 Task: Explore Airbnb accommodation in Shurugwi, Zimbabwe from 10th December, 2023 to 15th December, 2023 for 7 adults.4 bedrooms having 7 beds and 4 bathrooms. Property type can be house. Amenities needed are: wifi, TV, free parkinig on premises, gym, breakfast. Look for 3 properties as per requirement.
Action: Mouse moved to (588, 130)
Screenshot: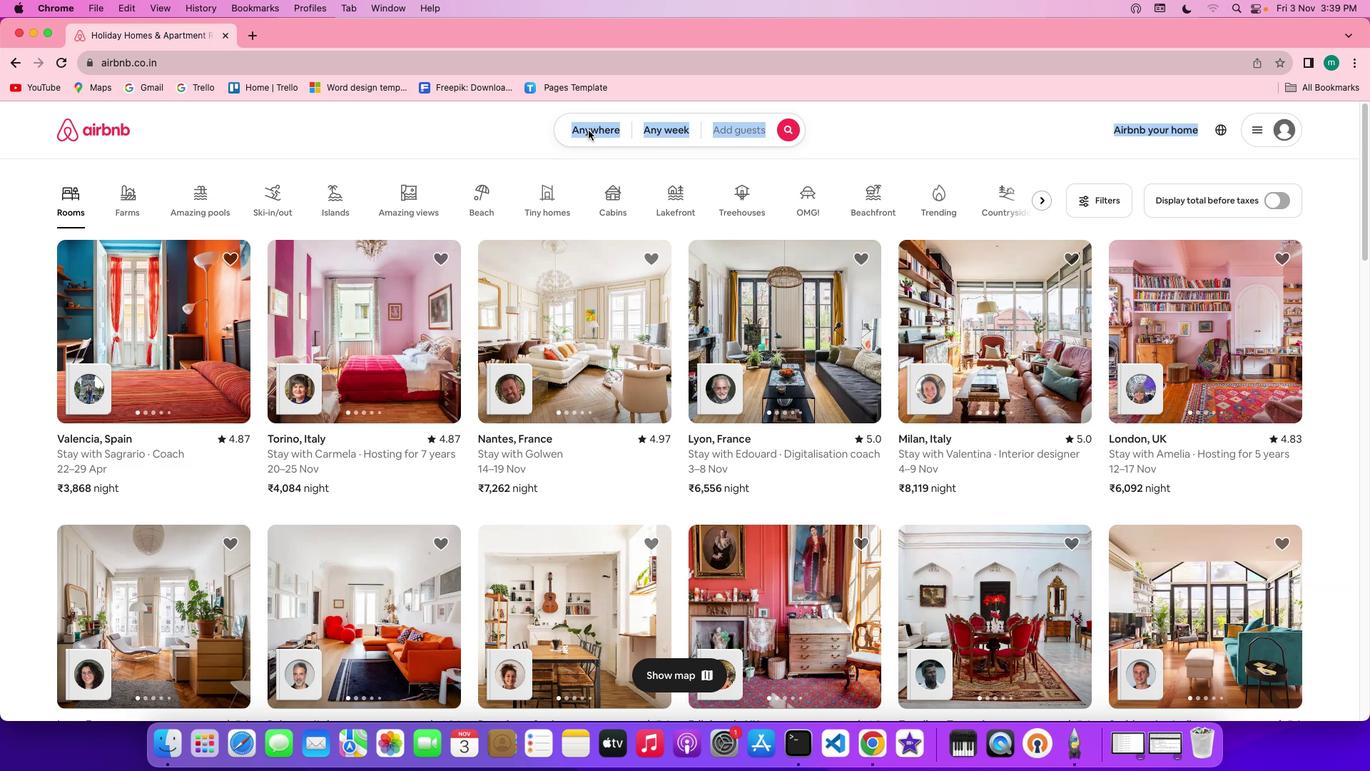 
Action: Mouse pressed left at (588, 130)
Screenshot: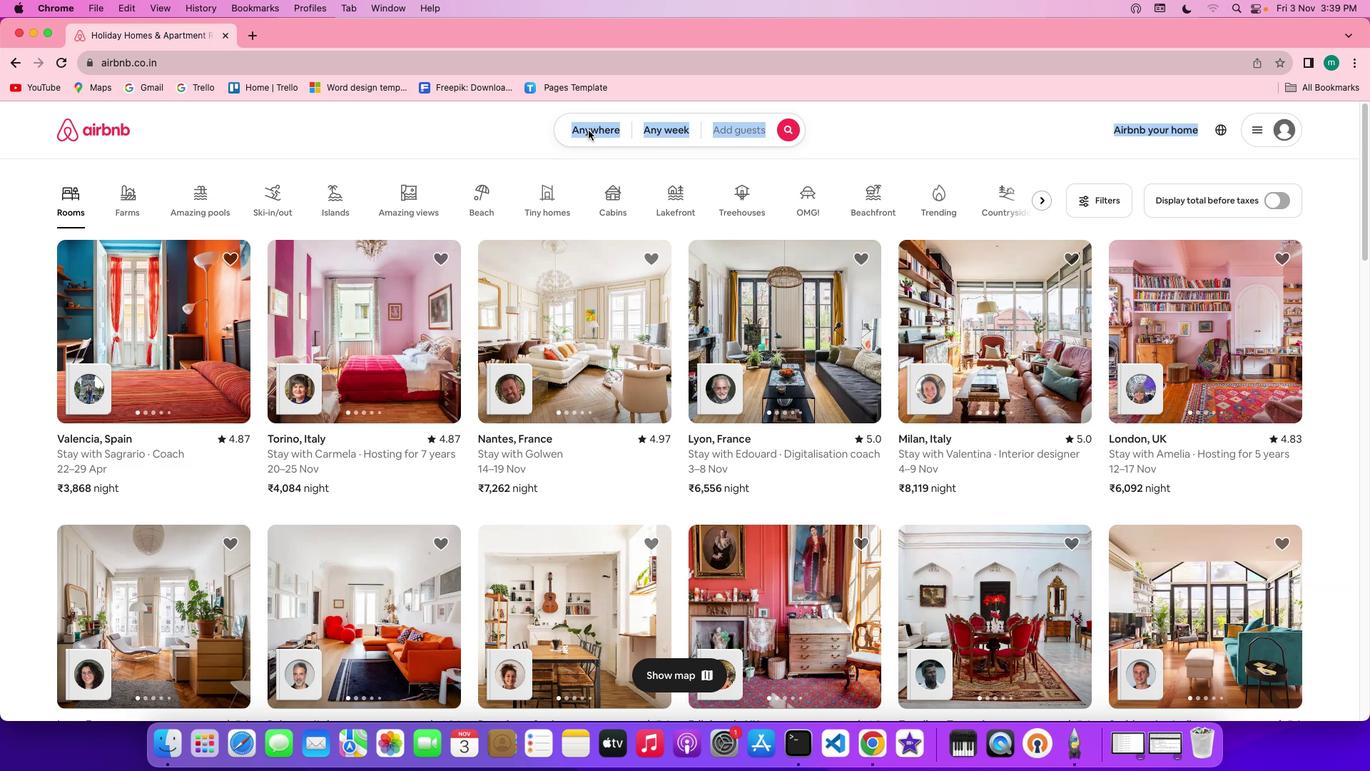 
Action: Mouse pressed left at (588, 130)
Screenshot: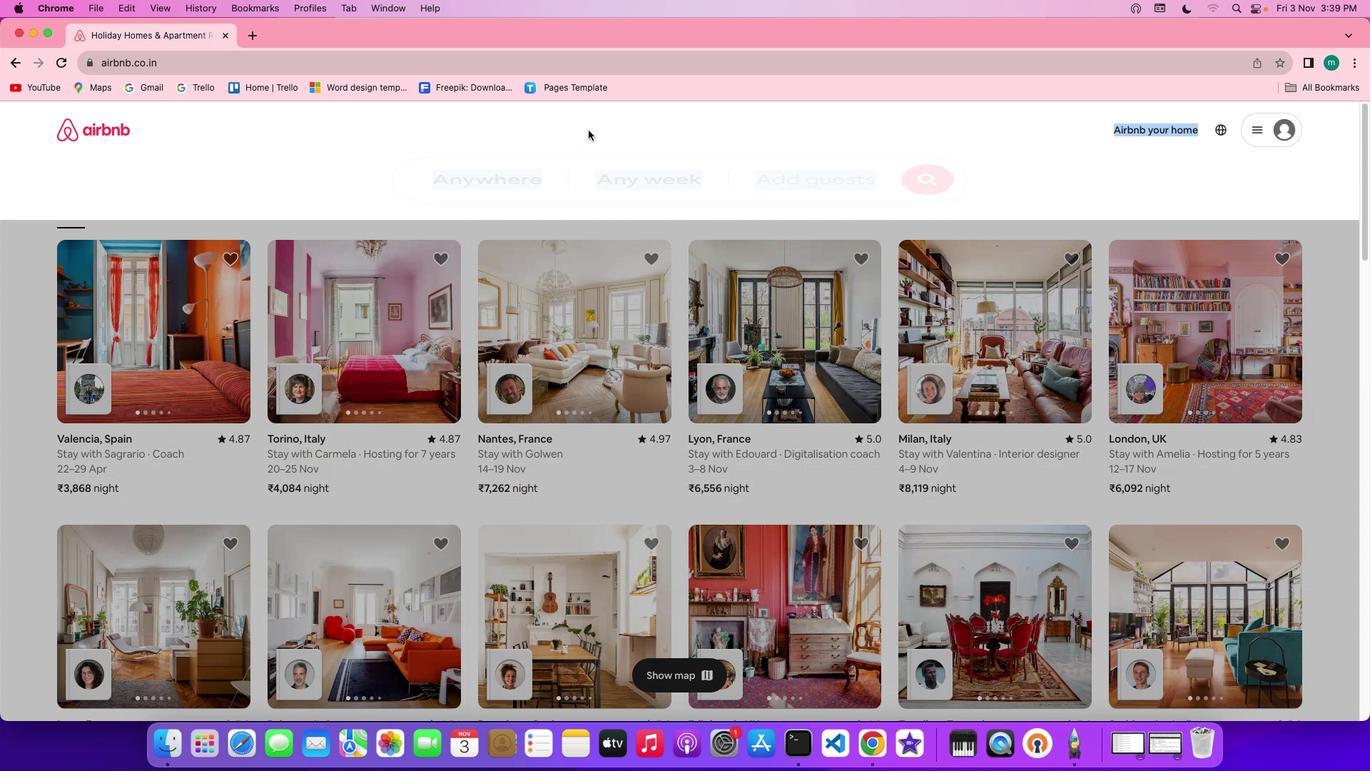 
Action: Mouse moved to (467, 190)
Screenshot: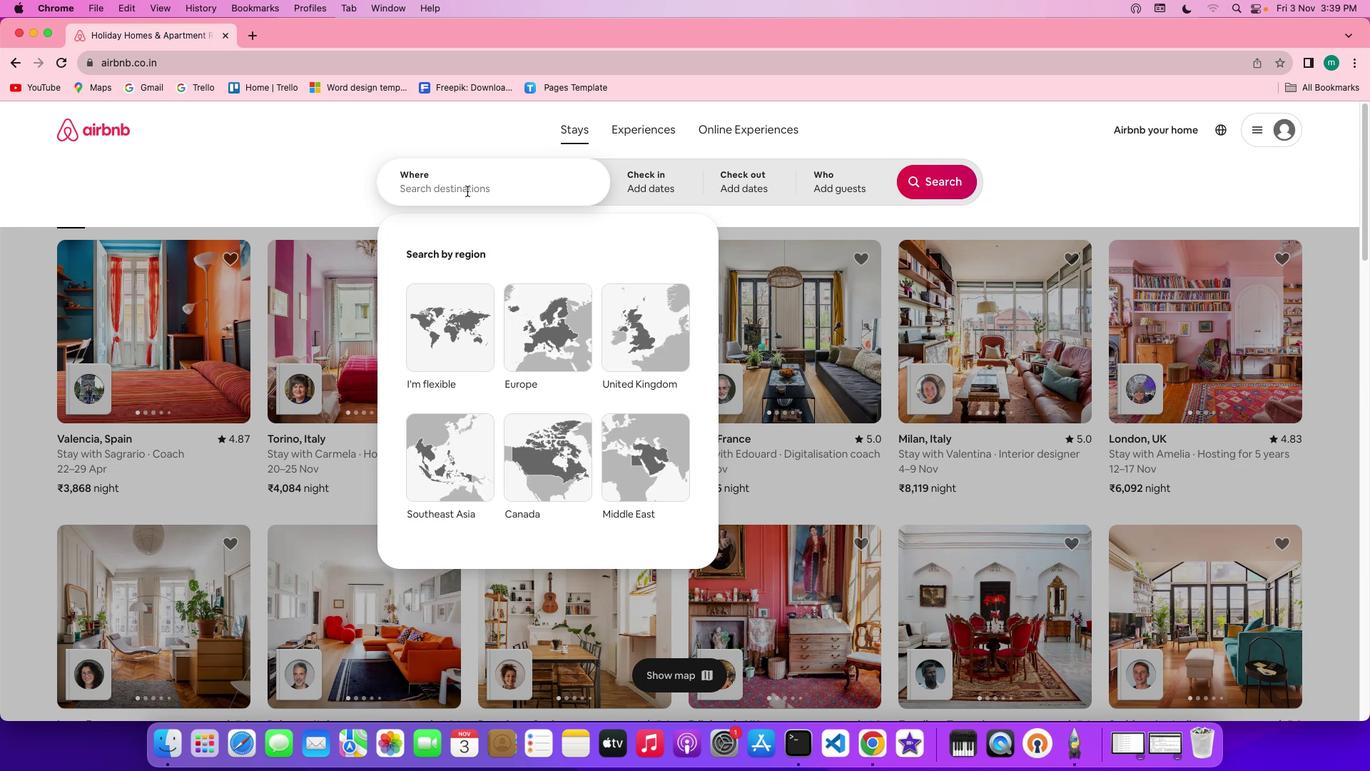 
Action: Mouse pressed left at (467, 190)
Screenshot: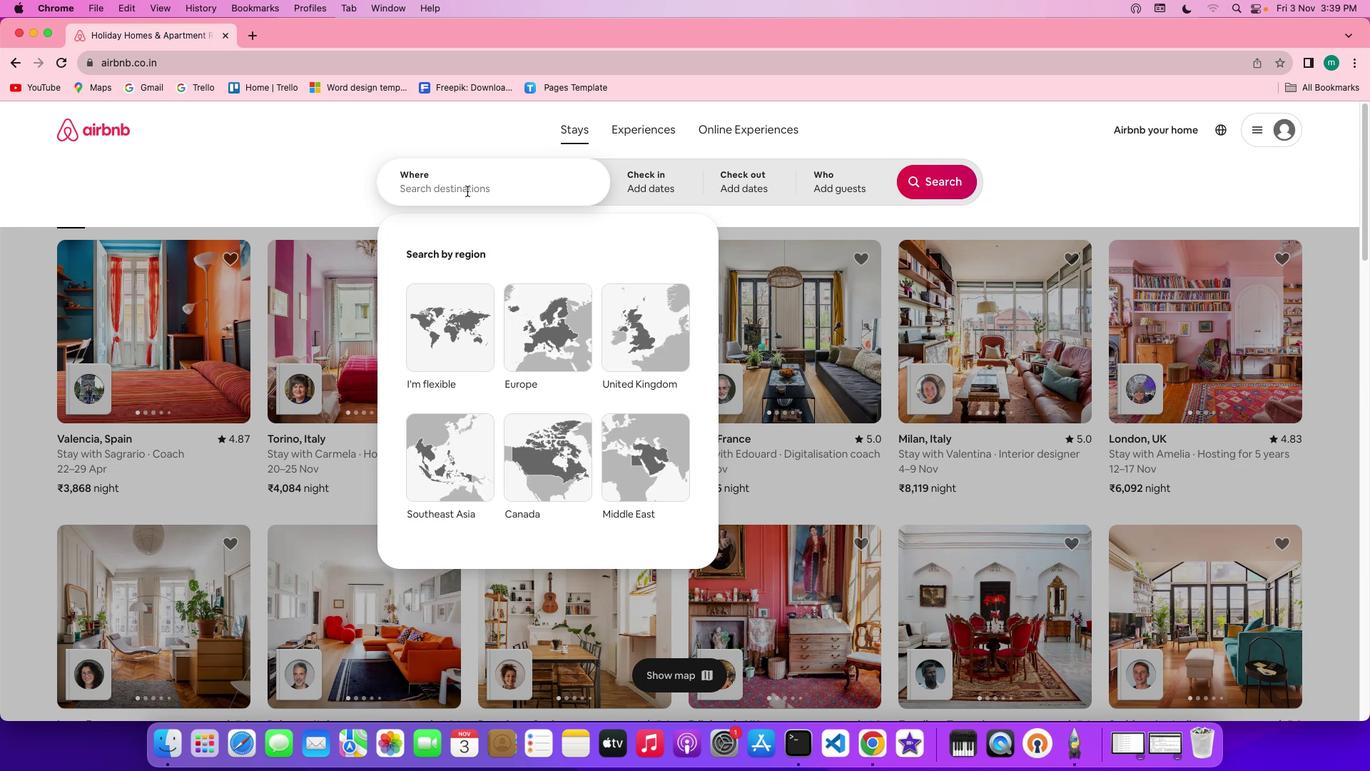 
Action: Key pressed Key.shift'S''h''u''r''u''g''w''i'','Key.spaceKey.shift'Z''i''m''b''a''b''w''e'
Screenshot: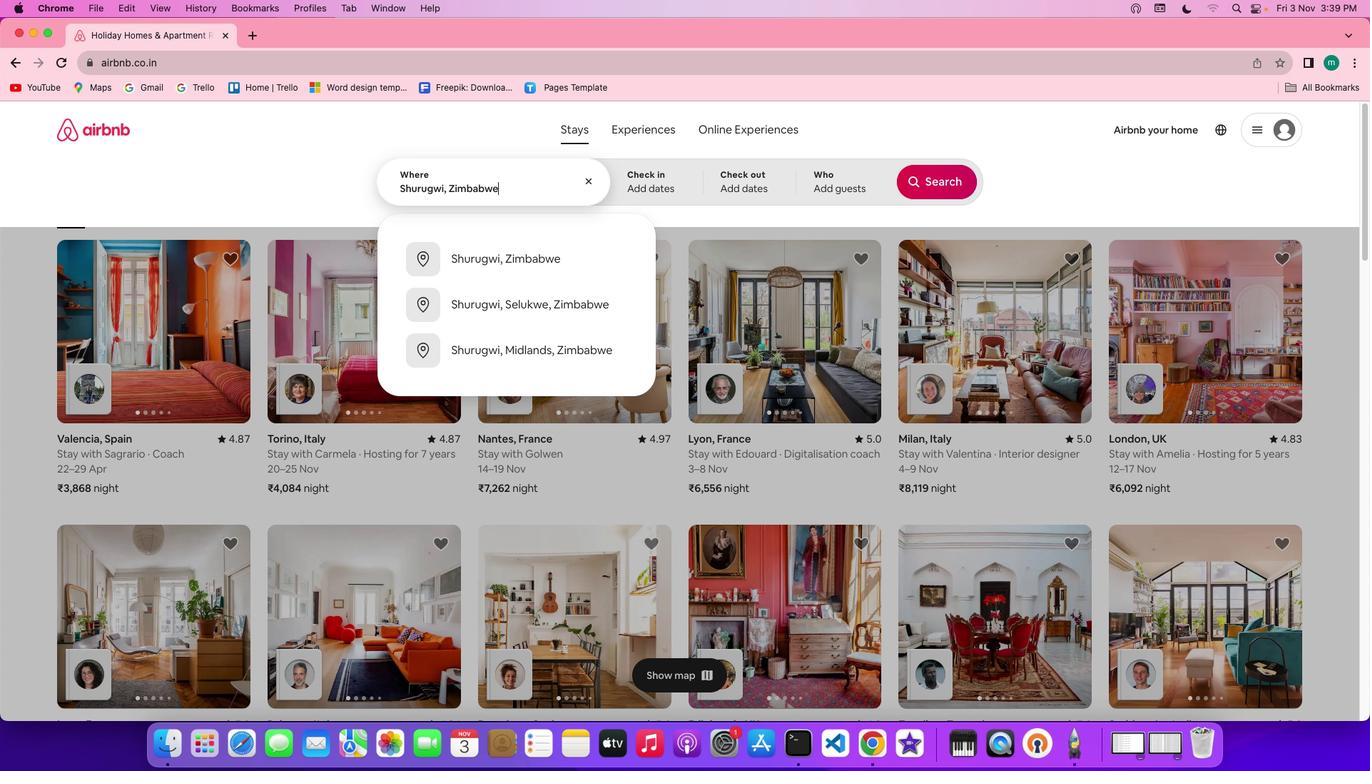 
Action: Mouse moved to (652, 188)
Screenshot: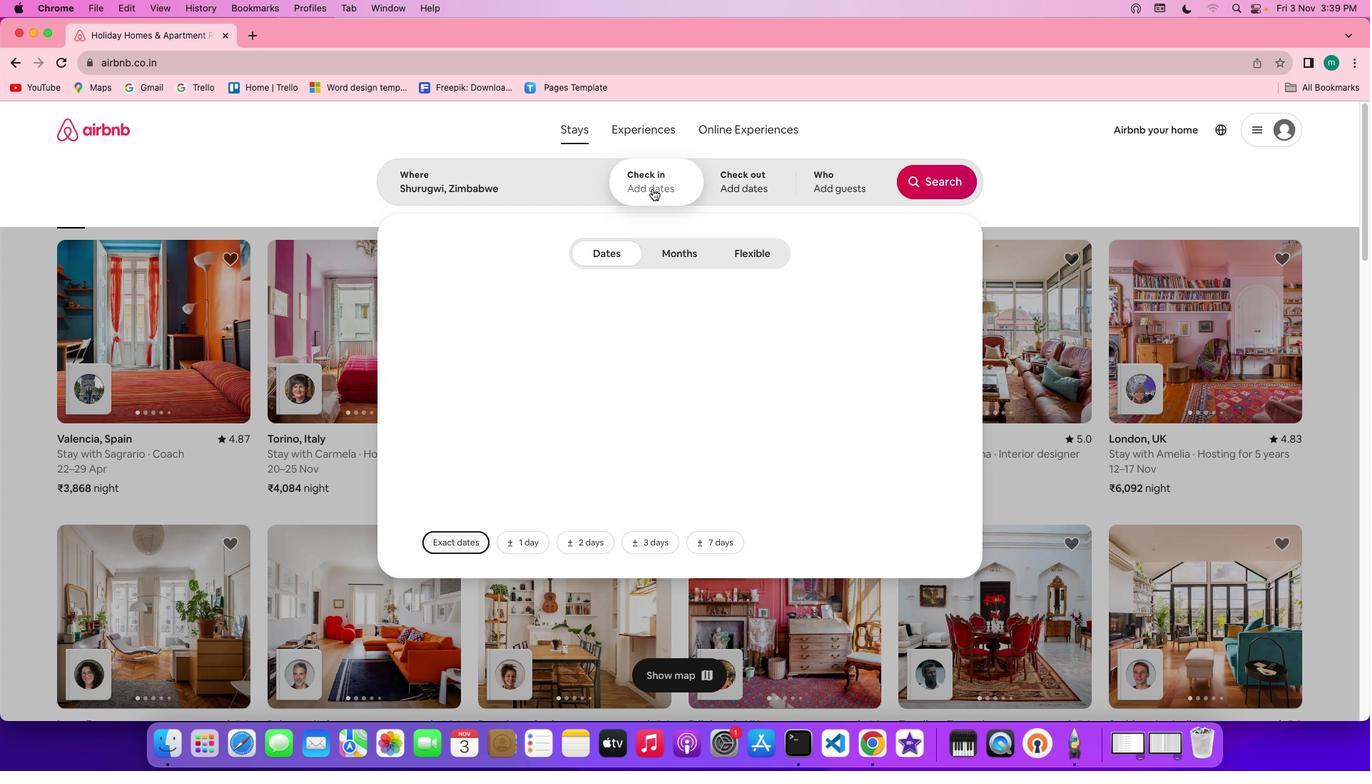 
Action: Mouse pressed left at (652, 188)
Screenshot: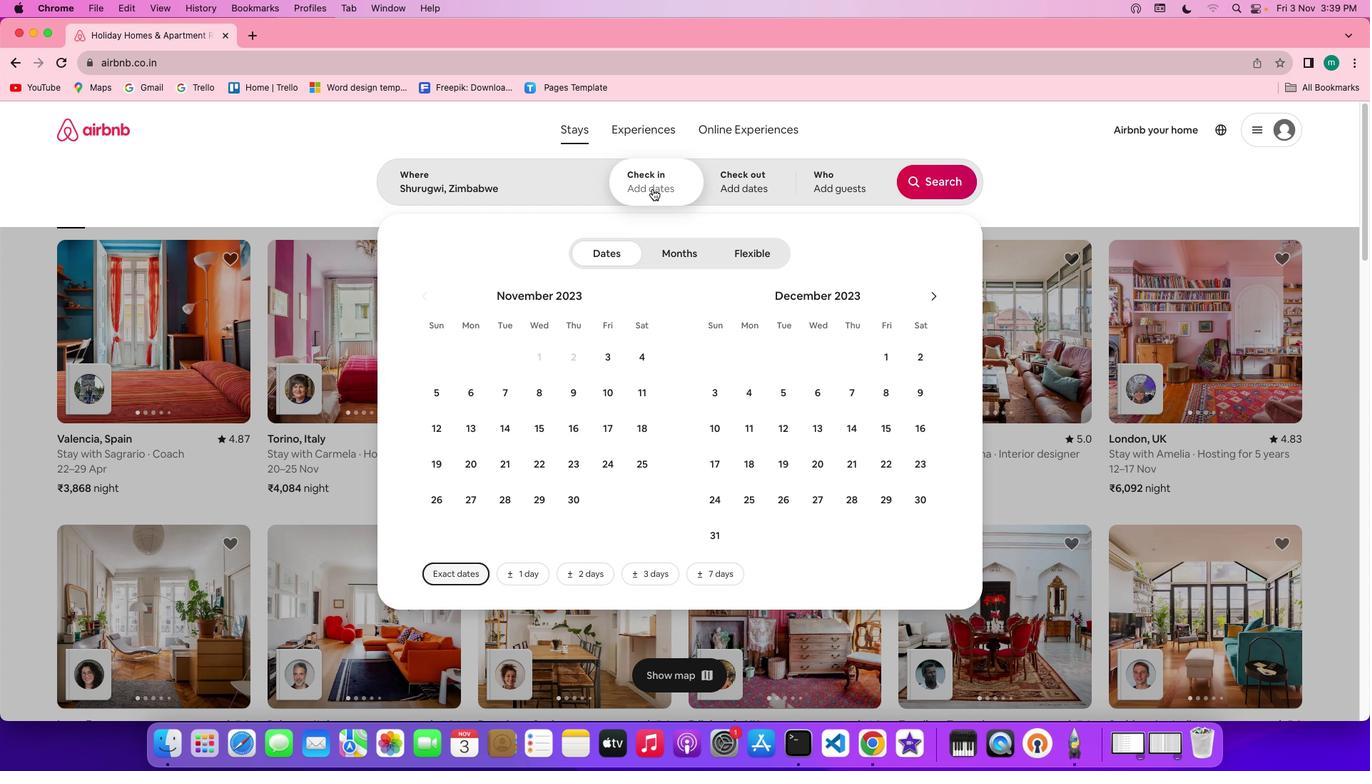 
Action: Mouse moved to (723, 421)
Screenshot: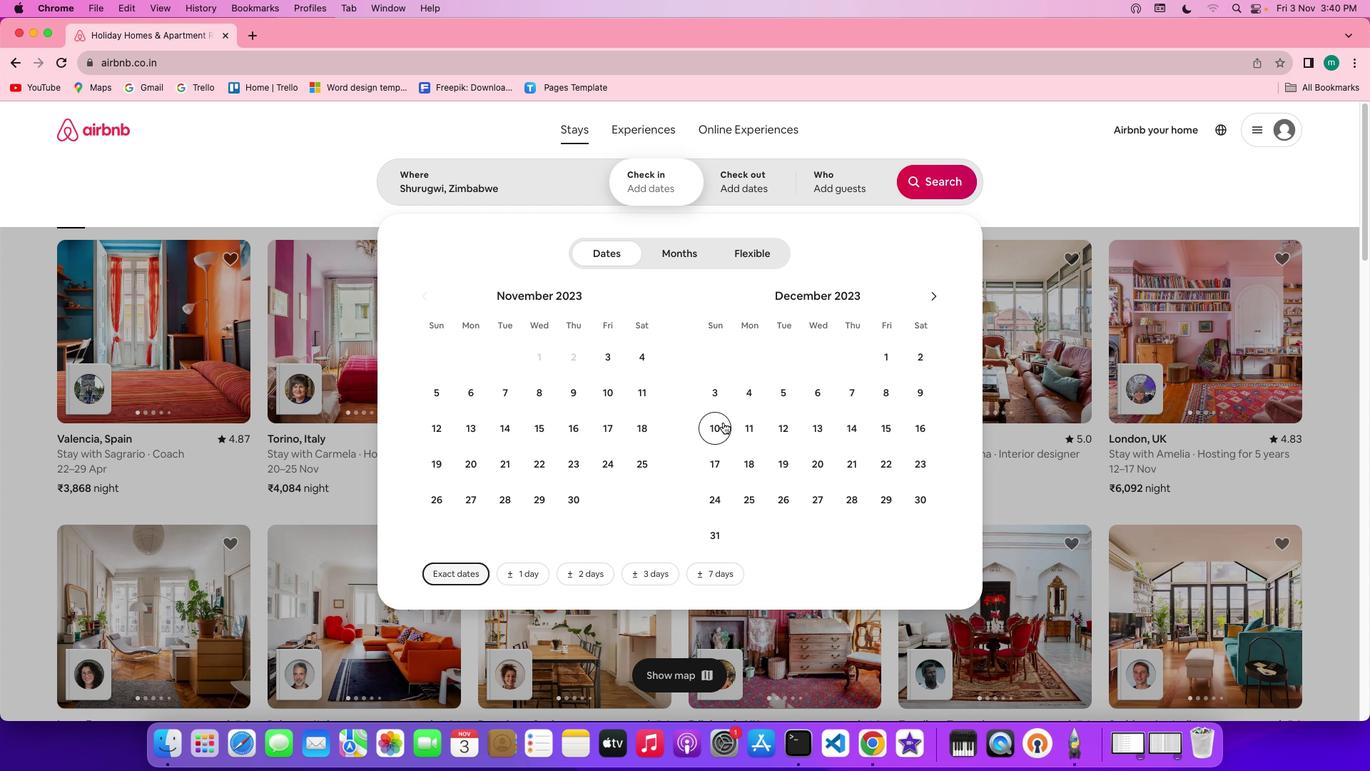 
Action: Mouse pressed left at (723, 421)
Screenshot: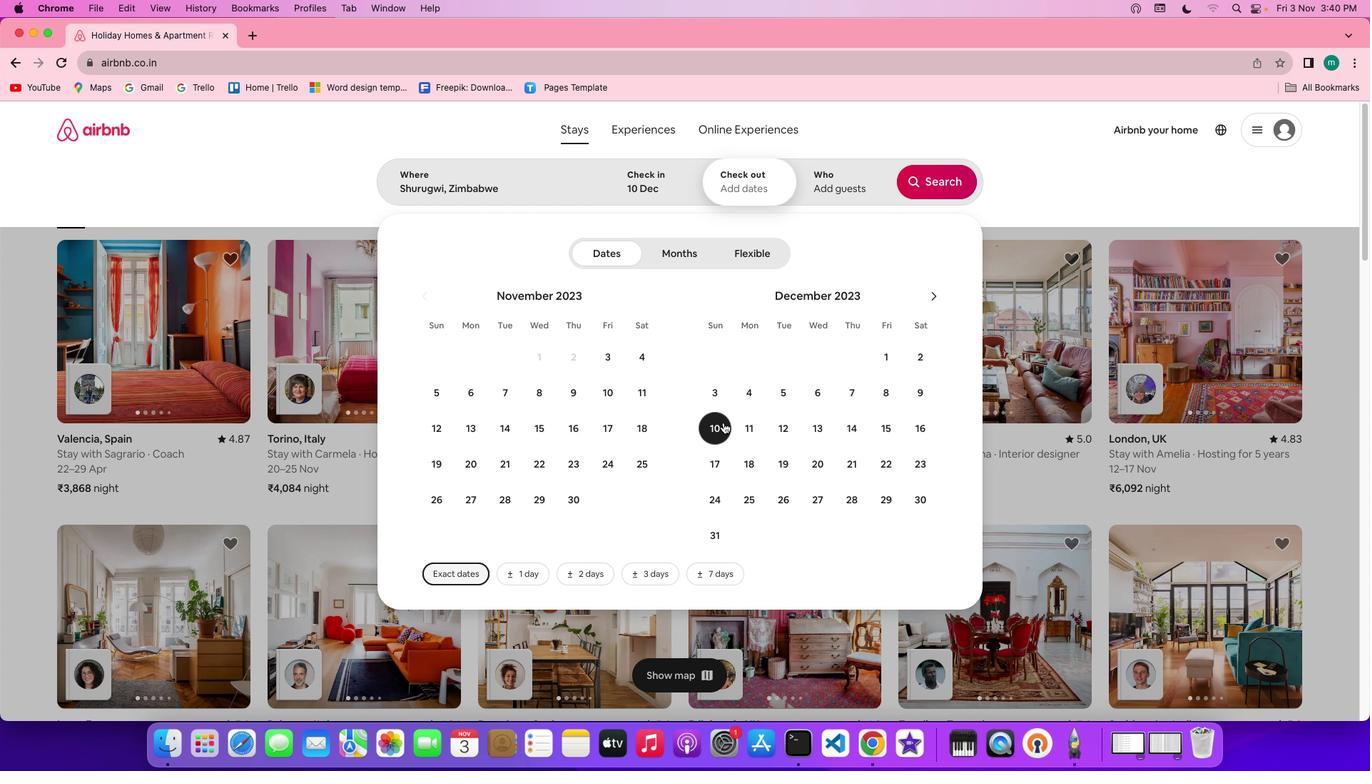 
Action: Mouse moved to (874, 431)
Screenshot: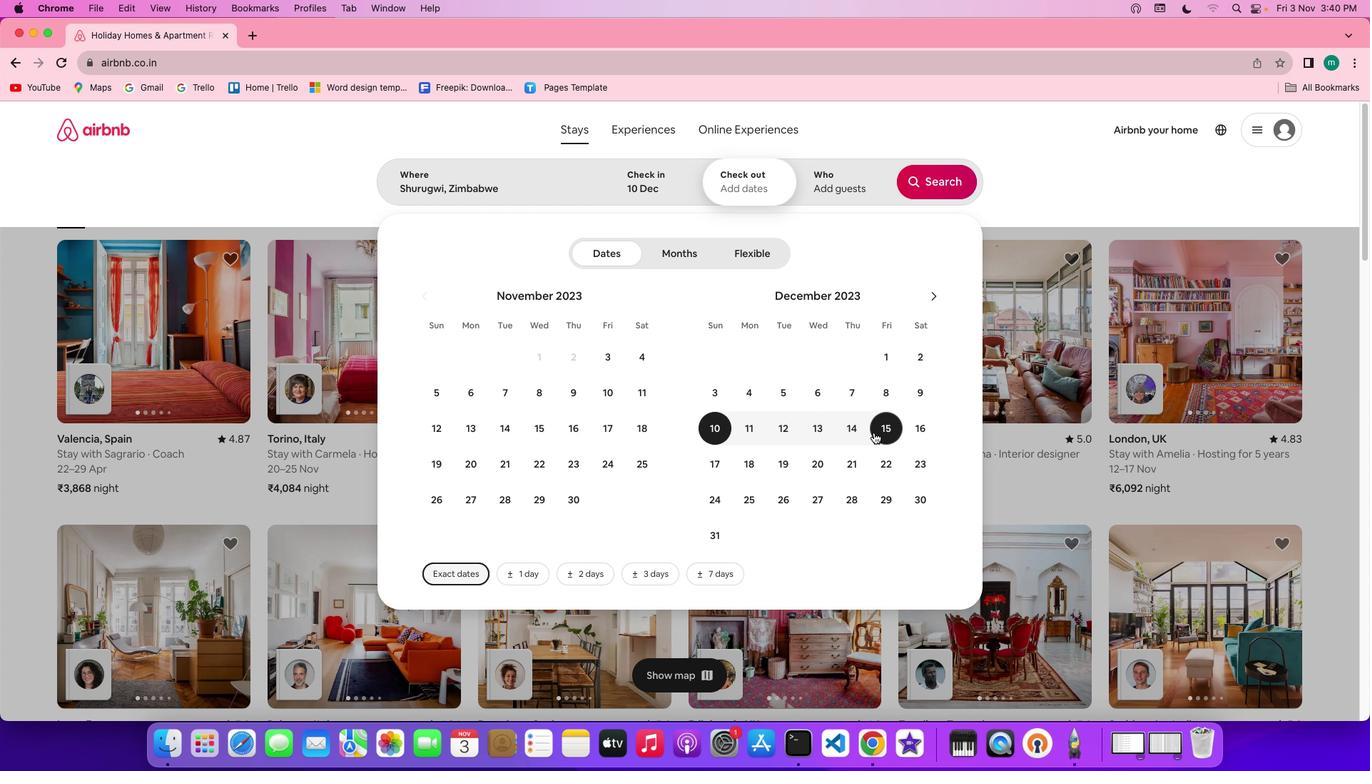 
Action: Mouse pressed left at (874, 431)
Screenshot: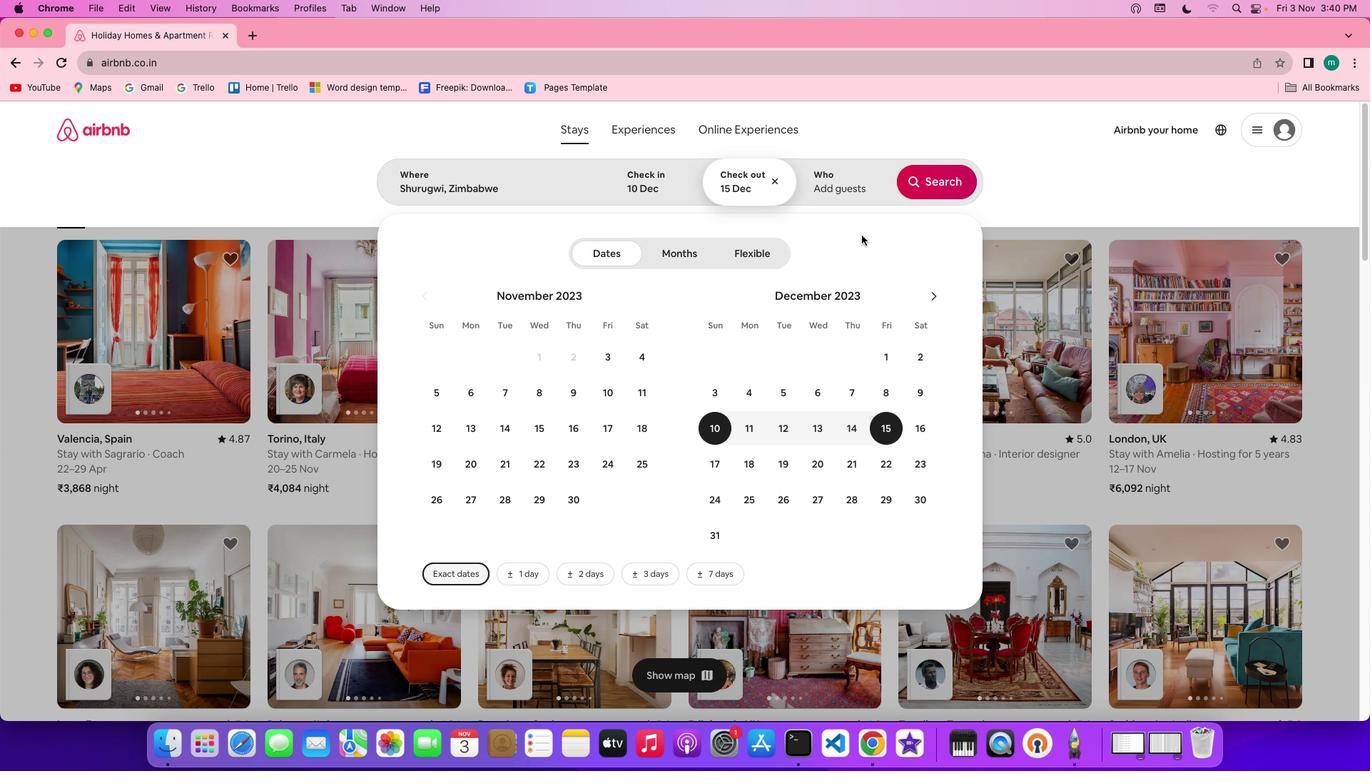 
Action: Mouse moved to (837, 162)
Screenshot: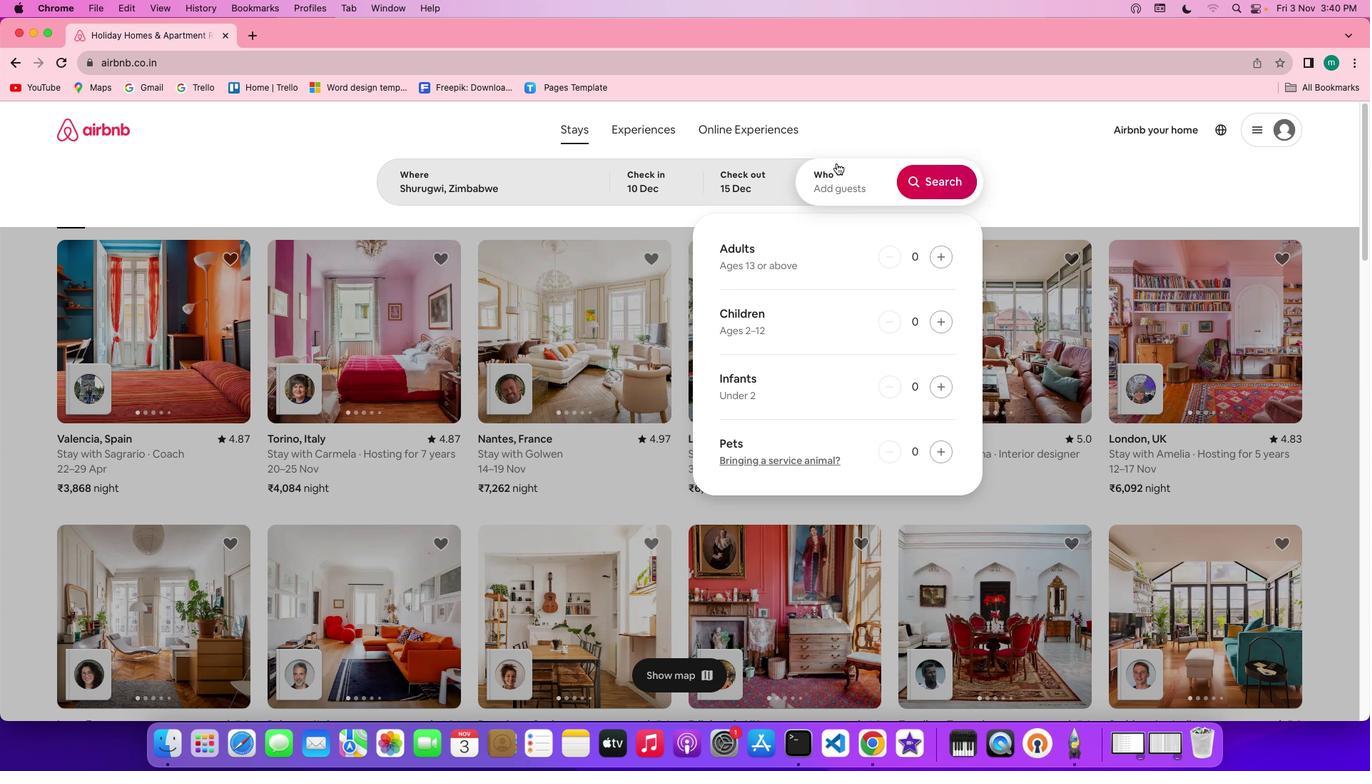 
Action: Mouse pressed left at (837, 162)
Screenshot: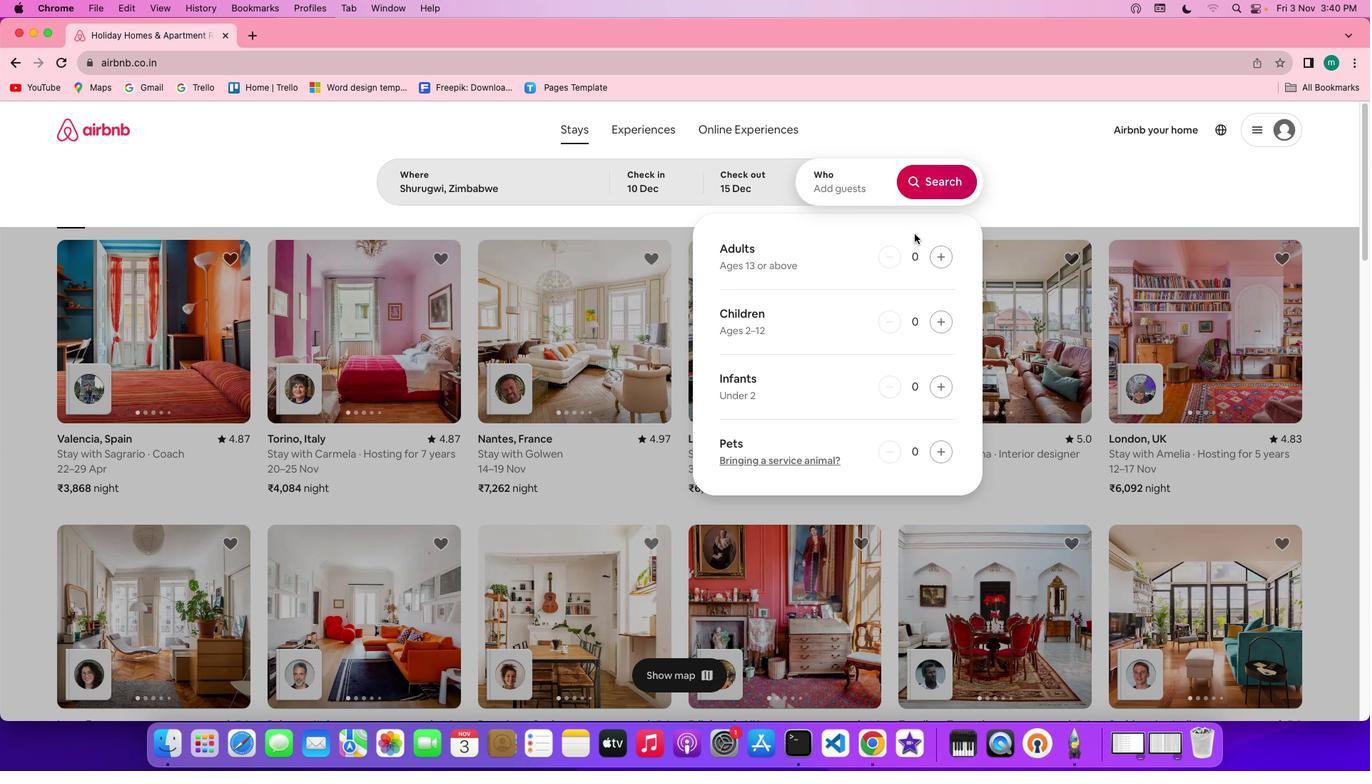 
Action: Mouse moved to (940, 259)
Screenshot: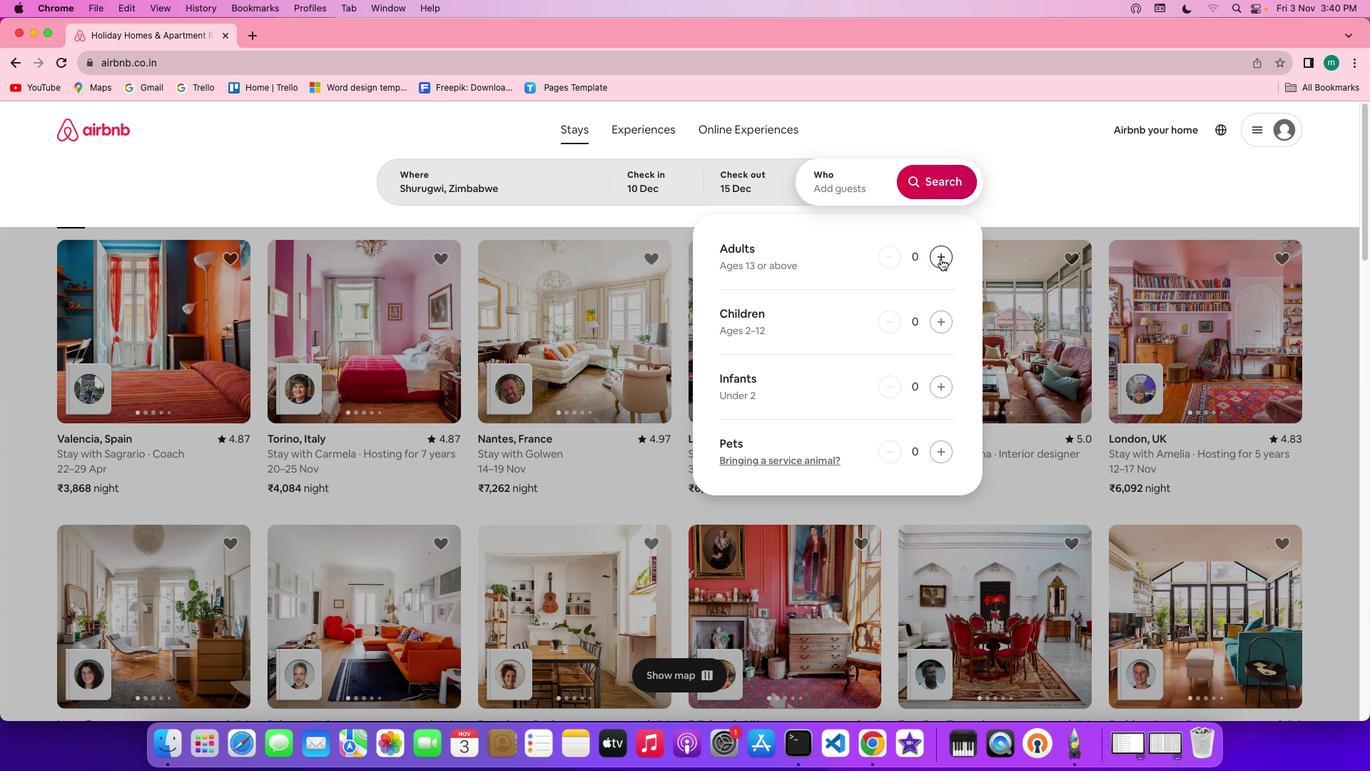 
Action: Mouse pressed left at (940, 259)
Screenshot: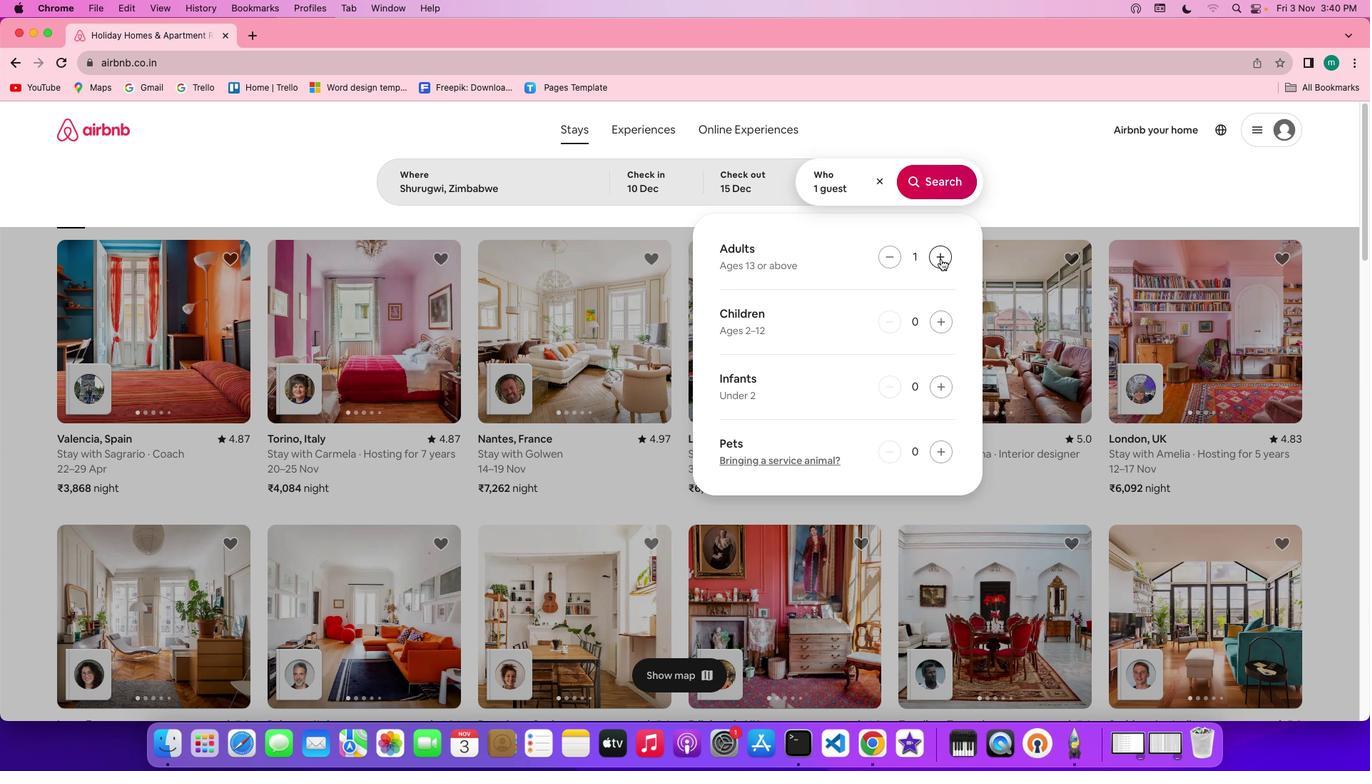 
Action: Mouse pressed left at (940, 259)
Screenshot: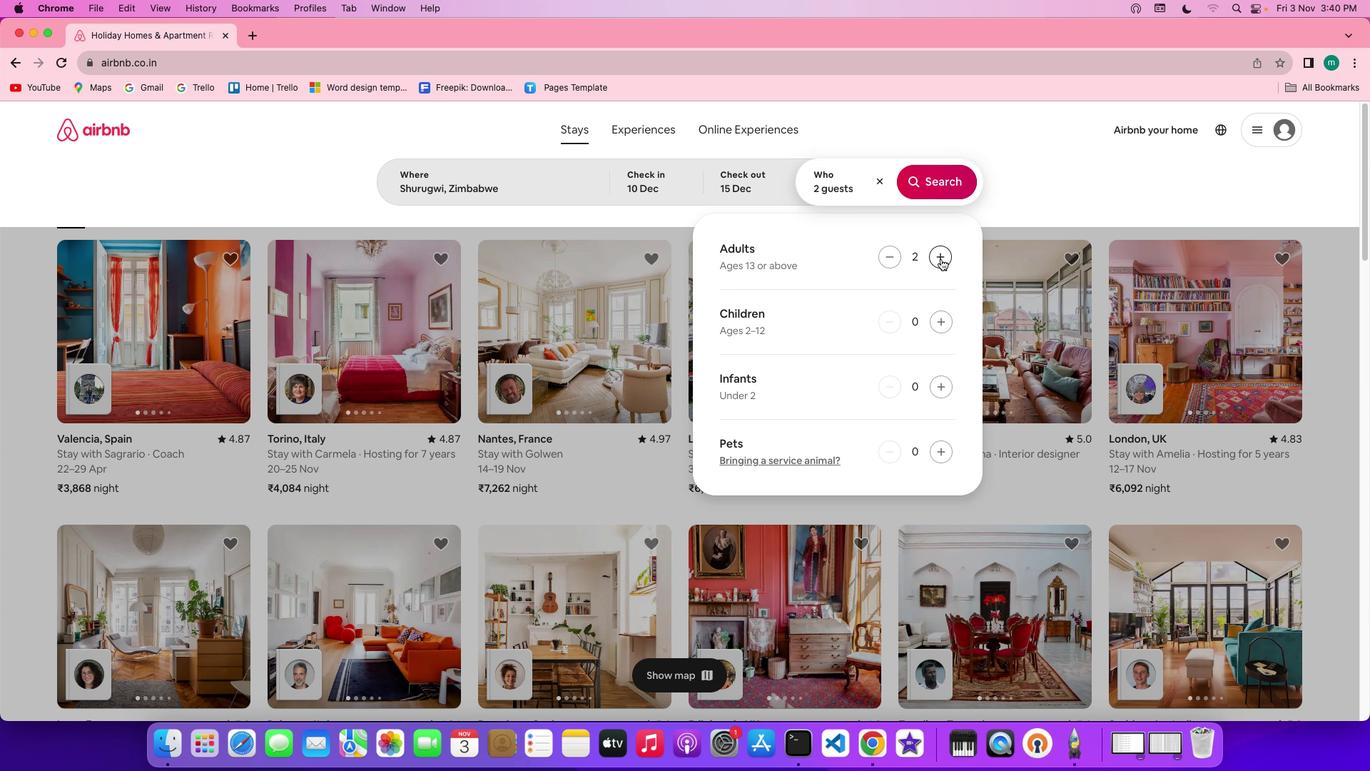 
Action: Mouse pressed left at (940, 259)
Screenshot: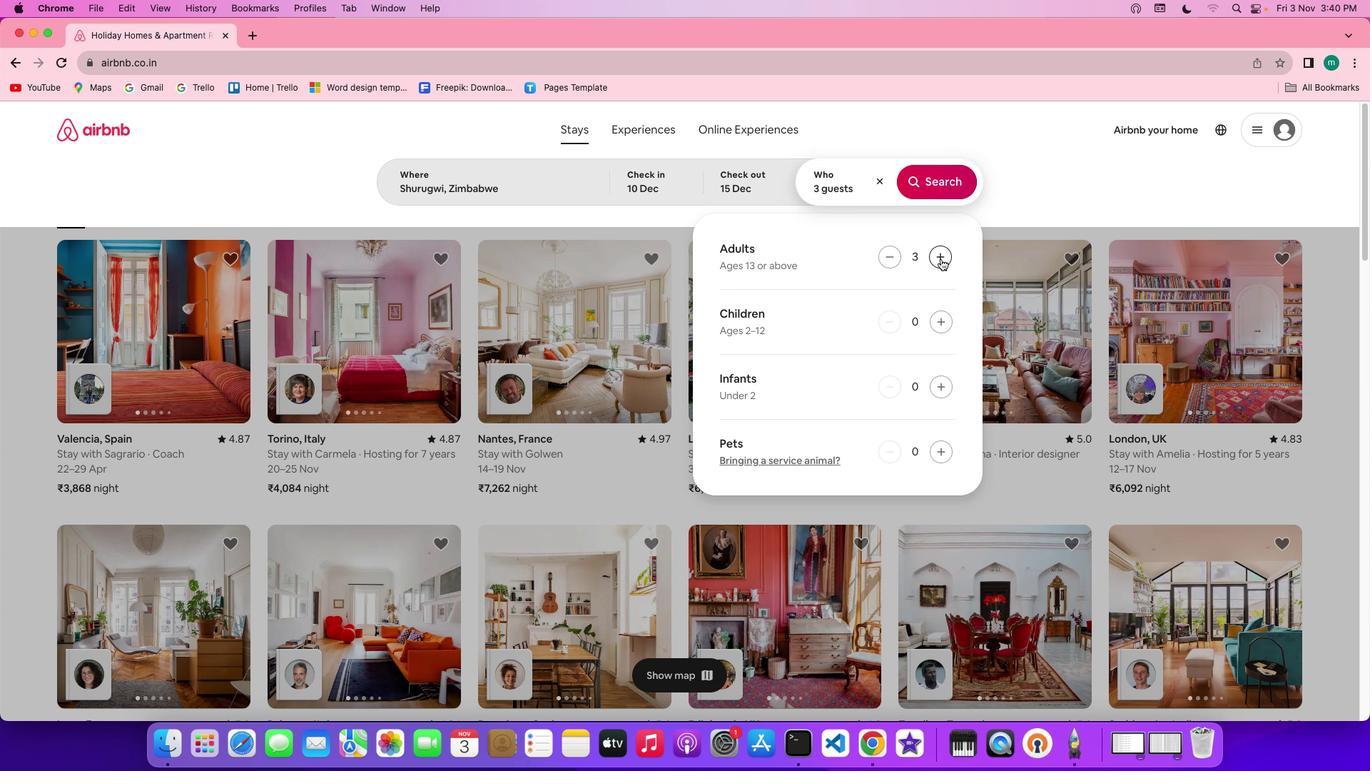 
Action: Mouse pressed left at (940, 259)
Screenshot: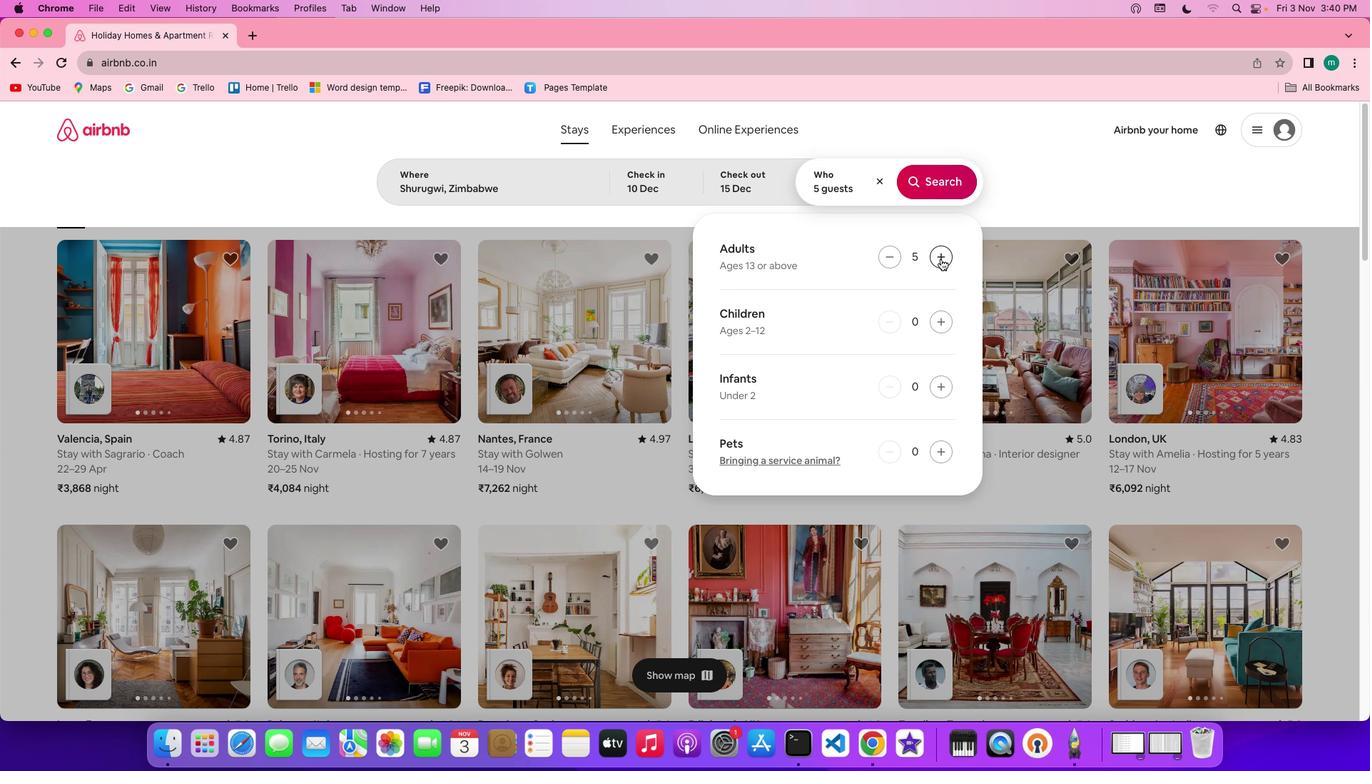 
Action: Mouse pressed left at (940, 259)
Screenshot: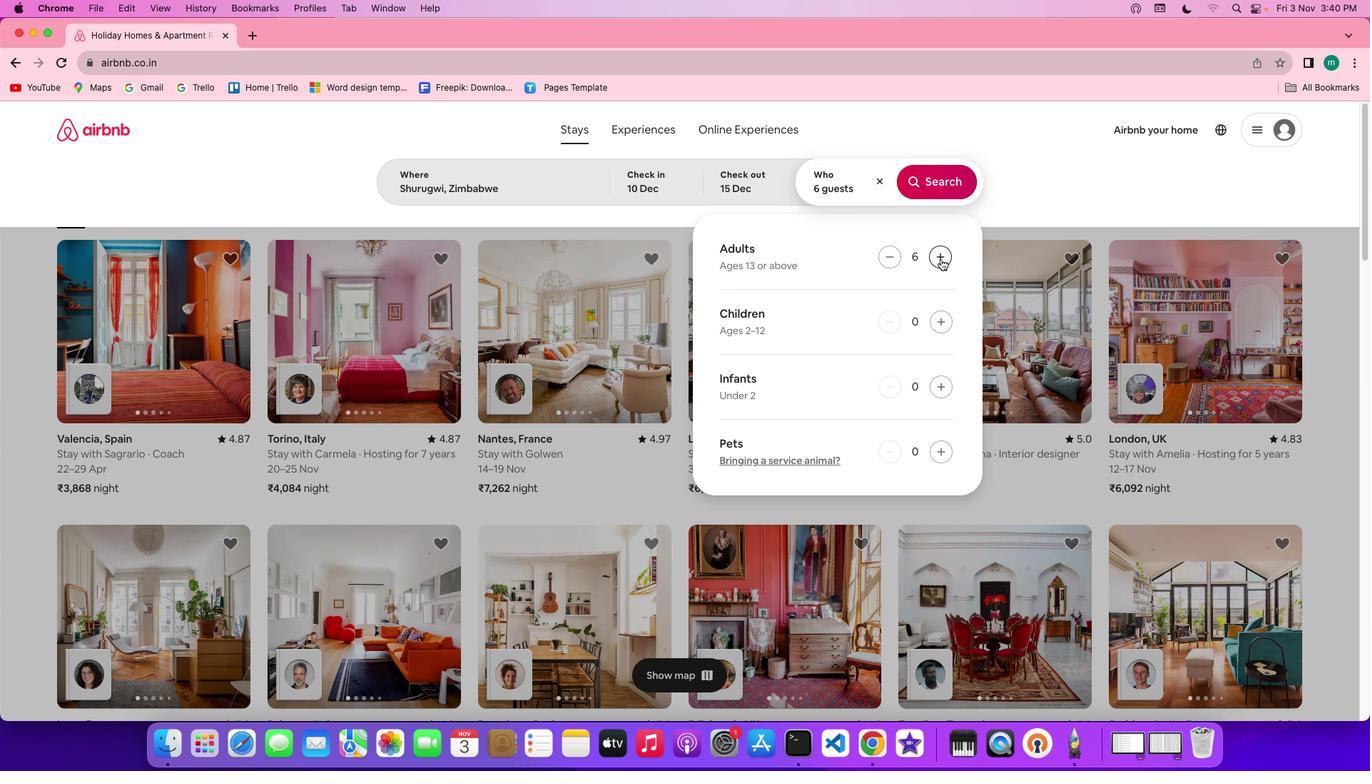 
Action: Mouse pressed left at (940, 259)
Screenshot: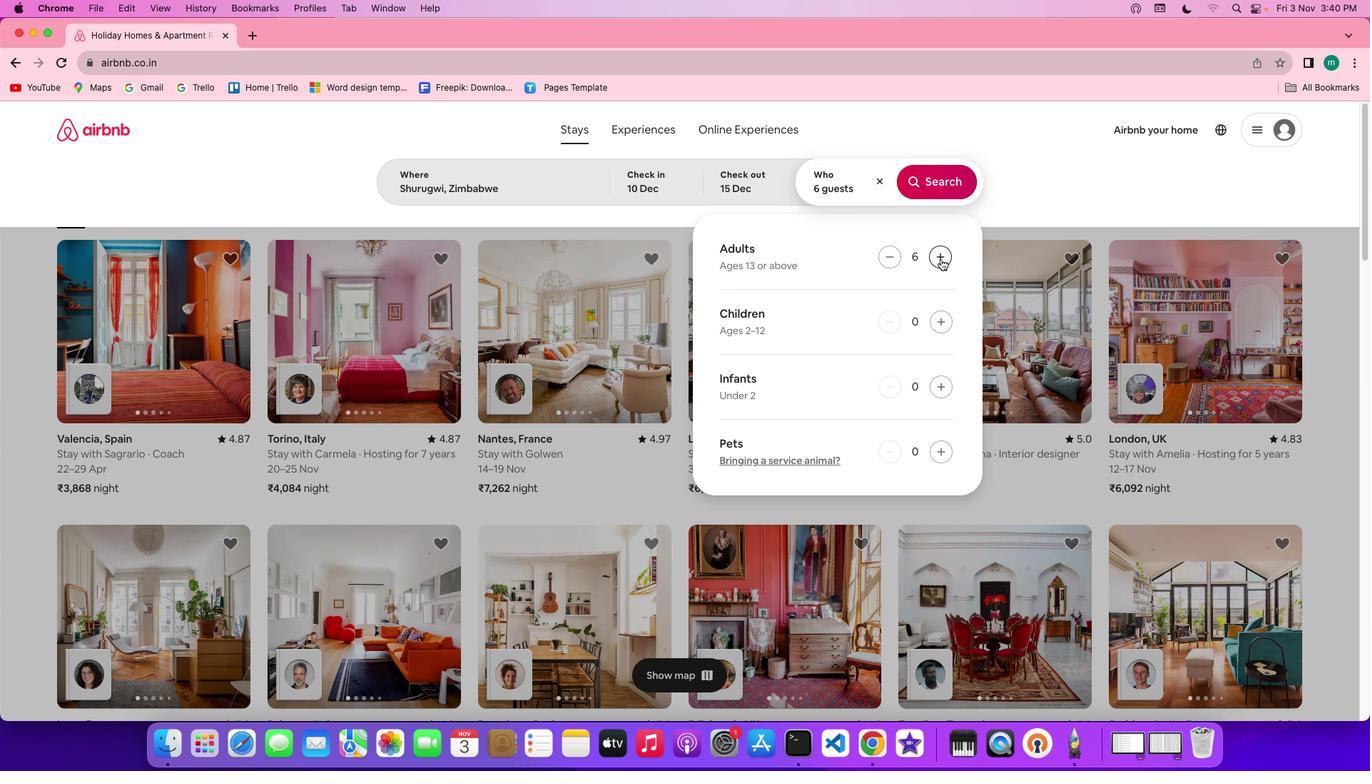 
Action: Mouse pressed left at (940, 259)
Screenshot: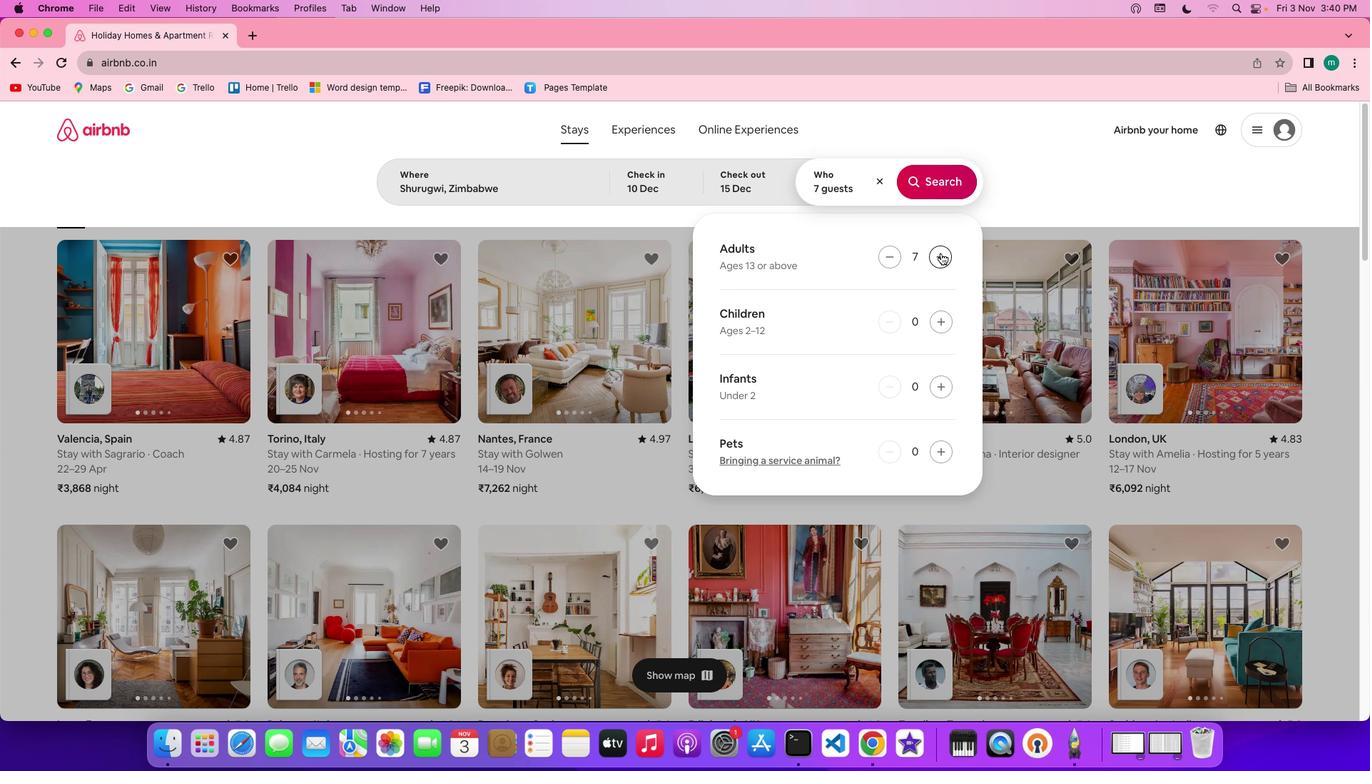 
Action: Mouse moved to (938, 190)
Screenshot: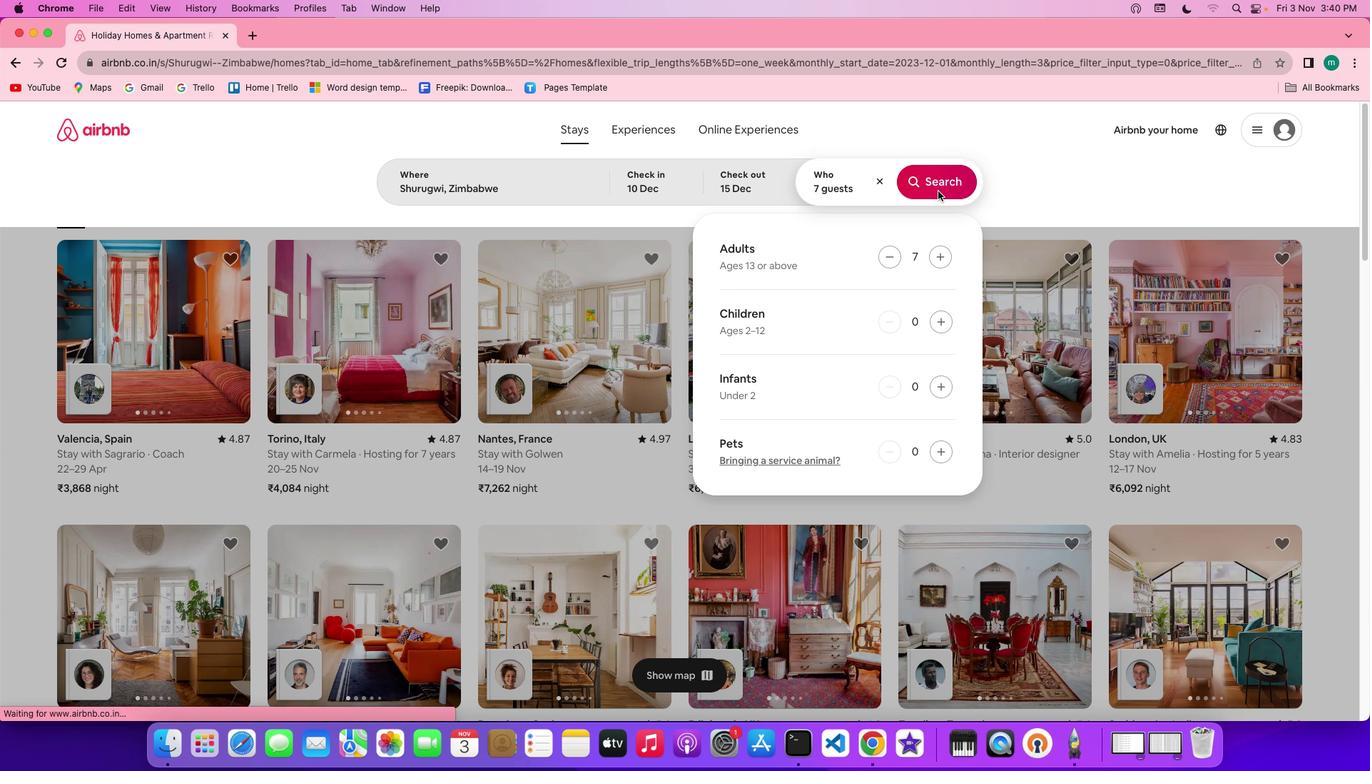 
Action: Mouse pressed left at (938, 190)
Screenshot: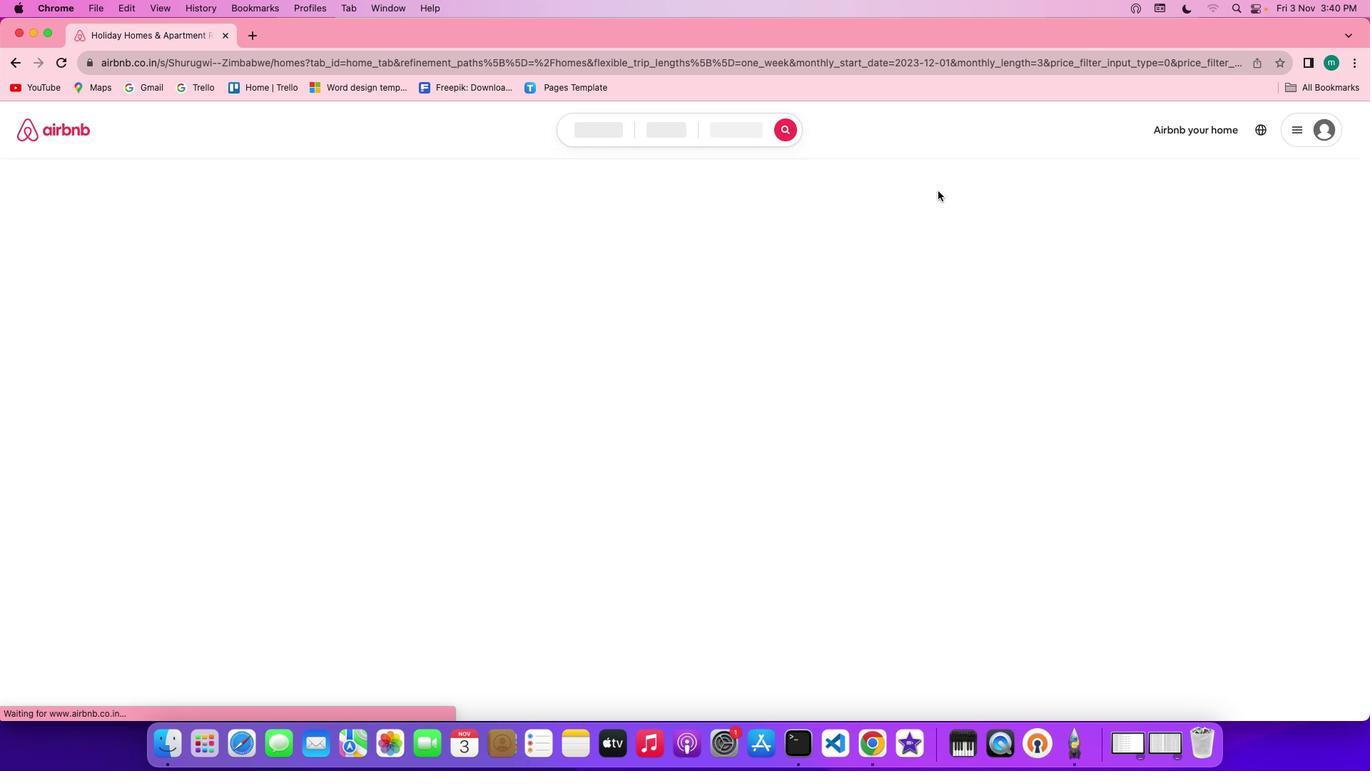 
Action: Mouse moved to (1136, 184)
Screenshot: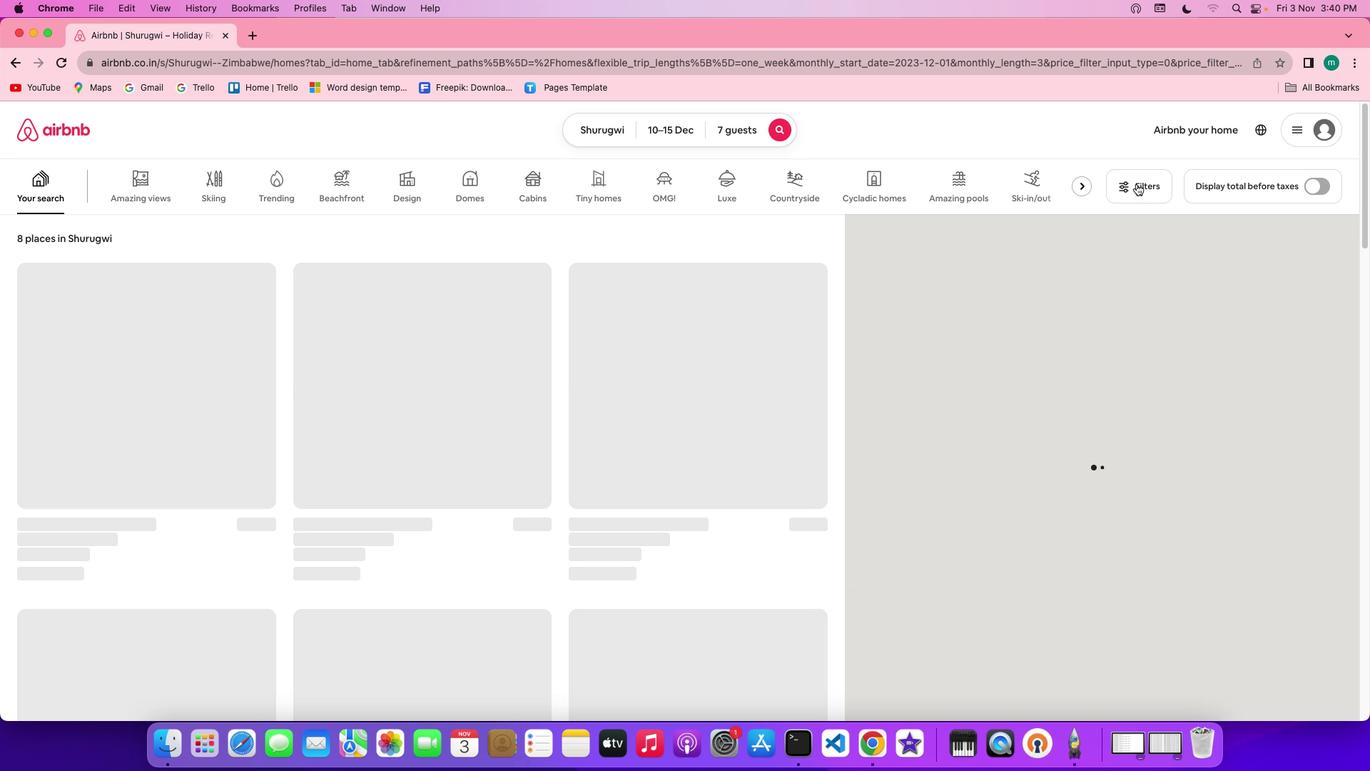 
Action: Mouse pressed left at (1136, 184)
Screenshot: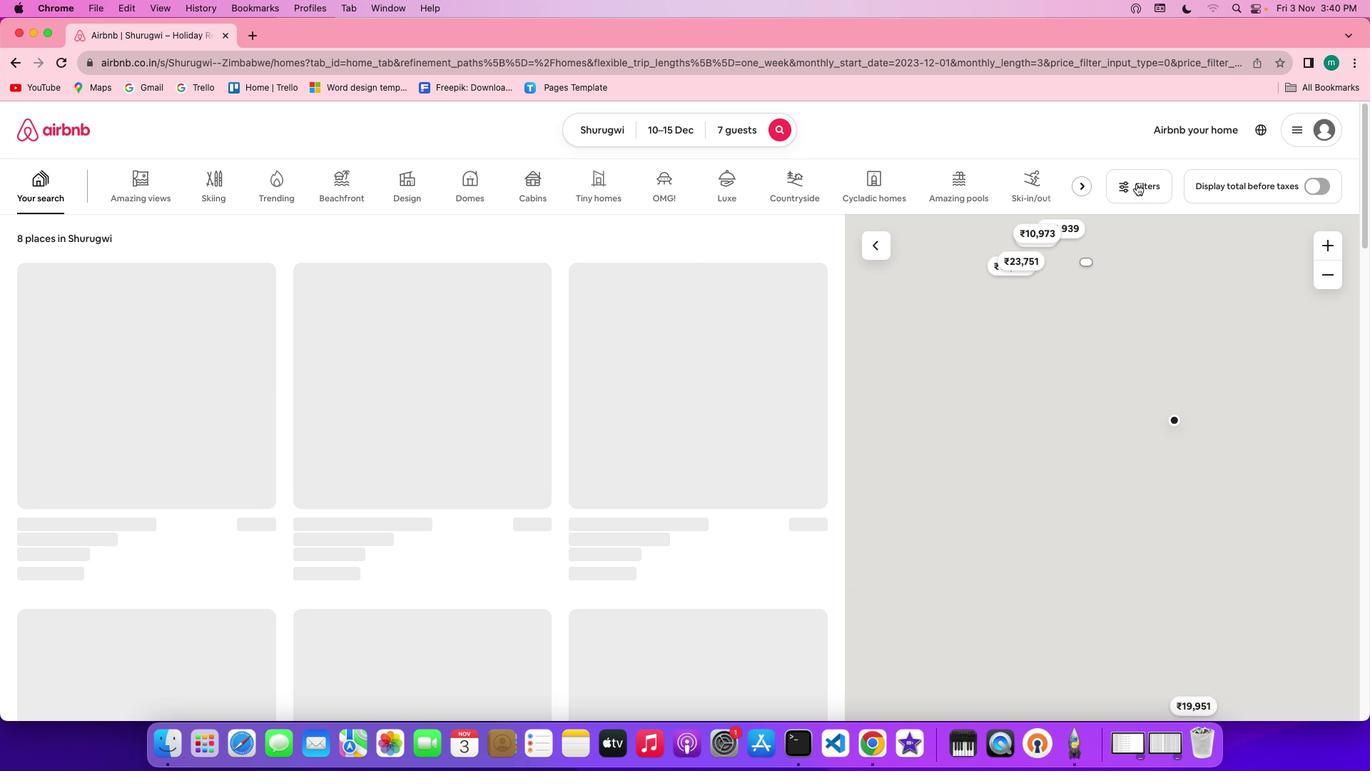 
Action: Mouse moved to (1121, 186)
Screenshot: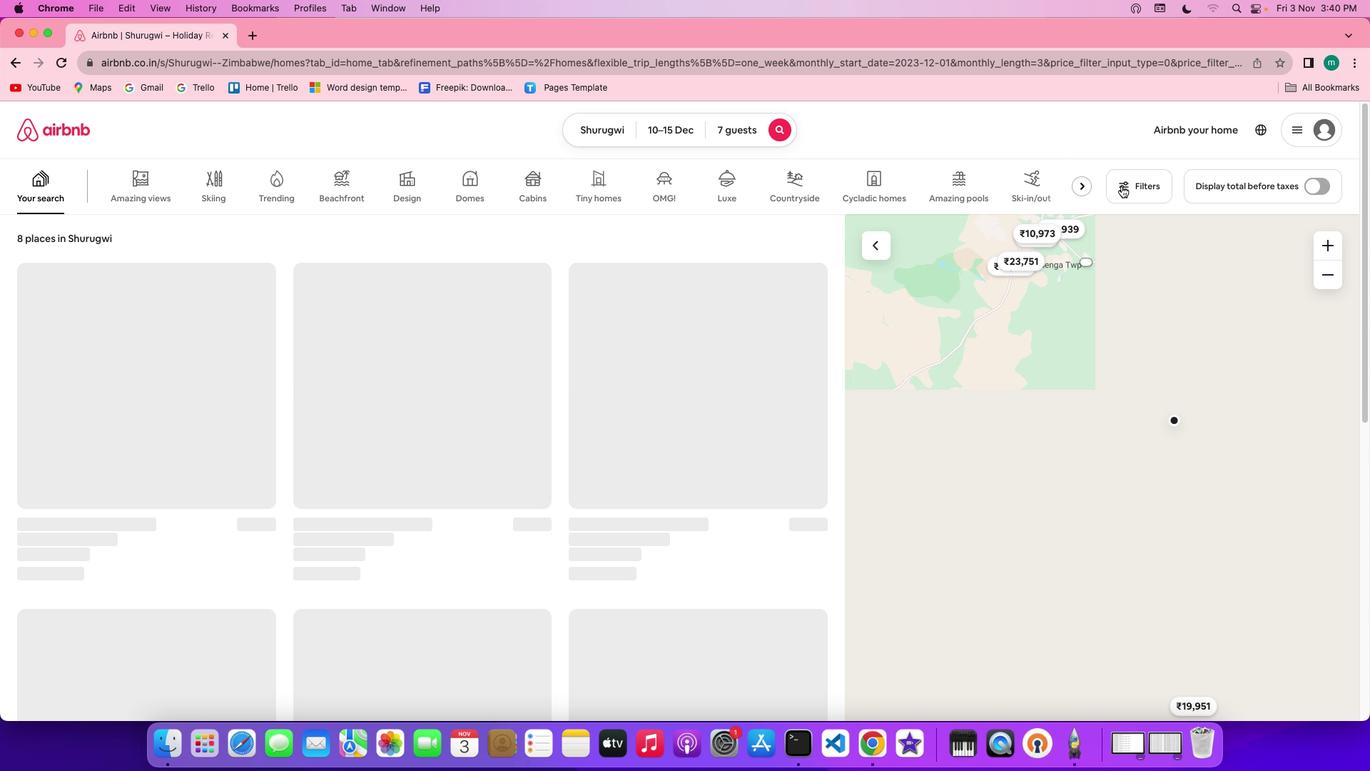 
Action: Mouse pressed left at (1121, 186)
Screenshot: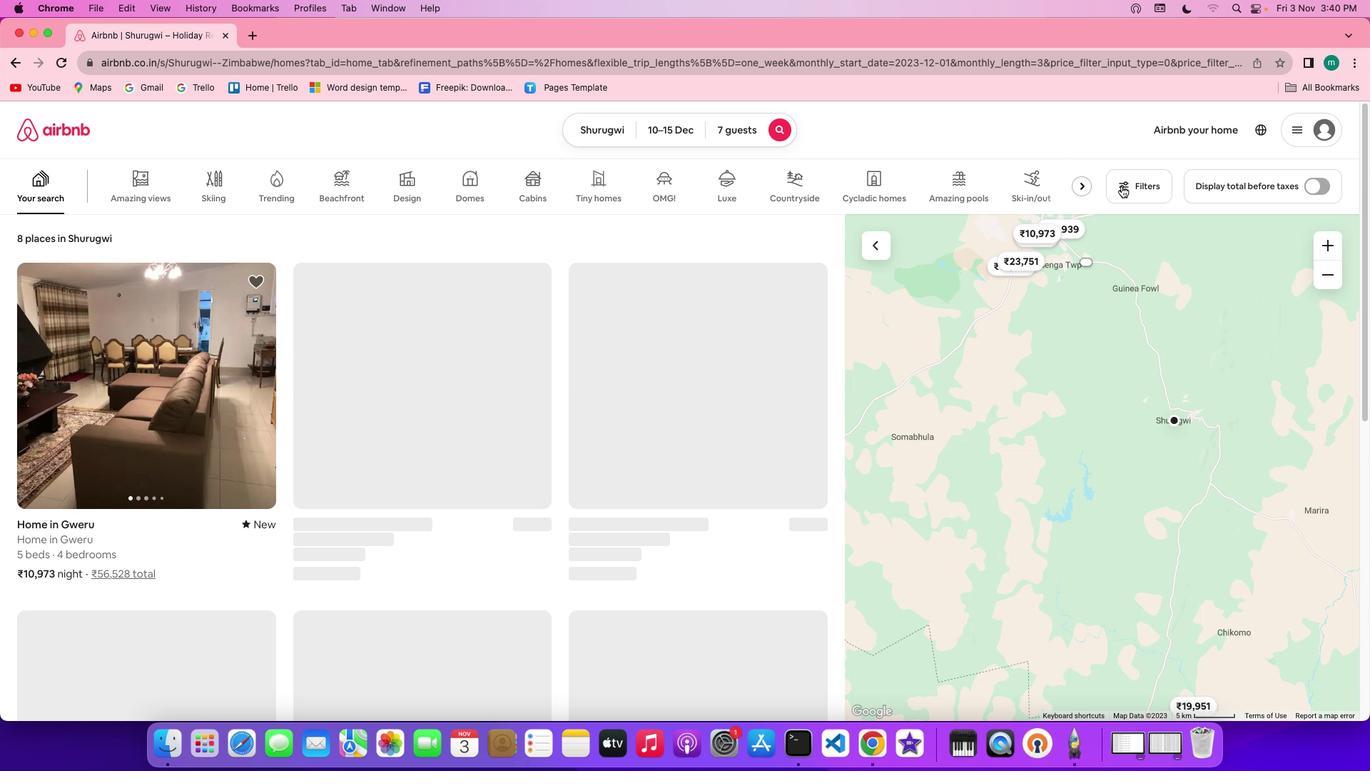 
Action: Mouse moved to (606, 474)
Screenshot: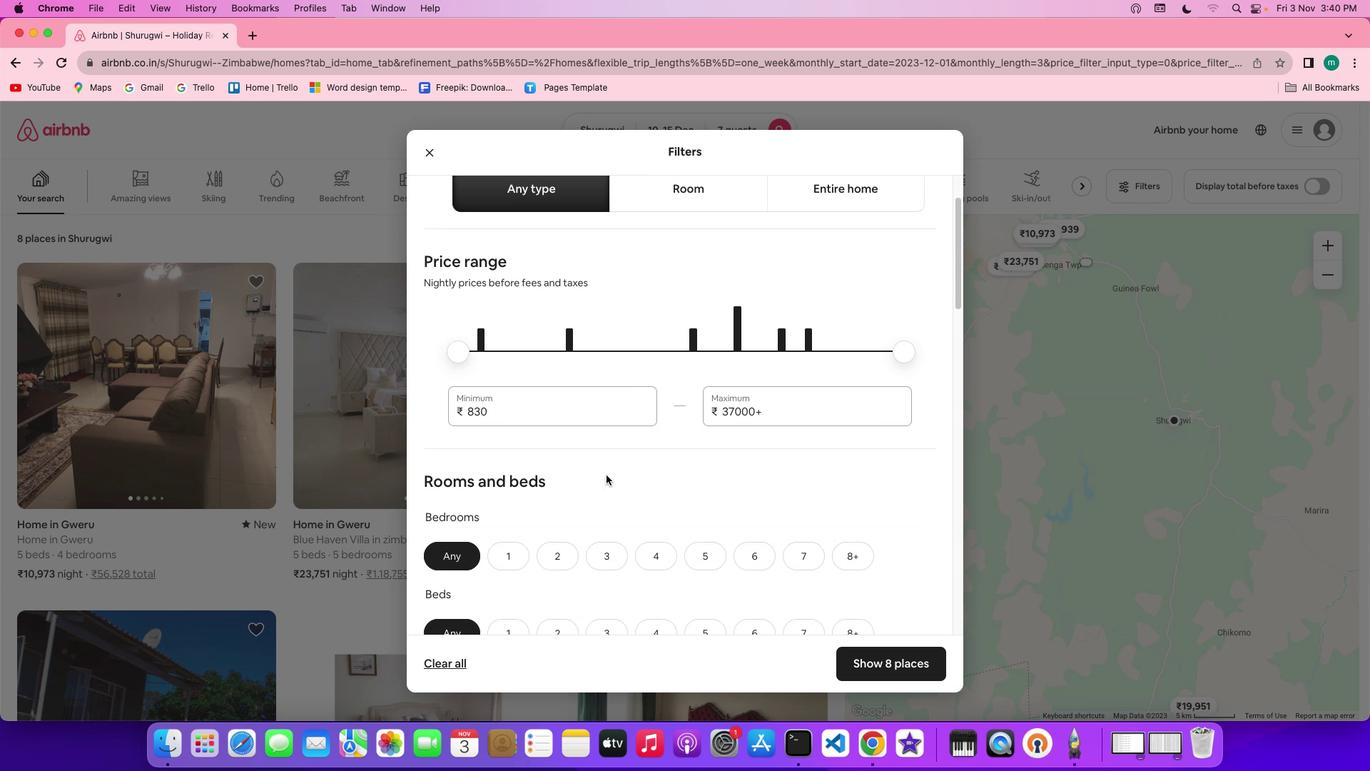 
Action: Mouse scrolled (606, 474) with delta (0, 0)
Screenshot: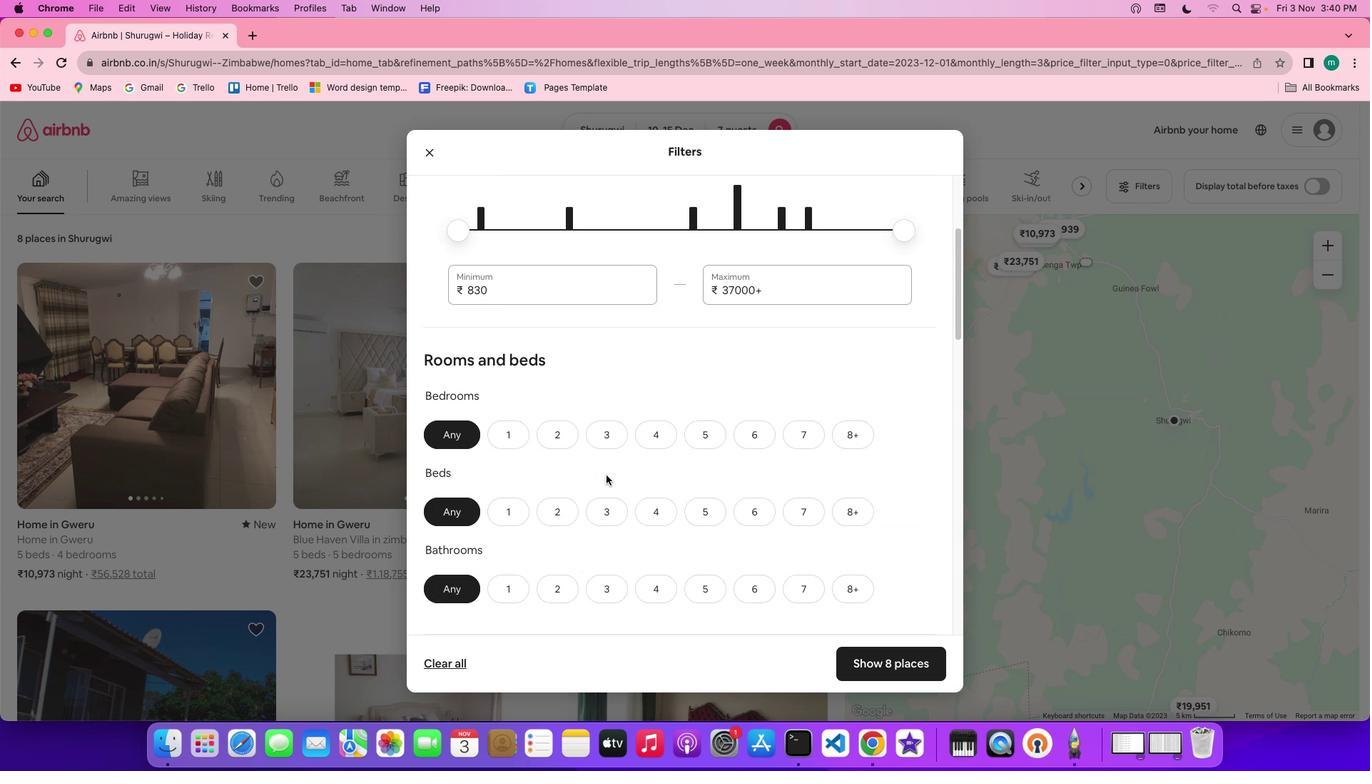 
Action: Mouse scrolled (606, 474) with delta (0, 0)
Screenshot: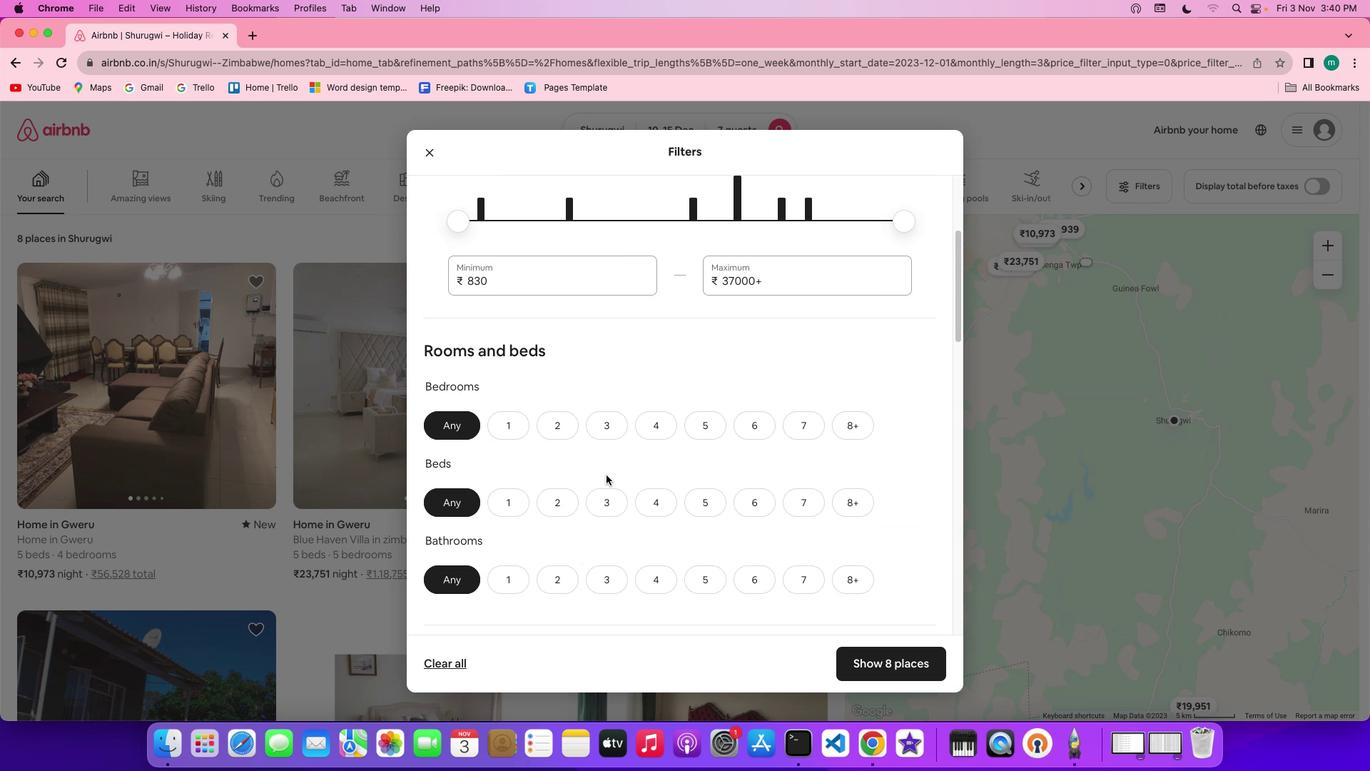 
Action: Mouse scrolled (606, 474) with delta (0, -1)
Screenshot: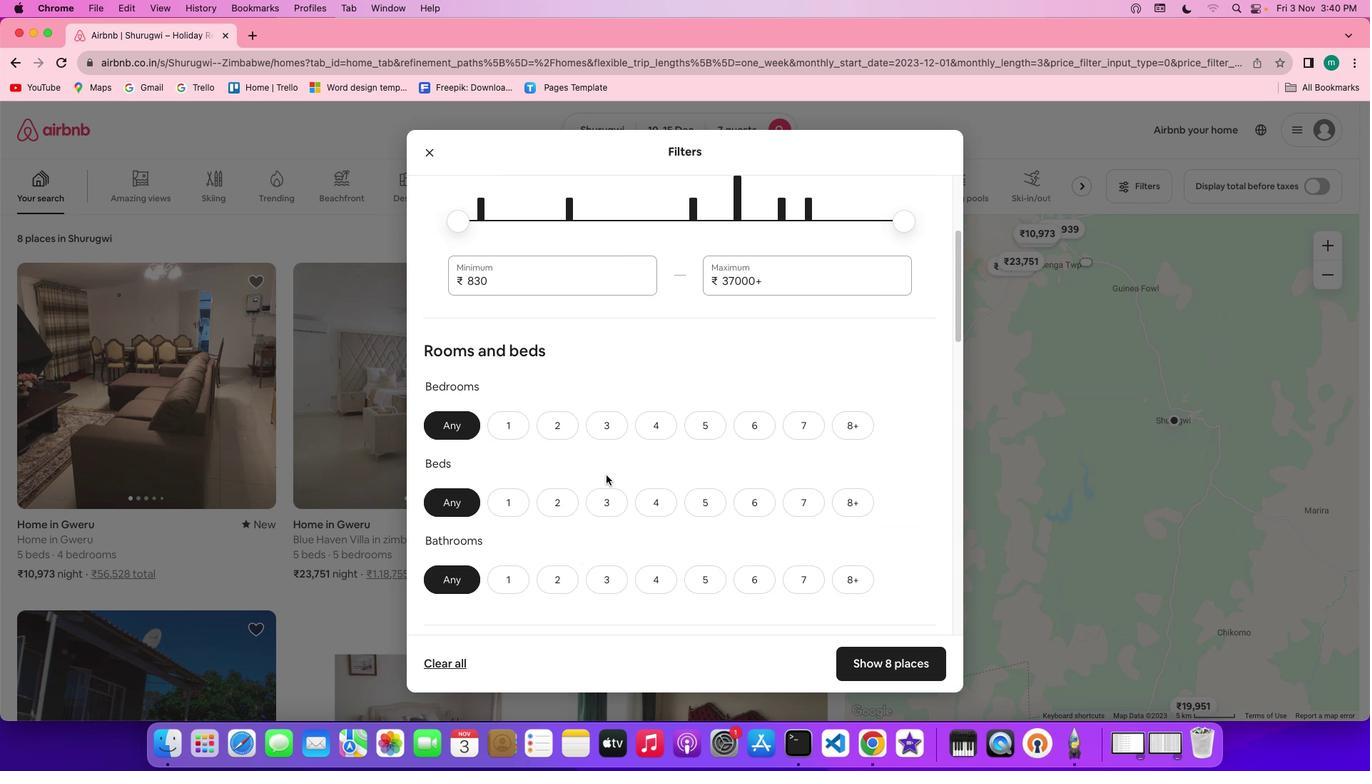 
Action: Mouse scrolled (606, 474) with delta (0, -2)
Screenshot: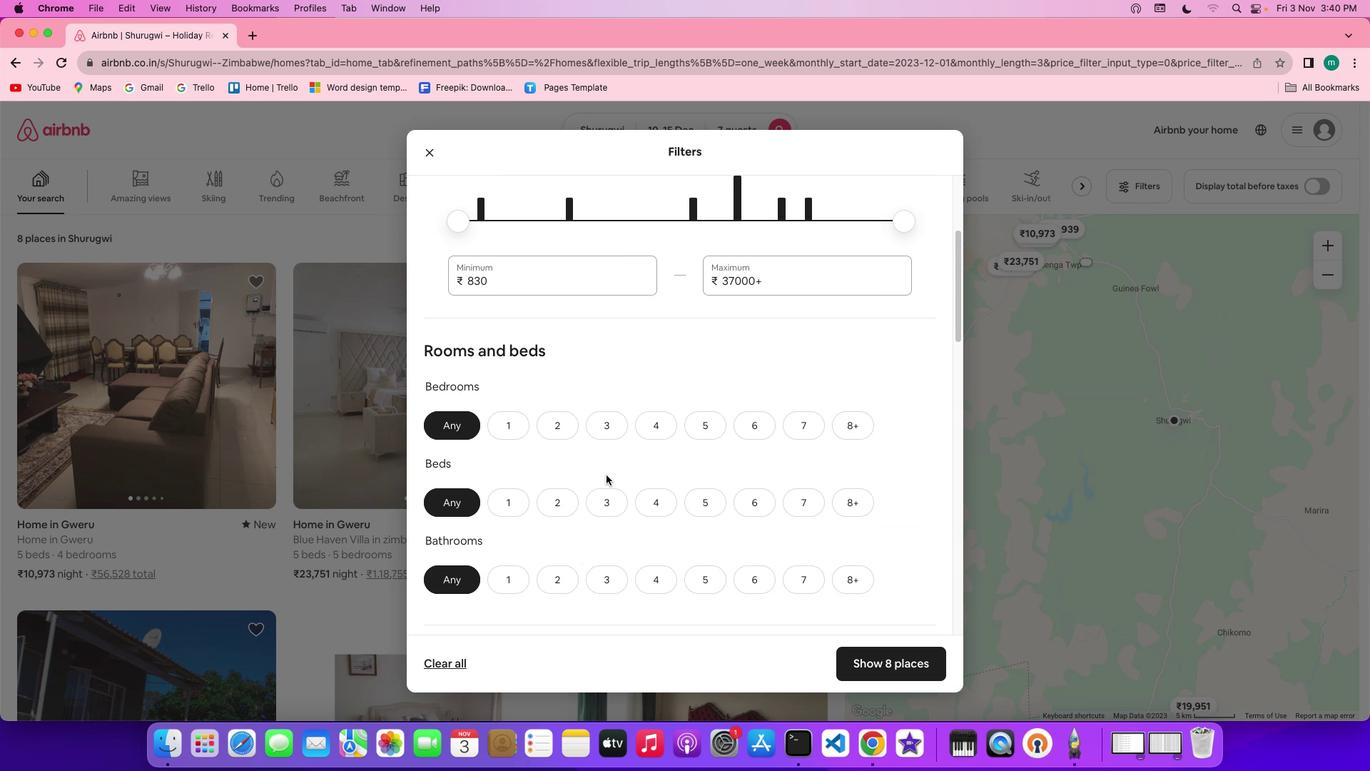 
Action: Mouse scrolled (606, 474) with delta (0, 0)
Screenshot: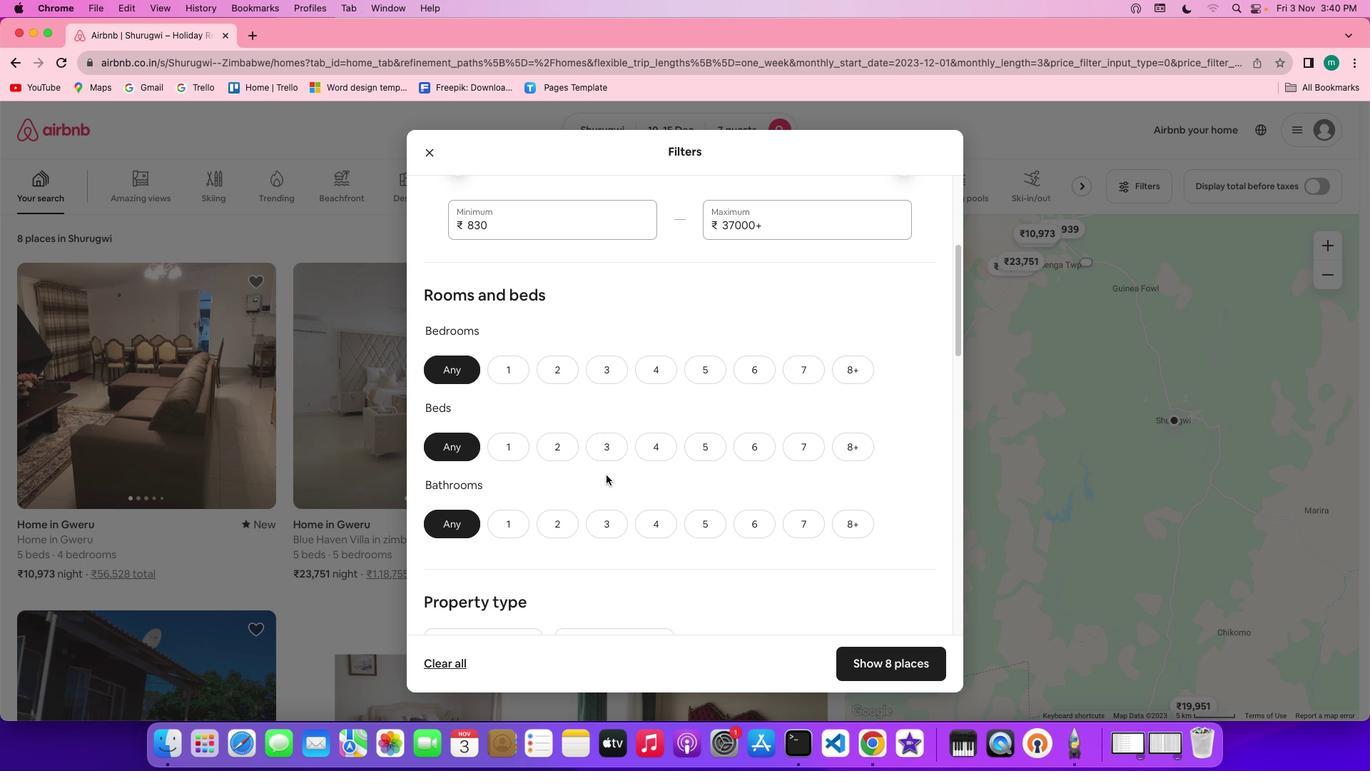 
Action: Mouse scrolled (606, 474) with delta (0, 0)
Screenshot: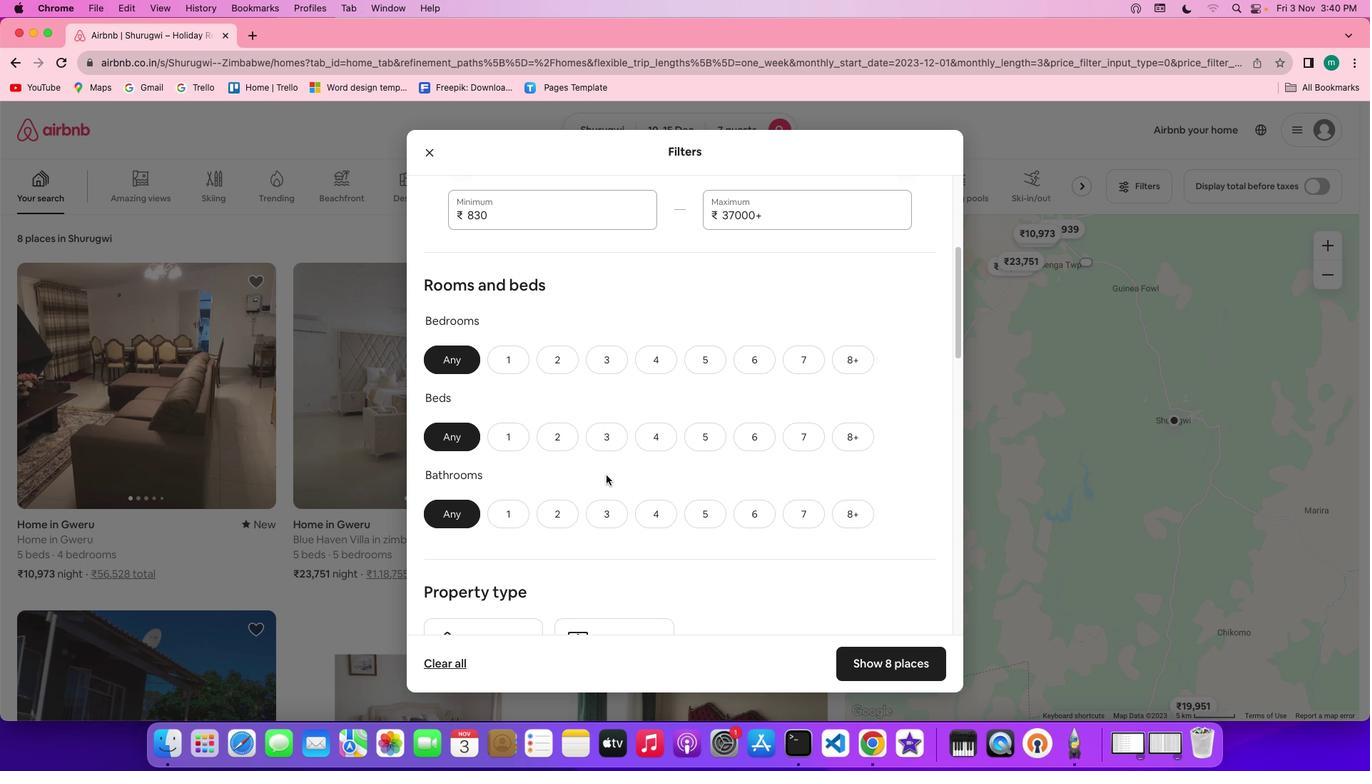 
Action: Mouse scrolled (606, 474) with delta (0, 0)
Screenshot: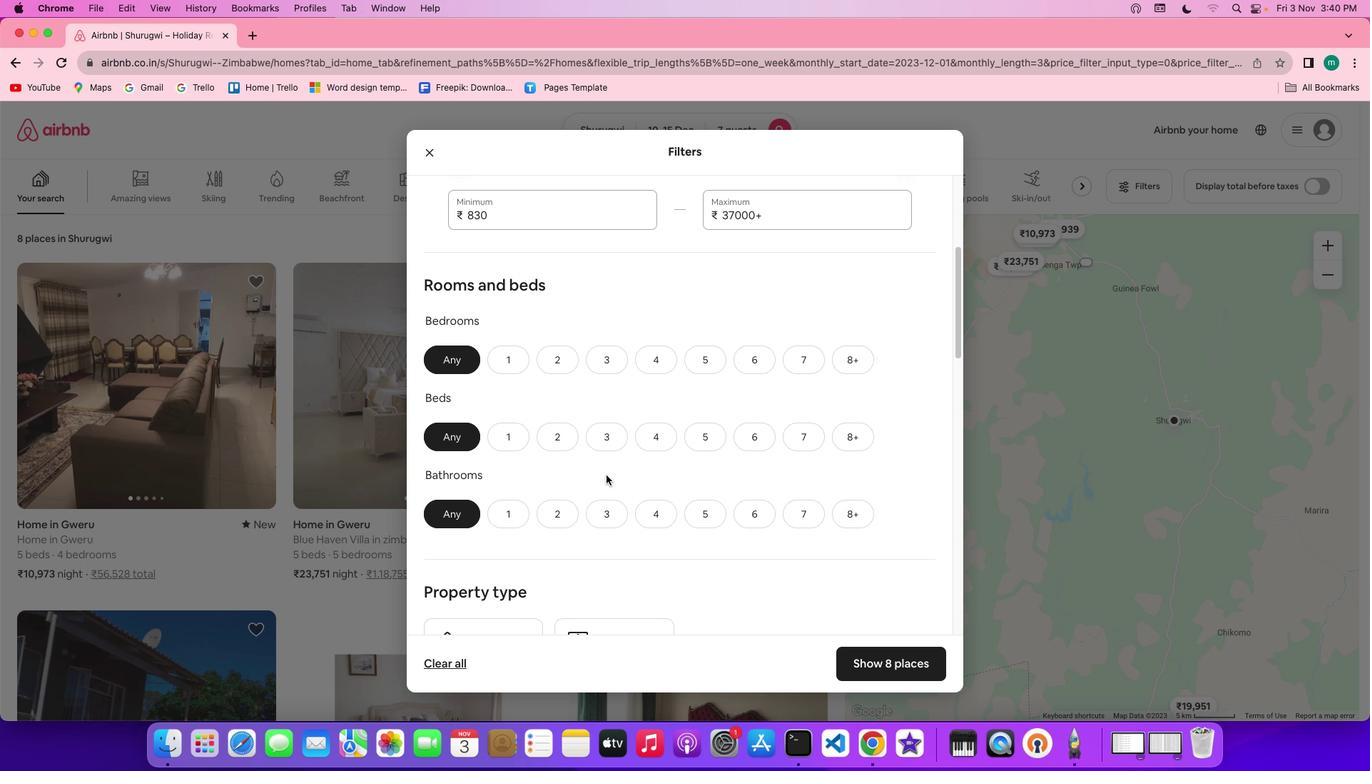 
Action: Mouse scrolled (606, 474) with delta (0, 0)
Screenshot: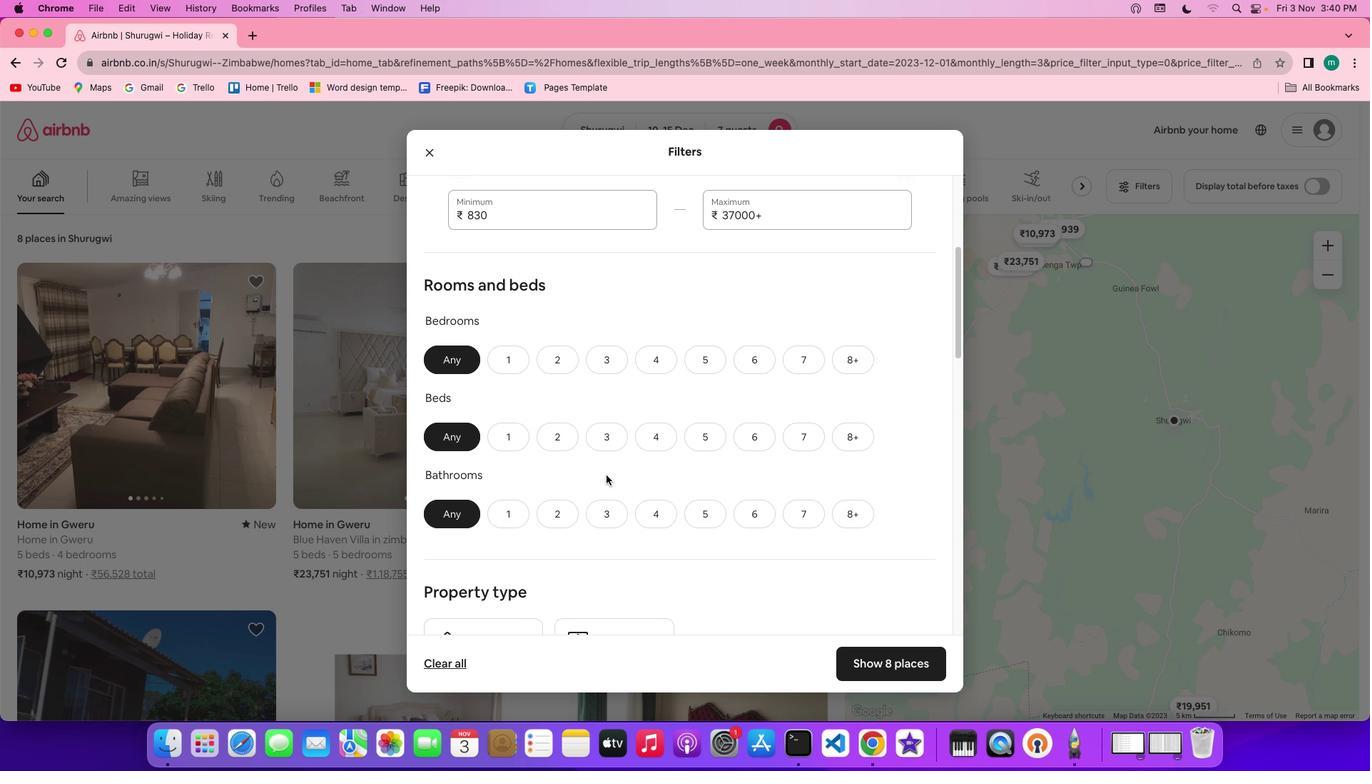 
Action: Mouse scrolled (606, 474) with delta (0, 0)
Screenshot: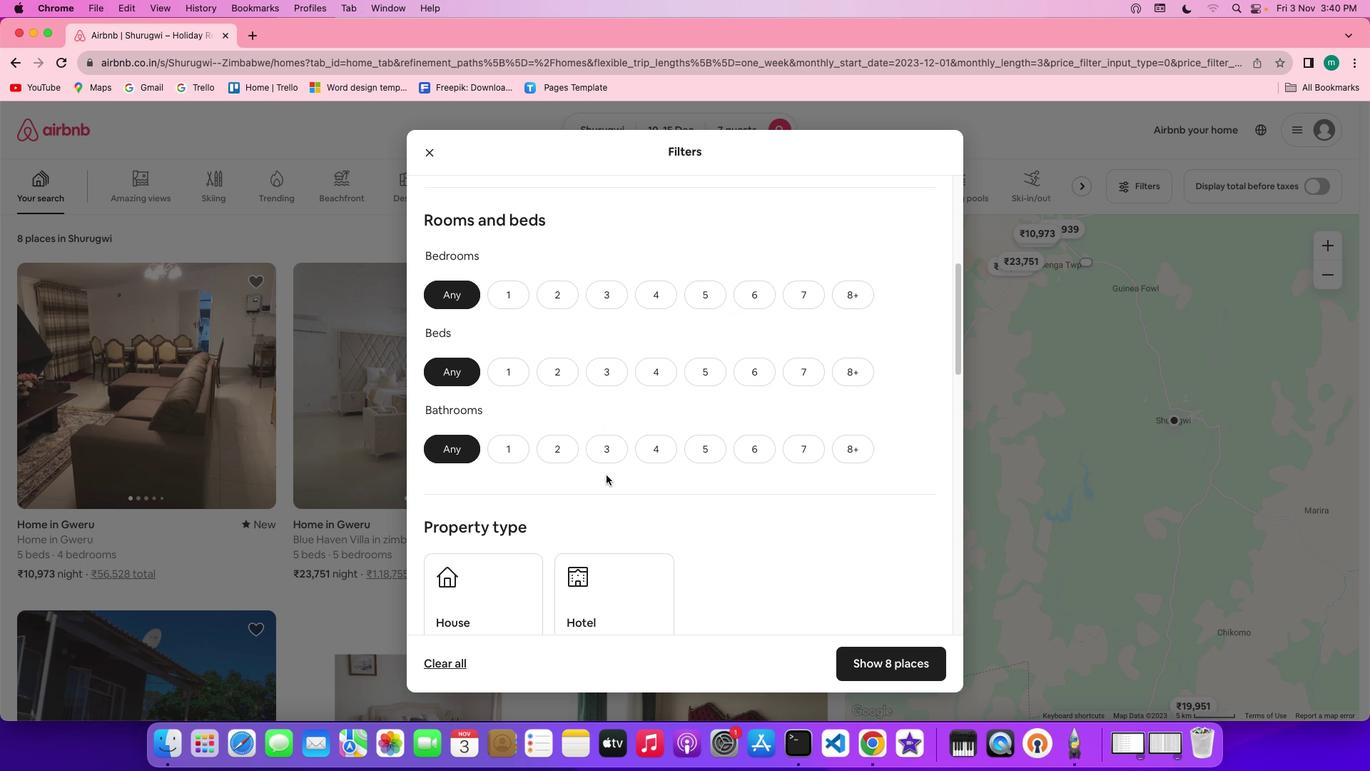 
Action: Mouse scrolled (606, 474) with delta (0, 0)
Screenshot: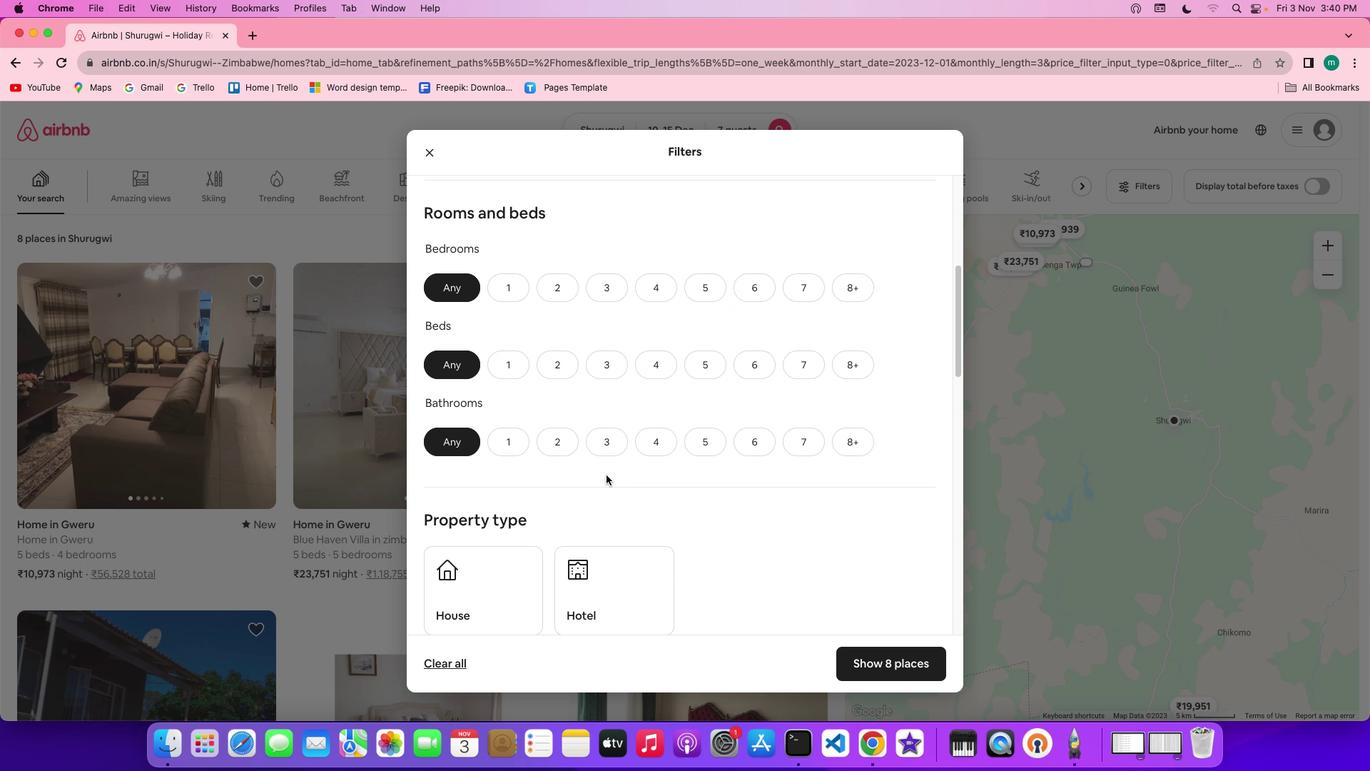 
Action: Mouse scrolled (606, 474) with delta (0, 0)
Screenshot: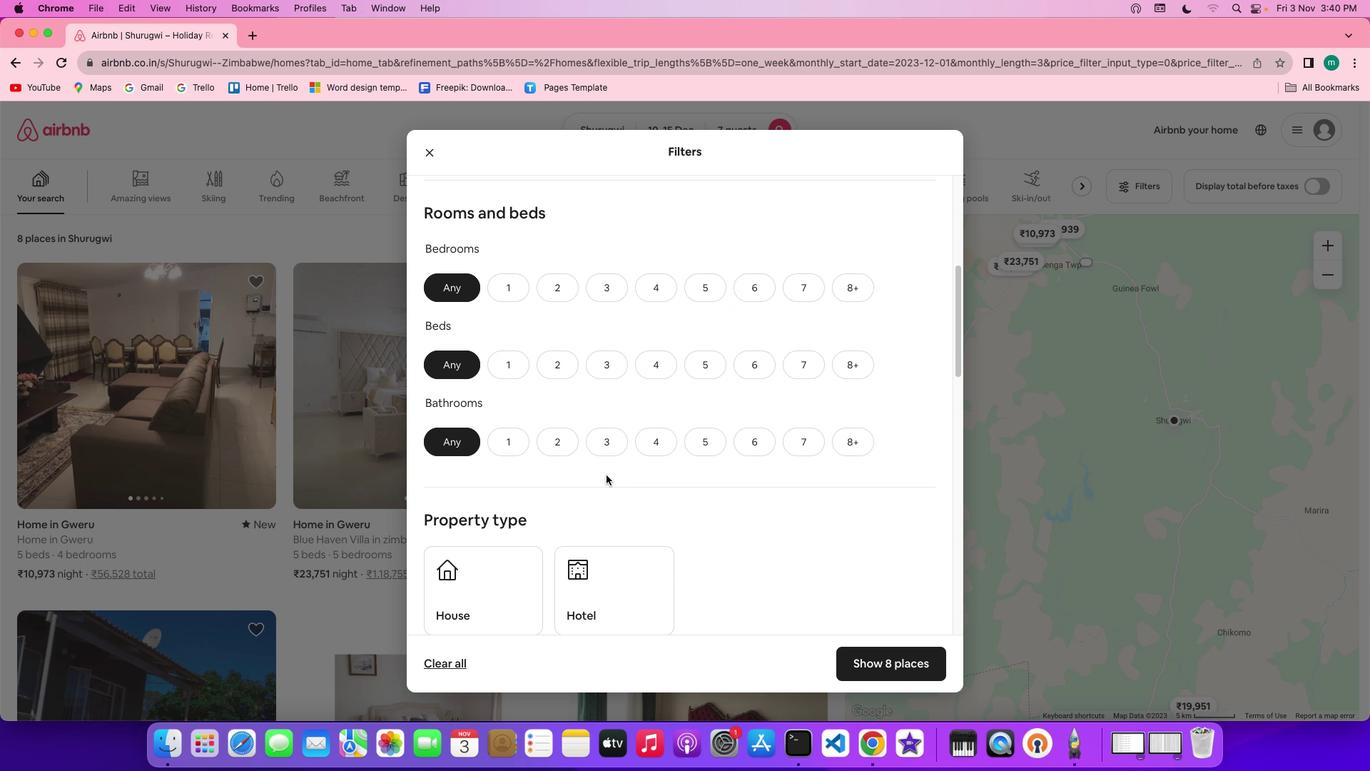 
Action: Mouse scrolled (606, 474) with delta (0, 0)
Screenshot: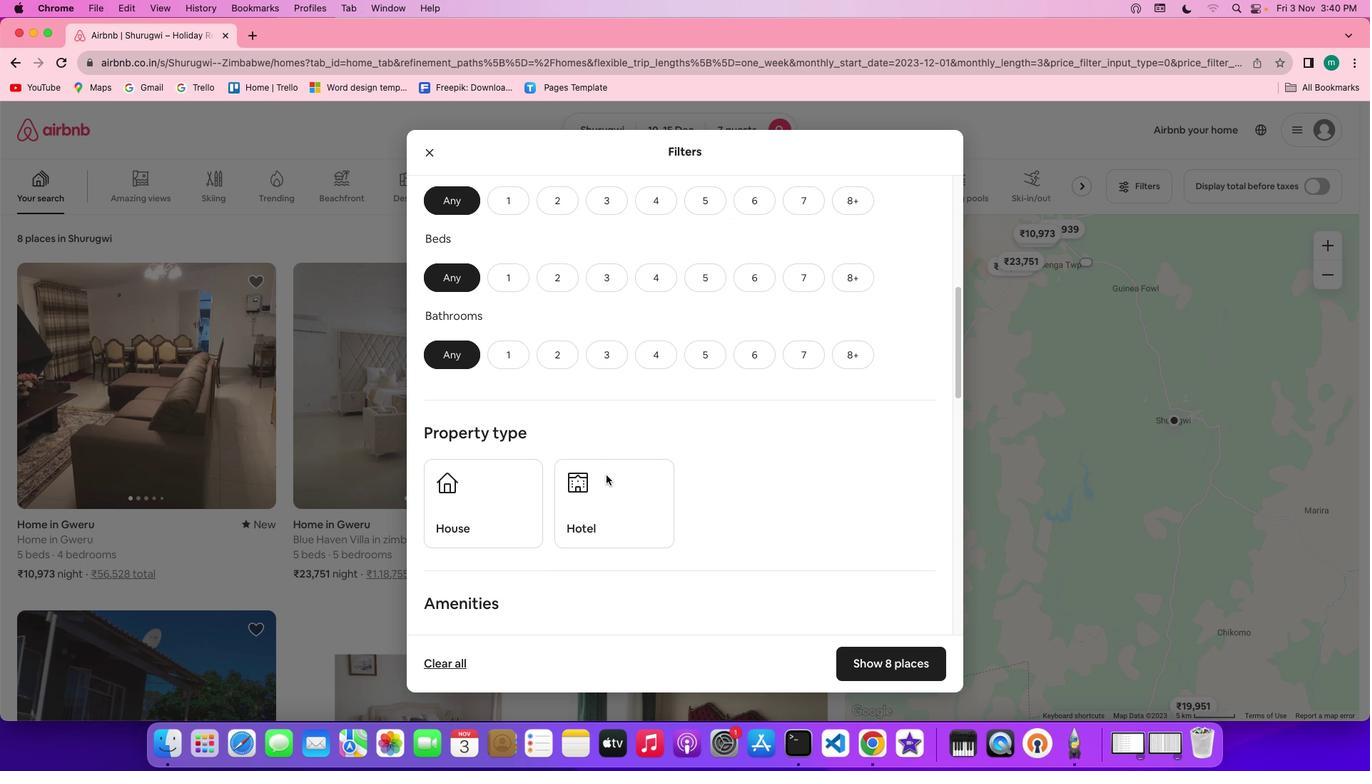 
Action: Mouse scrolled (606, 474) with delta (0, 0)
Screenshot: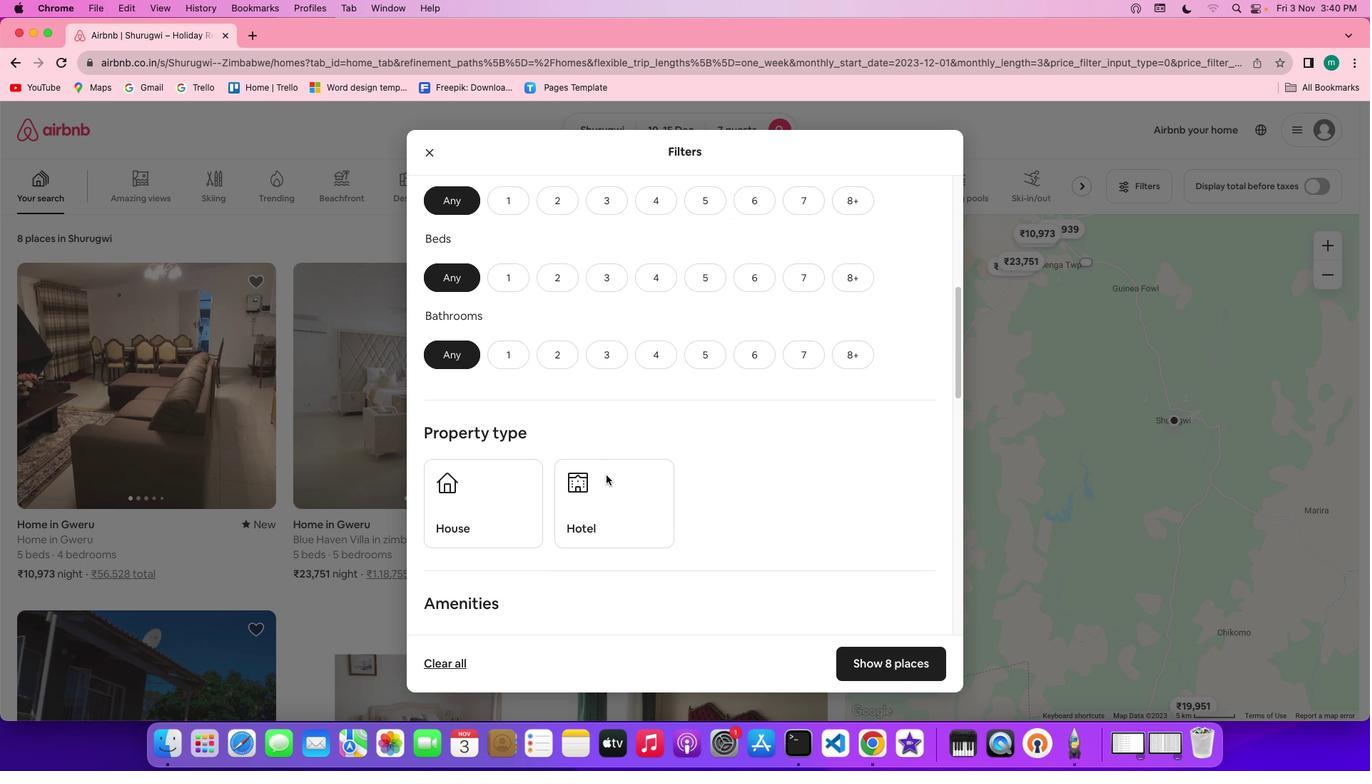
Action: Mouse scrolled (606, 474) with delta (0, -1)
Screenshot: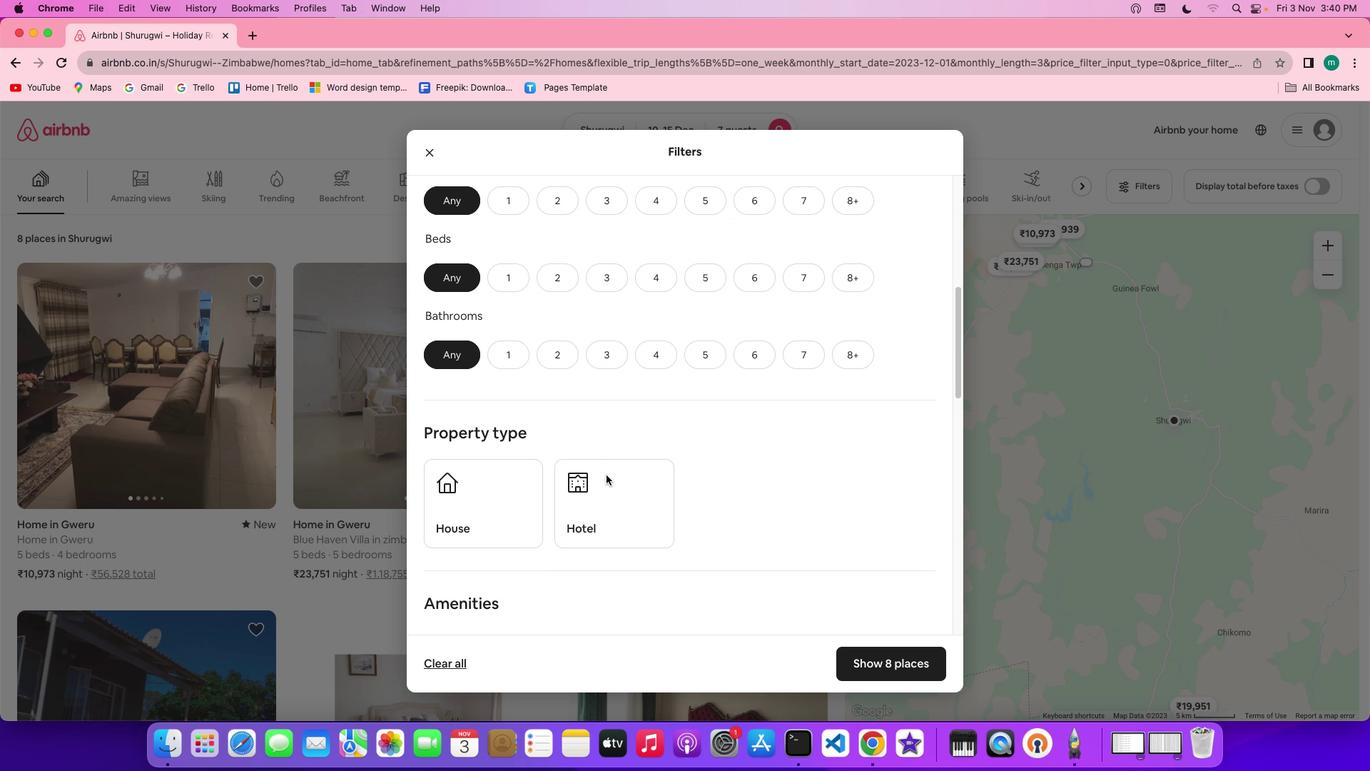 
Action: Mouse scrolled (606, 474) with delta (0, 0)
Screenshot: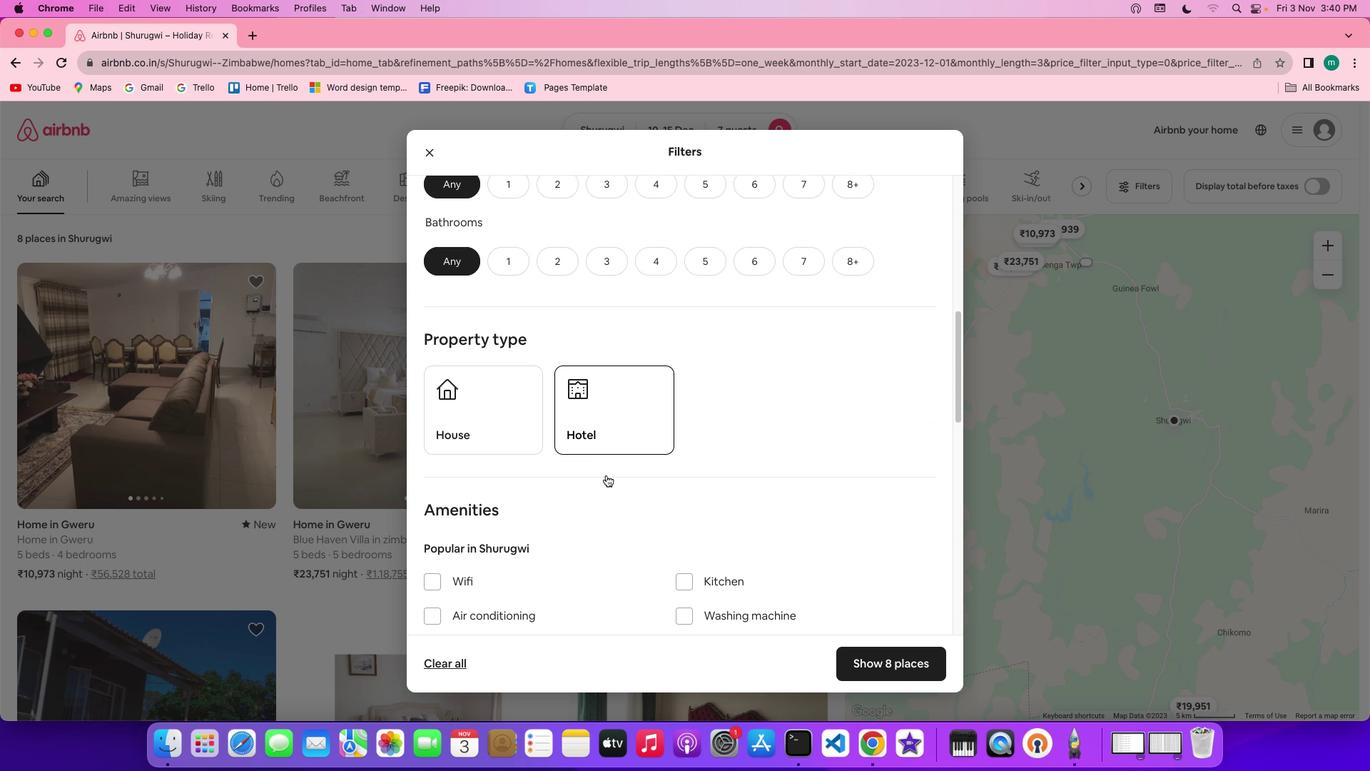 
Action: Mouse scrolled (606, 474) with delta (0, 0)
Screenshot: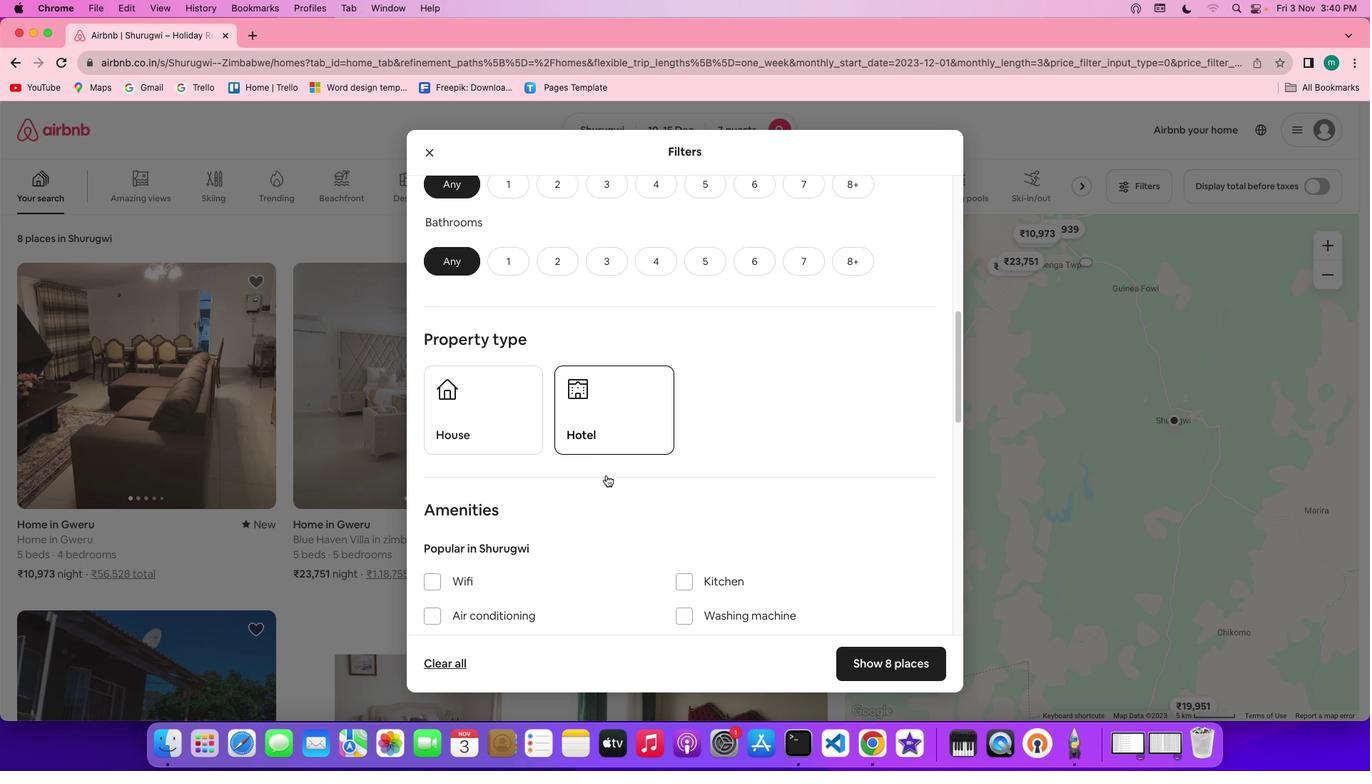 
Action: Mouse scrolled (606, 474) with delta (0, -1)
Screenshot: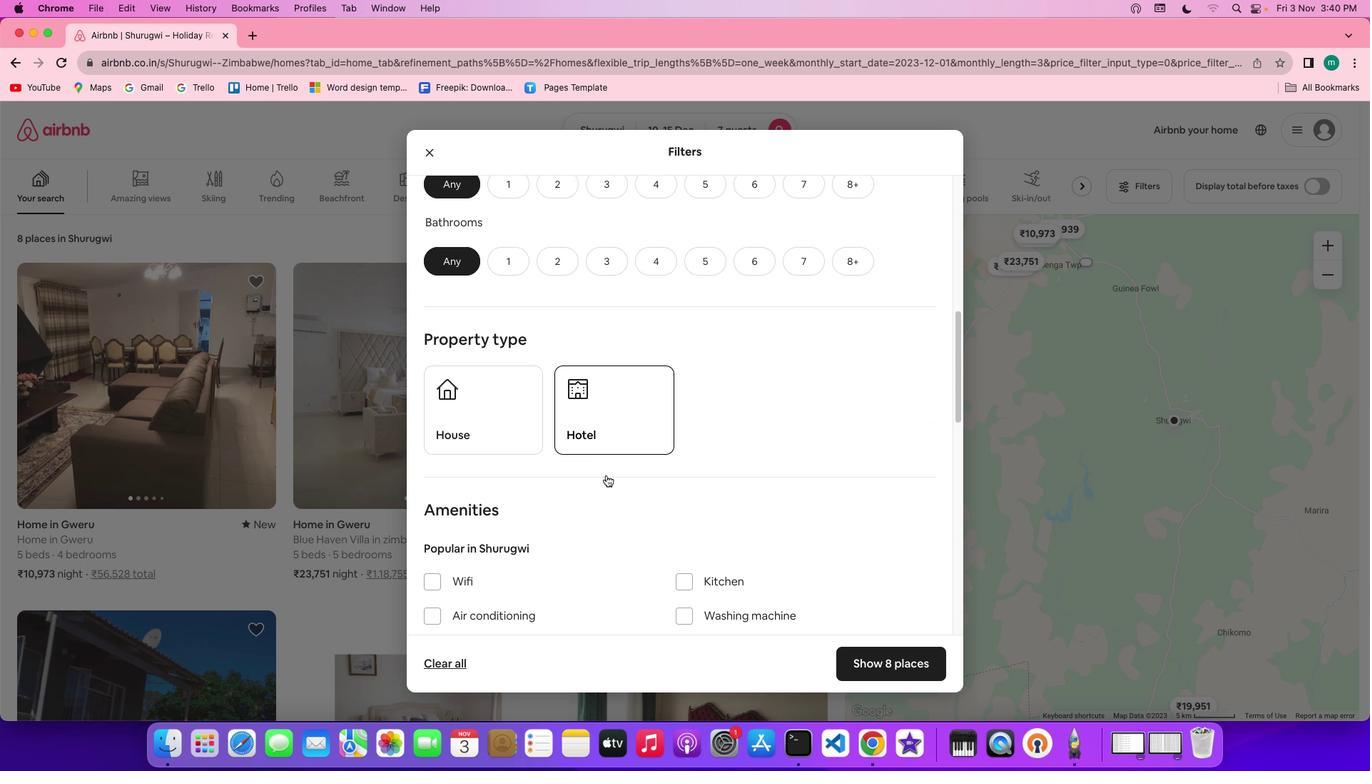 
Action: Mouse scrolled (606, 474) with delta (0, 0)
Screenshot: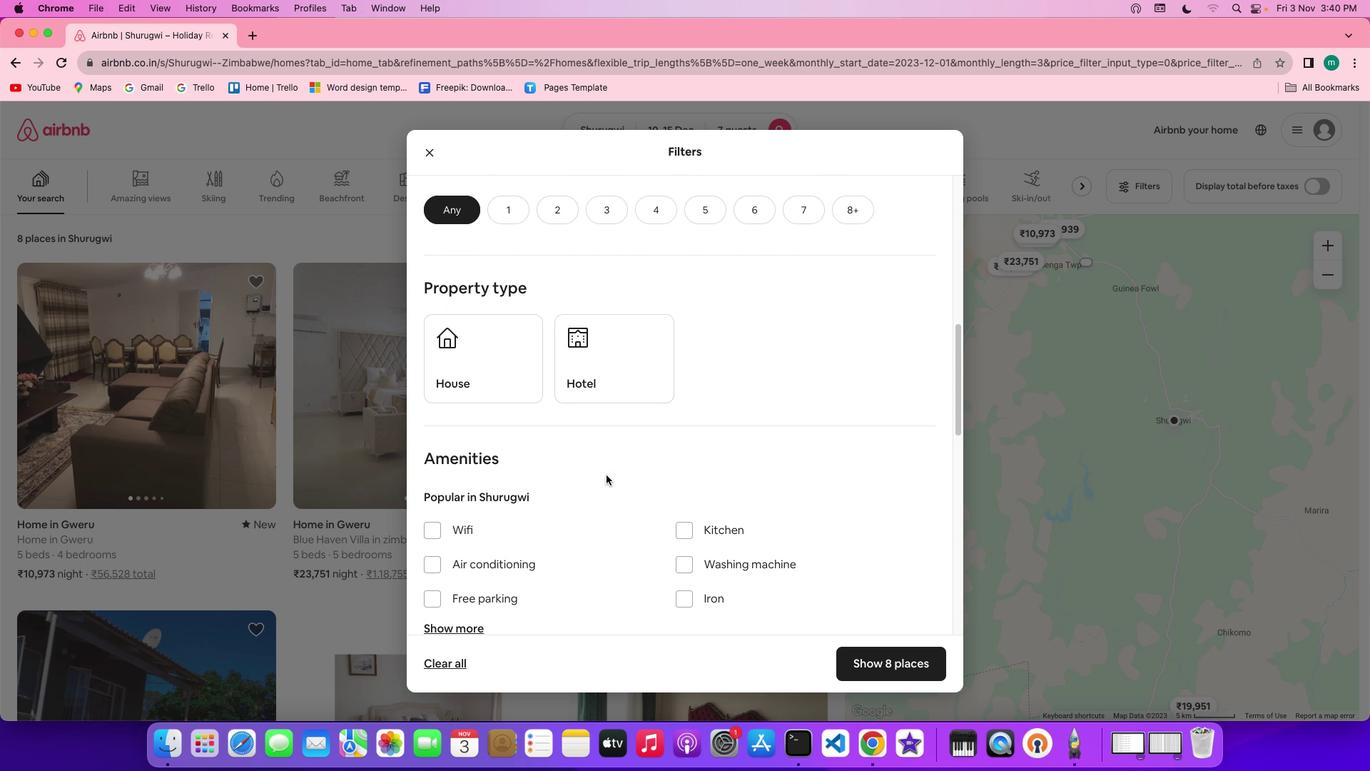 
Action: Mouse scrolled (606, 474) with delta (0, 0)
Screenshot: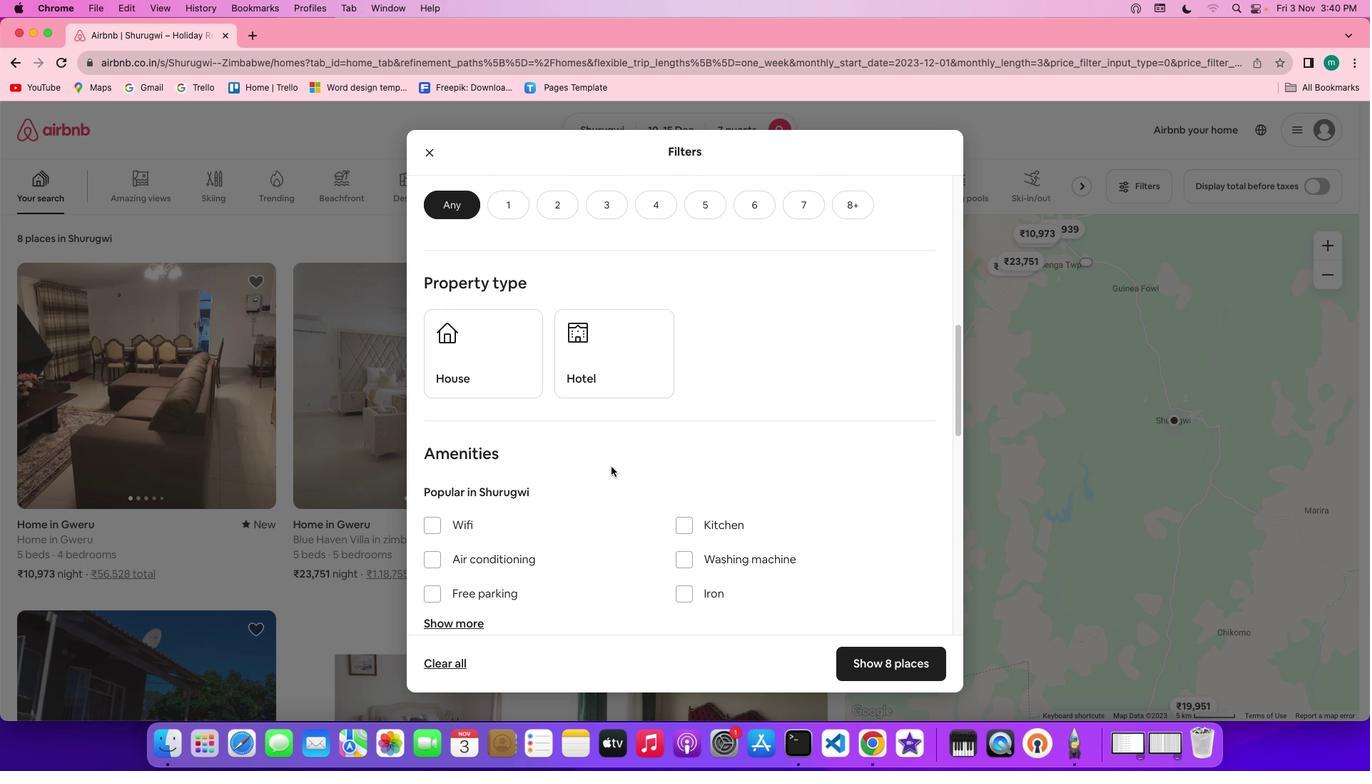 
Action: Mouse scrolled (606, 474) with delta (0, 0)
Screenshot: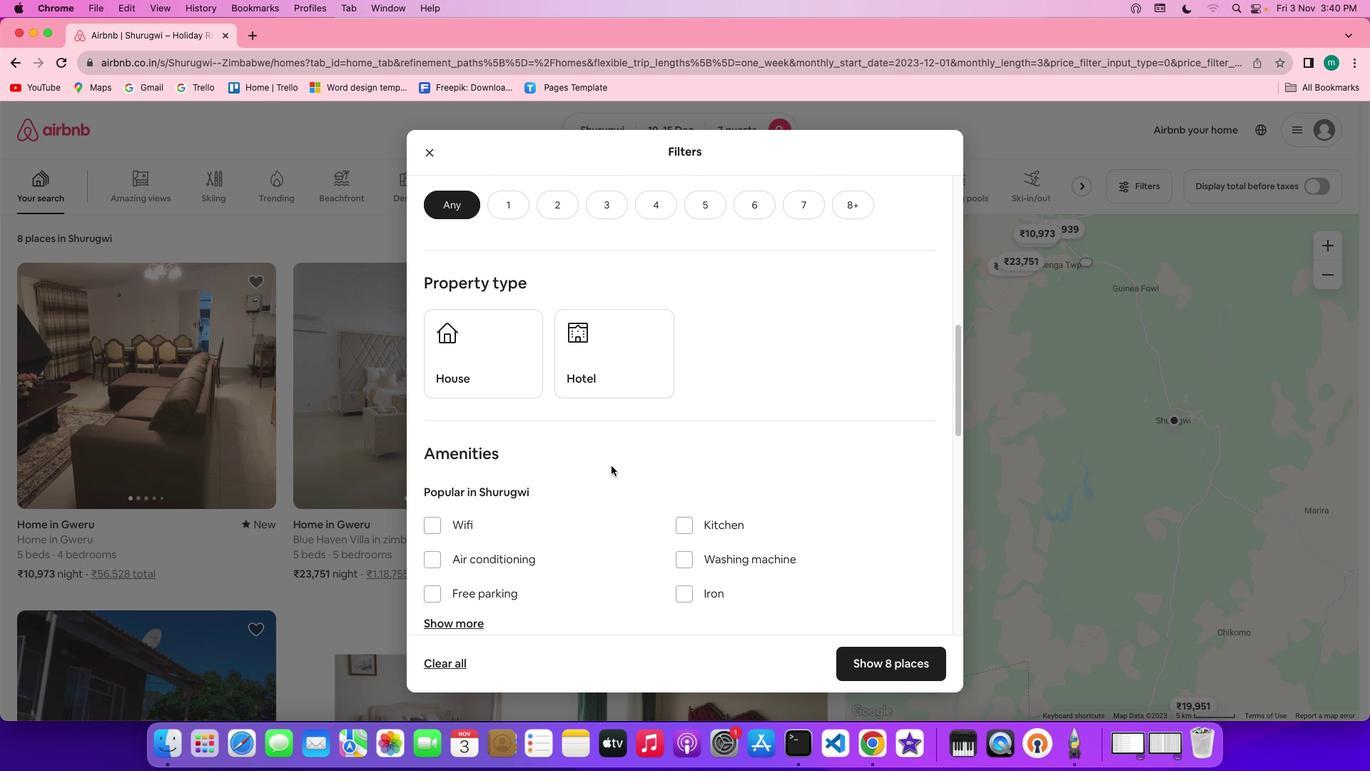 
Action: Mouse moved to (611, 465)
Screenshot: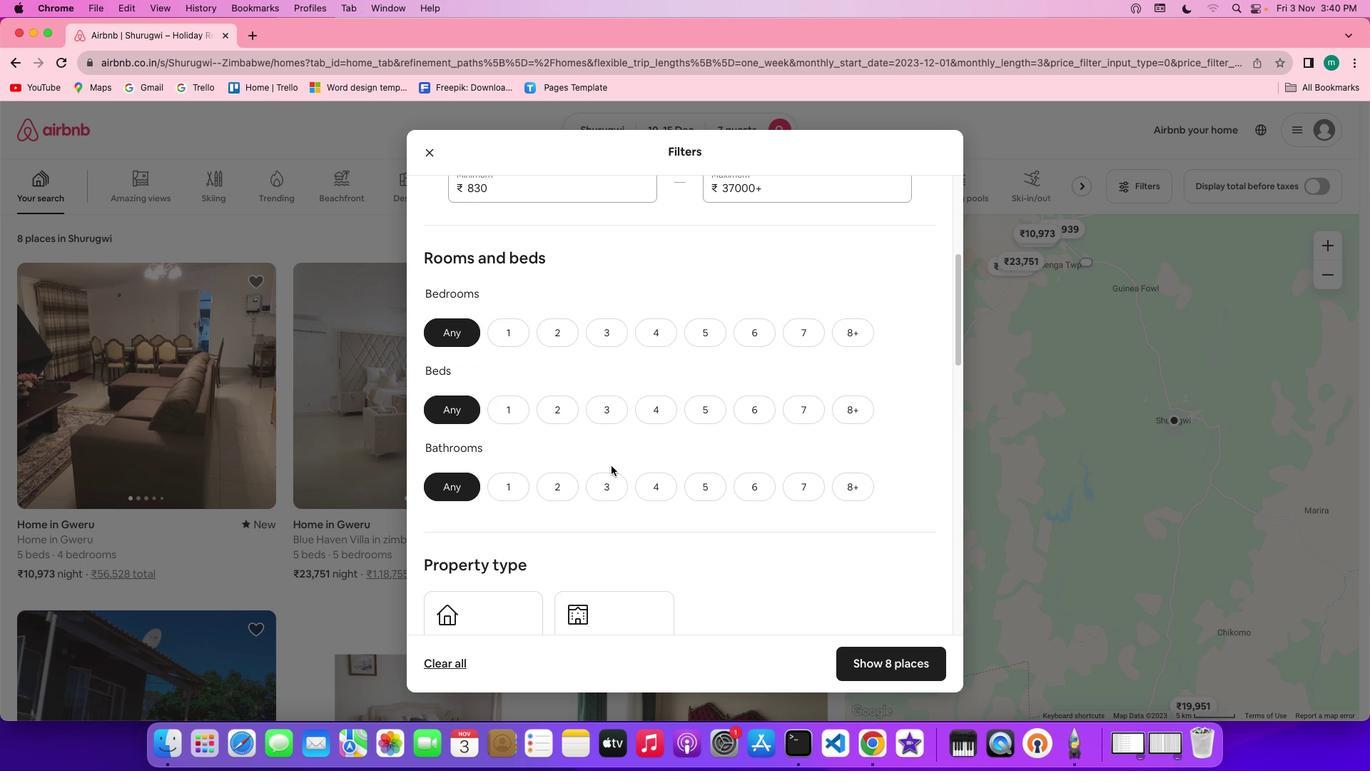 
Action: Mouse scrolled (611, 465) with delta (0, 0)
Screenshot: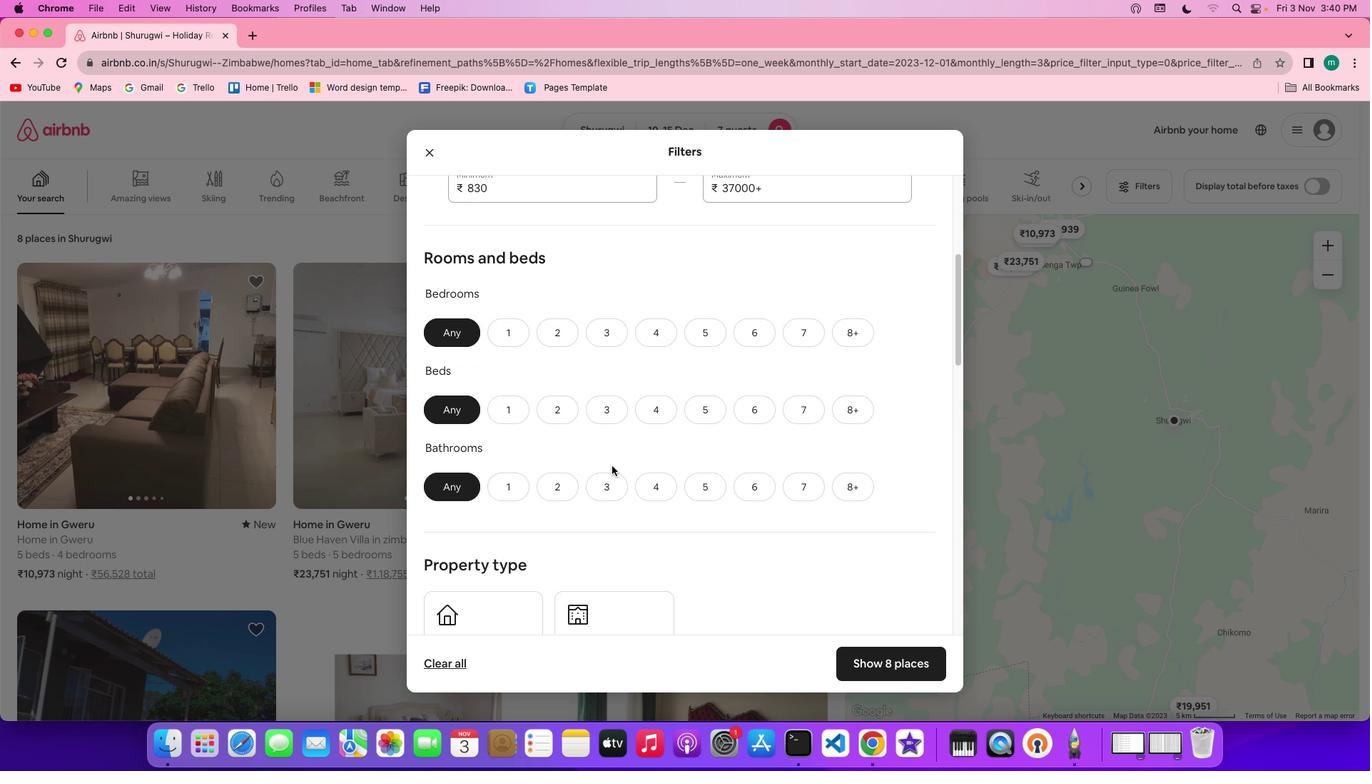 
Action: Mouse scrolled (611, 465) with delta (0, 0)
Screenshot: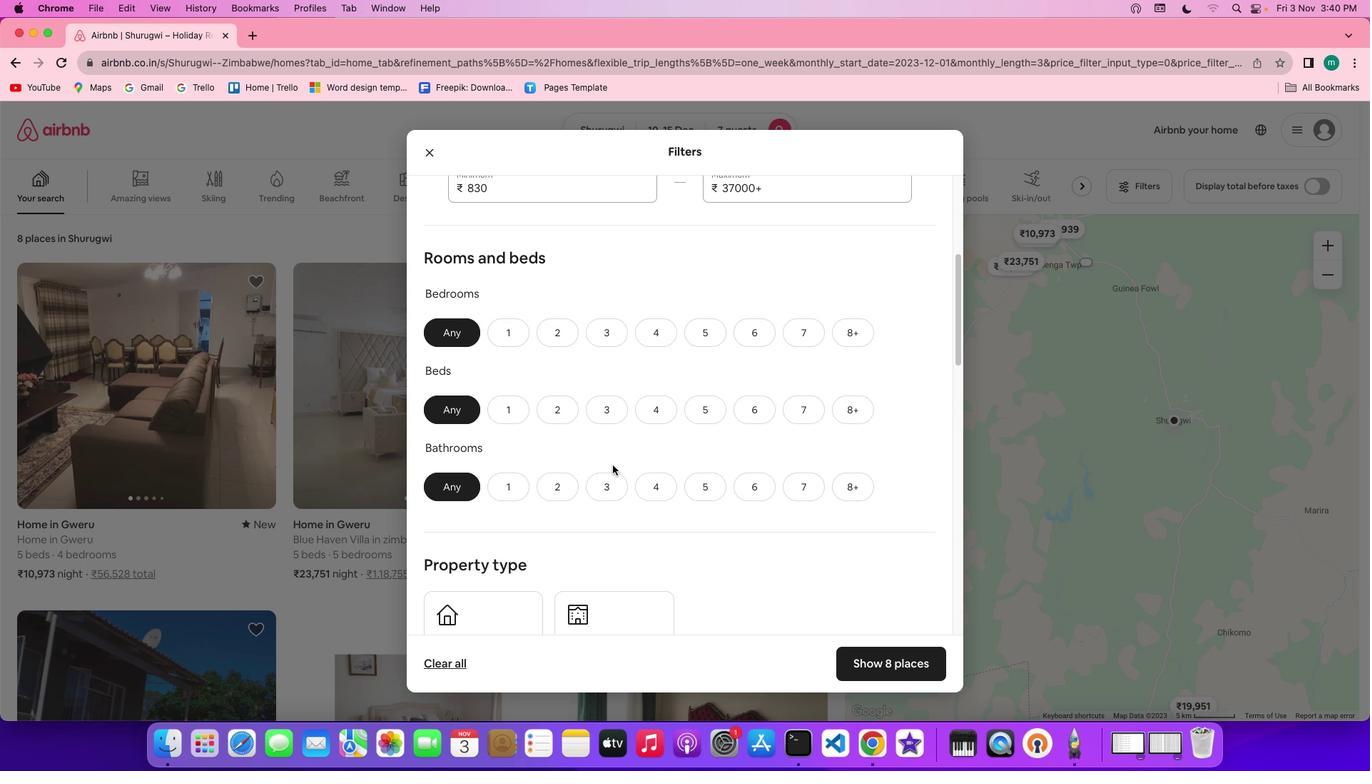 
Action: Mouse scrolled (611, 465) with delta (0, 2)
Screenshot: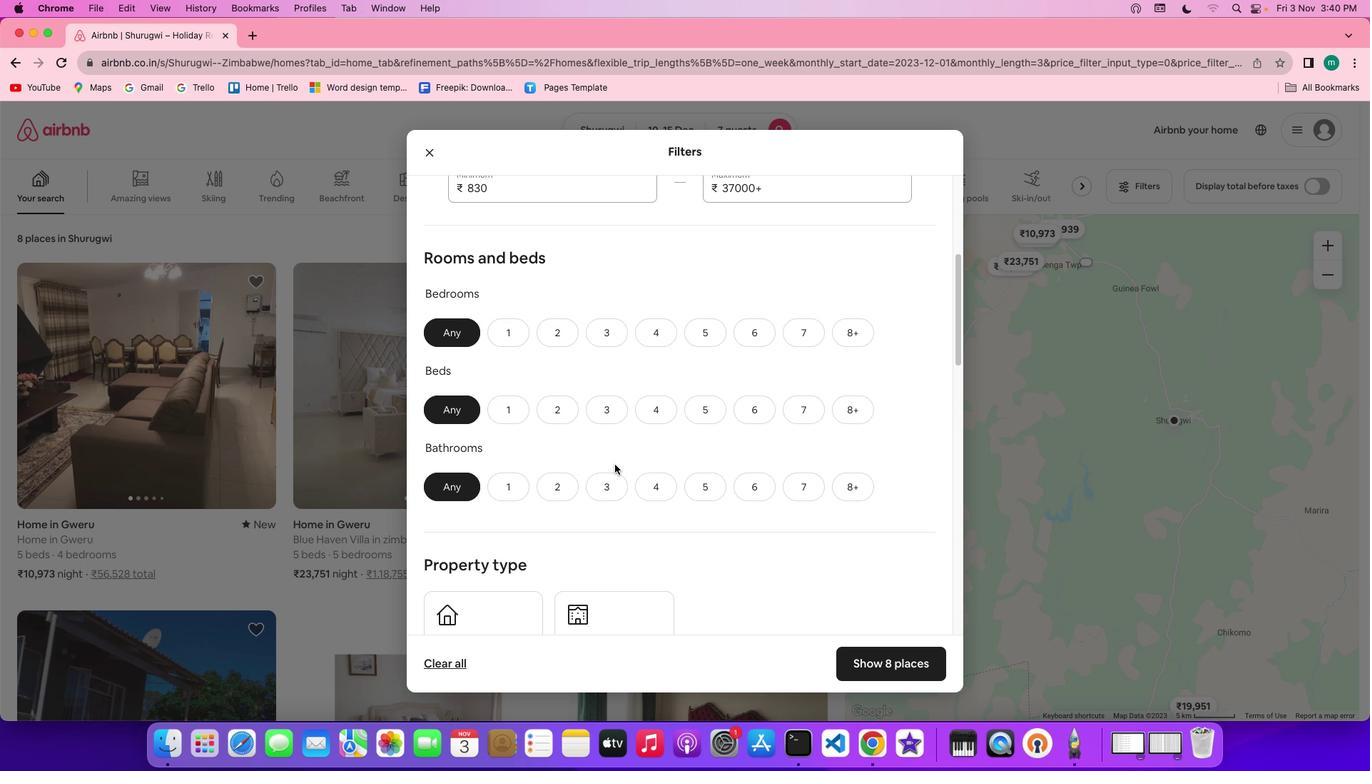 
Action: Mouse scrolled (611, 465) with delta (0, 3)
Screenshot: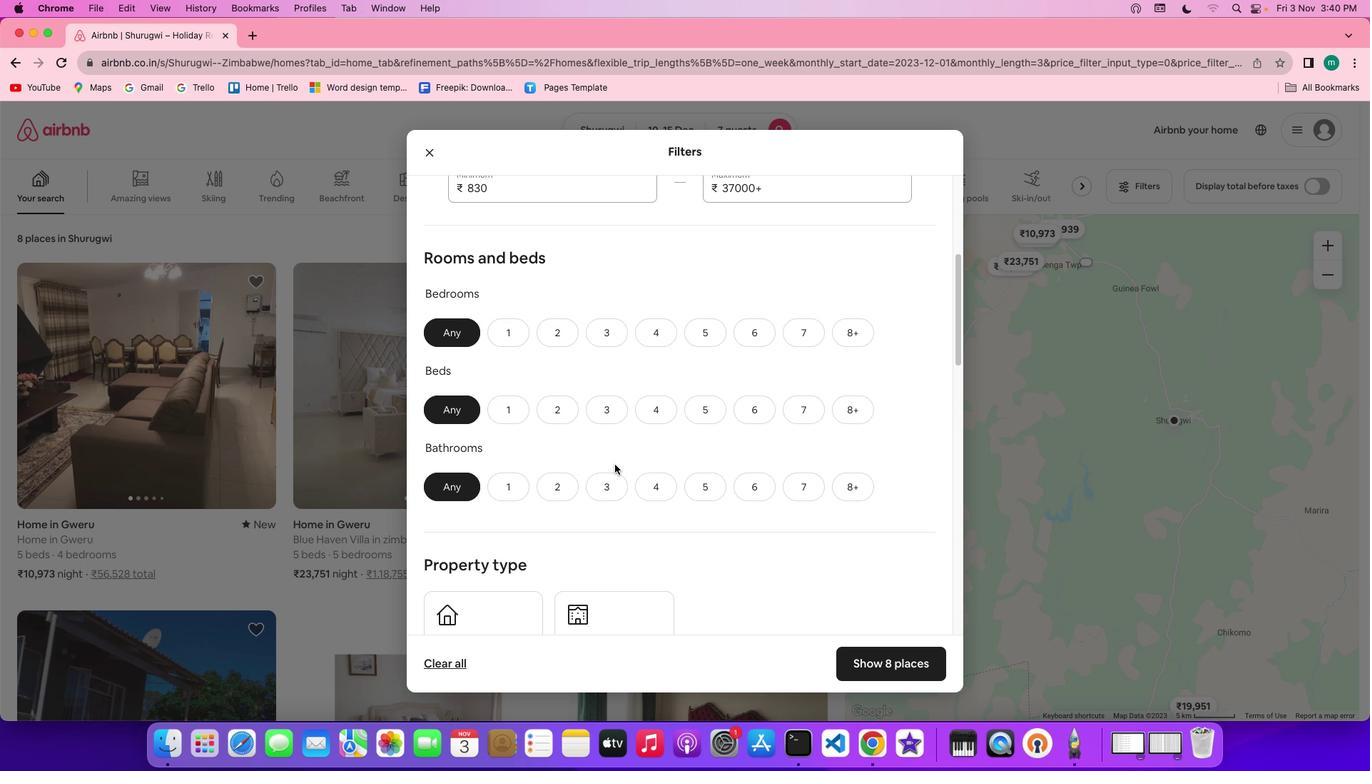 
Action: Mouse moved to (666, 330)
Screenshot: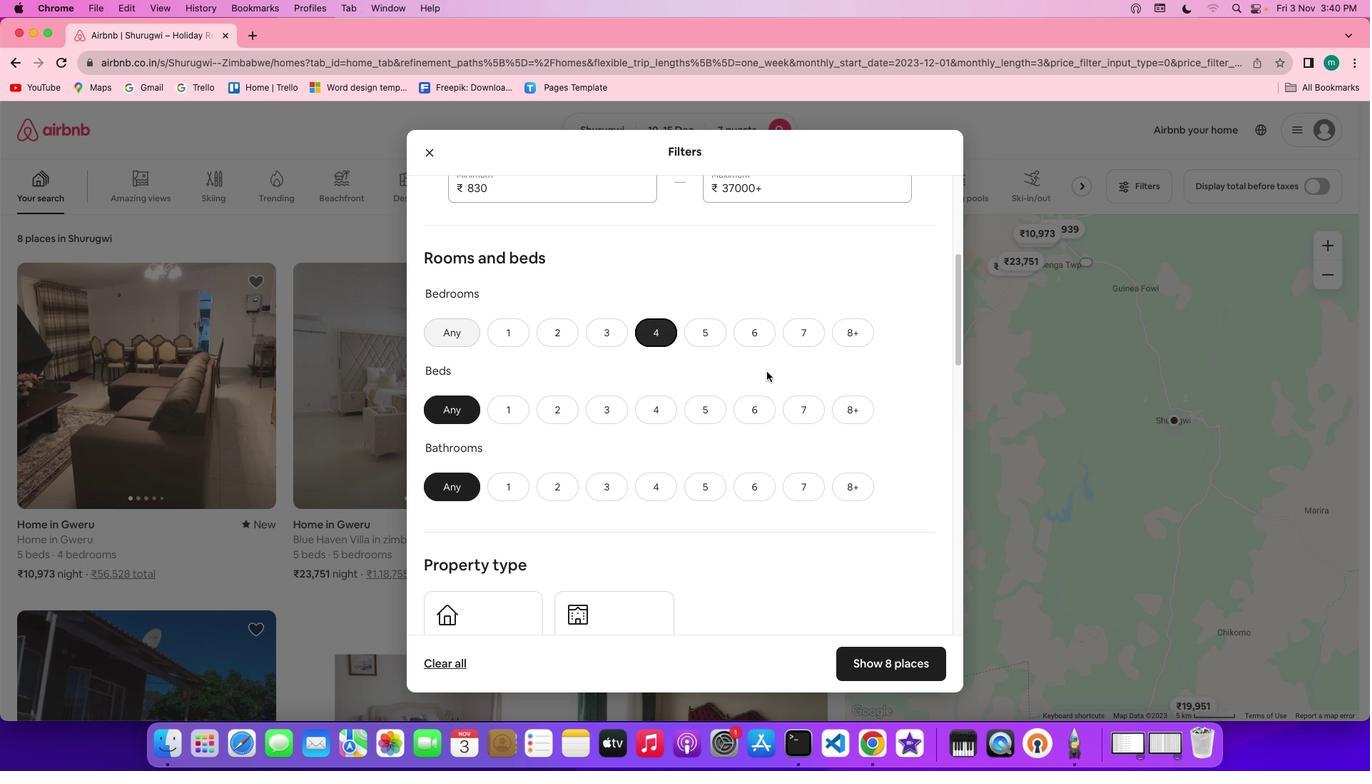 
Action: Mouse pressed left at (666, 330)
Screenshot: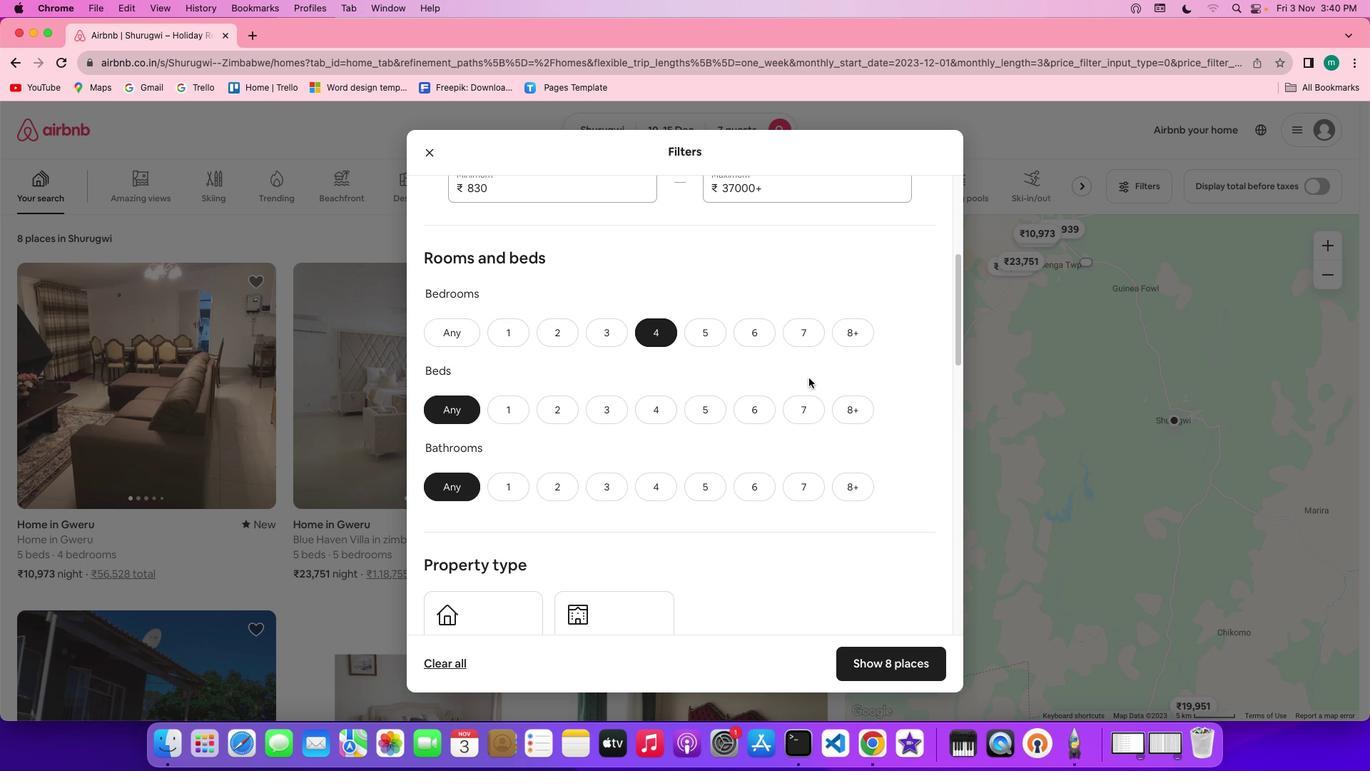
Action: Mouse moved to (811, 402)
Screenshot: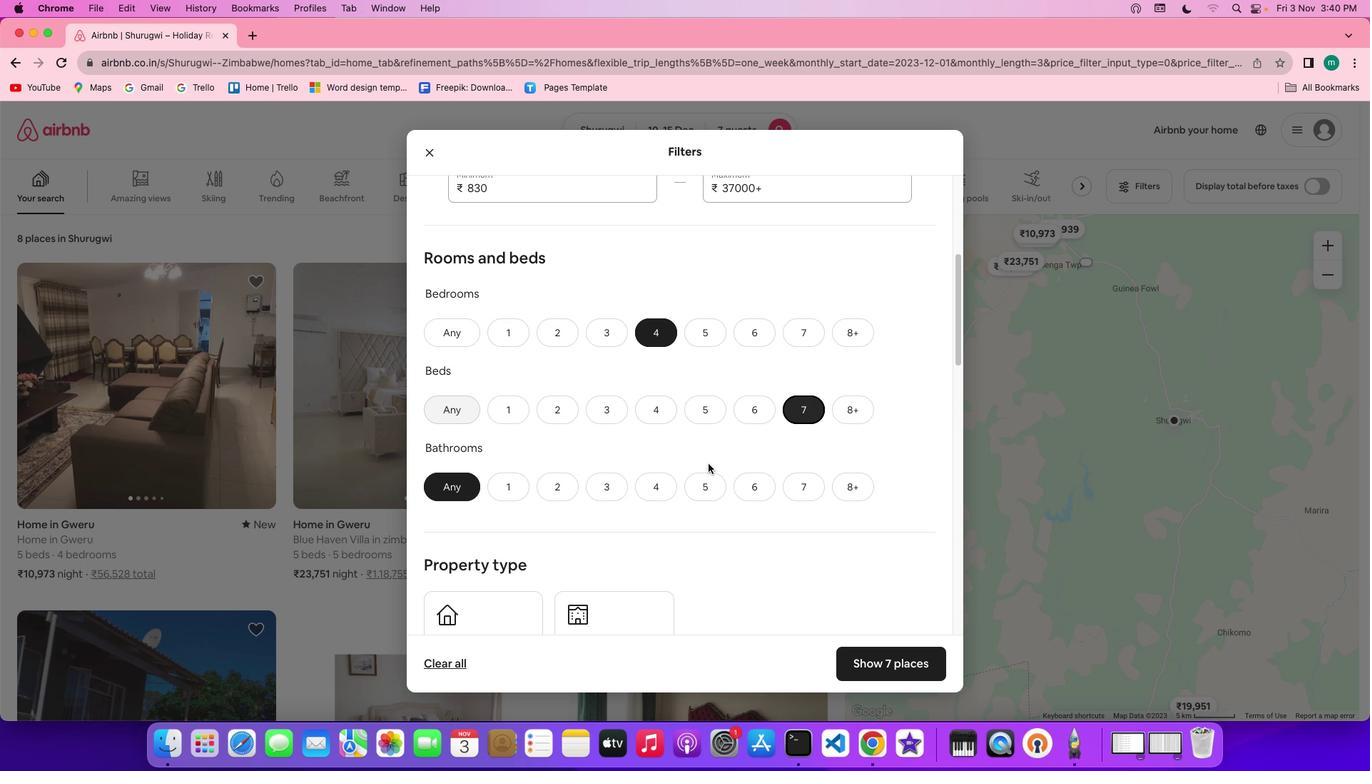 
Action: Mouse pressed left at (811, 402)
Screenshot: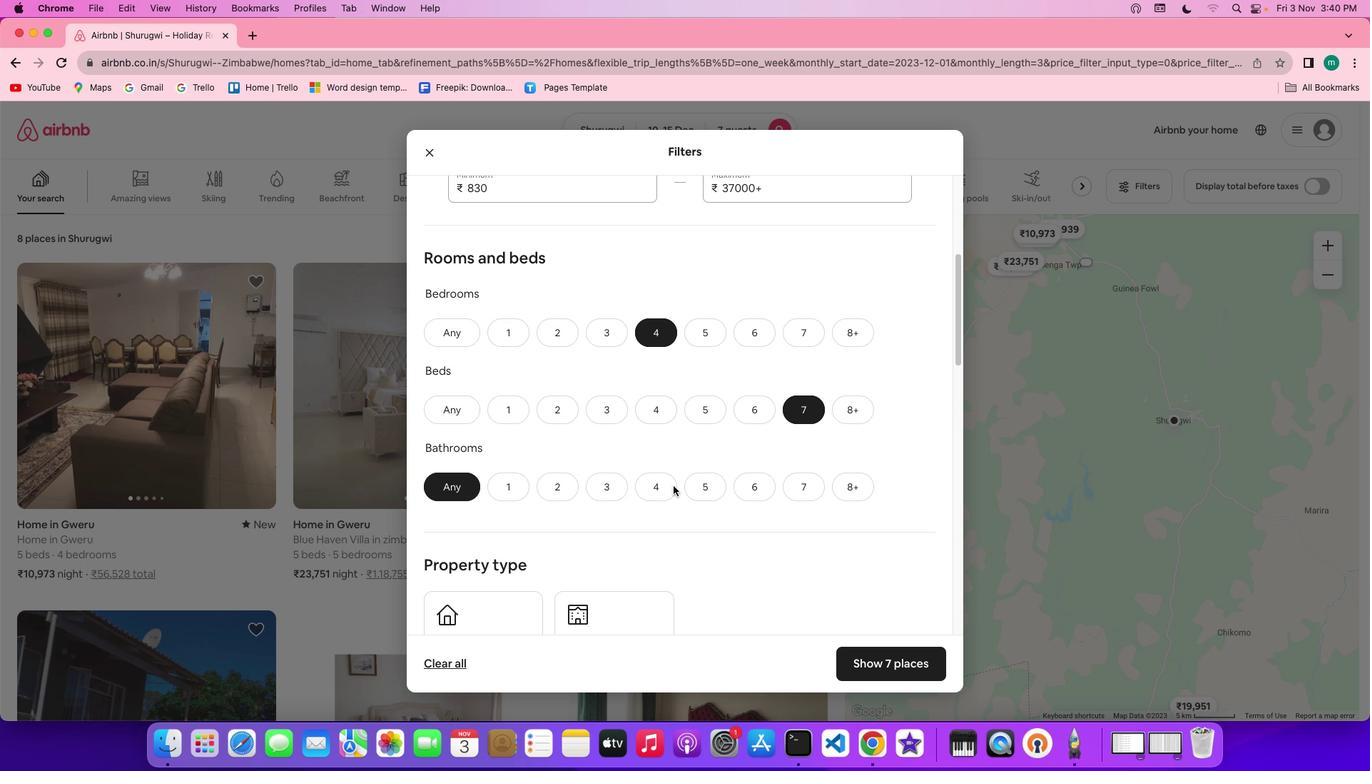 
Action: Mouse moved to (653, 499)
Screenshot: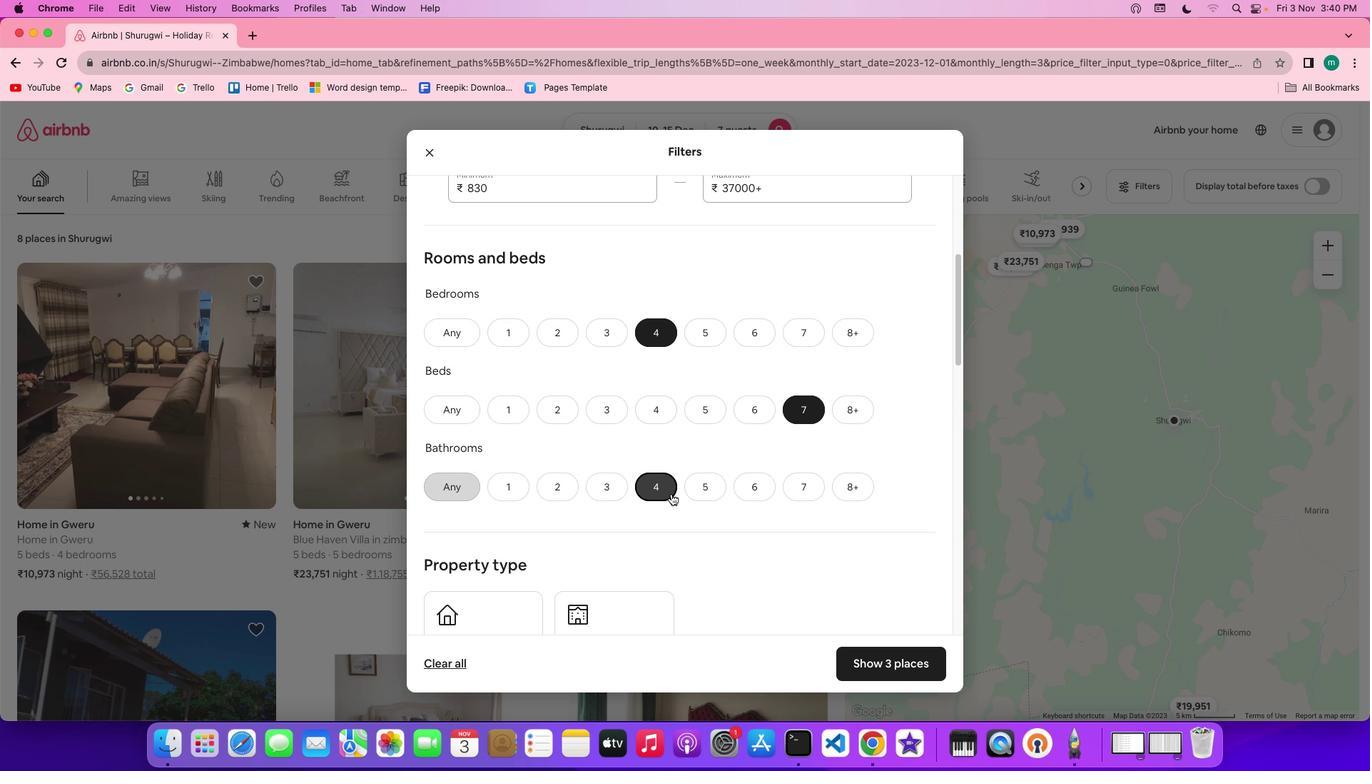 
Action: Mouse pressed left at (653, 499)
Screenshot: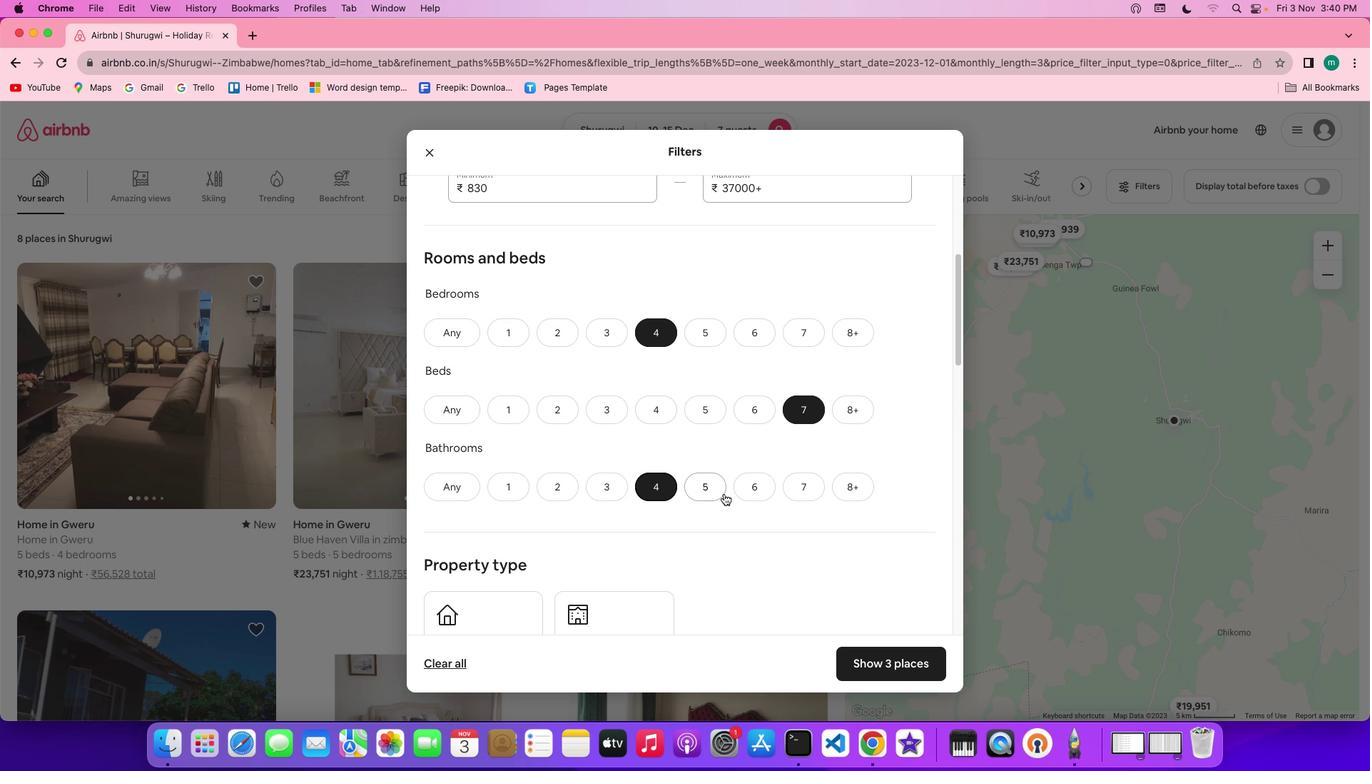 
Action: Mouse moved to (742, 493)
Screenshot: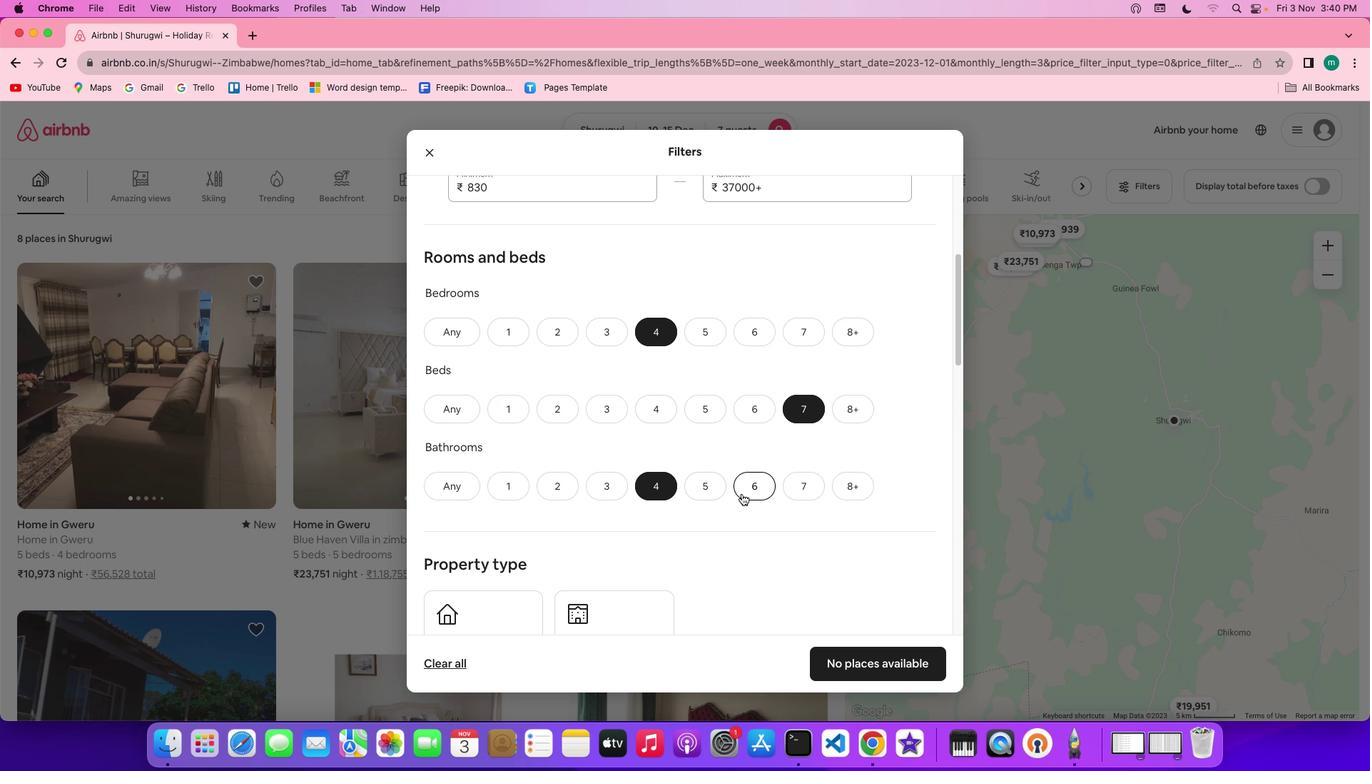 
Action: Mouse scrolled (742, 493) with delta (0, 0)
Screenshot: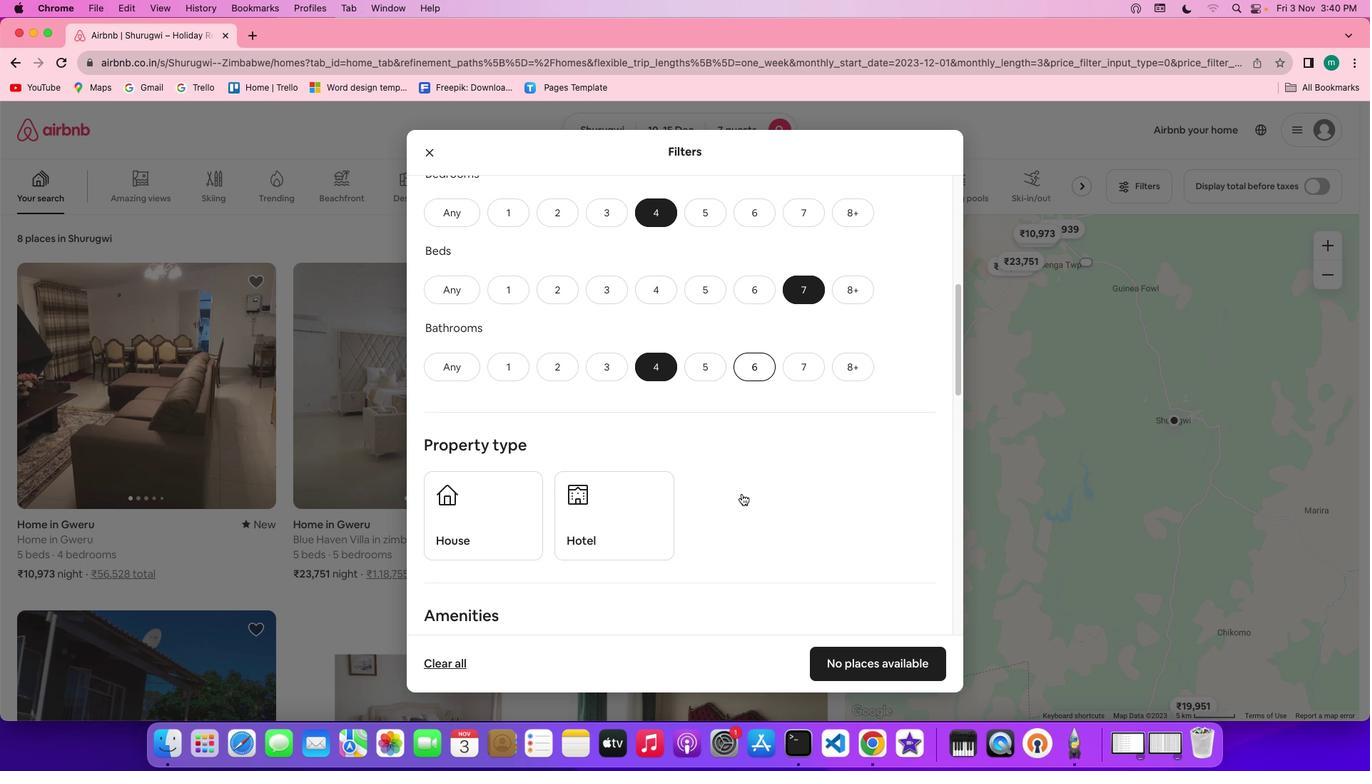 
Action: Mouse scrolled (742, 493) with delta (0, 0)
Screenshot: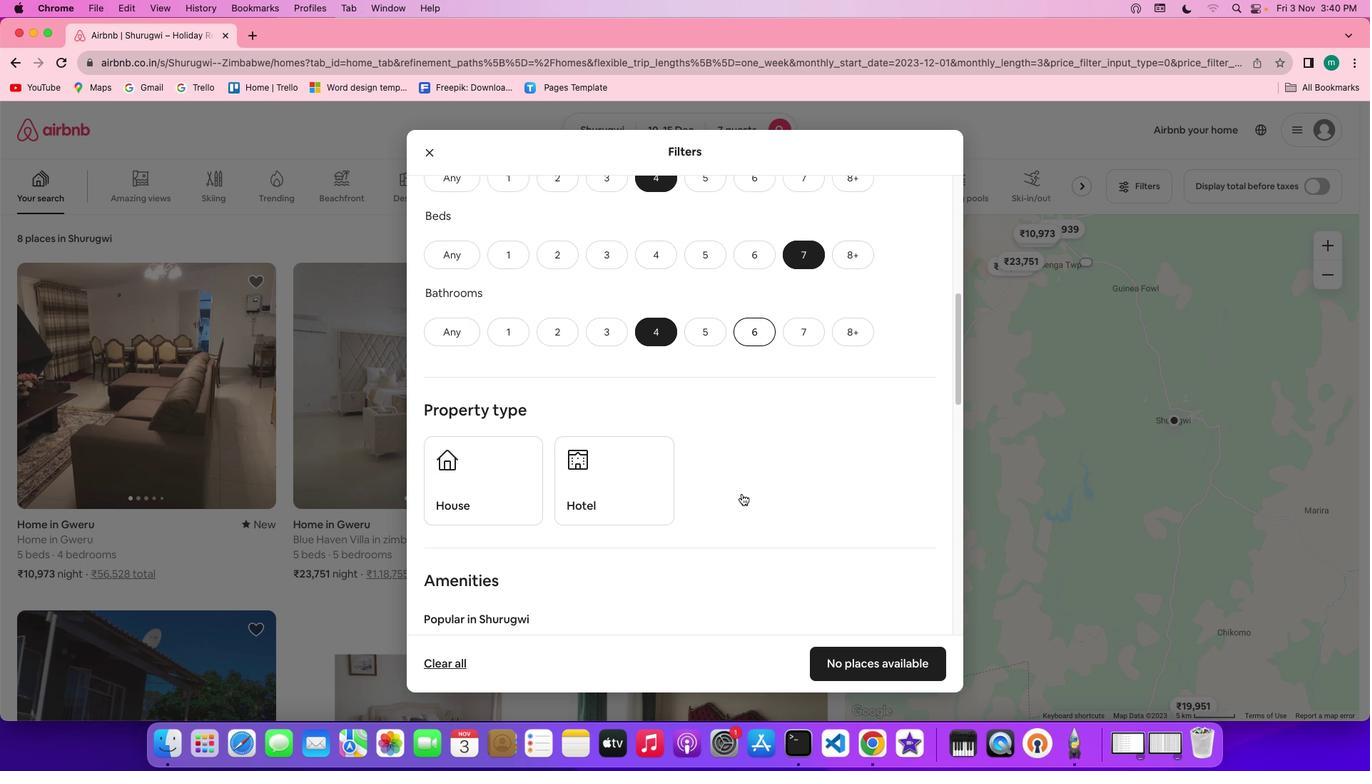 
Action: Mouse scrolled (742, 493) with delta (0, -1)
Screenshot: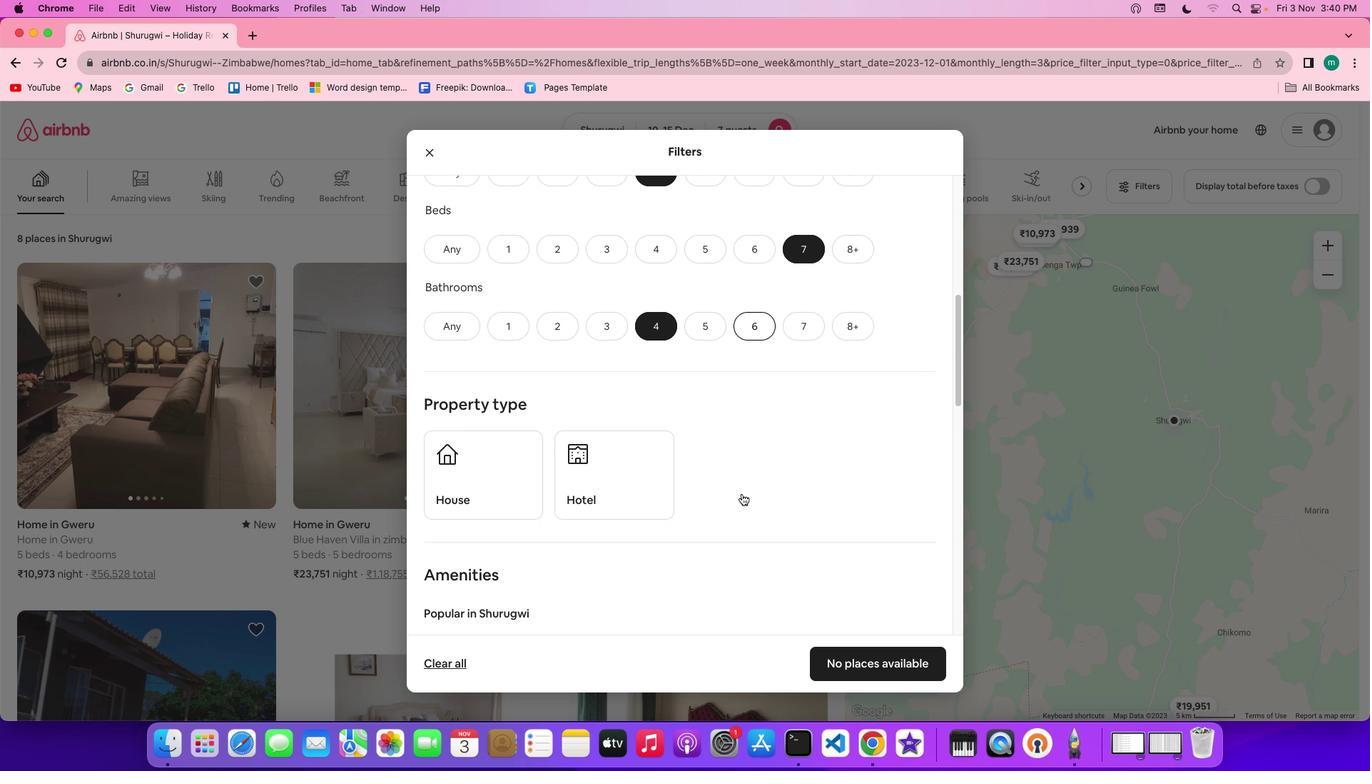 
Action: Mouse scrolled (742, 493) with delta (0, -1)
Screenshot: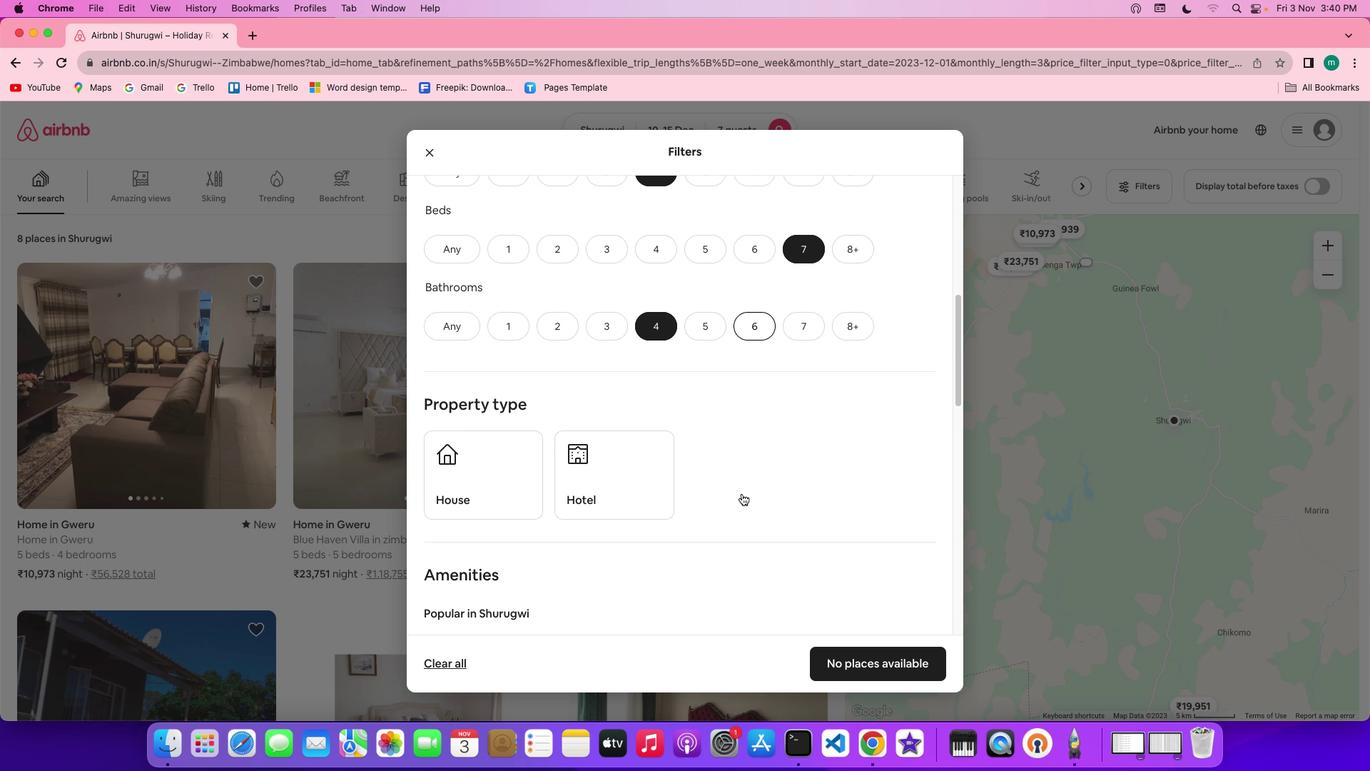 
Action: Mouse scrolled (742, 493) with delta (0, 0)
Screenshot: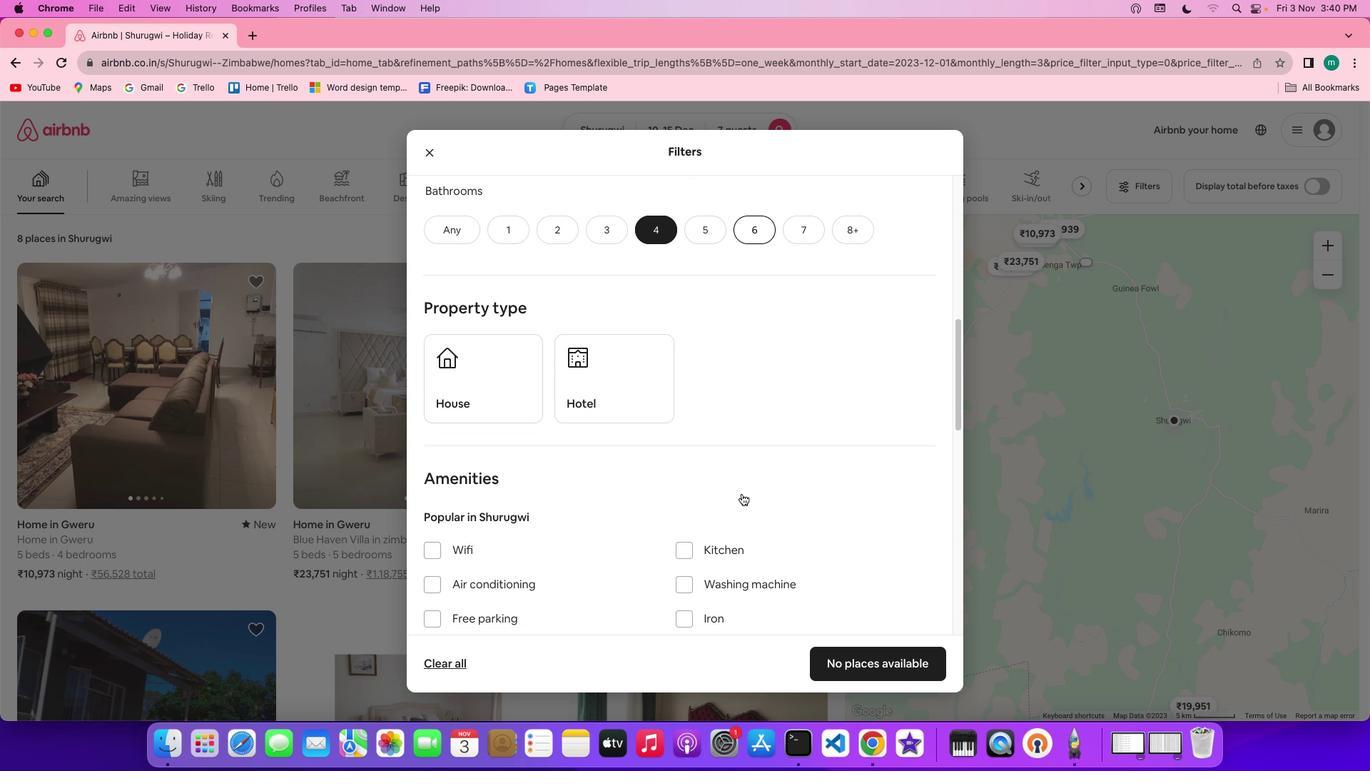 
Action: Mouse scrolled (742, 493) with delta (0, 0)
Screenshot: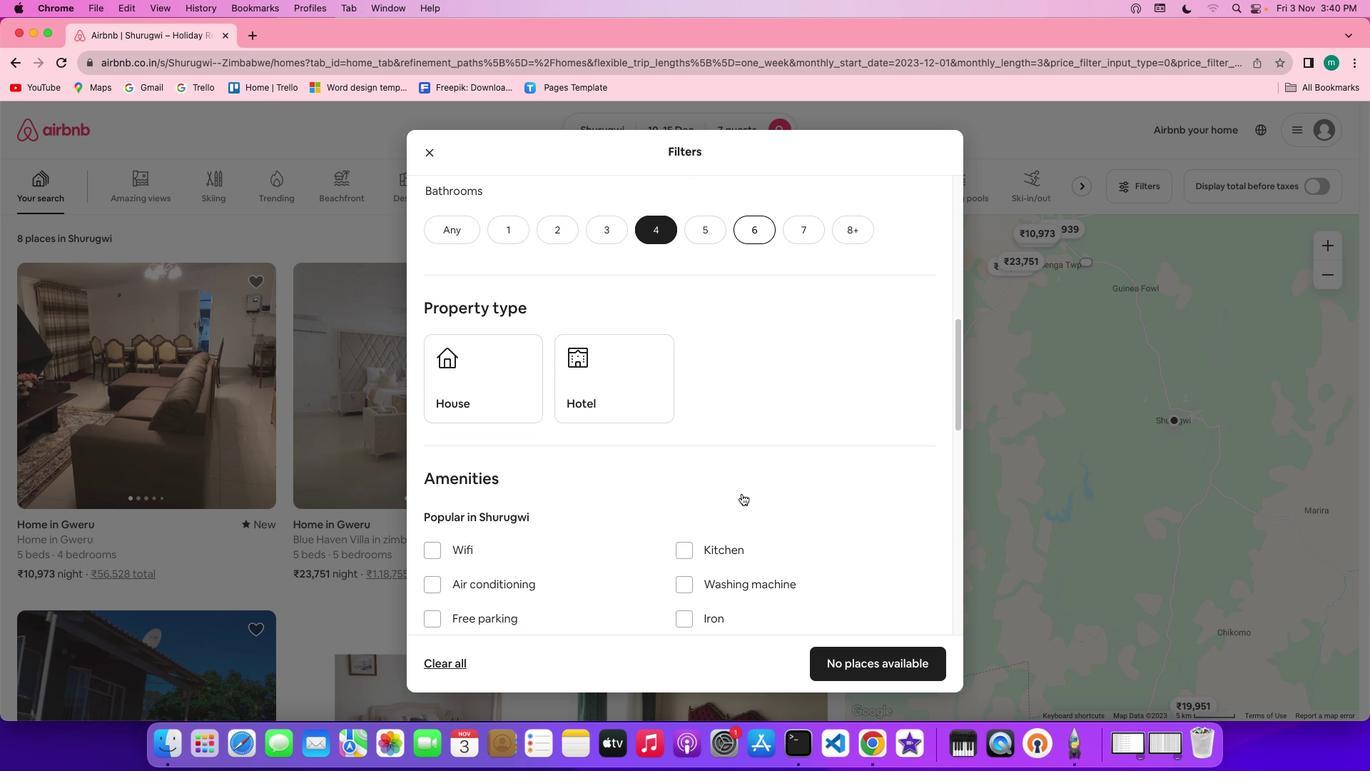 
Action: Mouse scrolled (742, 493) with delta (0, -1)
Screenshot: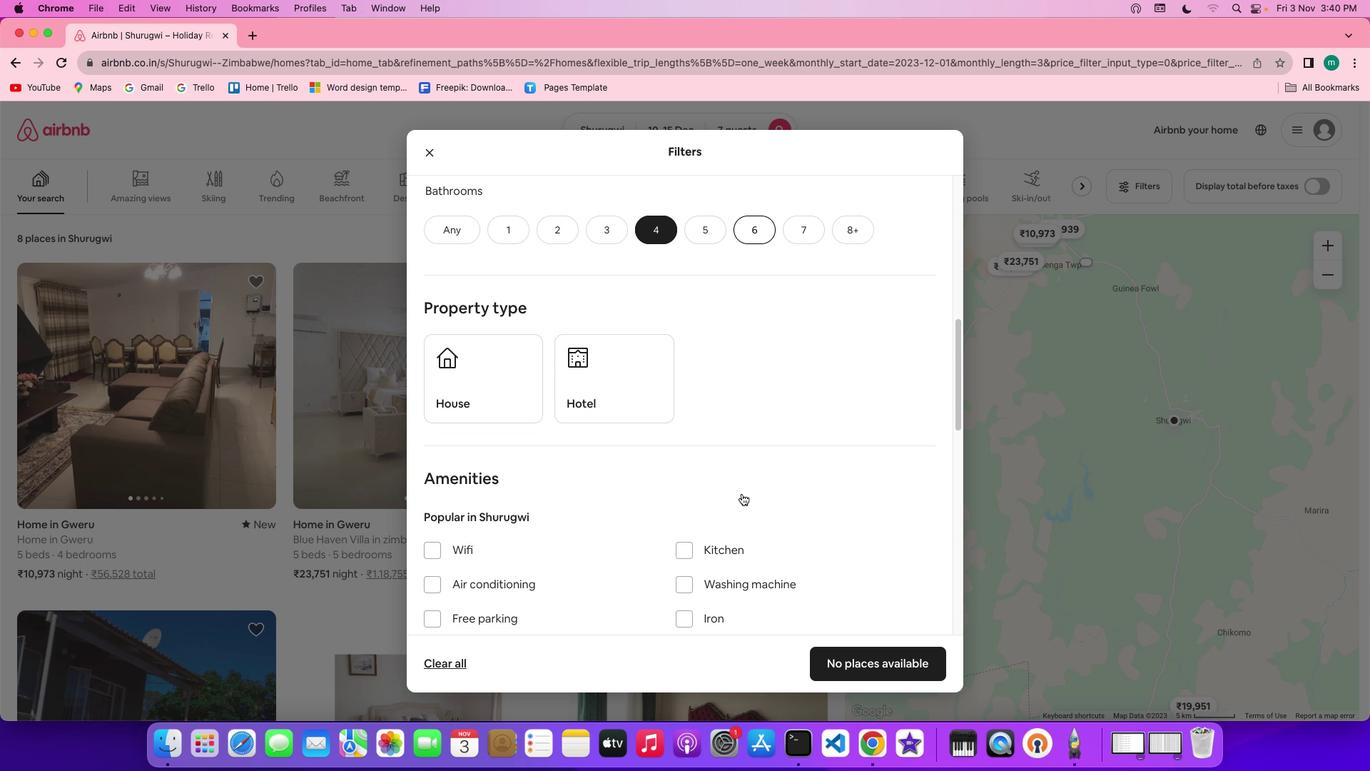 
Action: Mouse scrolled (742, 493) with delta (0, 0)
Screenshot: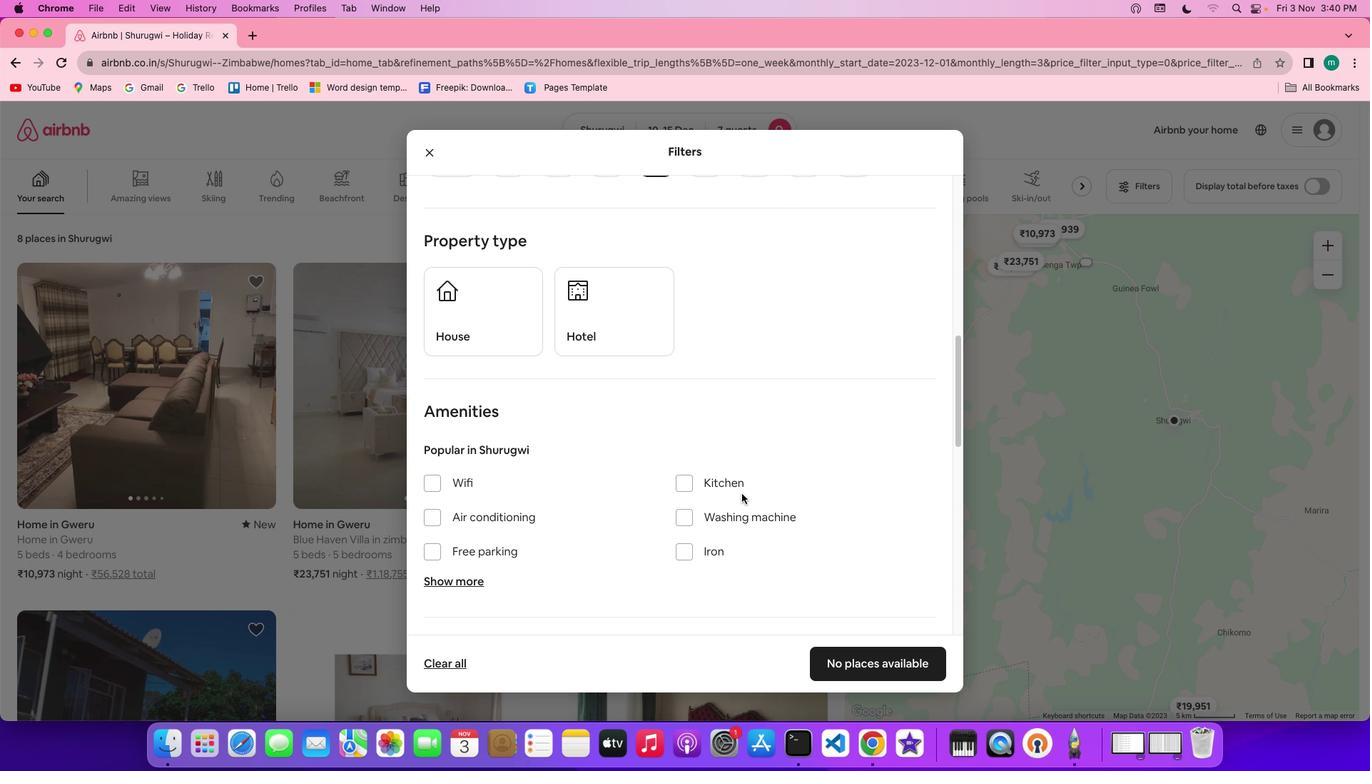 
Action: Mouse scrolled (742, 493) with delta (0, 0)
Screenshot: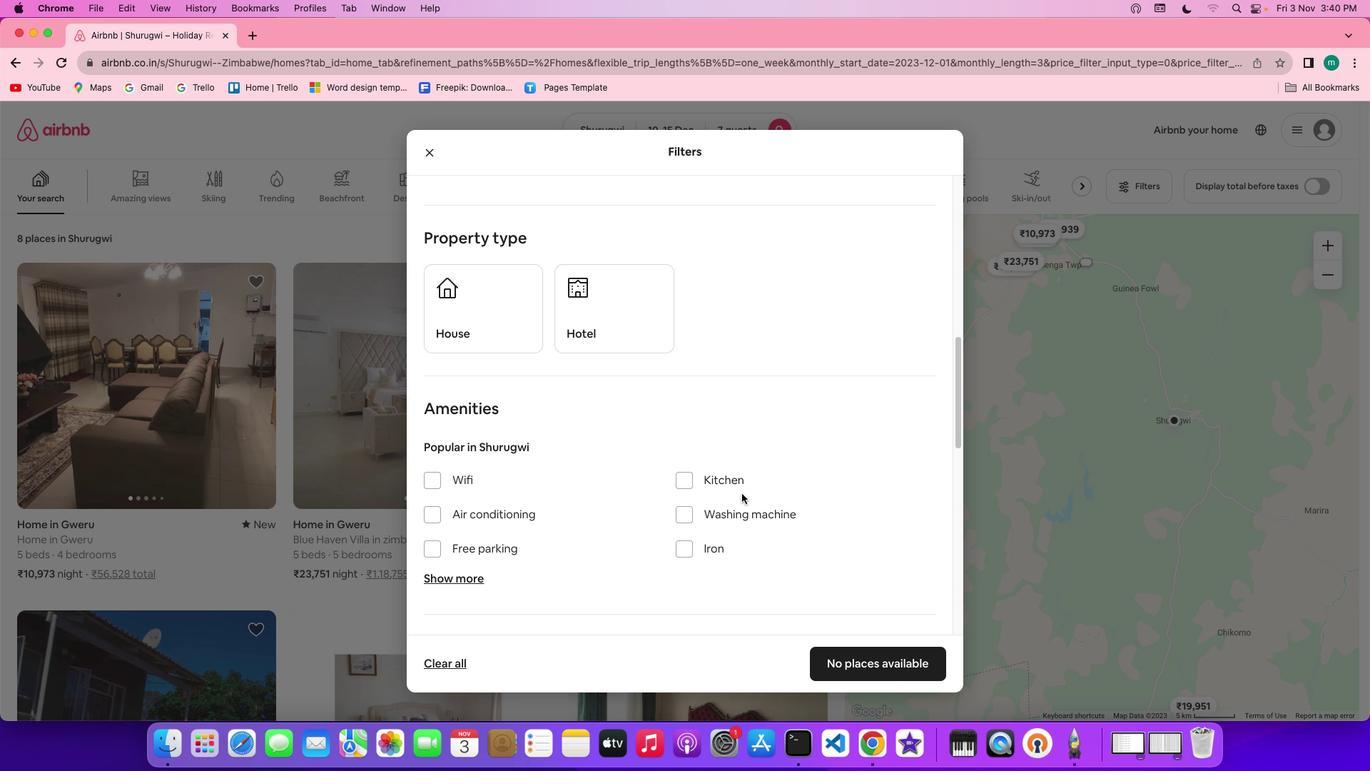 
Action: Mouse scrolled (742, 493) with delta (0, 0)
Screenshot: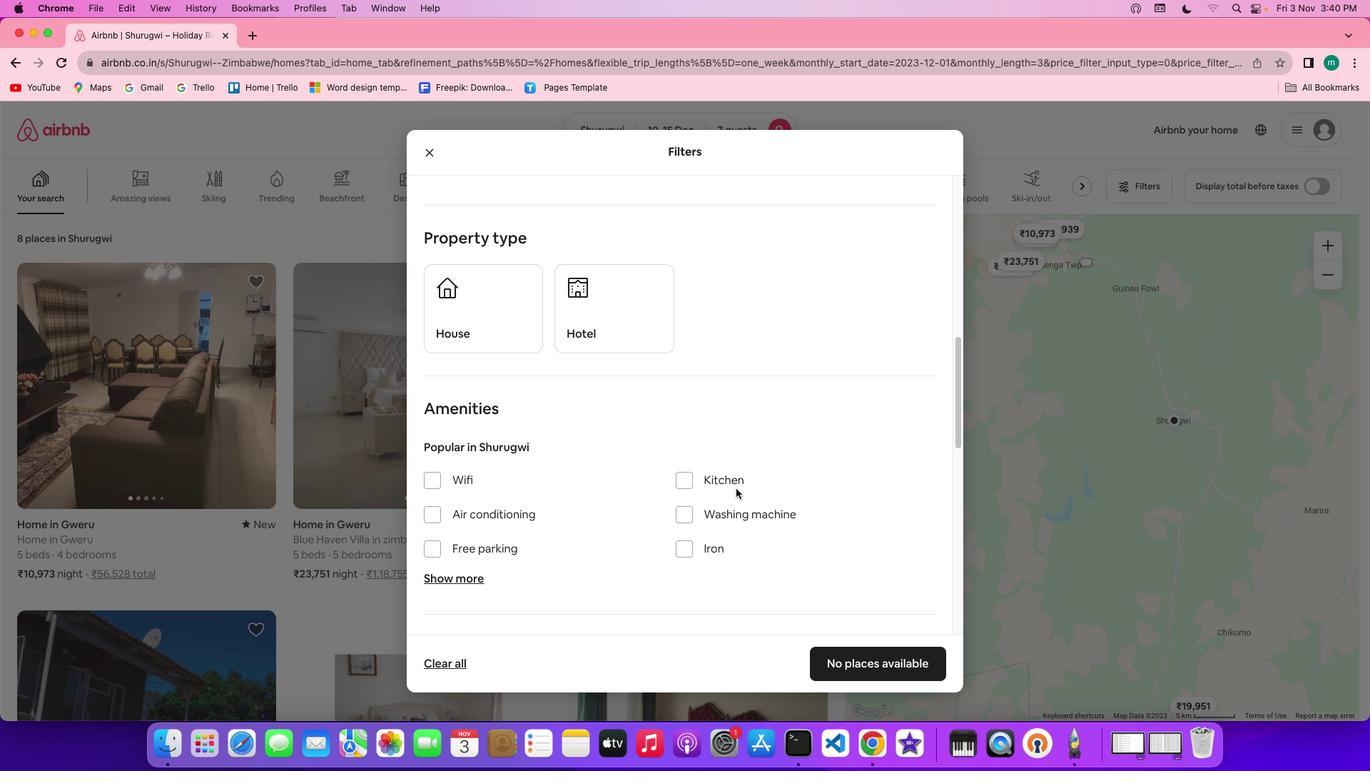 
Action: Mouse moved to (478, 313)
Screenshot: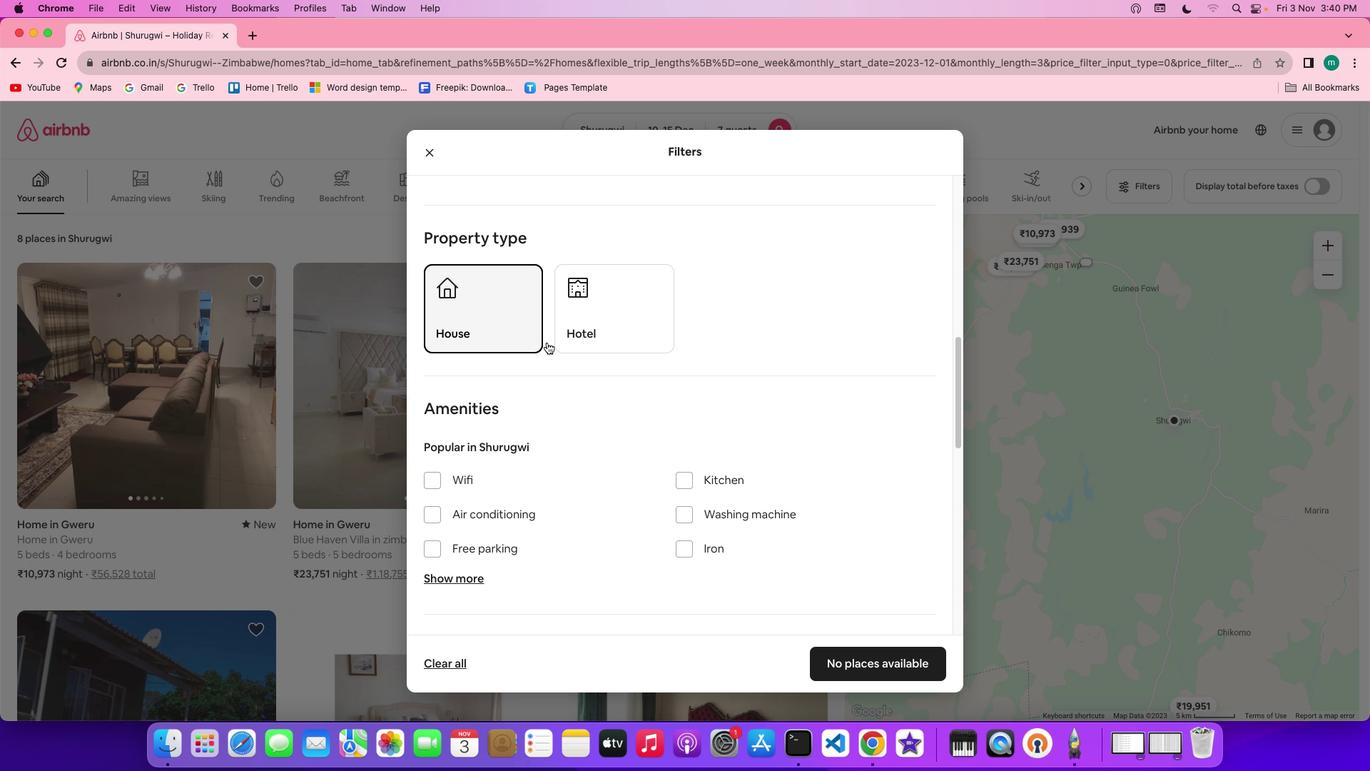 
Action: Mouse pressed left at (478, 313)
Screenshot: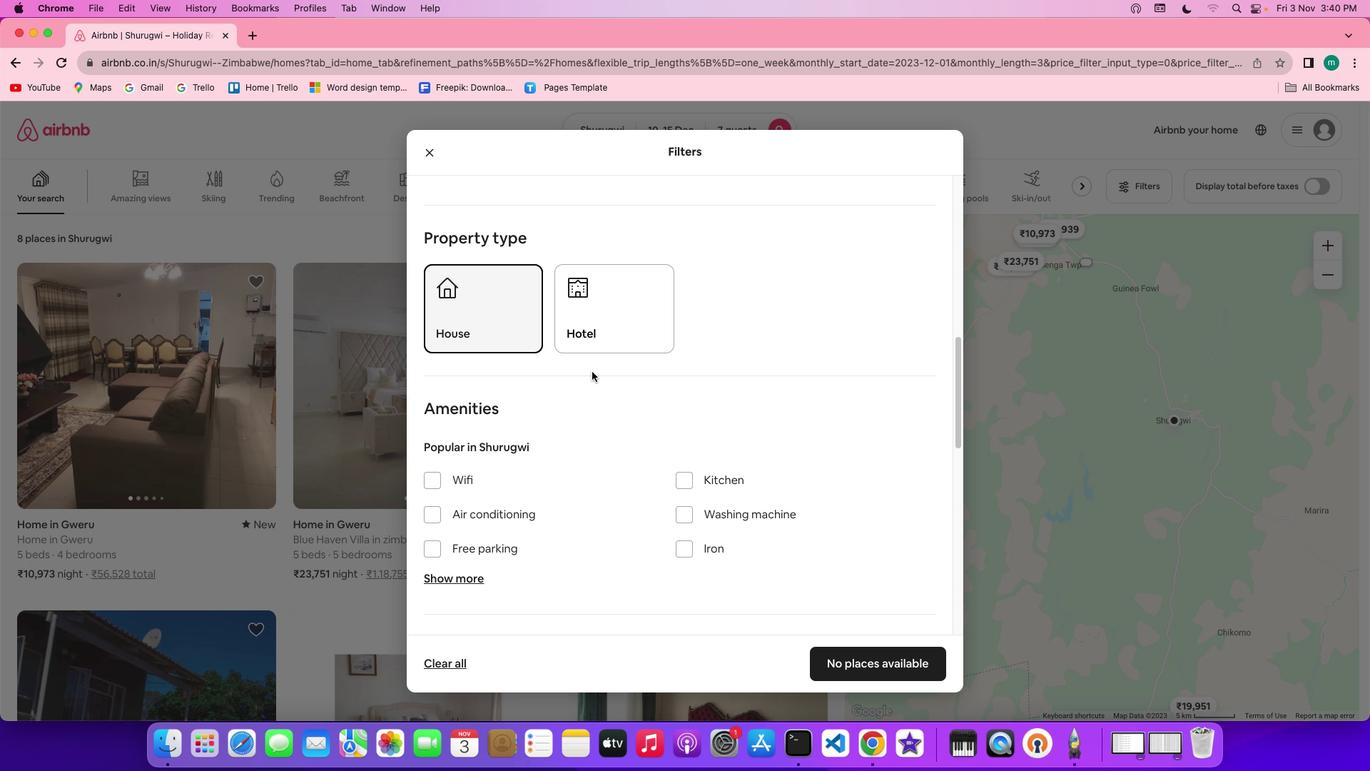 
Action: Mouse moved to (614, 396)
Screenshot: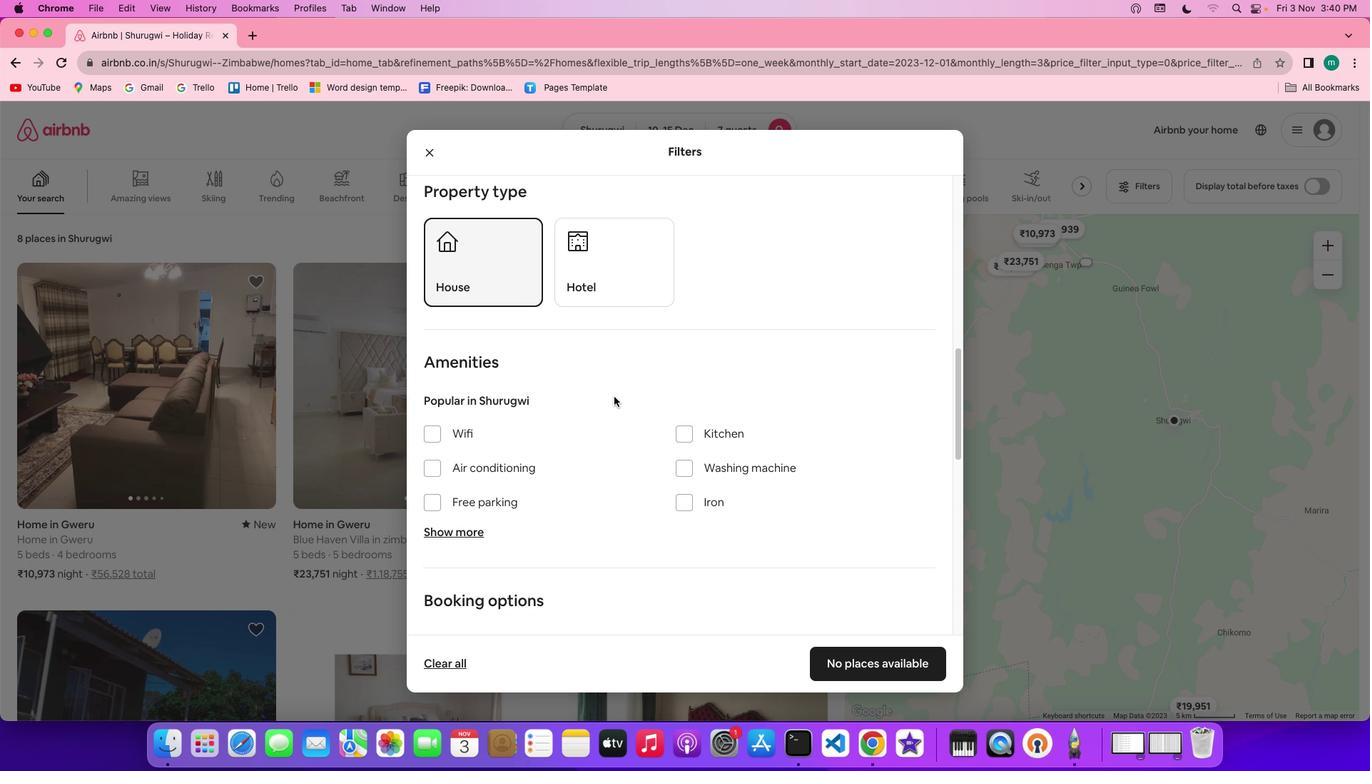 
Action: Mouse scrolled (614, 396) with delta (0, 0)
Screenshot: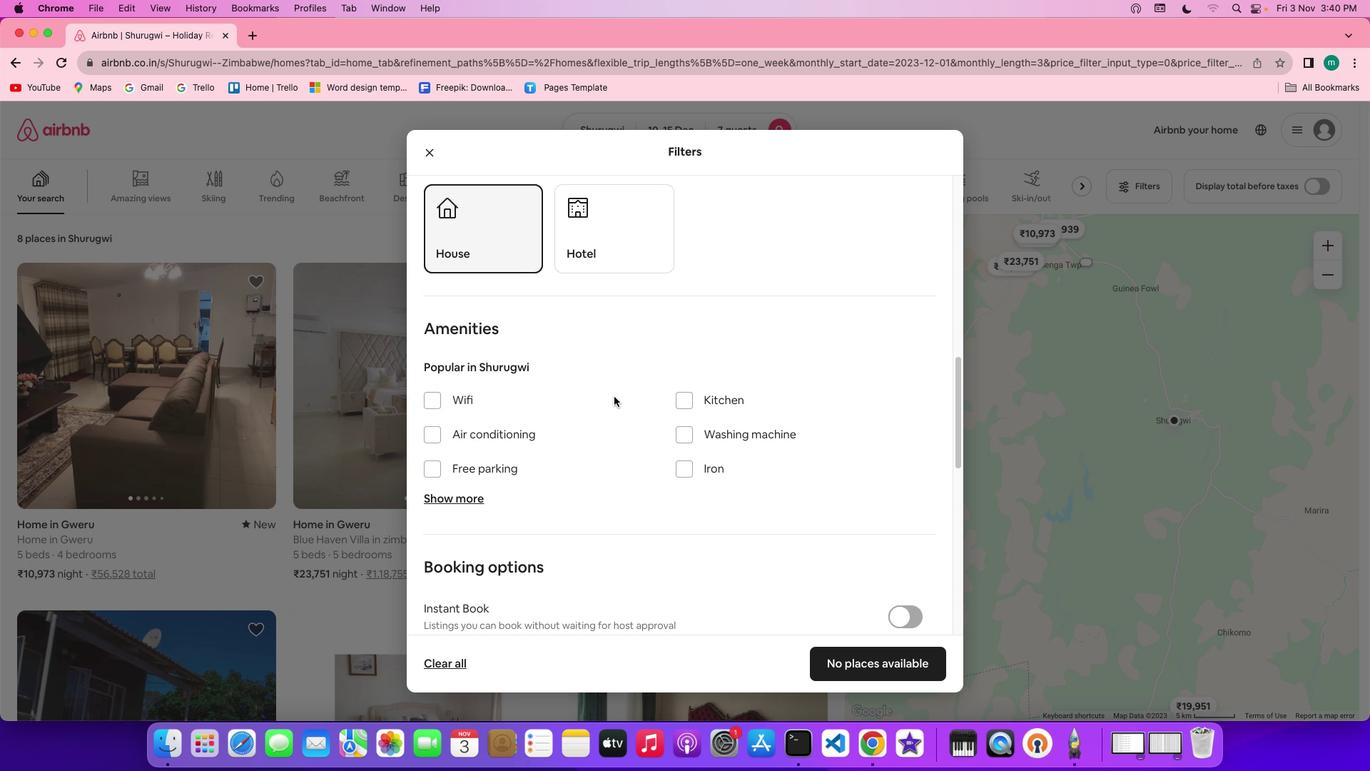
Action: Mouse scrolled (614, 396) with delta (0, 0)
Screenshot: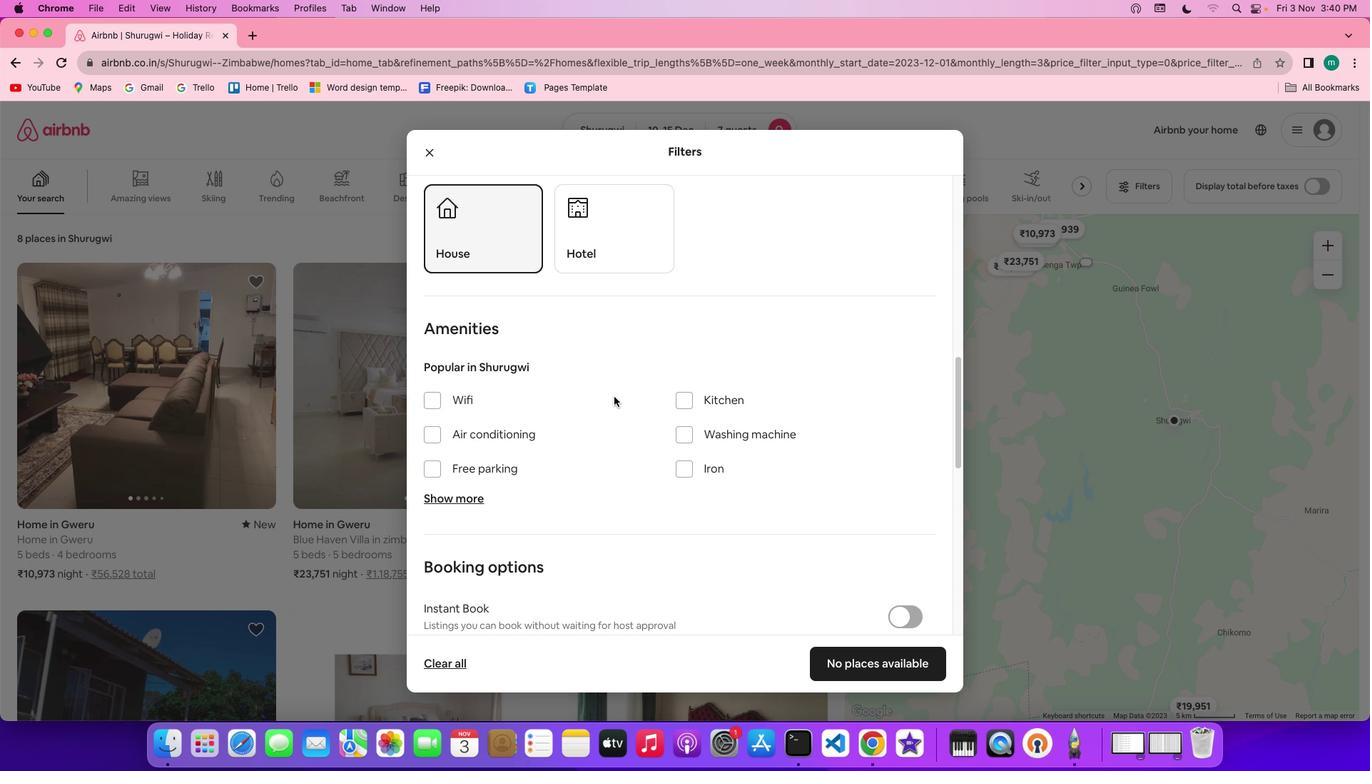 
Action: Mouse scrolled (614, 396) with delta (0, -1)
Screenshot: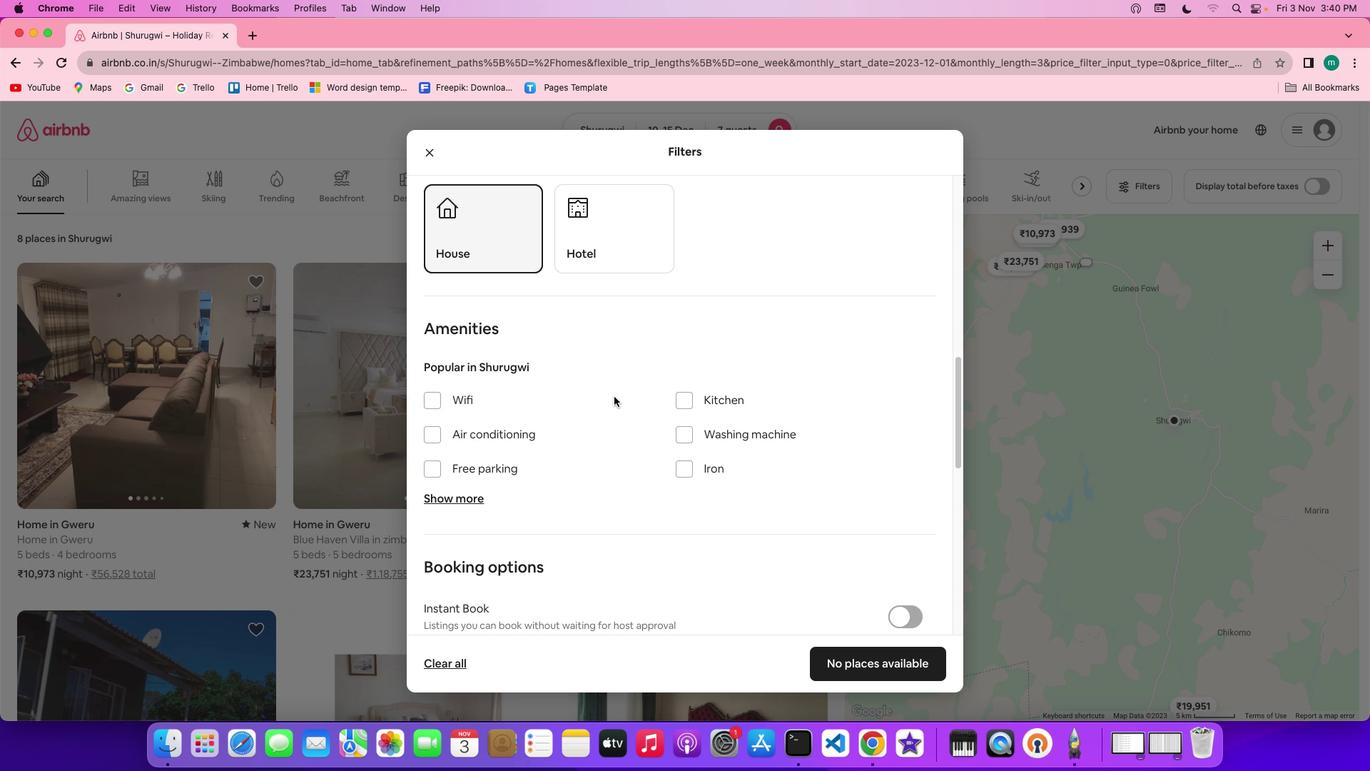 
Action: Mouse scrolled (614, 396) with delta (0, 0)
Screenshot: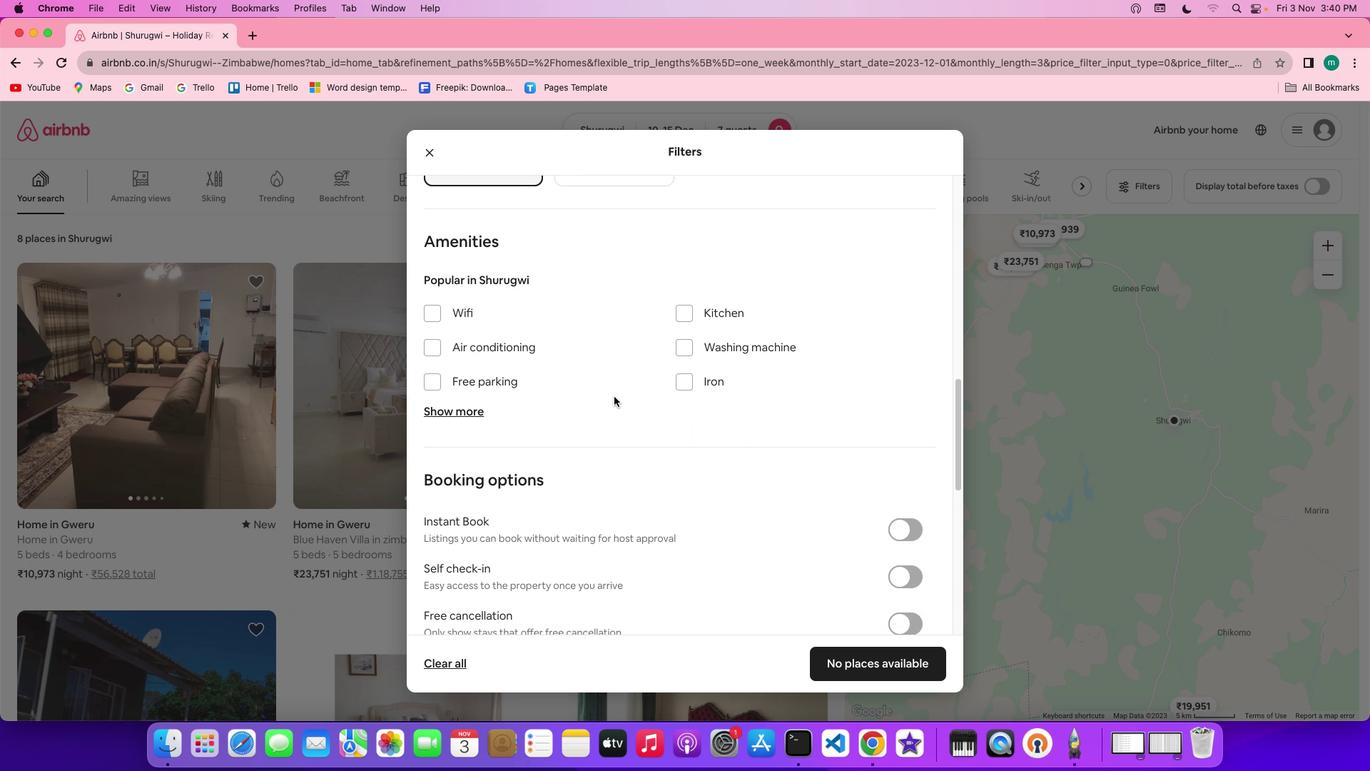 
Action: Mouse scrolled (614, 396) with delta (0, 0)
Screenshot: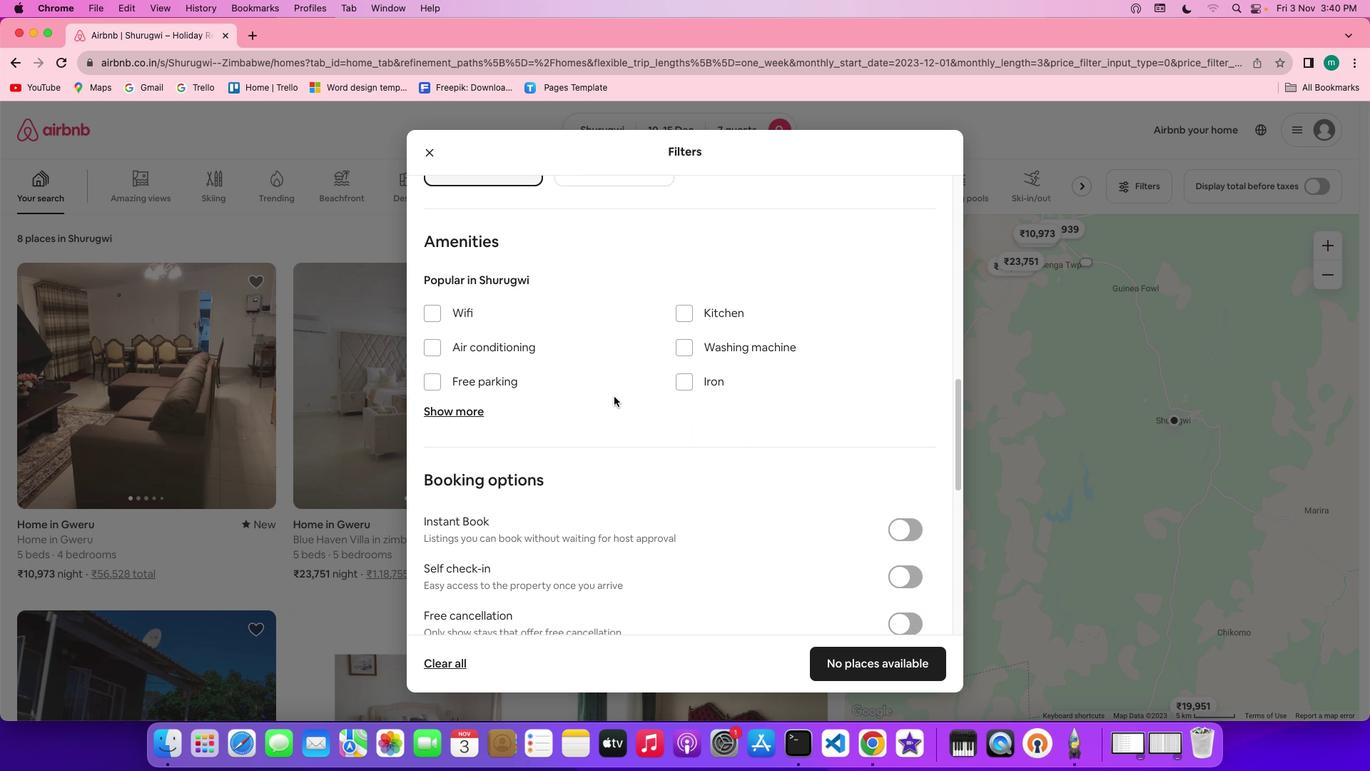 
Action: Mouse scrolled (614, 396) with delta (0, -1)
Screenshot: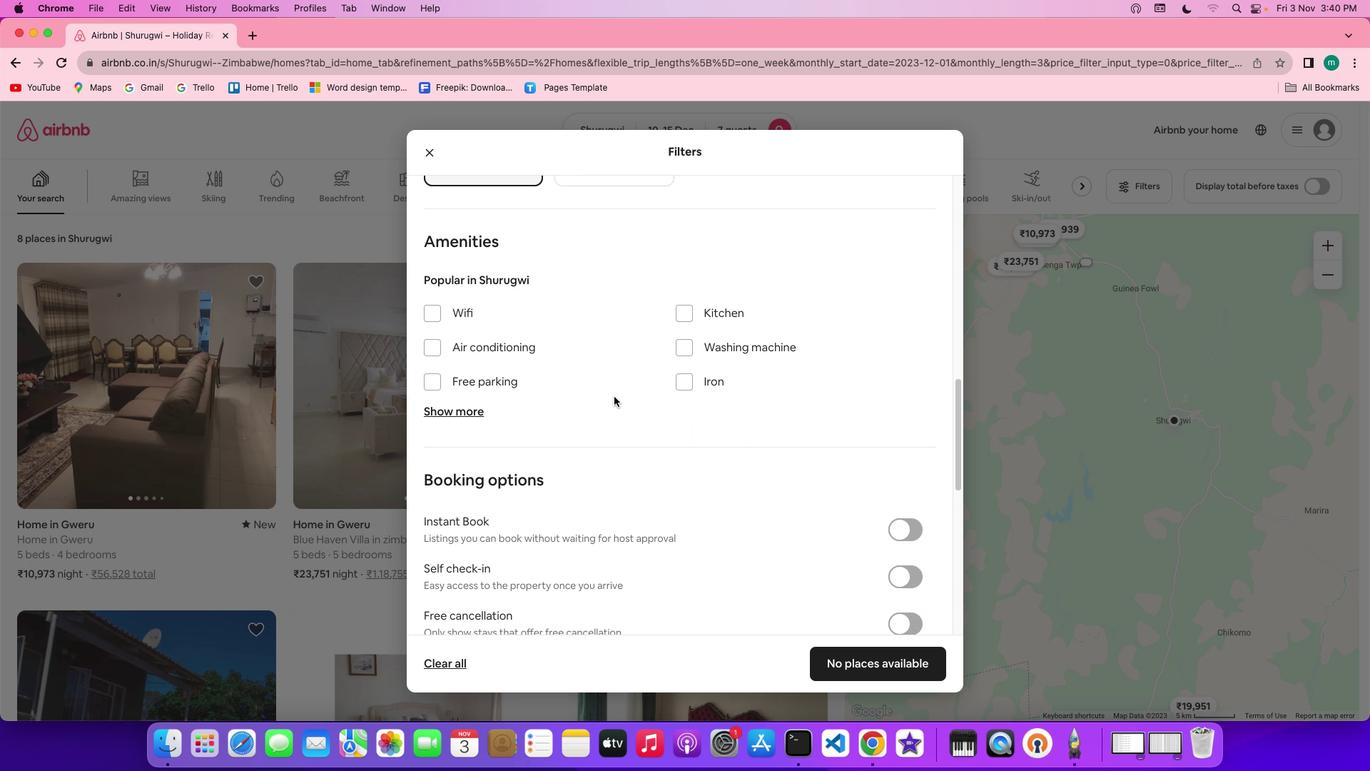 
Action: Mouse moved to (668, 415)
Screenshot: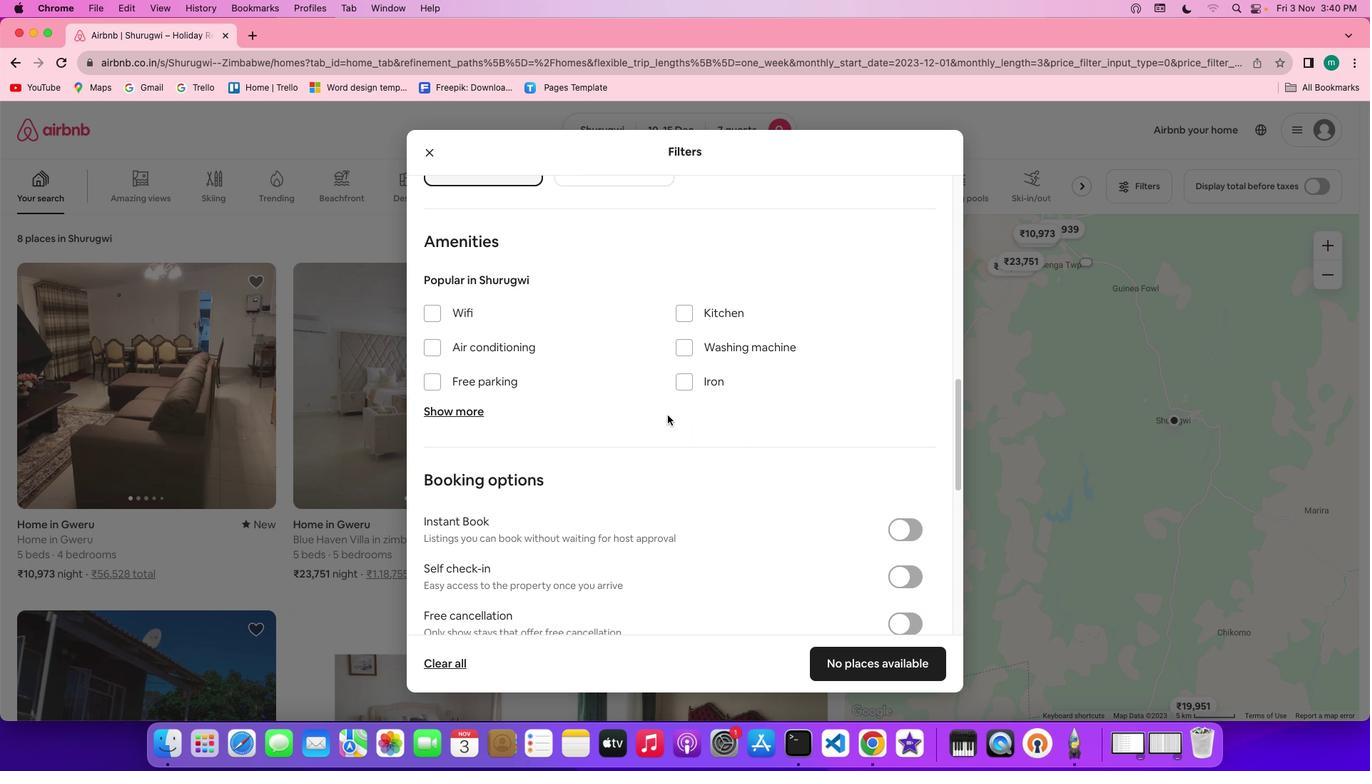 
Action: Mouse scrolled (668, 415) with delta (0, 0)
Screenshot: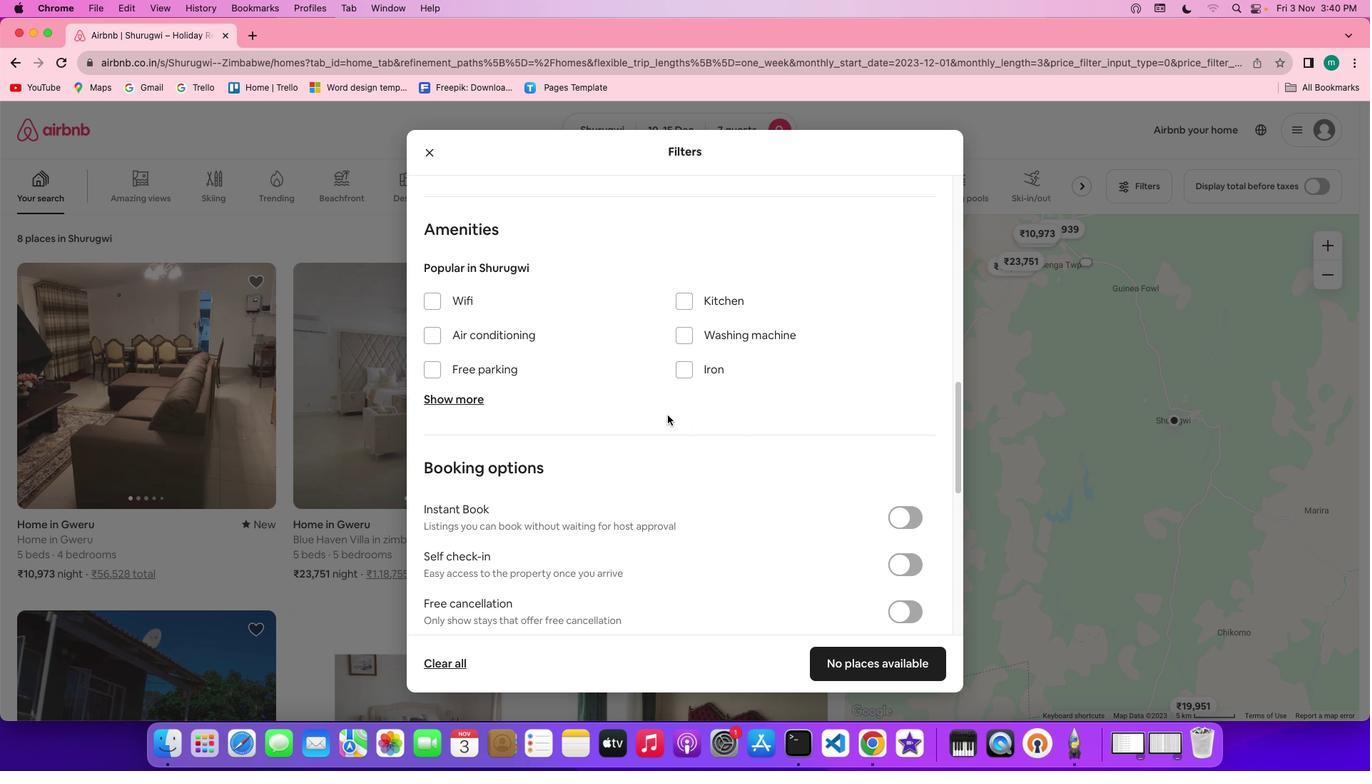 
Action: Mouse scrolled (668, 415) with delta (0, 0)
Screenshot: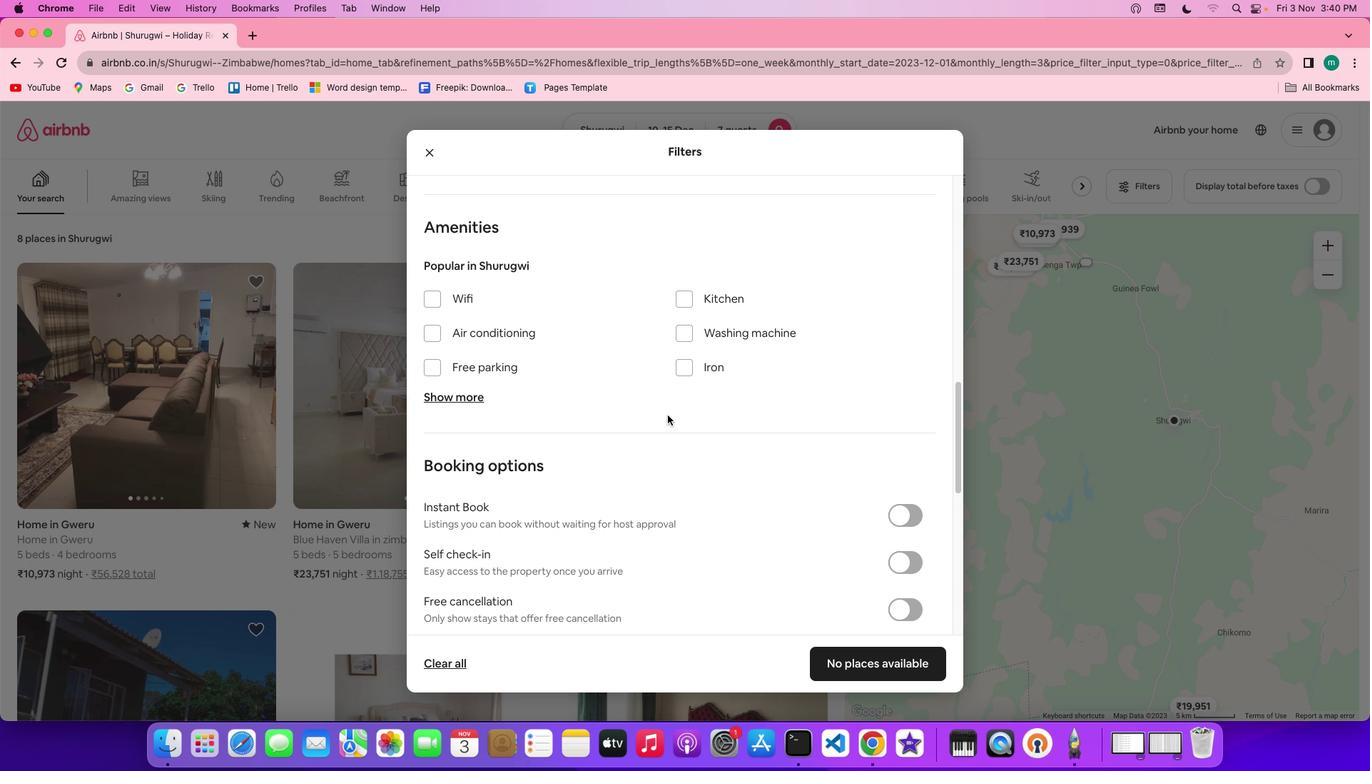 
Action: Mouse scrolled (668, 415) with delta (0, 0)
Screenshot: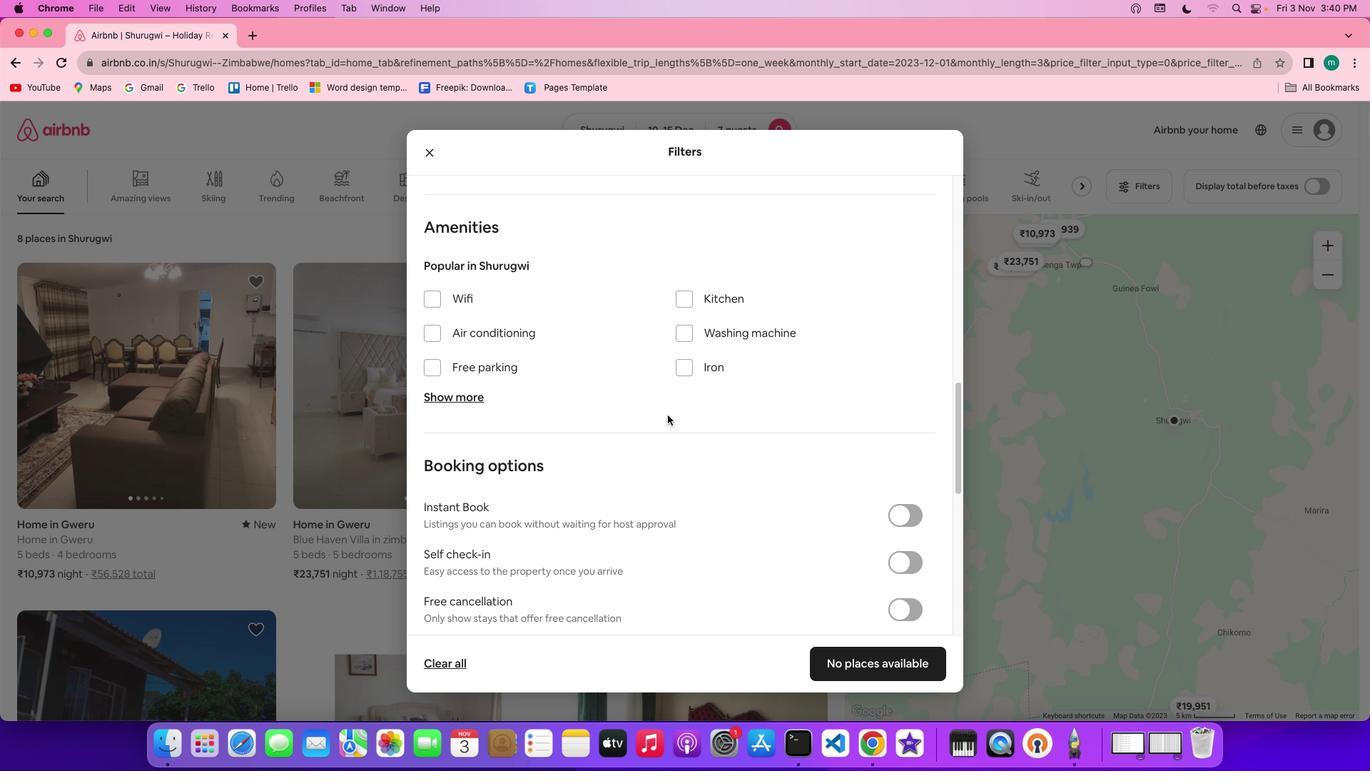 
Action: Mouse scrolled (668, 415) with delta (0, 0)
Screenshot: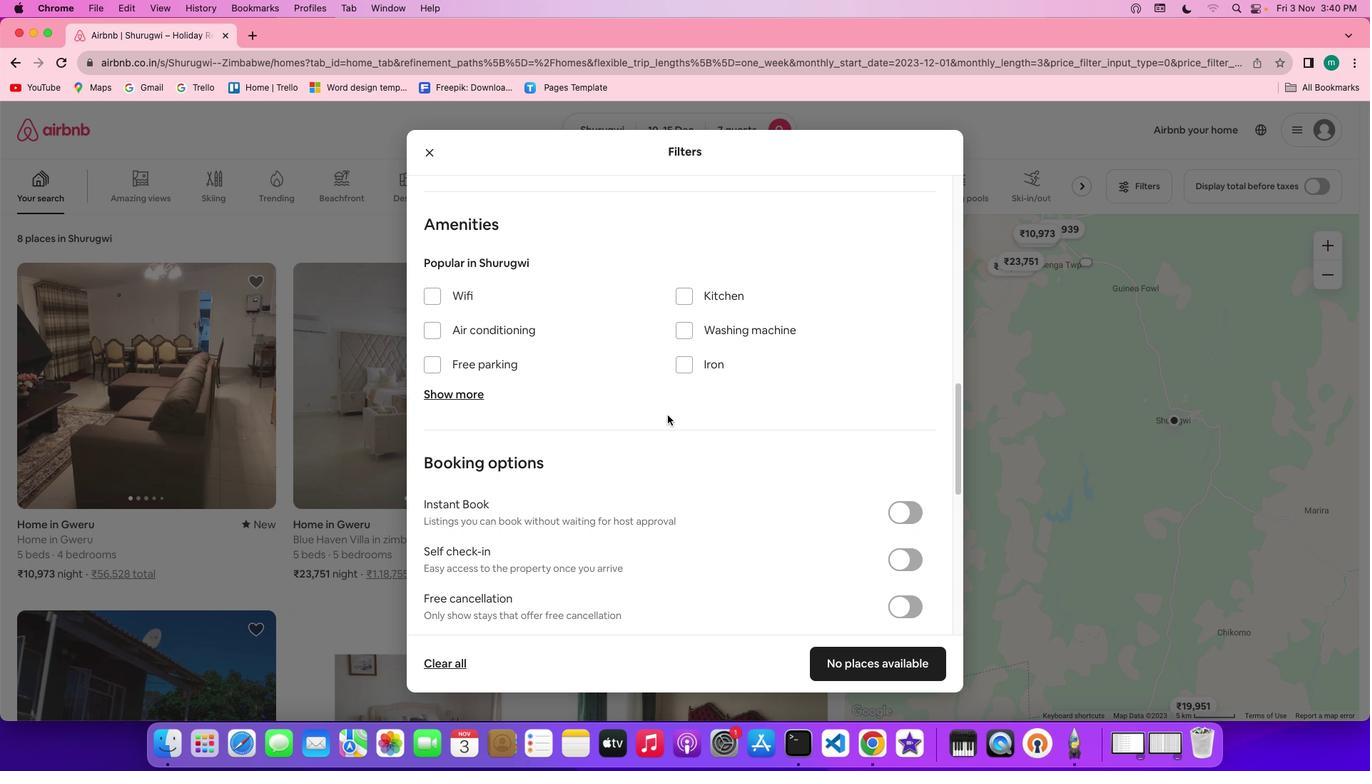 
Action: Mouse scrolled (668, 415) with delta (0, 0)
Screenshot: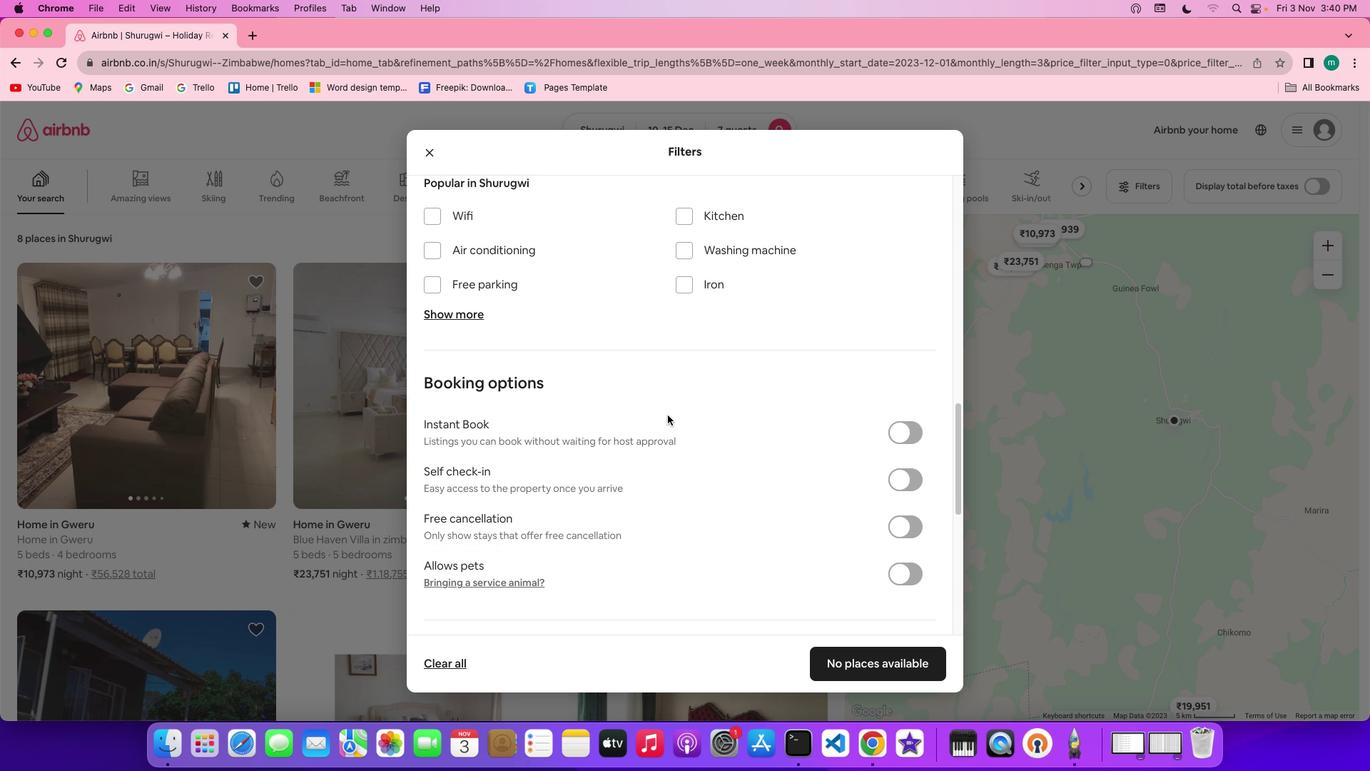 
Action: Mouse scrolled (668, 415) with delta (0, 0)
Screenshot: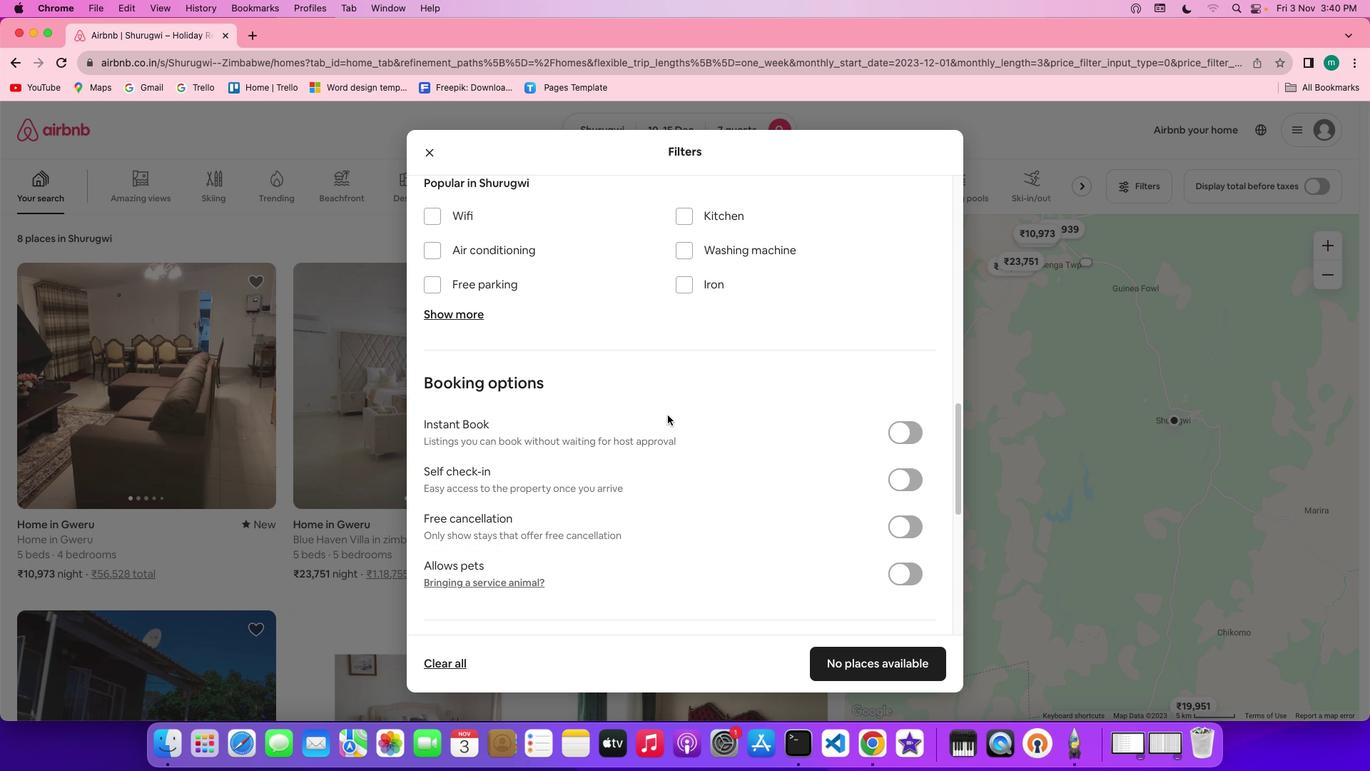 
Action: Mouse scrolled (668, 415) with delta (0, -1)
Screenshot: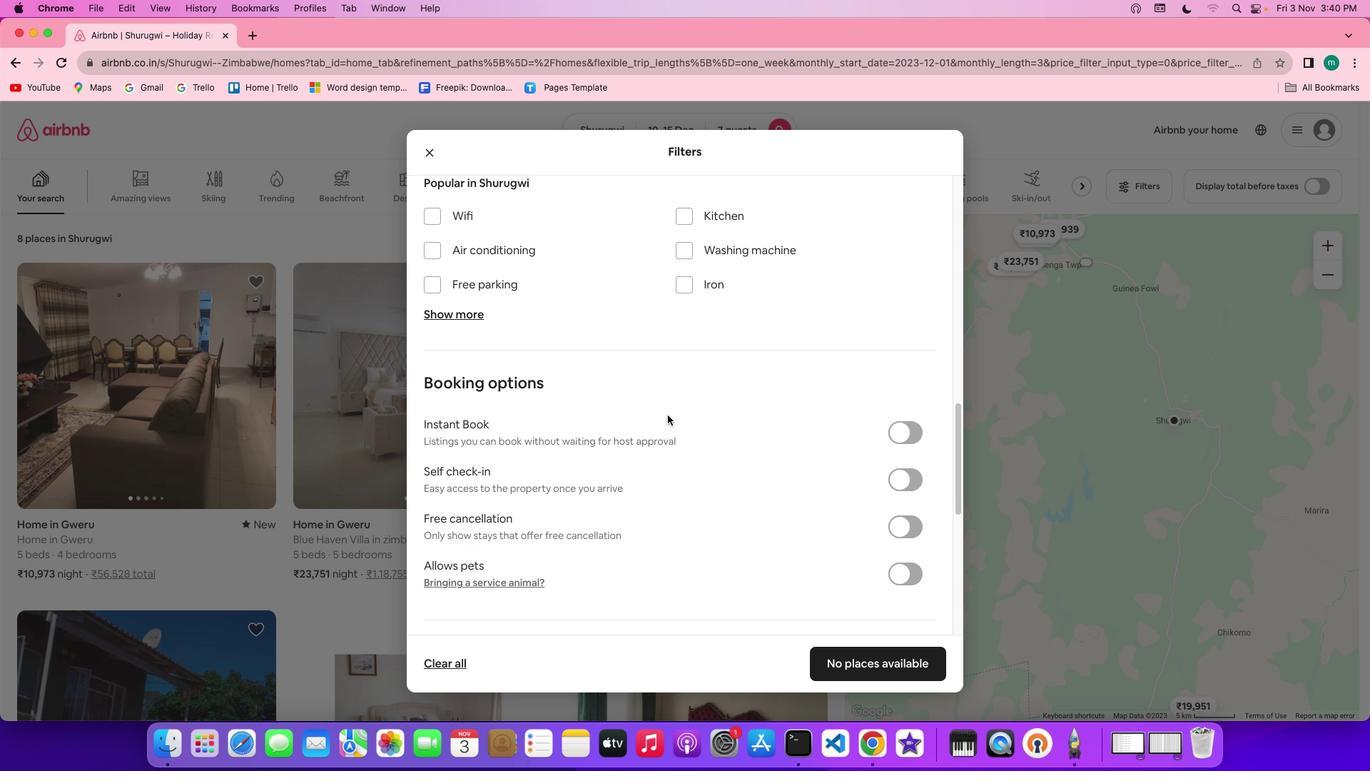 
Action: Mouse moved to (456, 216)
Screenshot: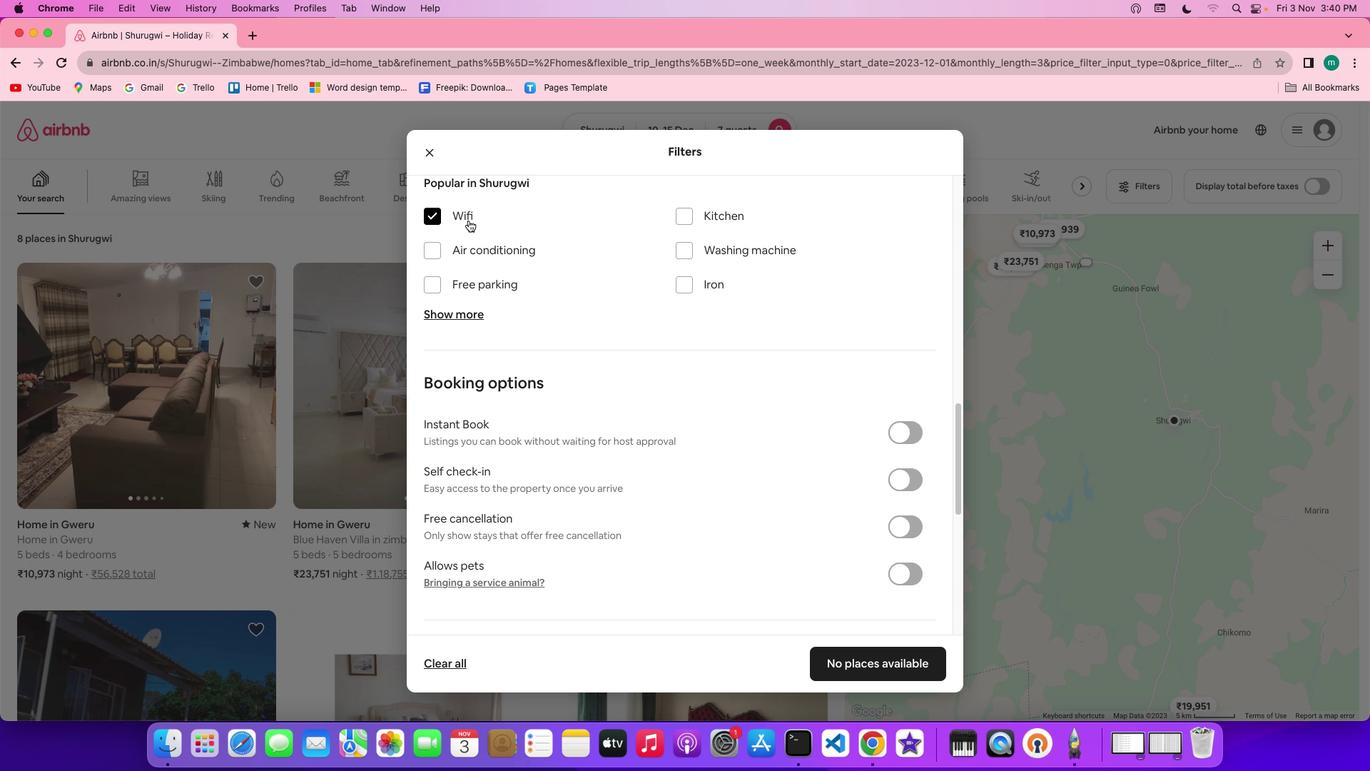 
Action: Mouse pressed left at (456, 216)
Screenshot: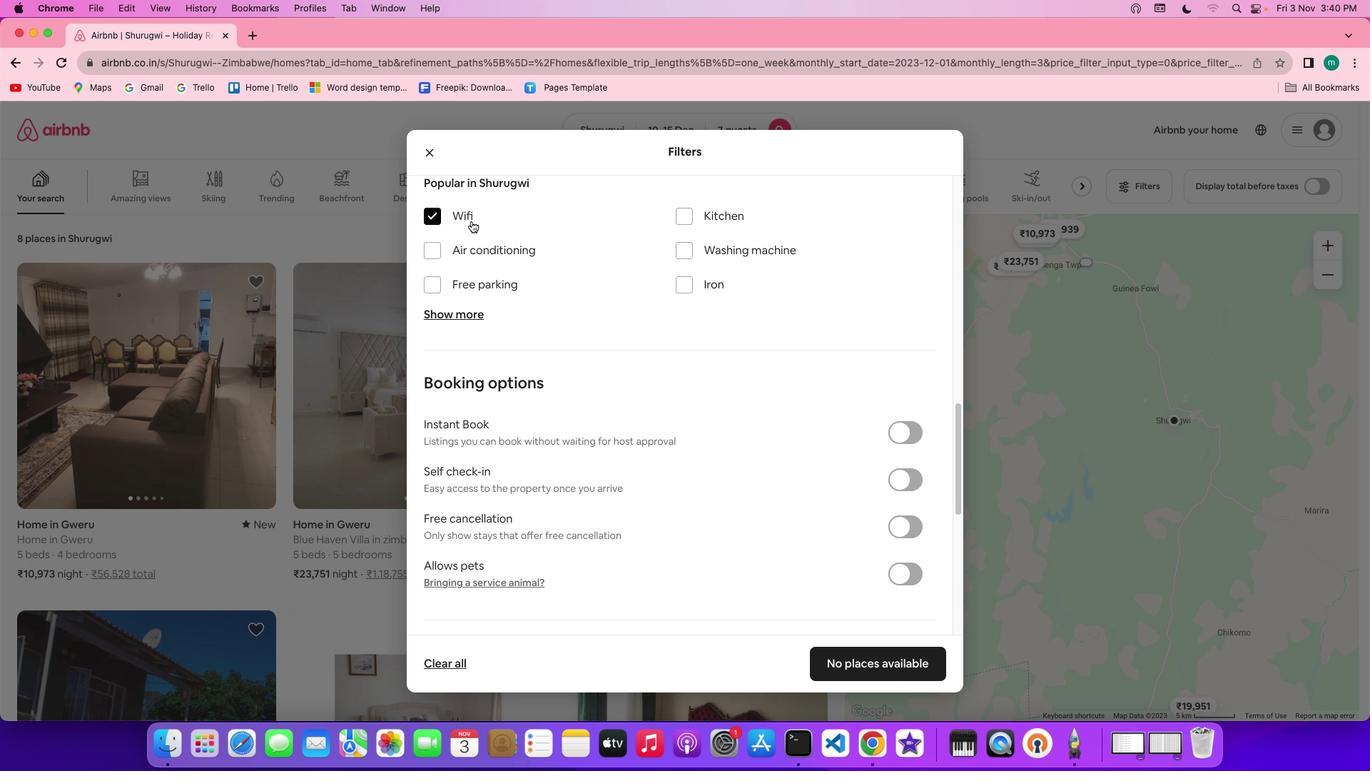 
Action: Mouse moved to (460, 311)
Screenshot: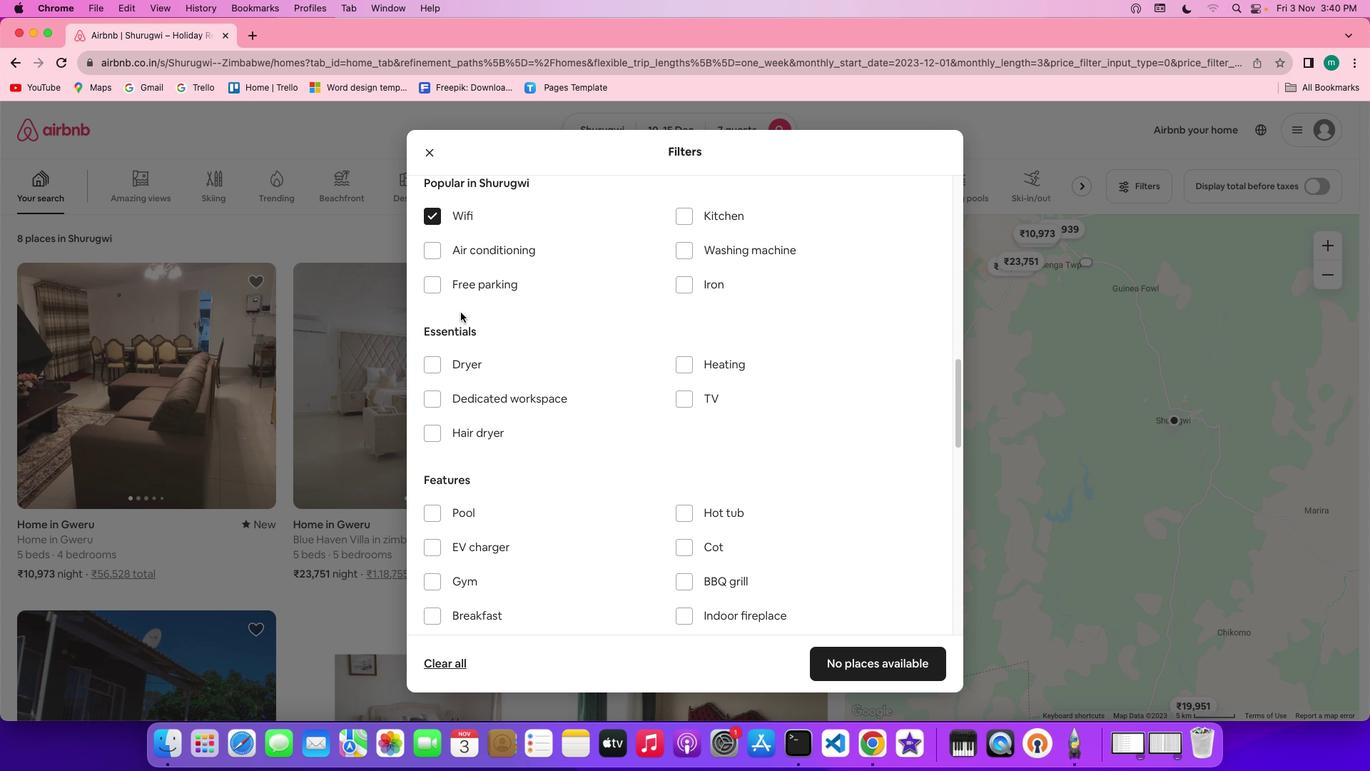 
Action: Mouse pressed left at (460, 311)
Screenshot: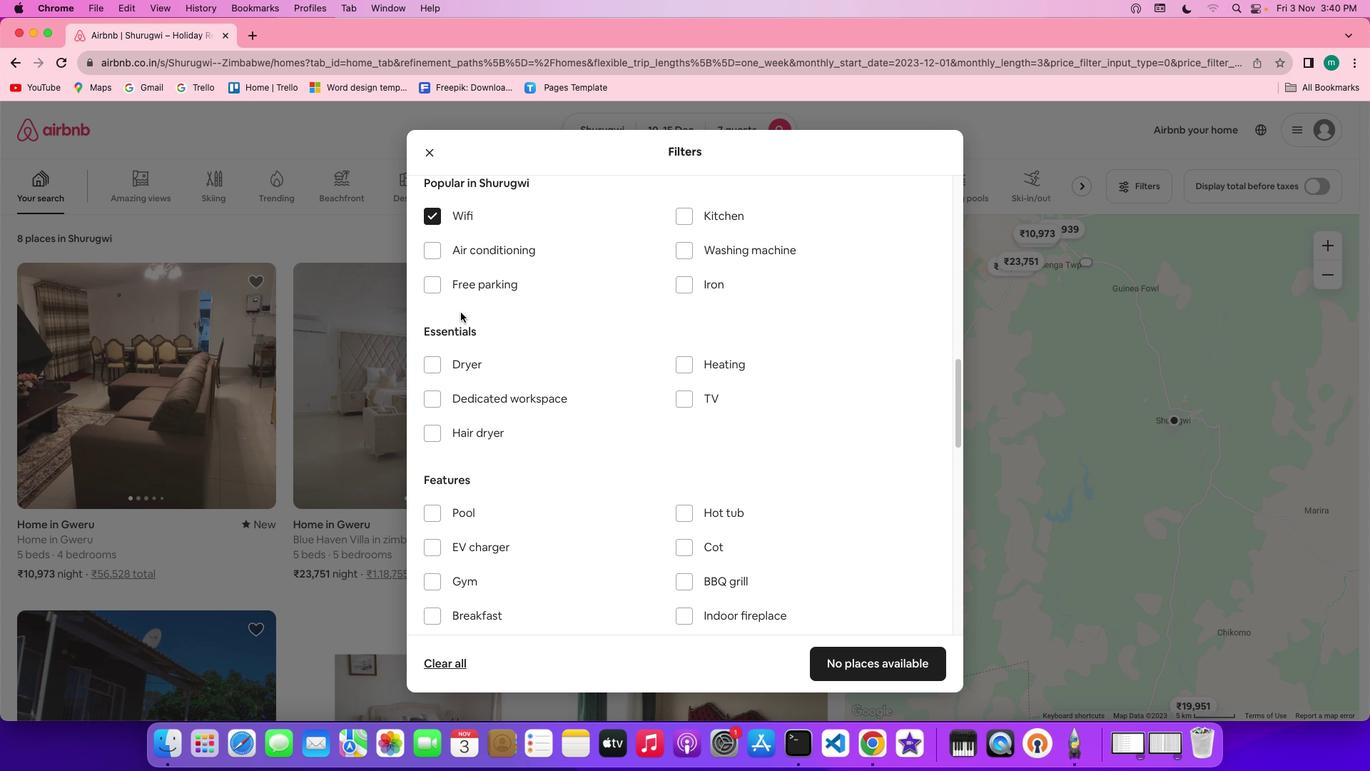 
Action: Mouse moved to (696, 399)
Screenshot: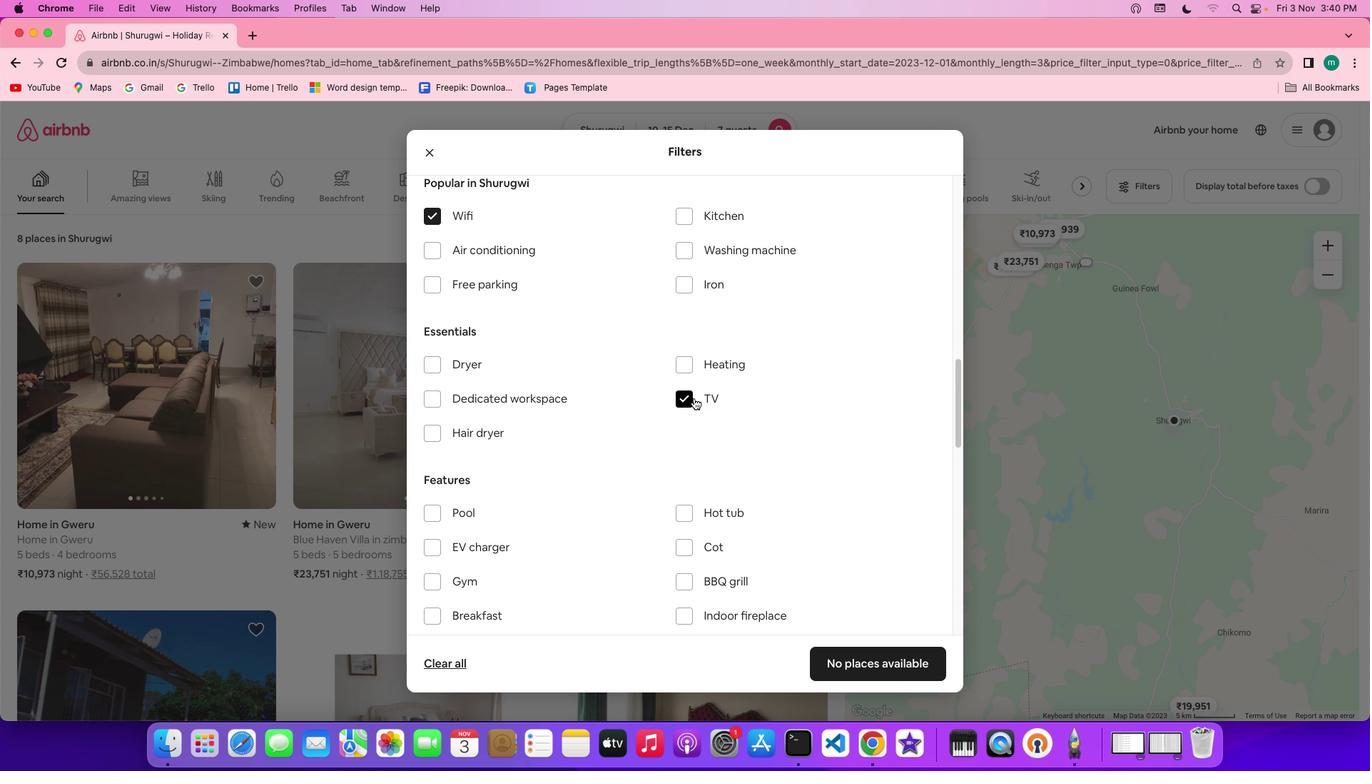 
Action: Mouse pressed left at (696, 399)
Screenshot: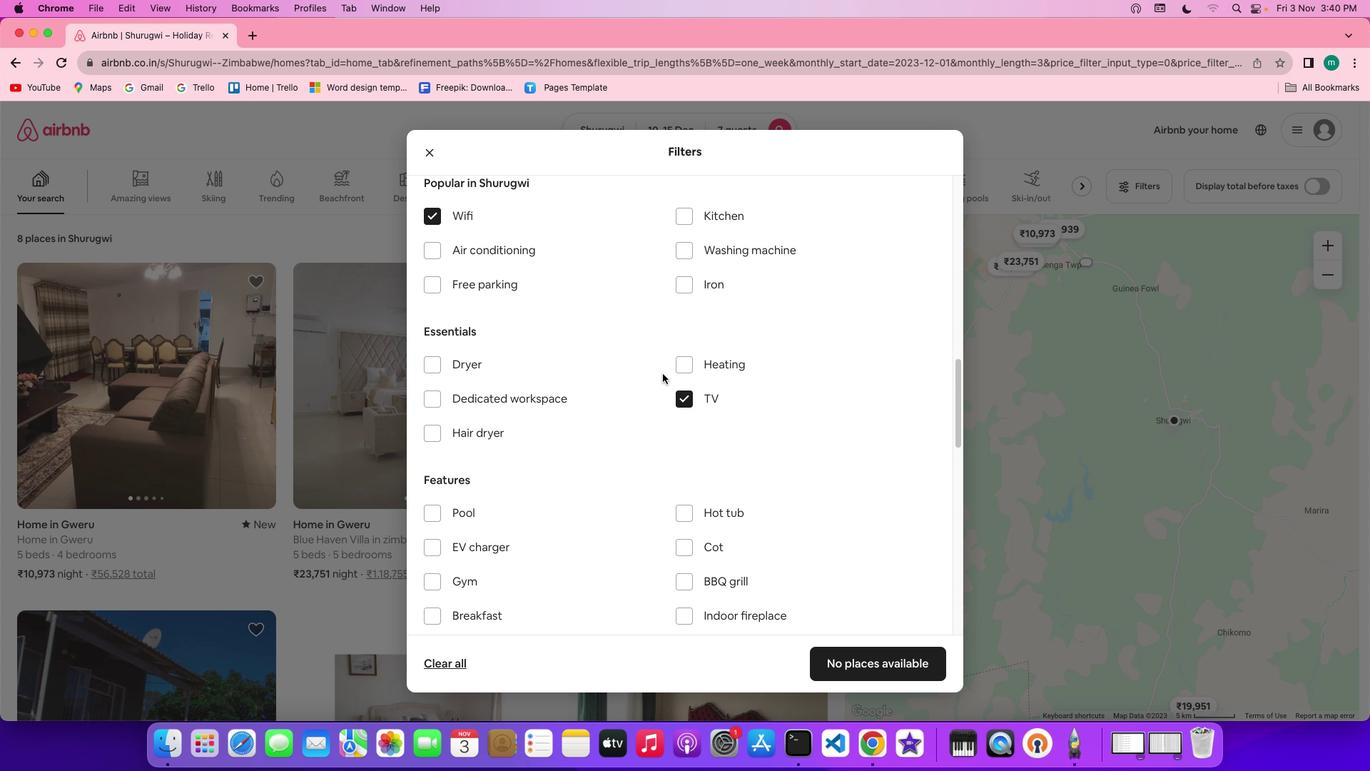 
Action: Mouse moved to (481, 277)
Screenshot: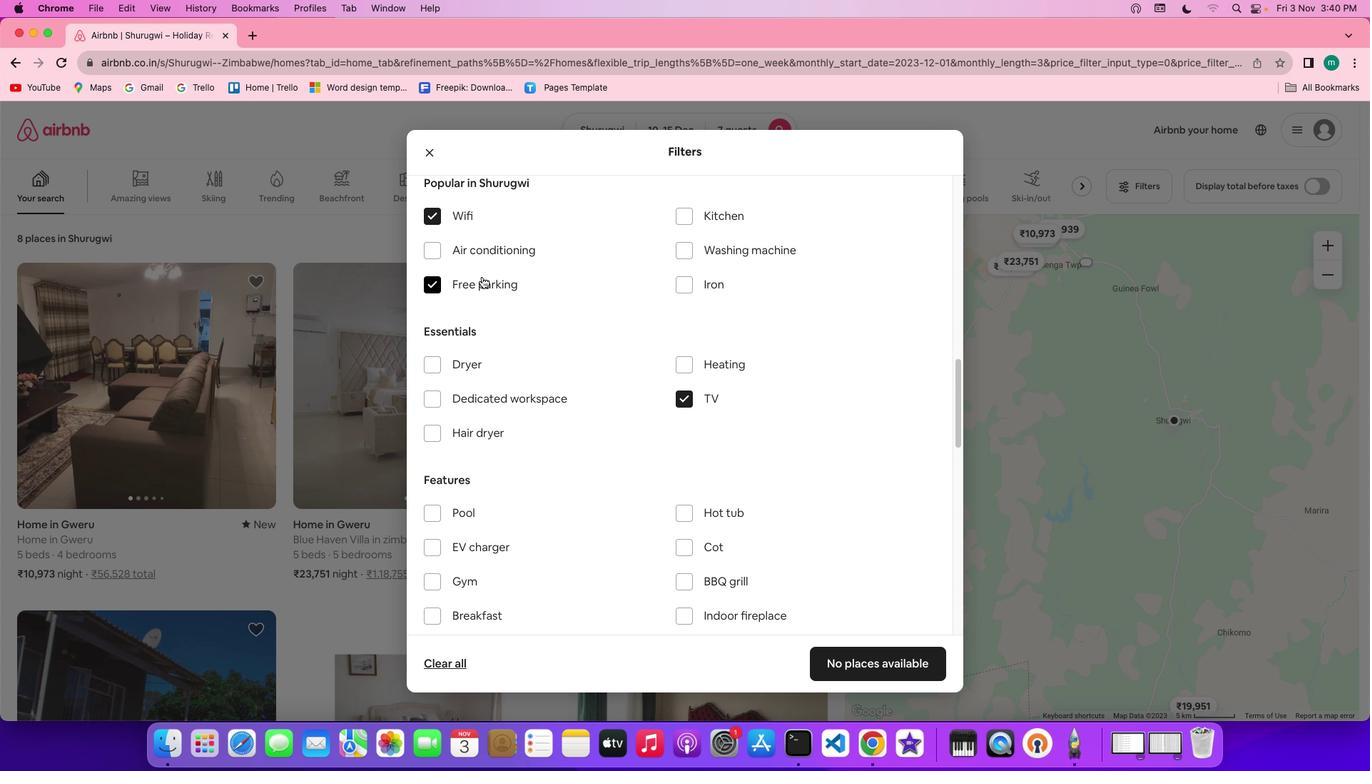 
Action: Mouse pressed left at (481, 277)
Screenshot: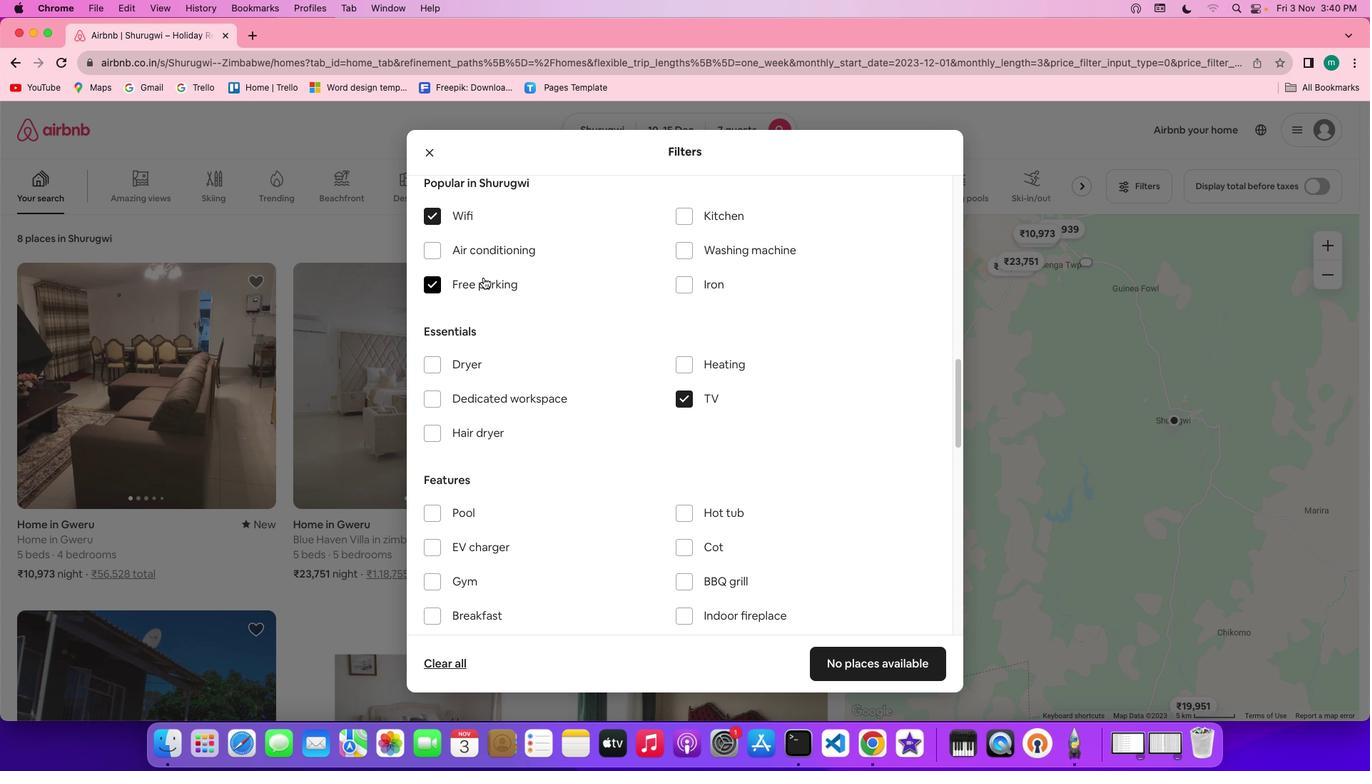 
Action: Mouse moved to (647, 417)
Screenshot: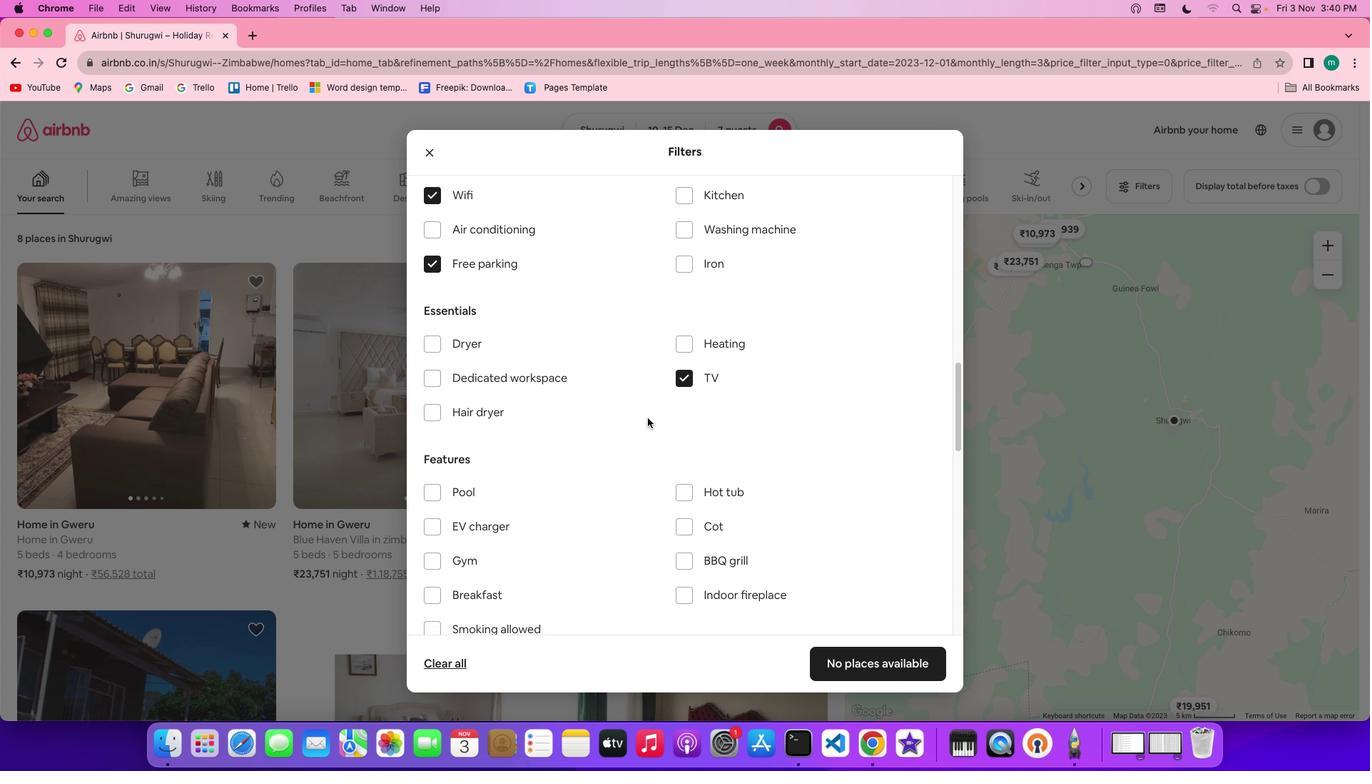 
Action: Mouse scrolled (647, 417) with delta (0, 0)
Screenshot: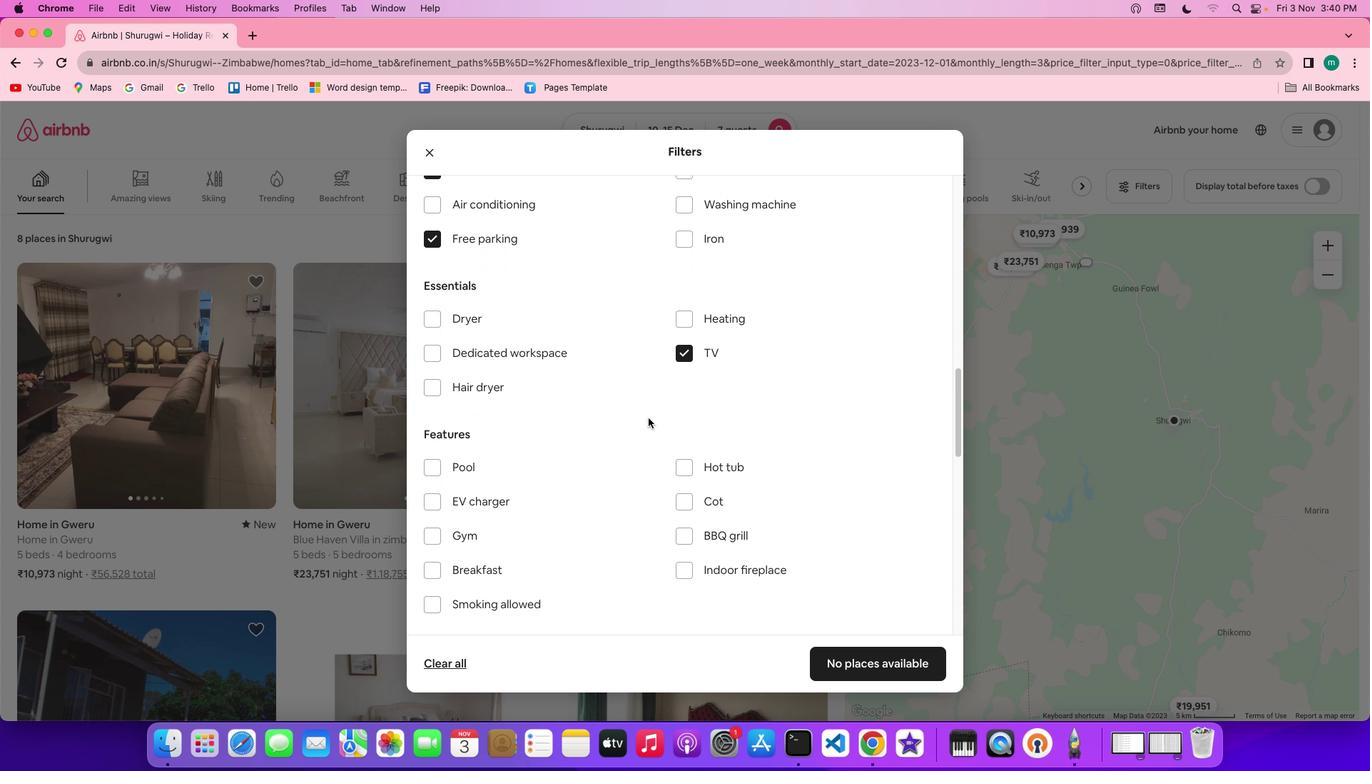 
Action: Mouse scrolled (647, 417) with delta (0, 0)
Screenshot: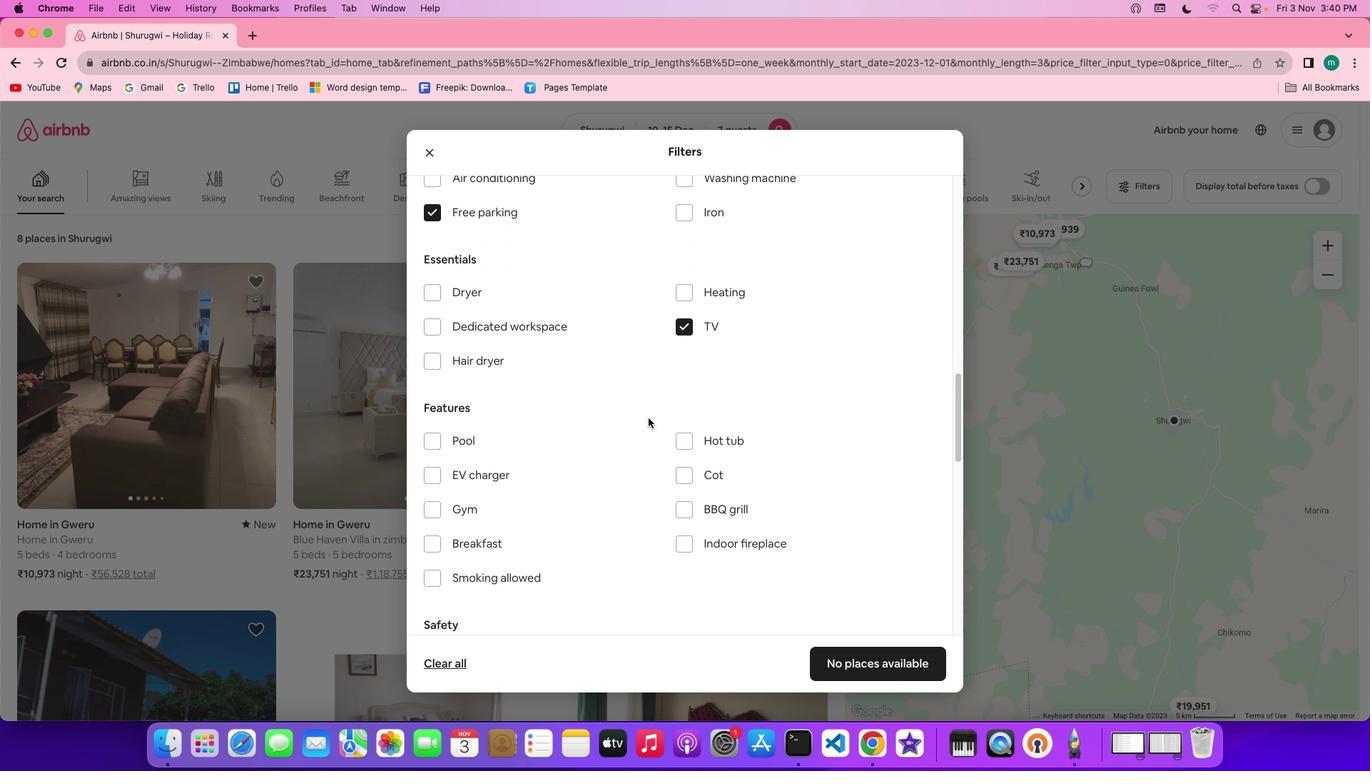 
Action: Mouse scrolled (647, 417) with delta (0, 0)
Screenshot: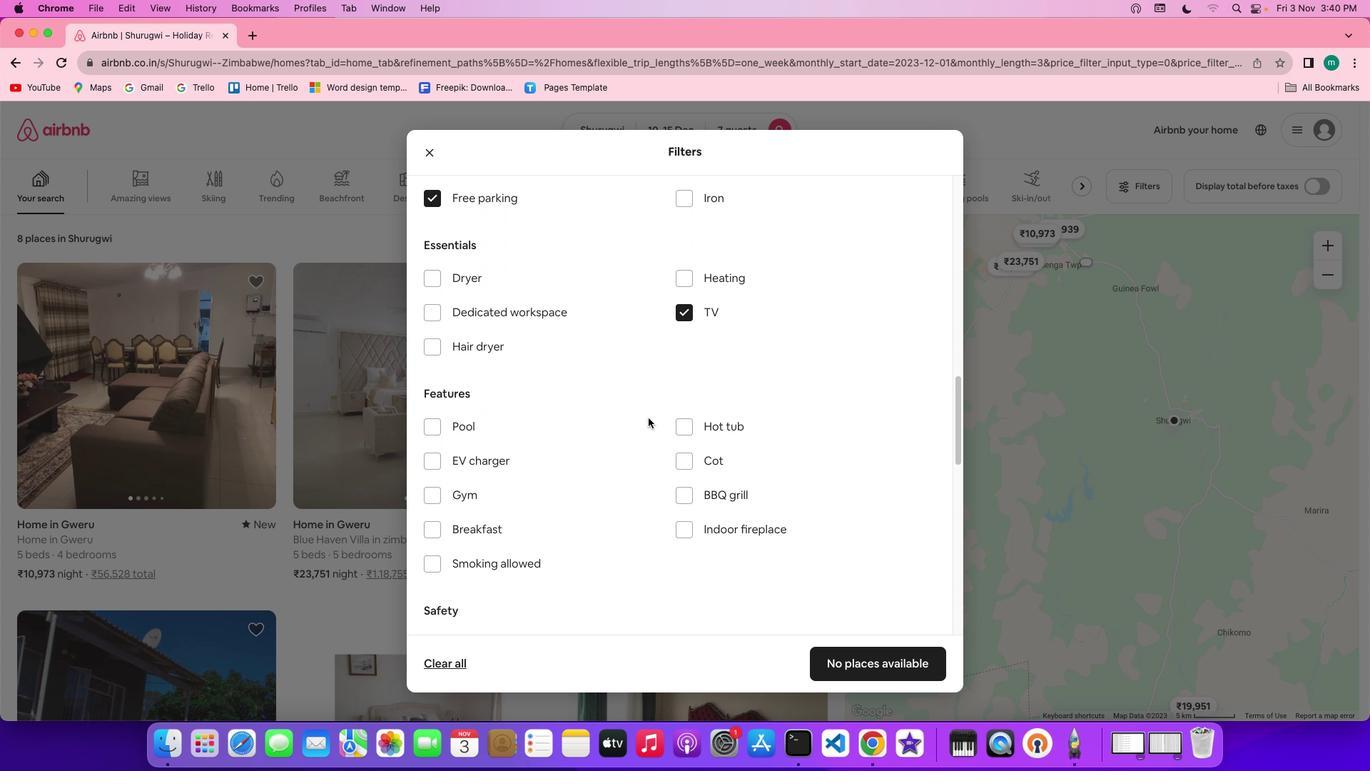 
Action: Mouse moved to (647, 418)
Screenshot: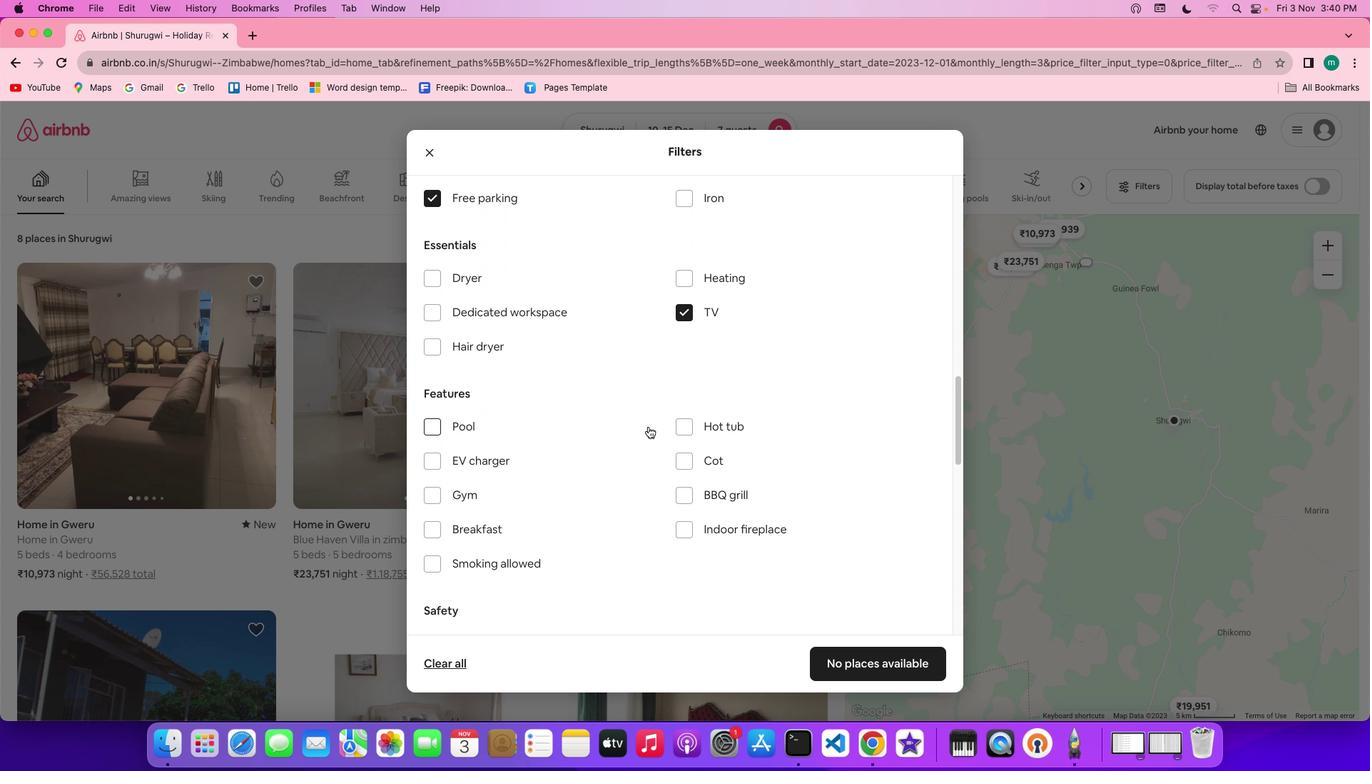 
Action: Mouse scrolled (647, 418) with delta (0, 0)
Screenshot: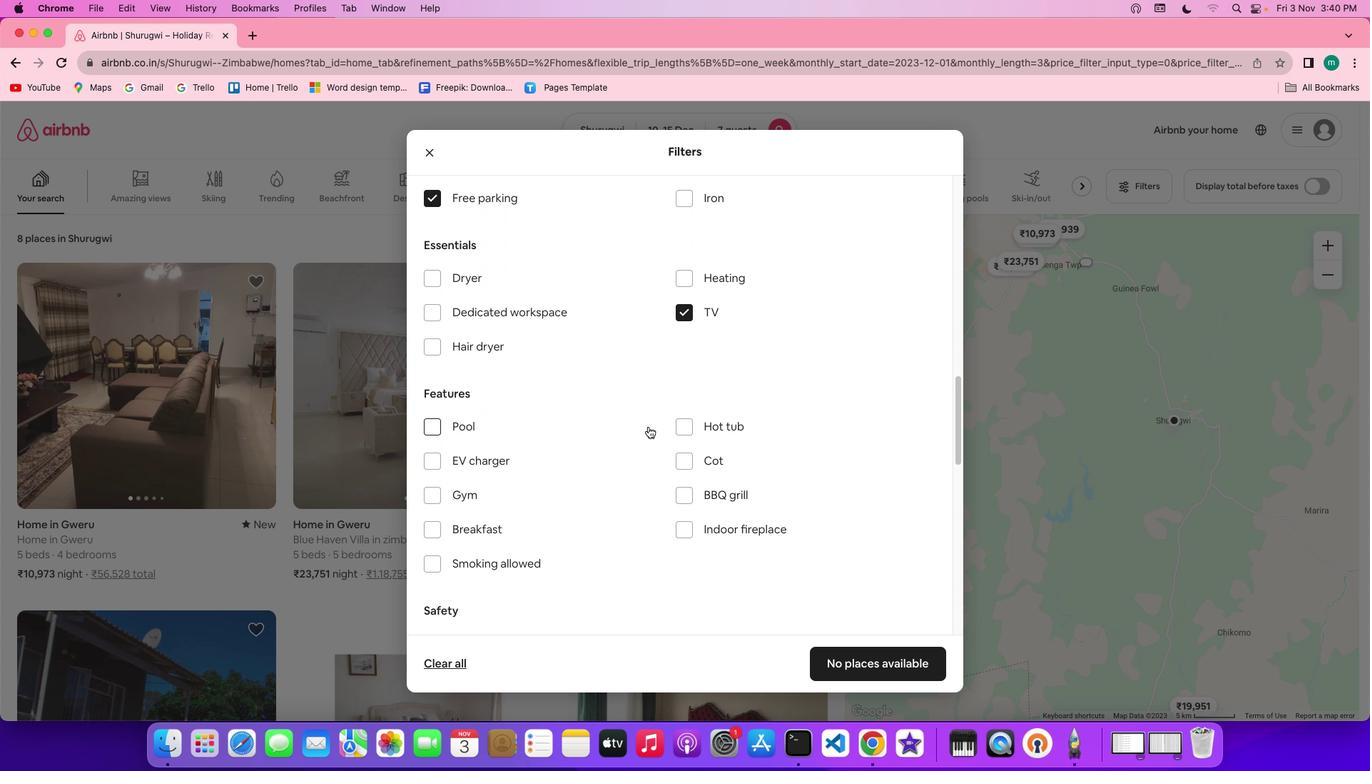 
Action: Mouse moved to (646, 434)
Screenshot: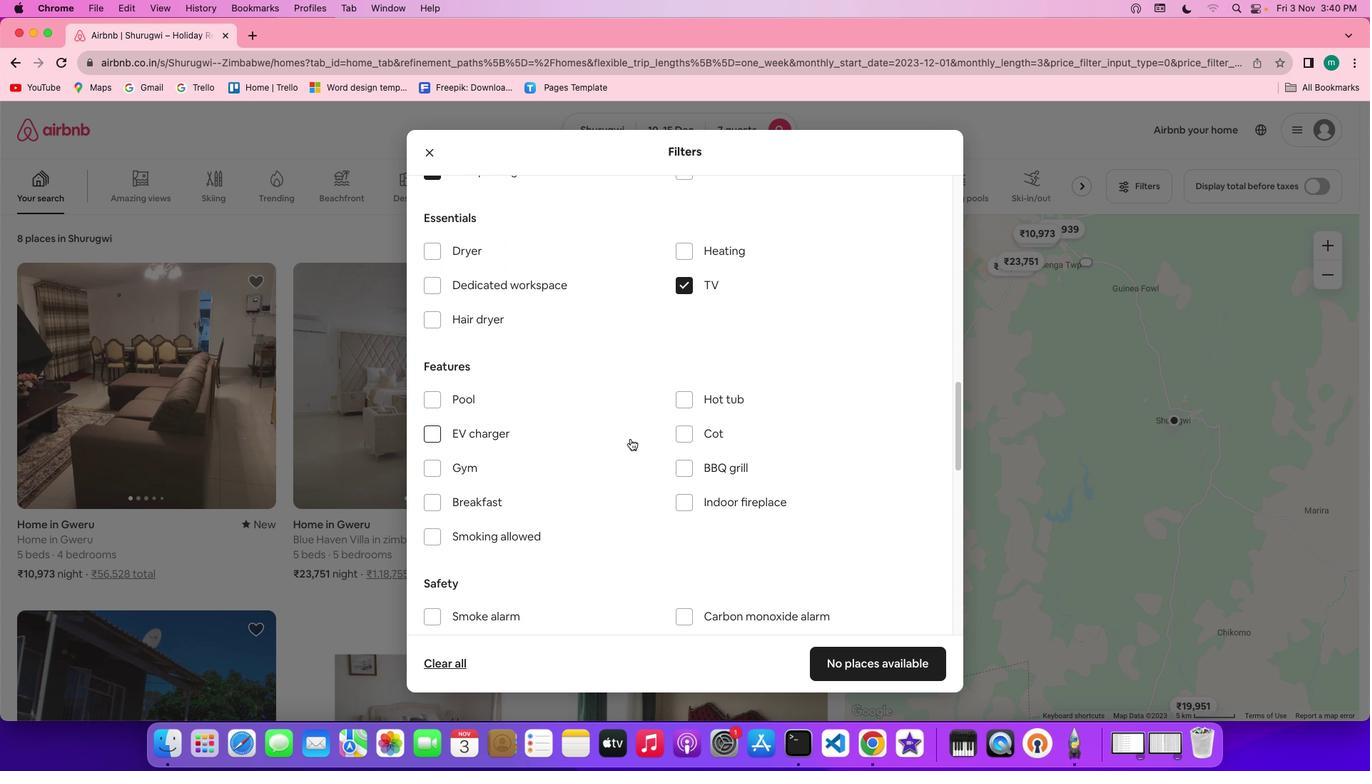 
Action: Mouse scrolled (646, 434) with delta (0, 0)
Screenshot: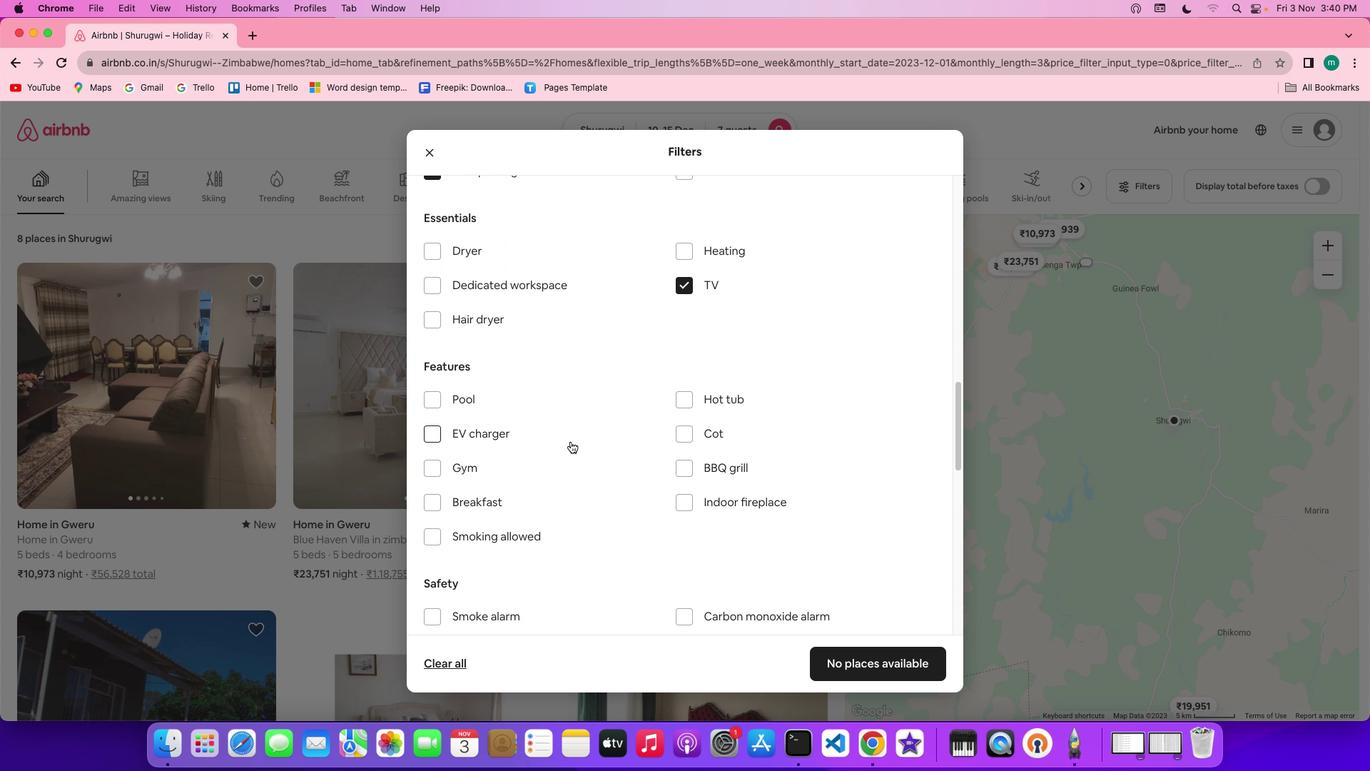 
Action: Mouse scrolled (646, 434) with delta (0, 0)
Screenshot: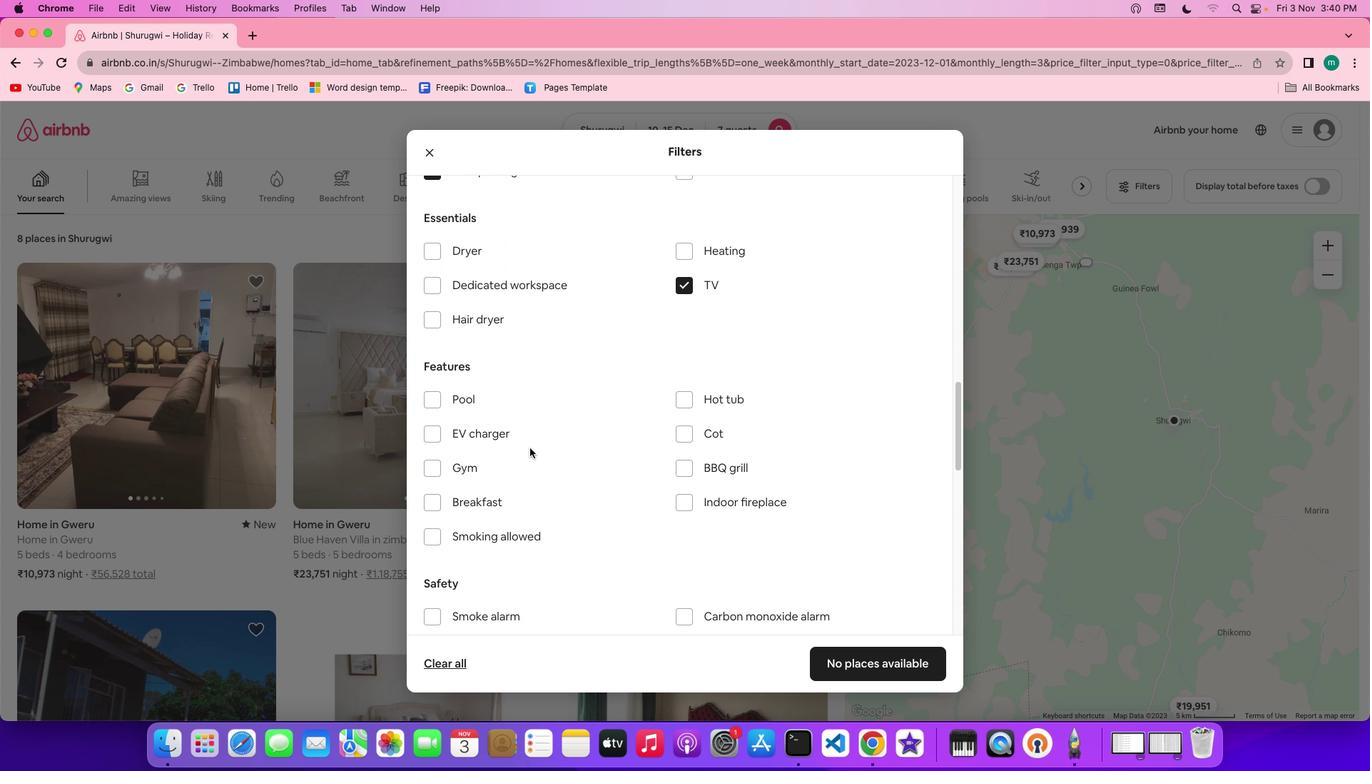 
Action: Mouse moved to (457, 462)
Screenshot: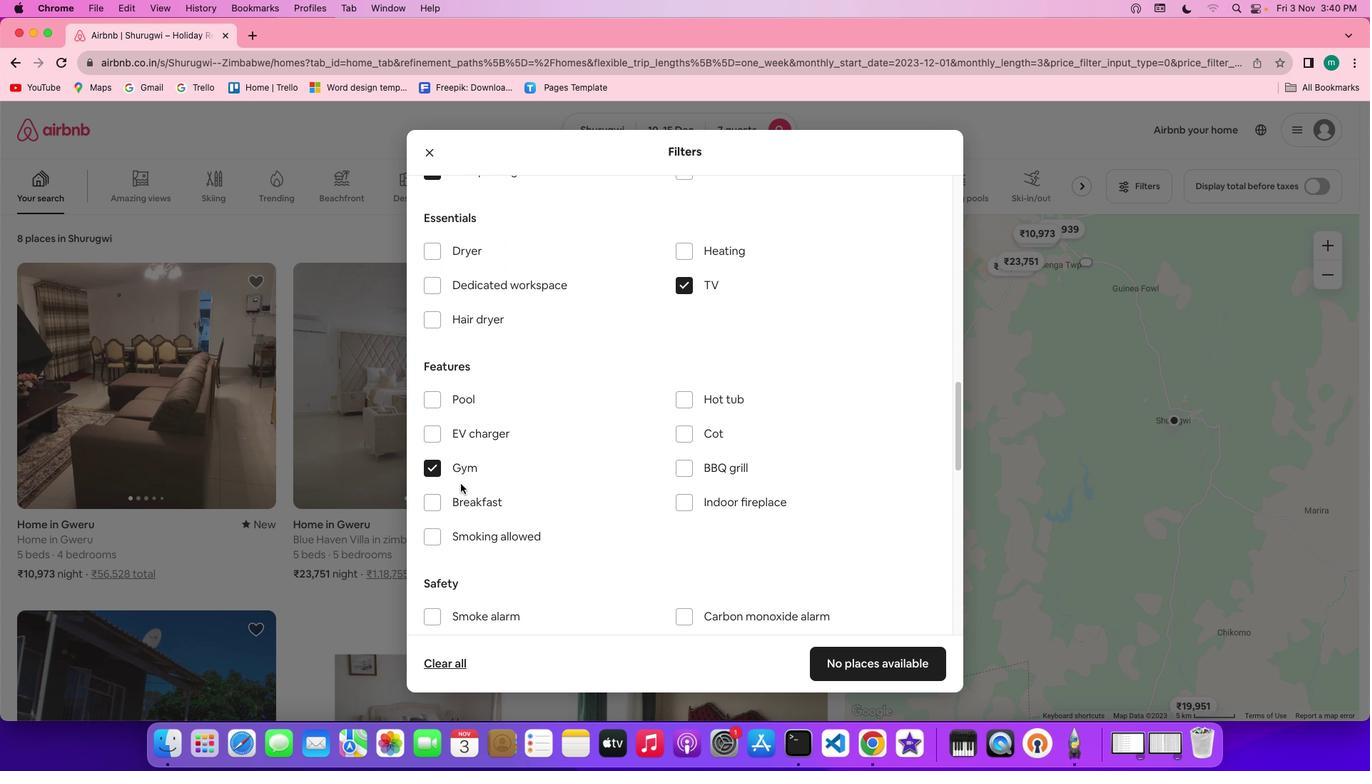
Action: Mouse pressed left at (457, 462)
Screenshot: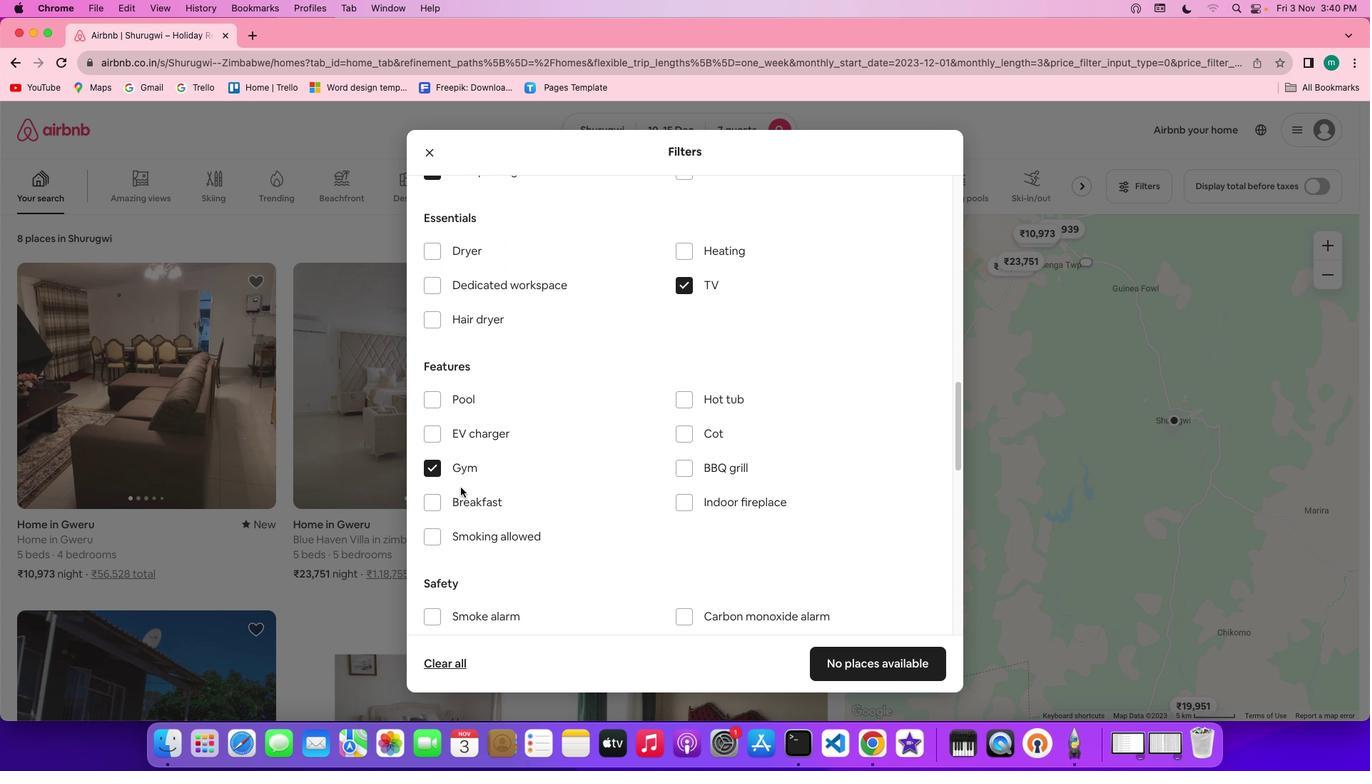 
Action: Mouse moved to (463, 498)
Screenshot: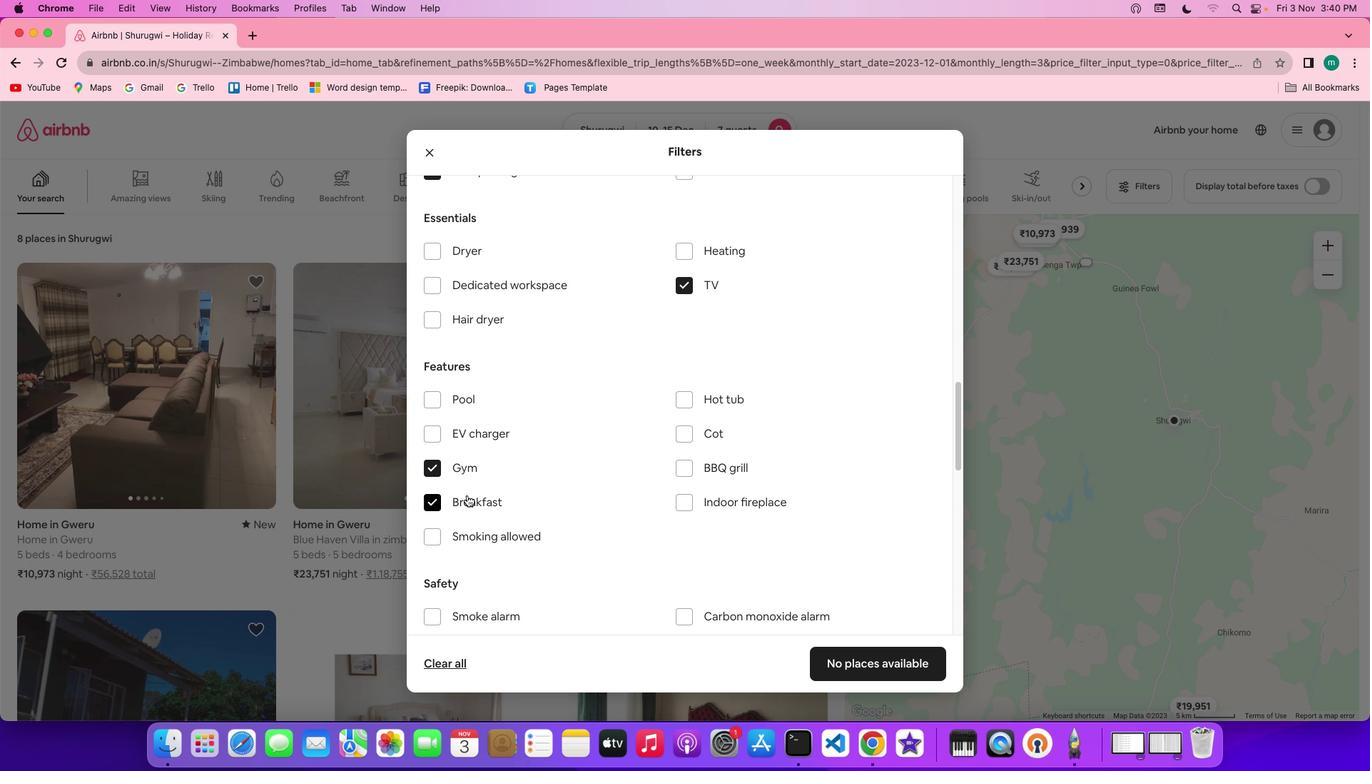 
Action: Mouse pressed left at (463, 498)
Screenshot: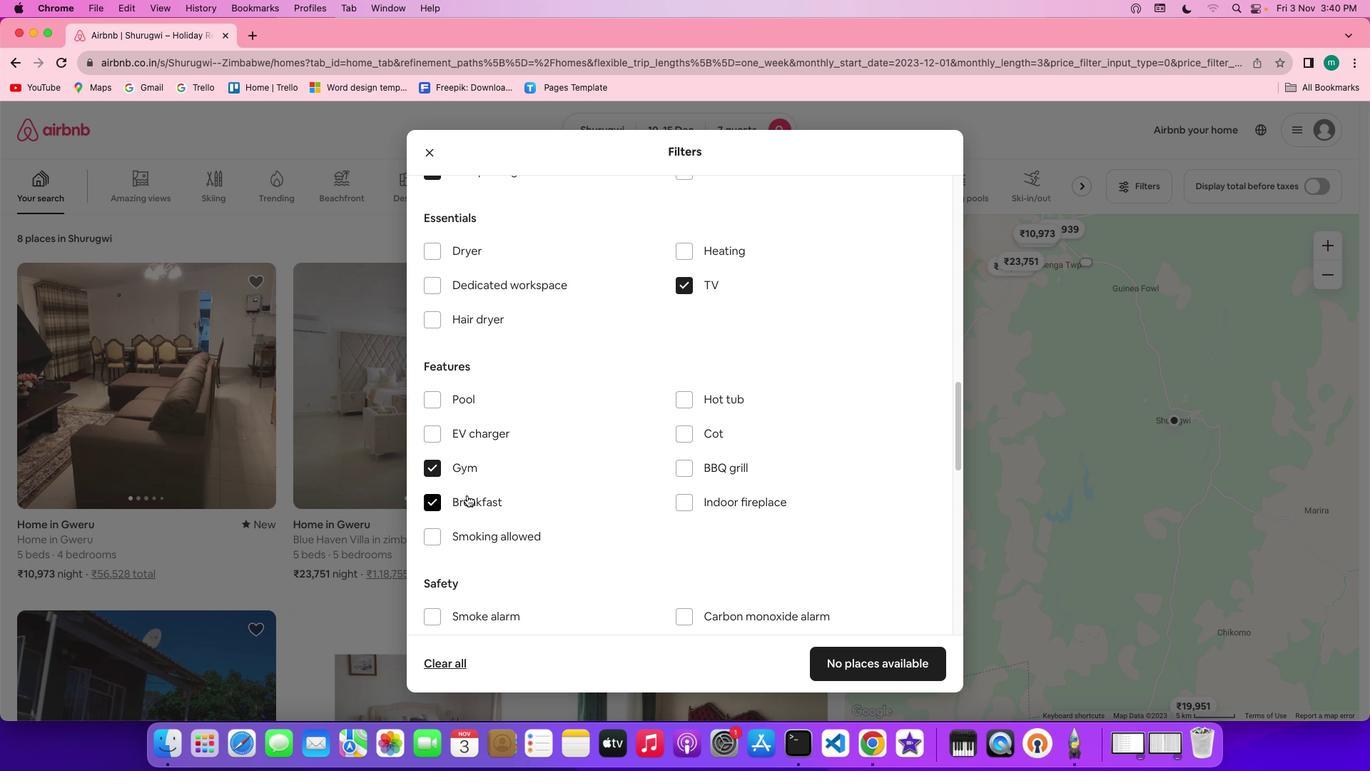 
Action: Mouse moved to (597, 532)
Screenshot: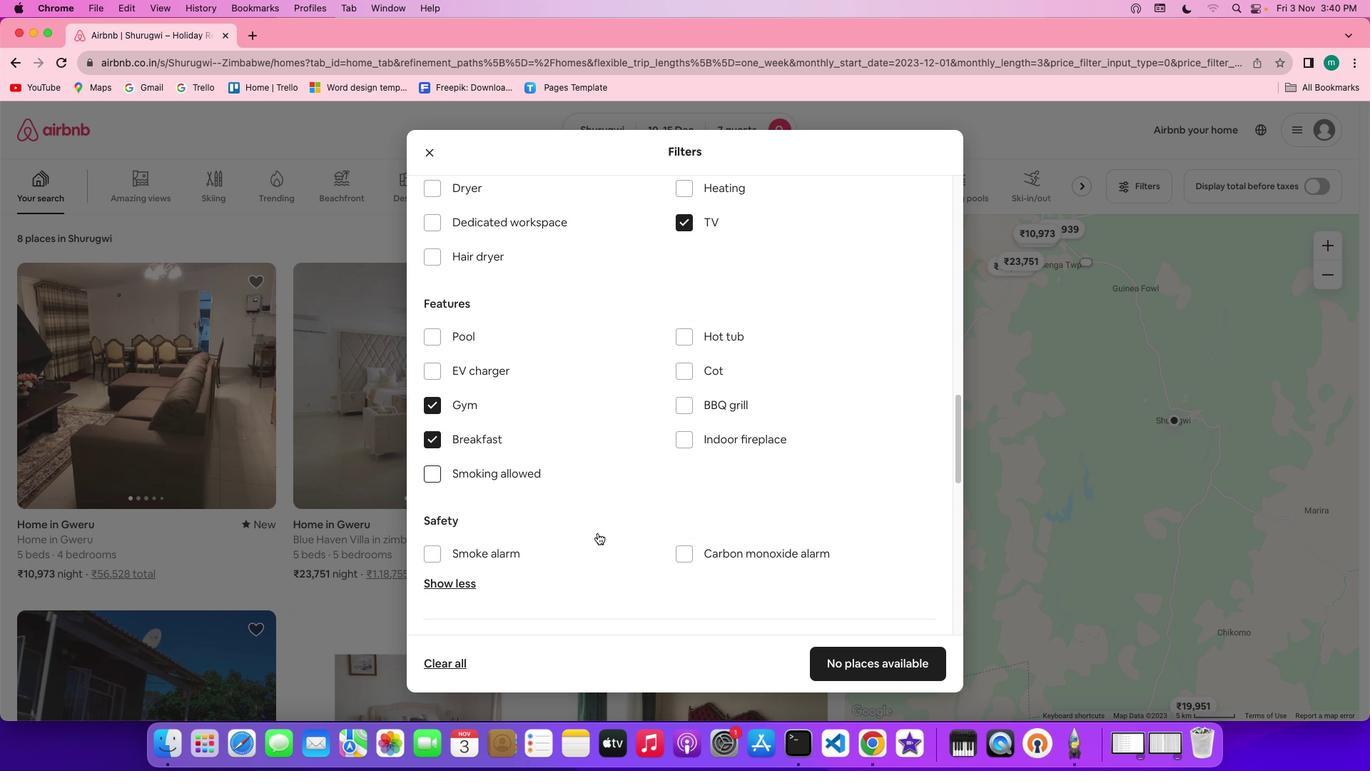 
Action: Mouse scrolled (597, 532) with delta (0, 0)
Screenshot: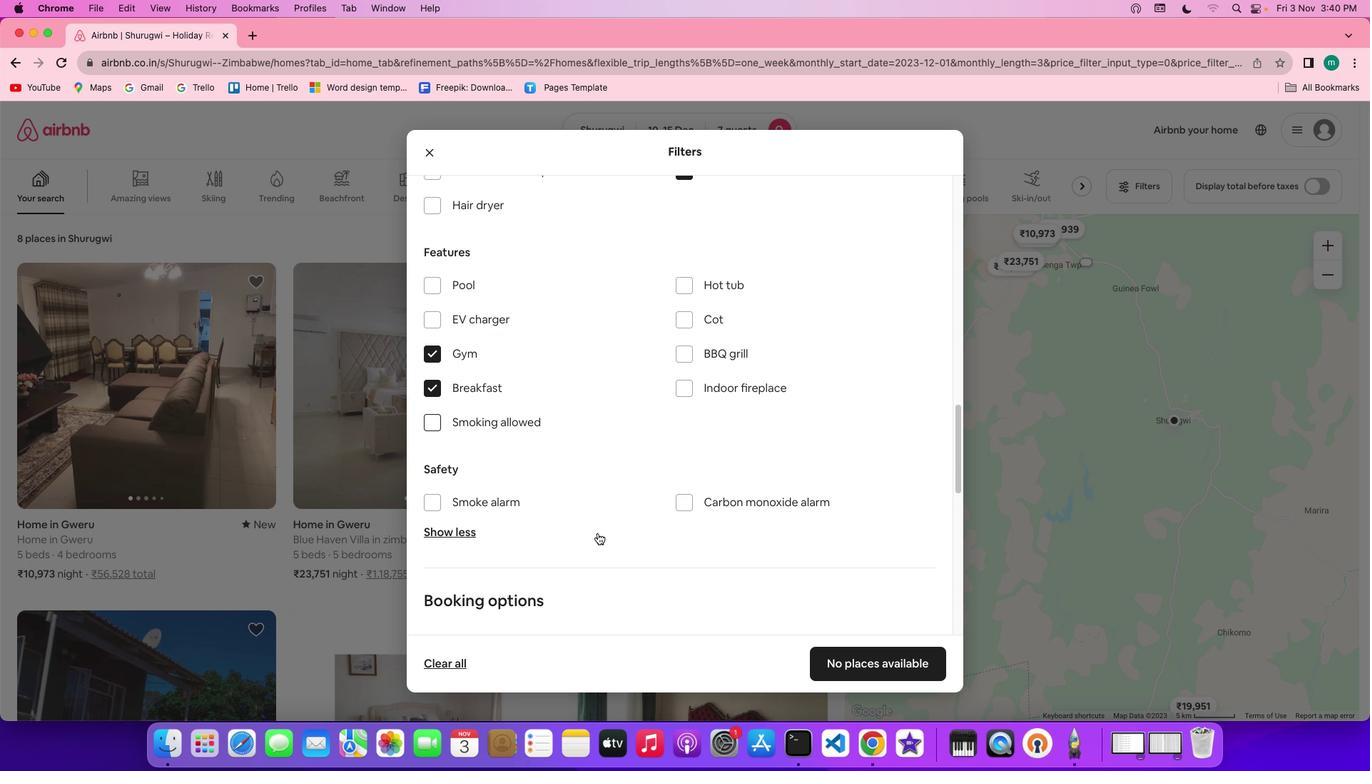 
Action: Mouse scrolled (597, 532) with delta (0, 0)
Screenshot: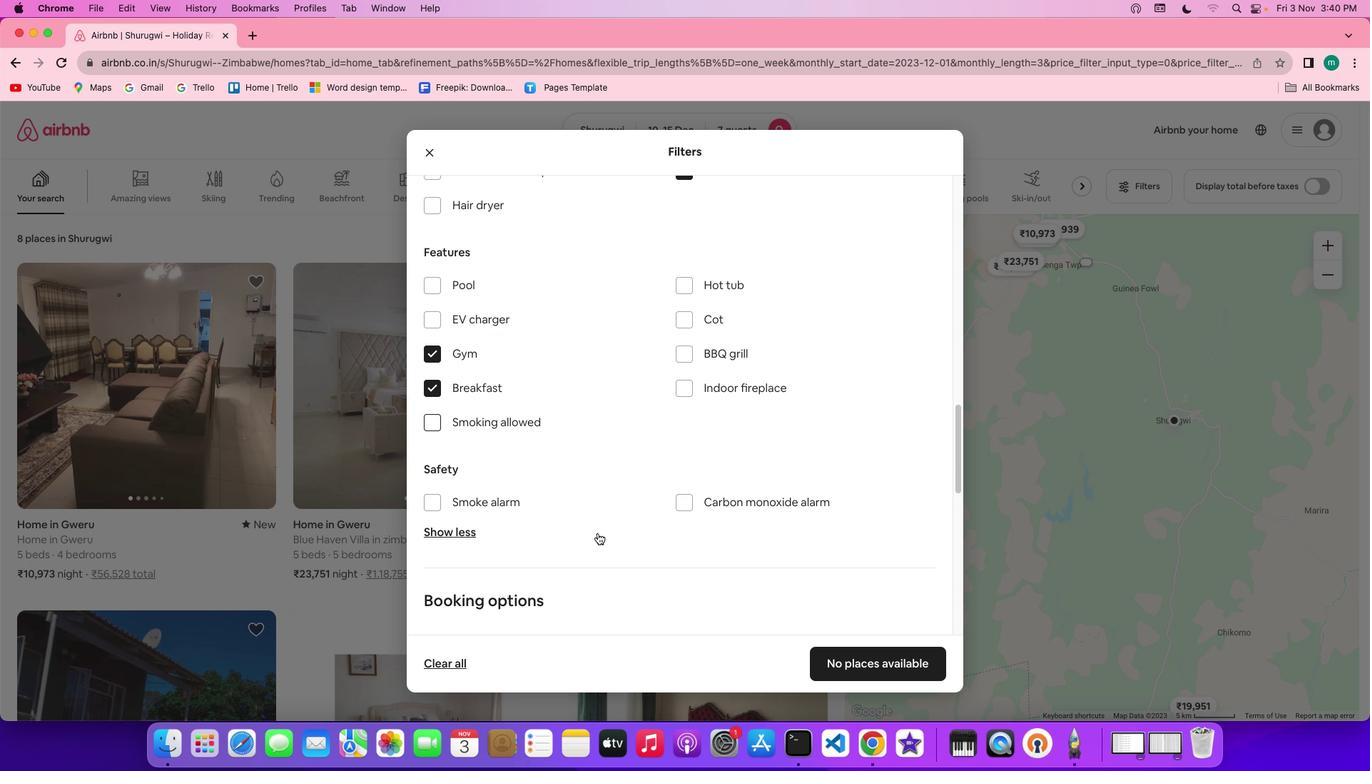 
Action: Mouse scrolled (597, 532) with delta (0, -1)
Screenshot: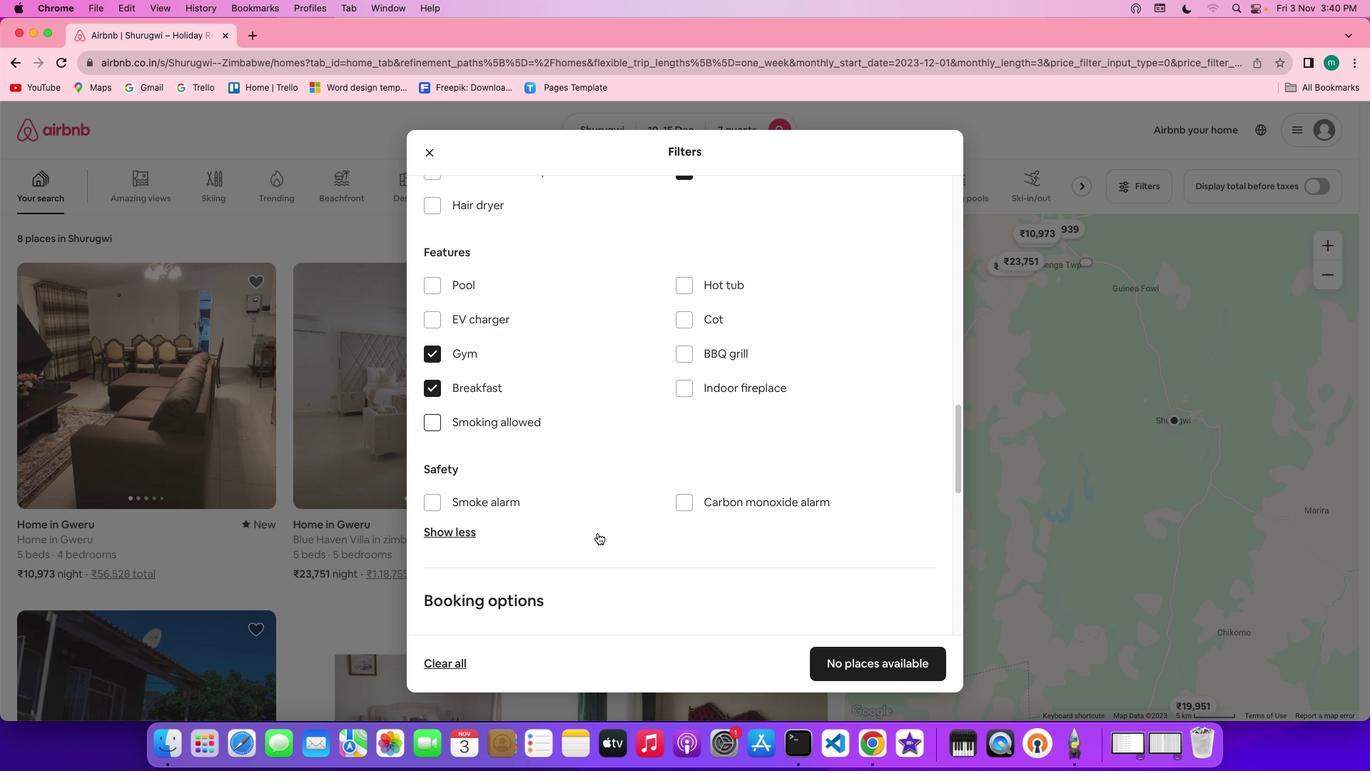 
Action: Mouse scrolled (597, 532) with delta (0, 0)
Screenshot: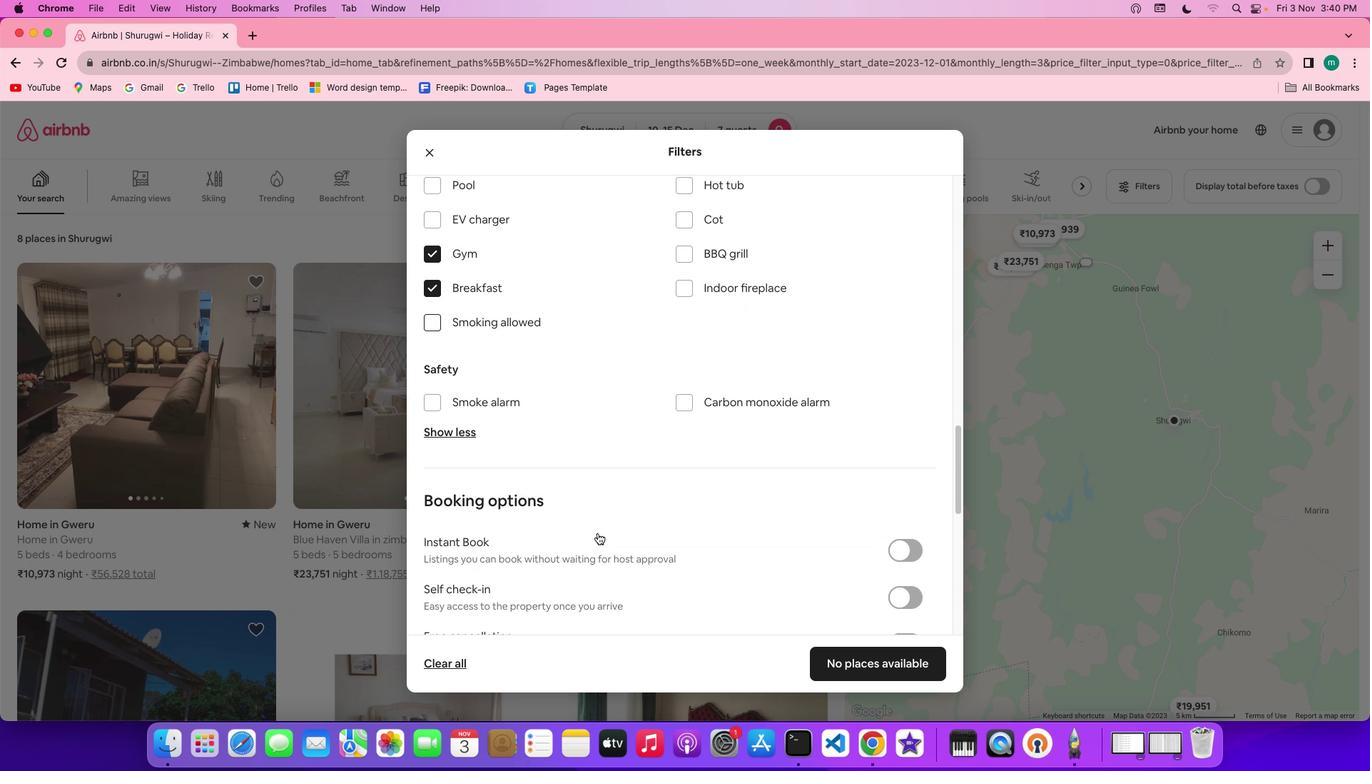
Action: Mouse scrolled (597, 532) with delta (0, 0)
Screenshot: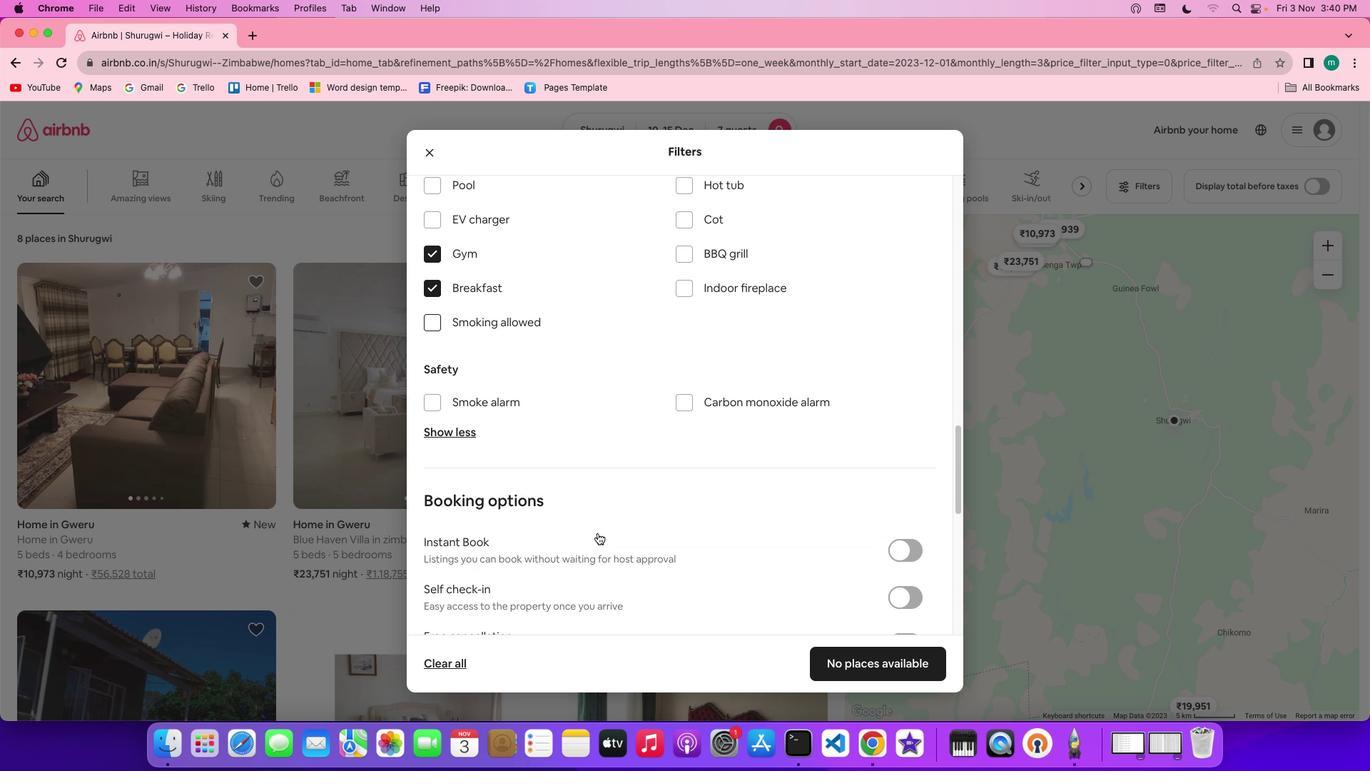 
Action: Mouse scrolled (597, 532) with delta (0, -1)
Screenshot: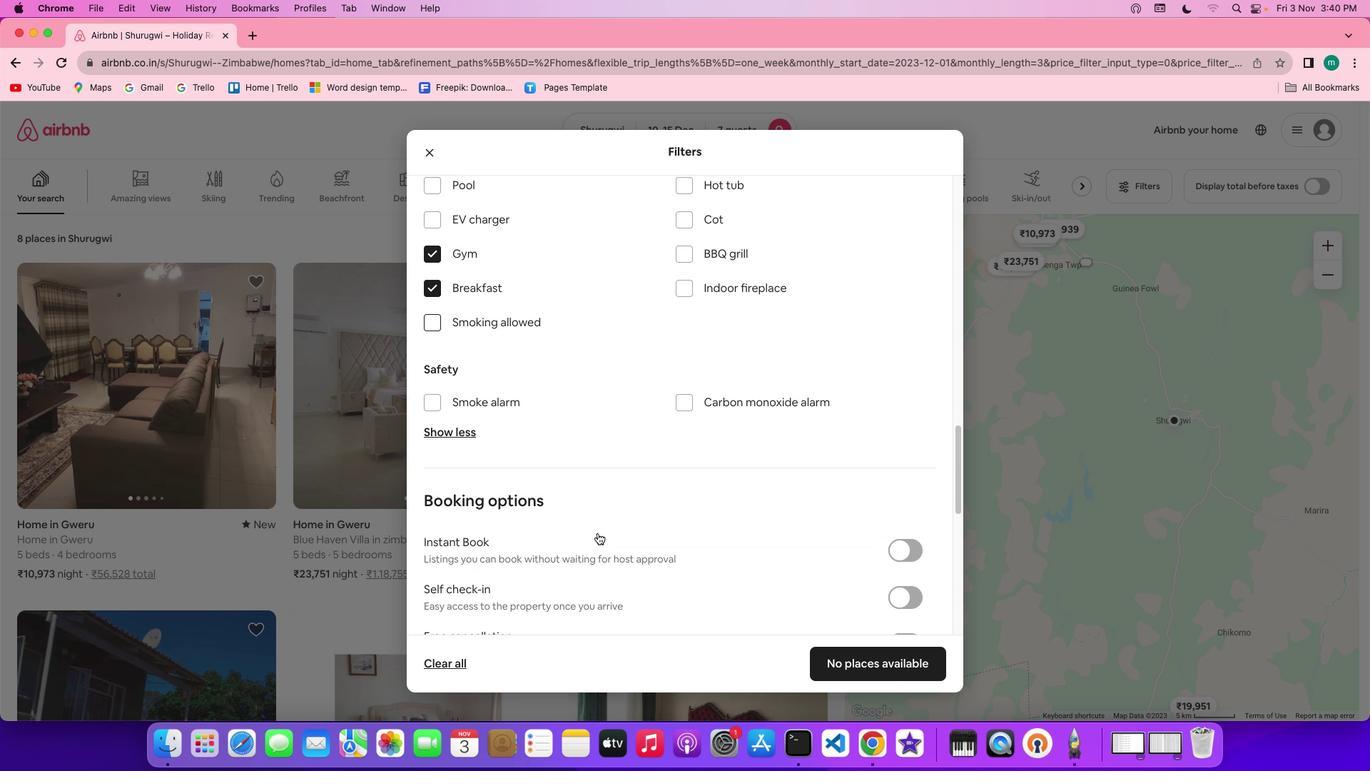 
Action: Mouse scrolled (597, 532) with delta (0, 0)
Screenshot: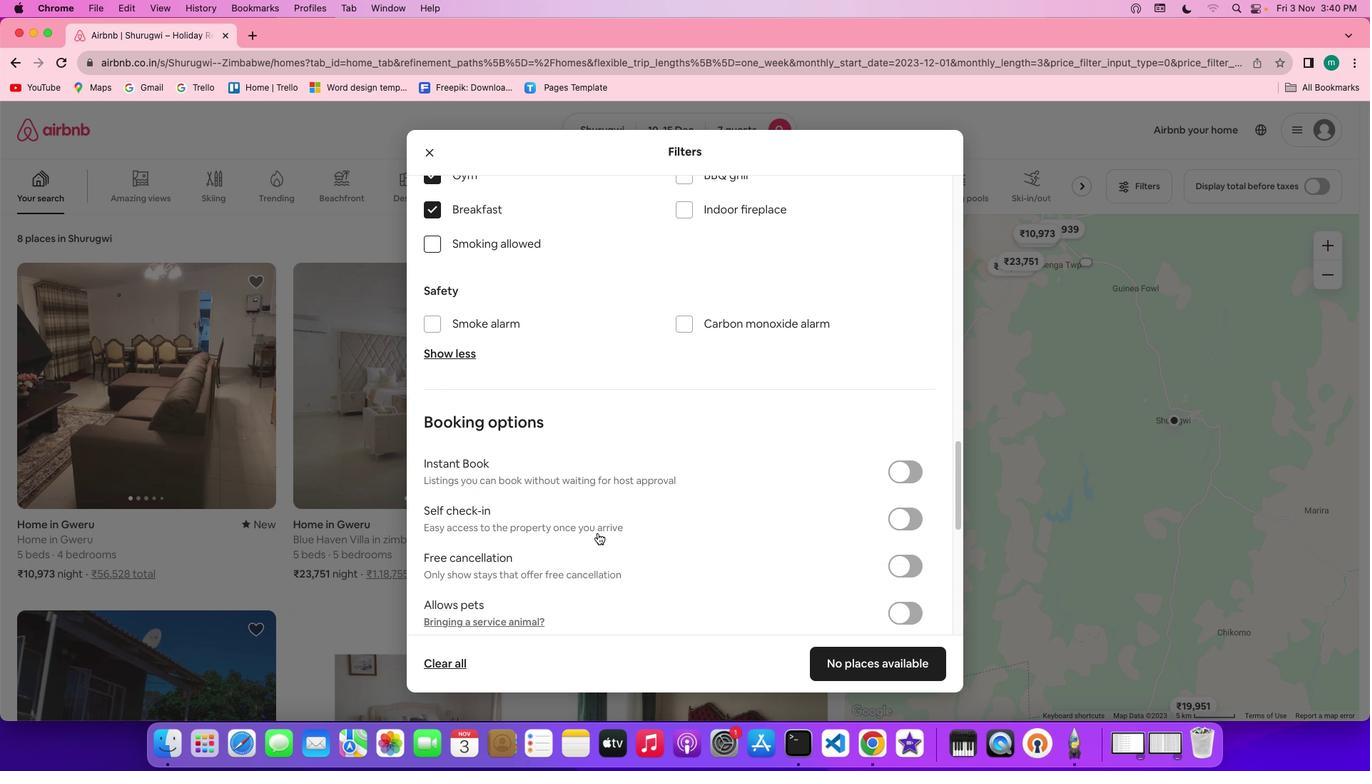 
Action: Mouse scrolled (597, 532) with delta (0, 0)
Screenshot: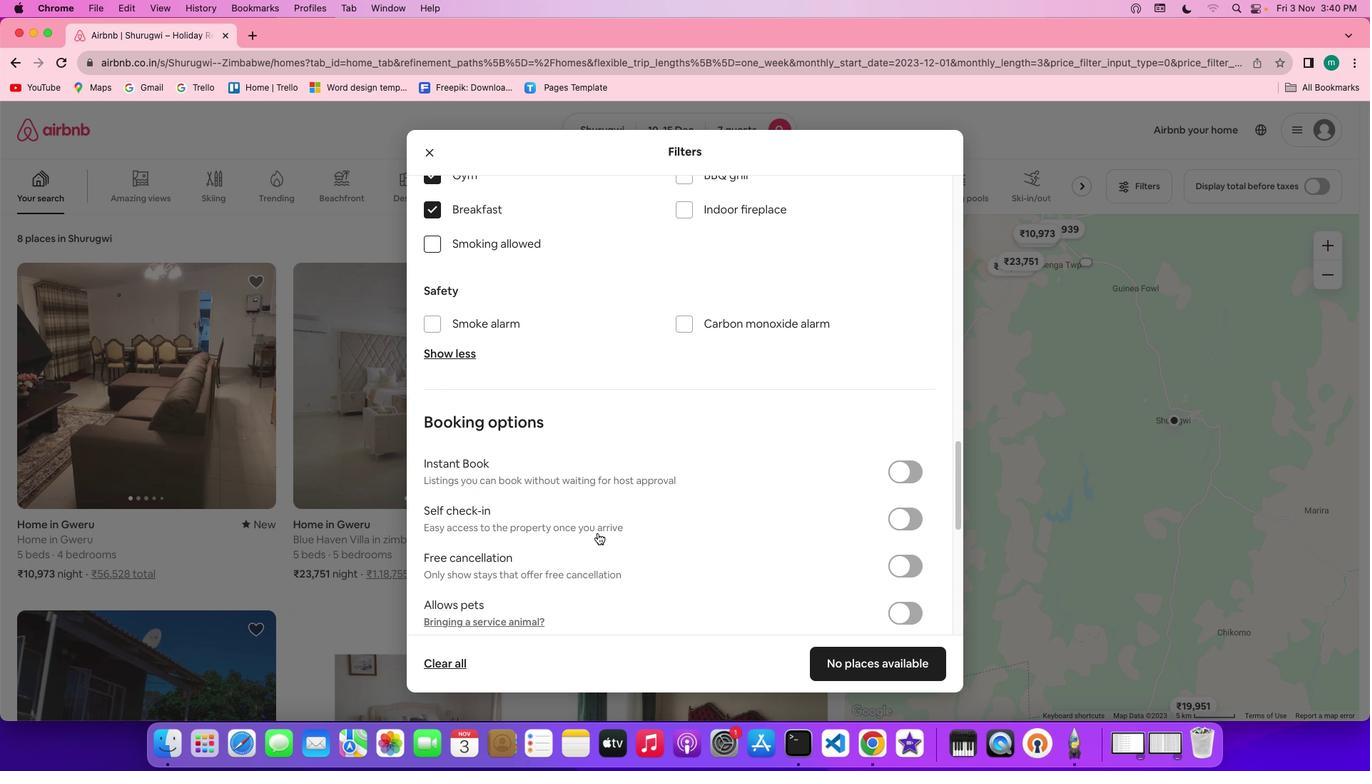 
Action: Mouse scrolled (597, 532) with delta (0, 0)
Screenshot: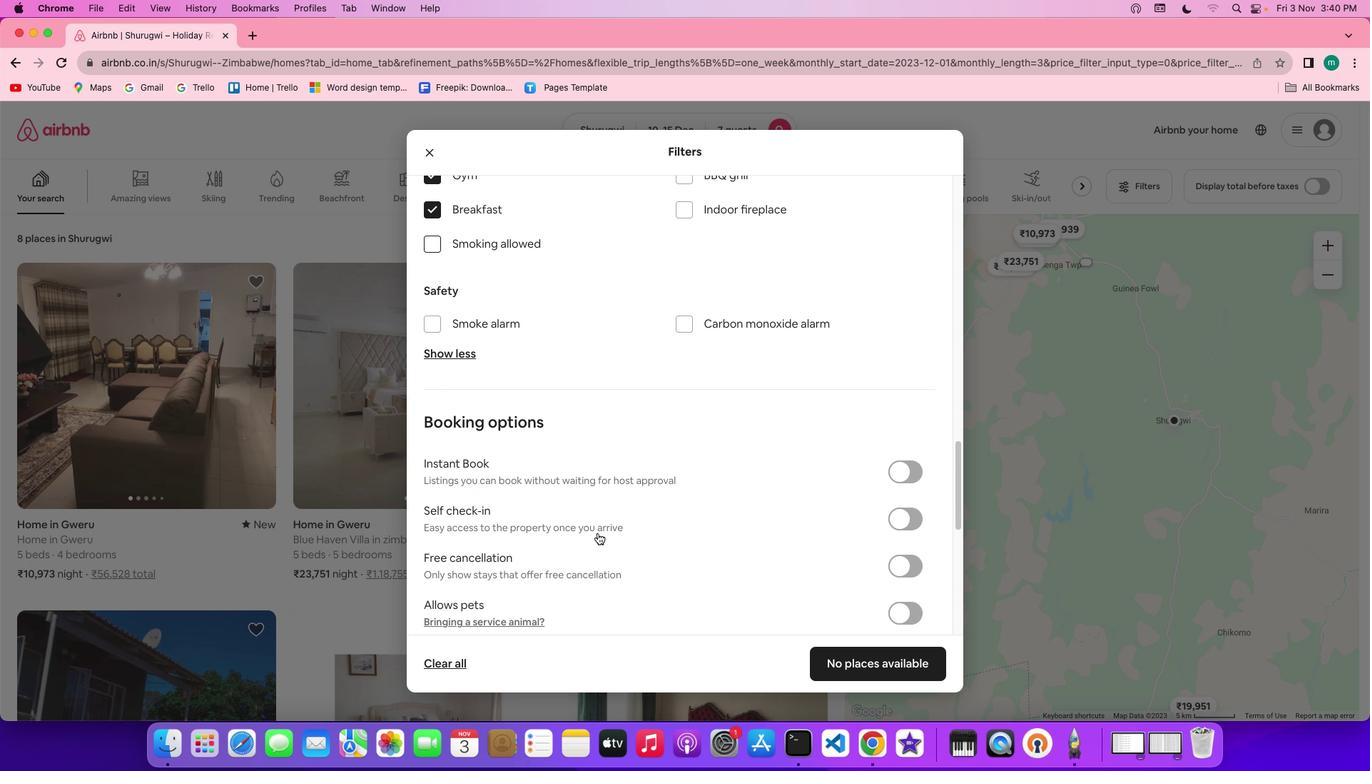 
Action: Mouse scrolled (597, 532) with delta (0, 0)
Screenshot: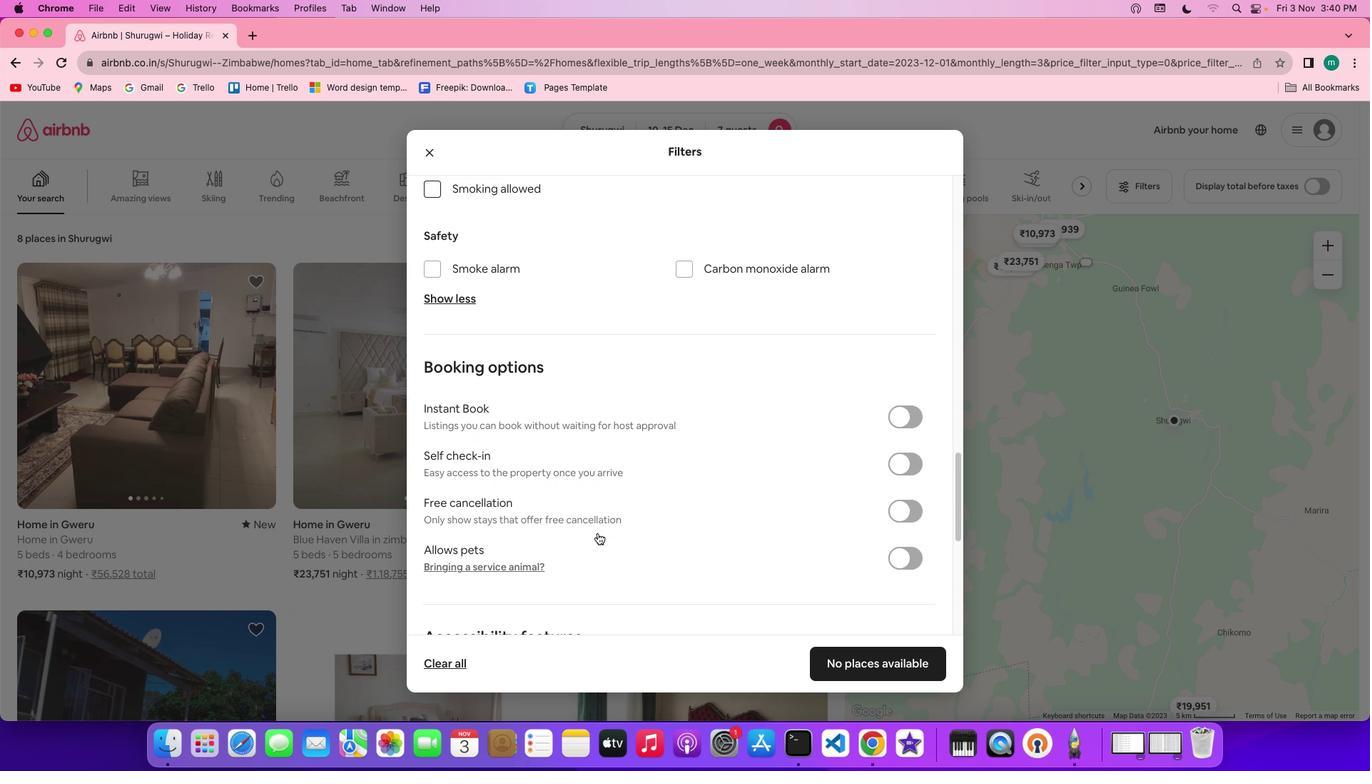 
Action: Mouse scrolled (597, 532) with delta (0, 0)
Screenshot: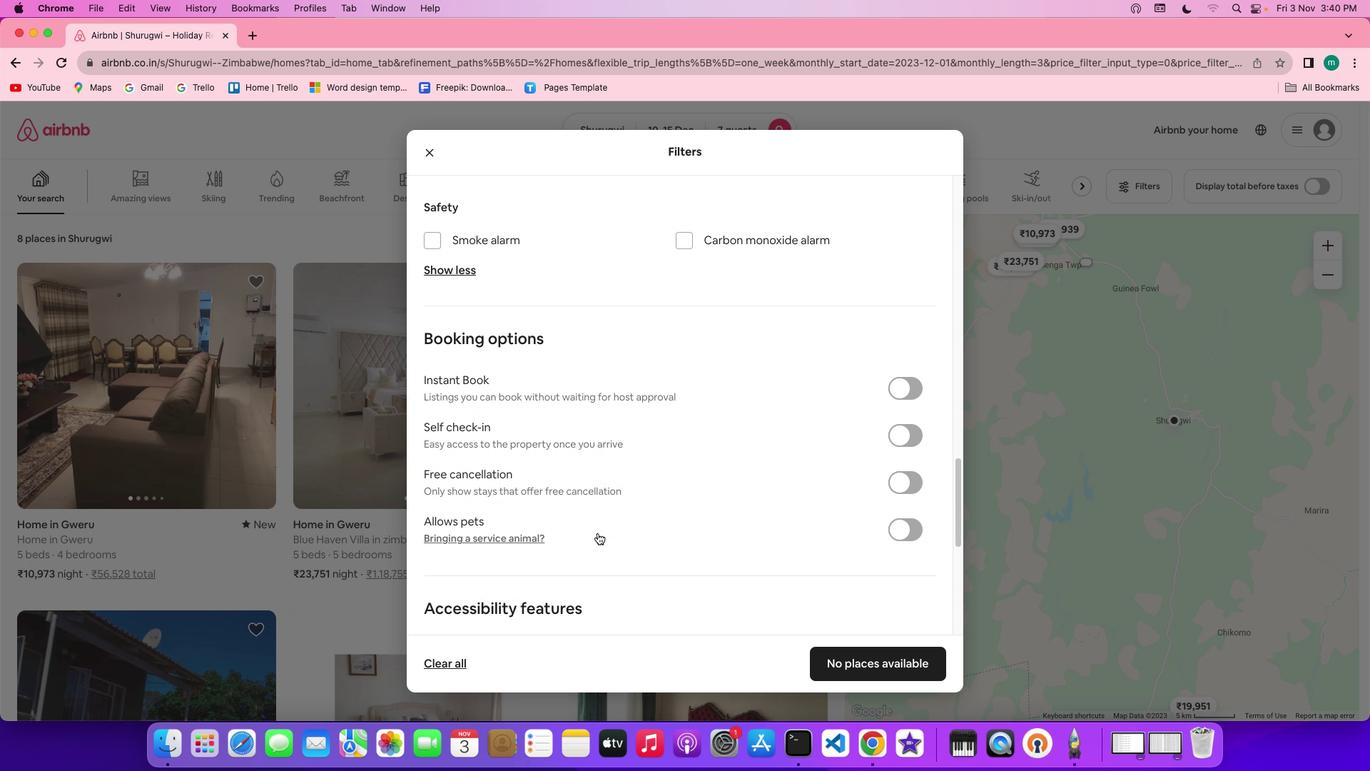 
Action: Mouse scrolled (597, 532) with delta (0, 0)
Screenshot: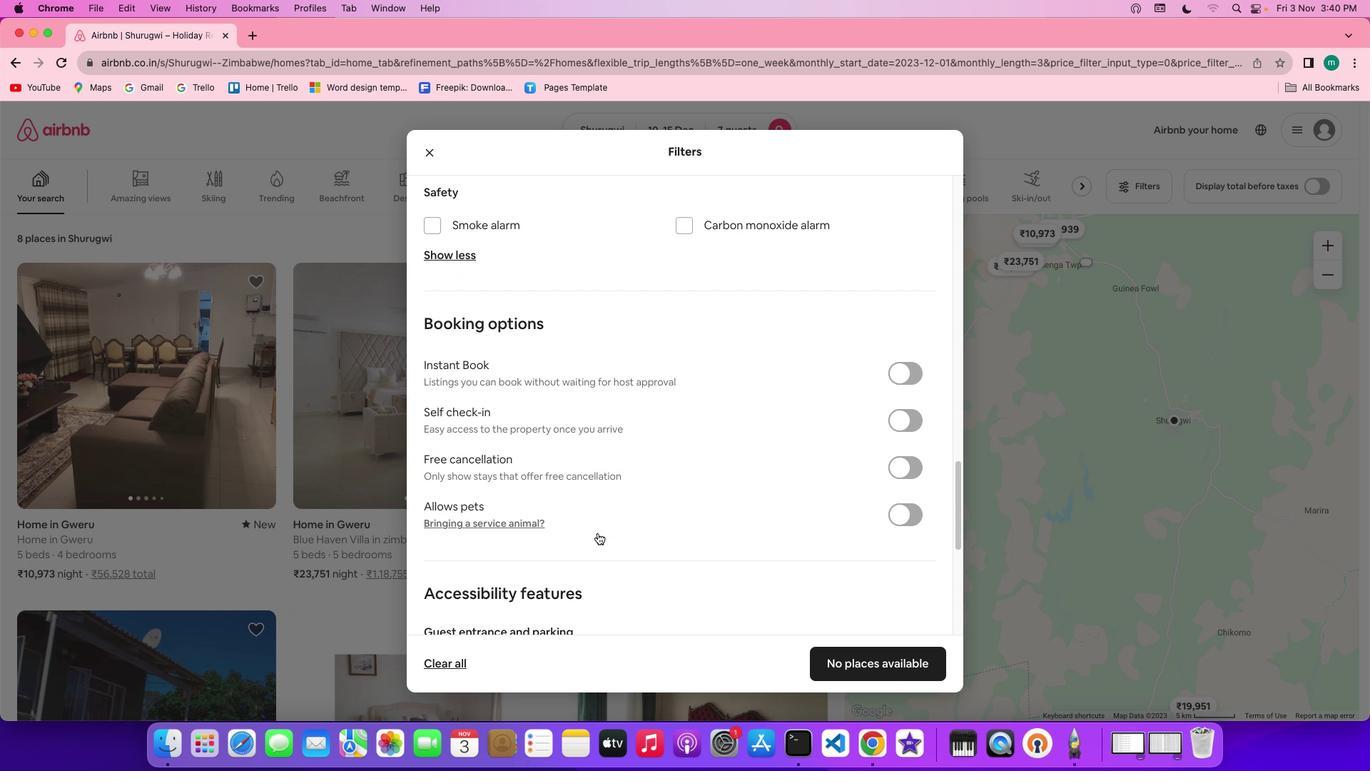 
Action: Mouse scrolled (597, 532) with delta (0, 0)
Screenshot: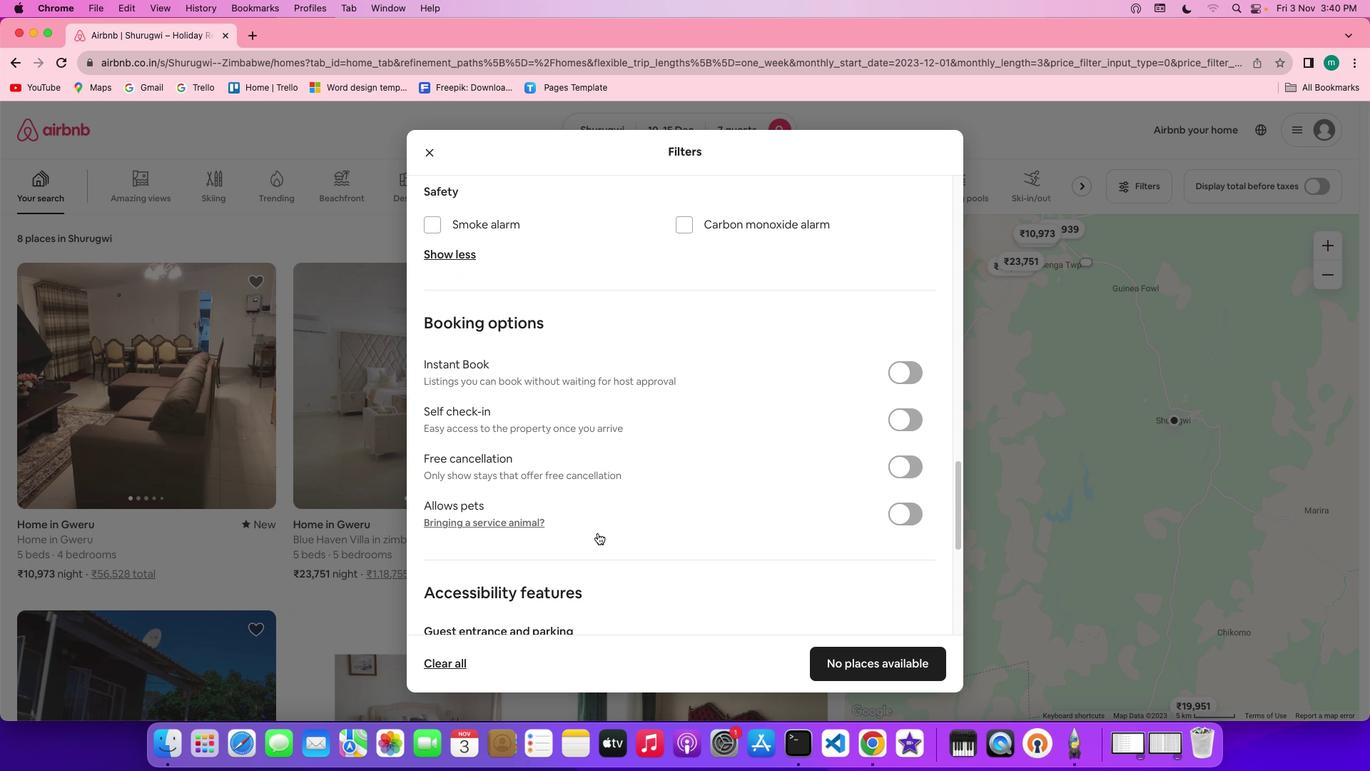 
Action: Mouse scrolled (597, 532) with delta (0, 0)
Screenshot: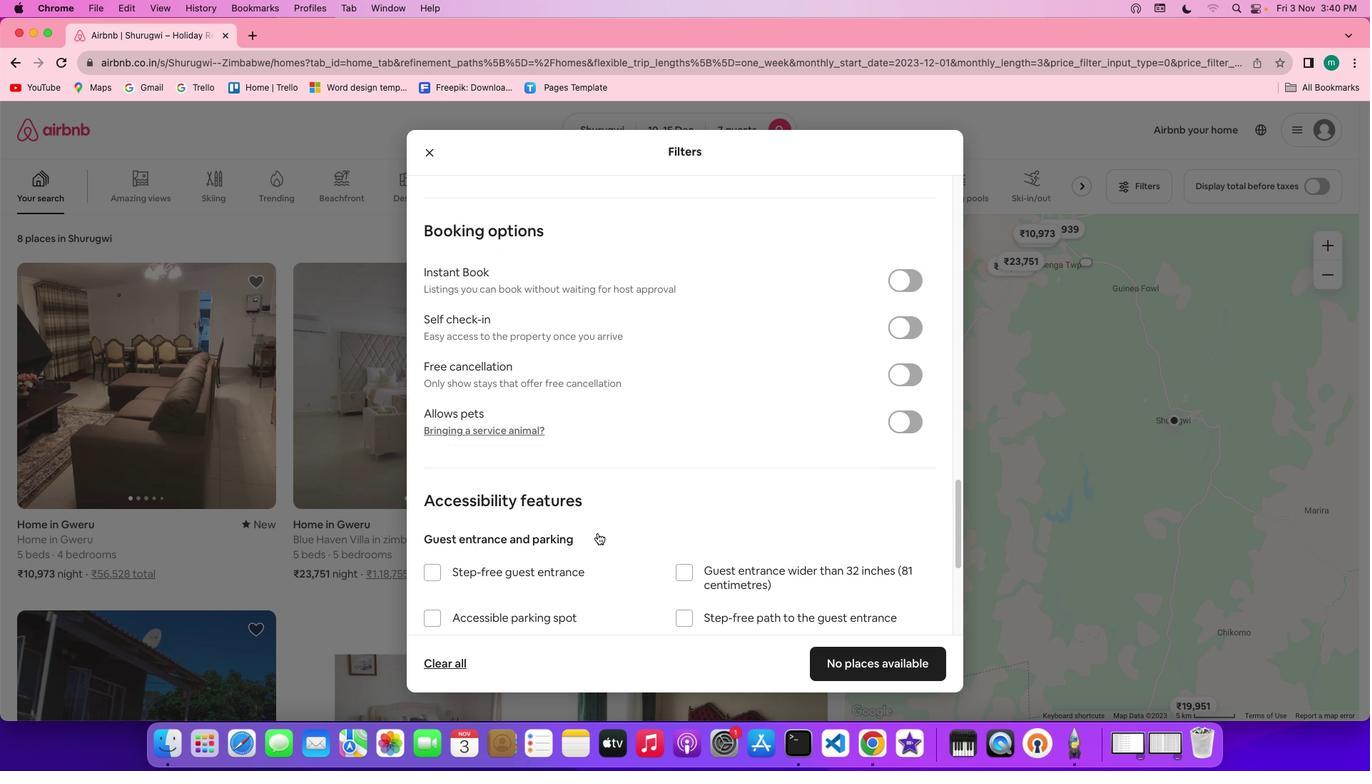 
Action: Mouse scrolled (597, 532) with delta (0, 0)
Screenshot: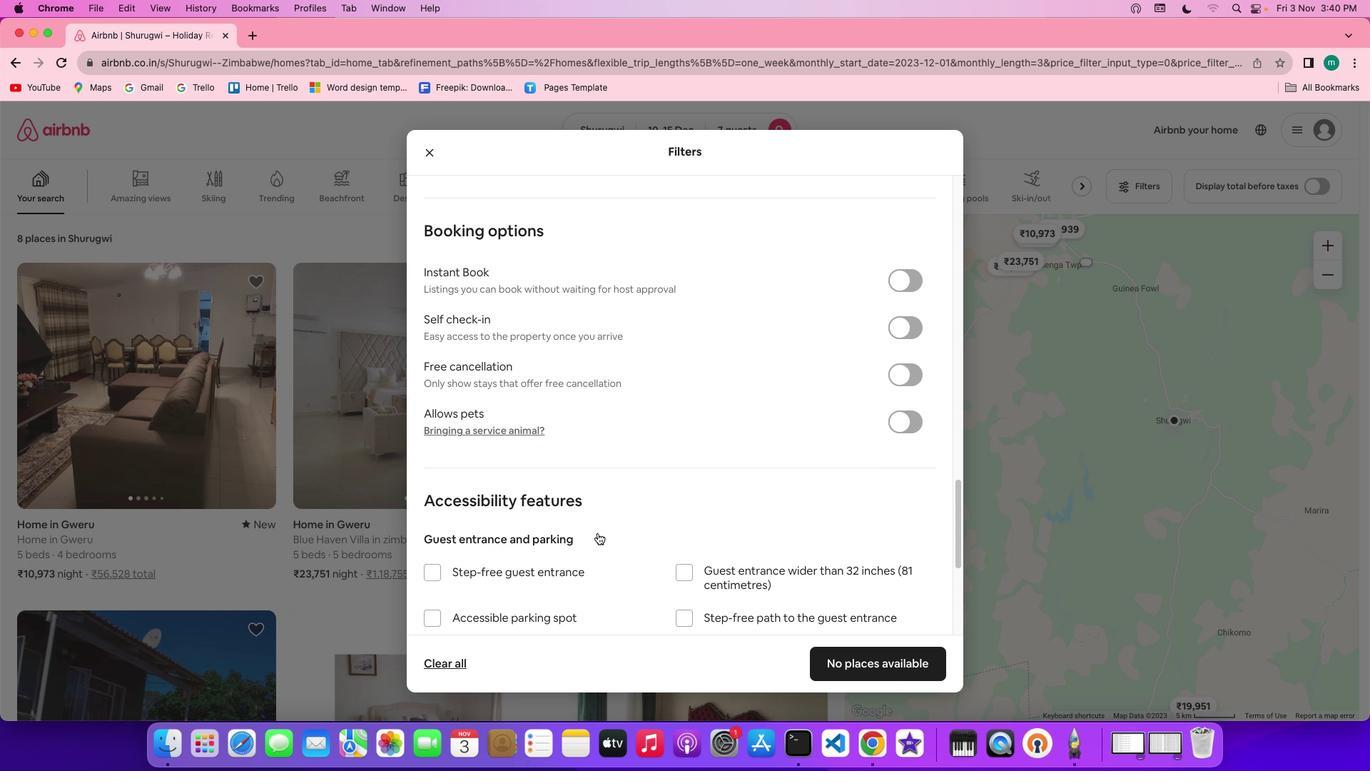 
Action: Mouse scrolled (597, 532) with delta (0, -1)
Screenshot: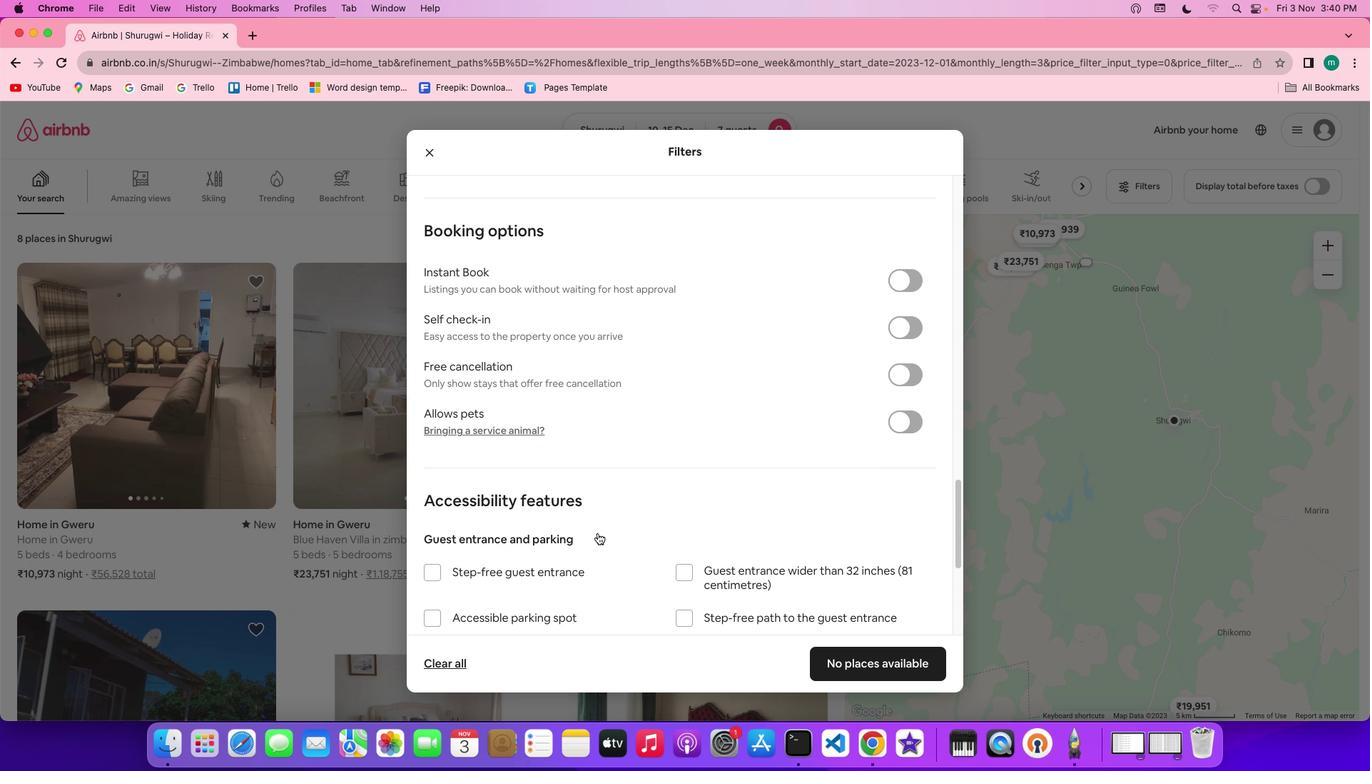 
Action: Mouse scrolled (597, 532) with delta (0, 0)
Screenshot: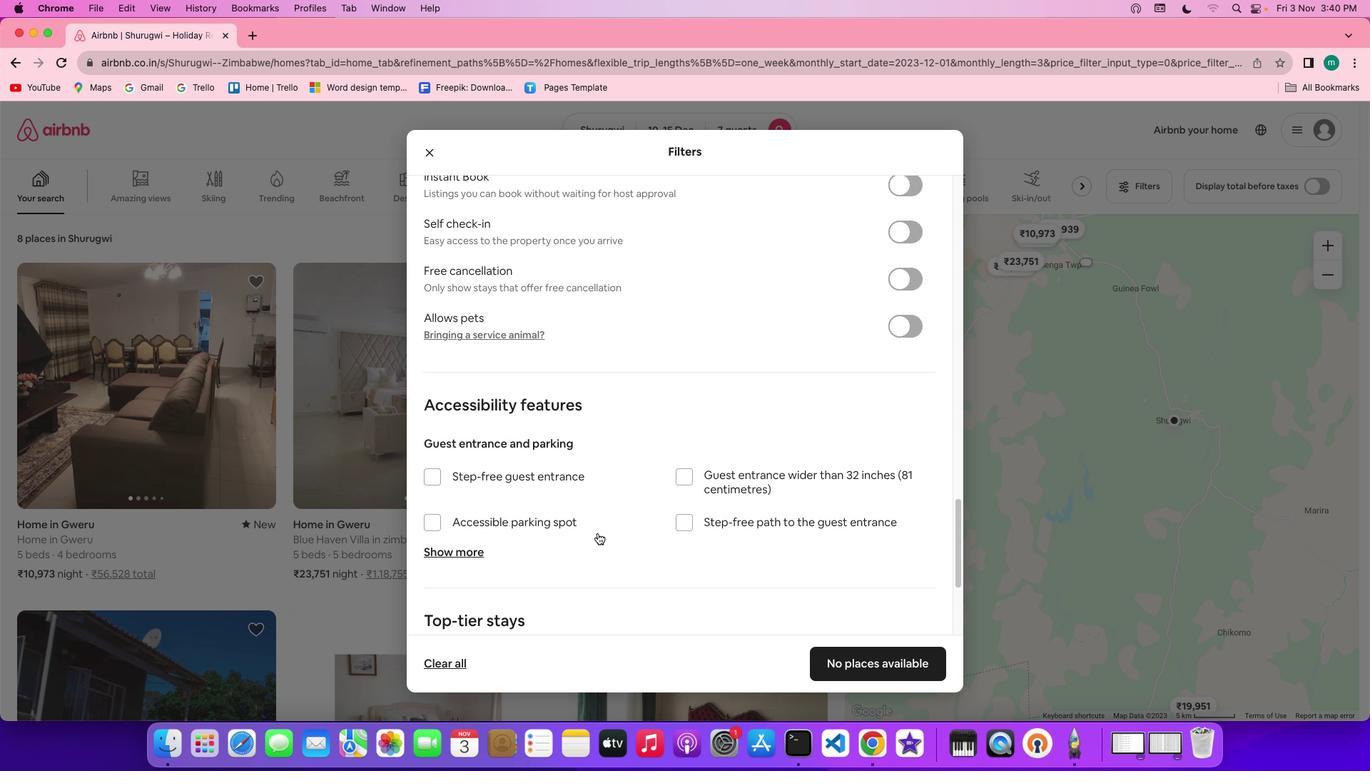 
Action: Mouse scrolled (597, 532) with delta (0, 0)
Screenshot: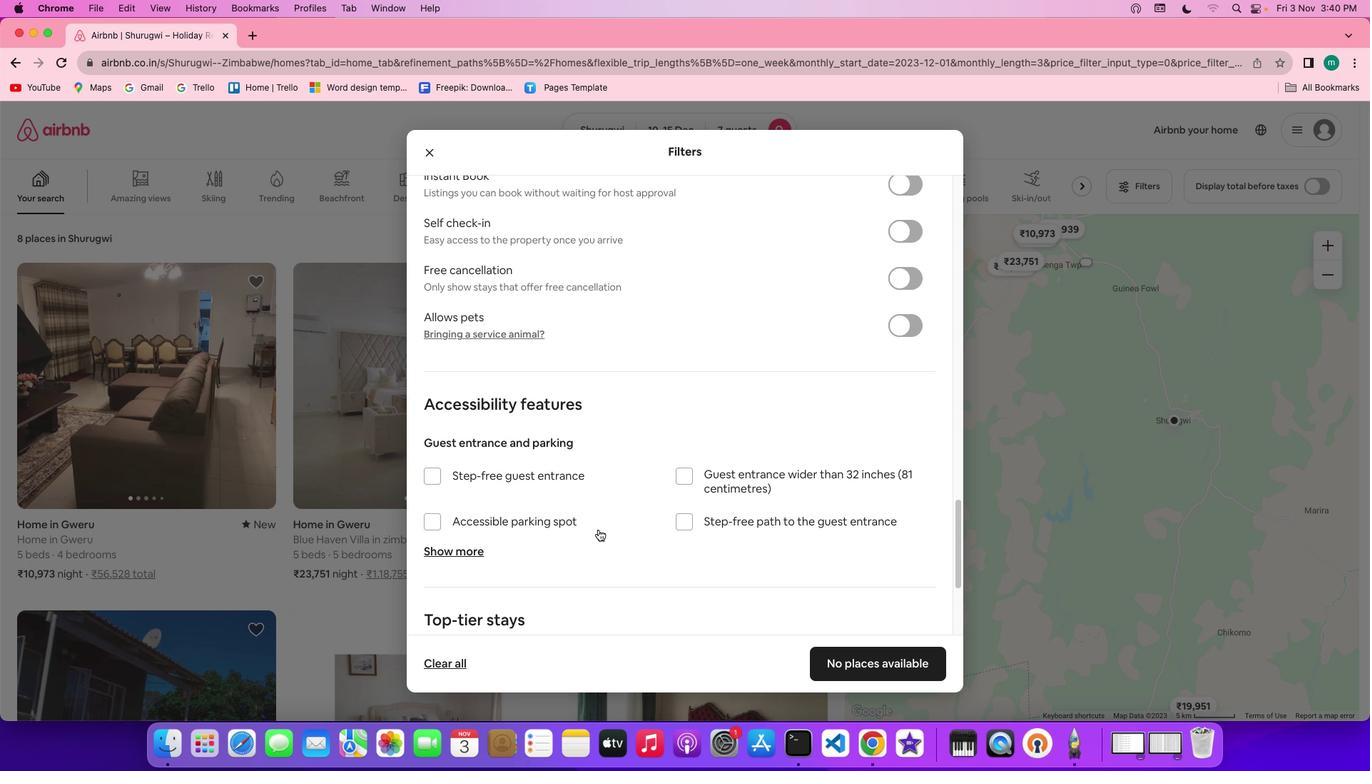 
Action: Mouse scrolled (597, 532) with delta (0, -1)
Screenshot: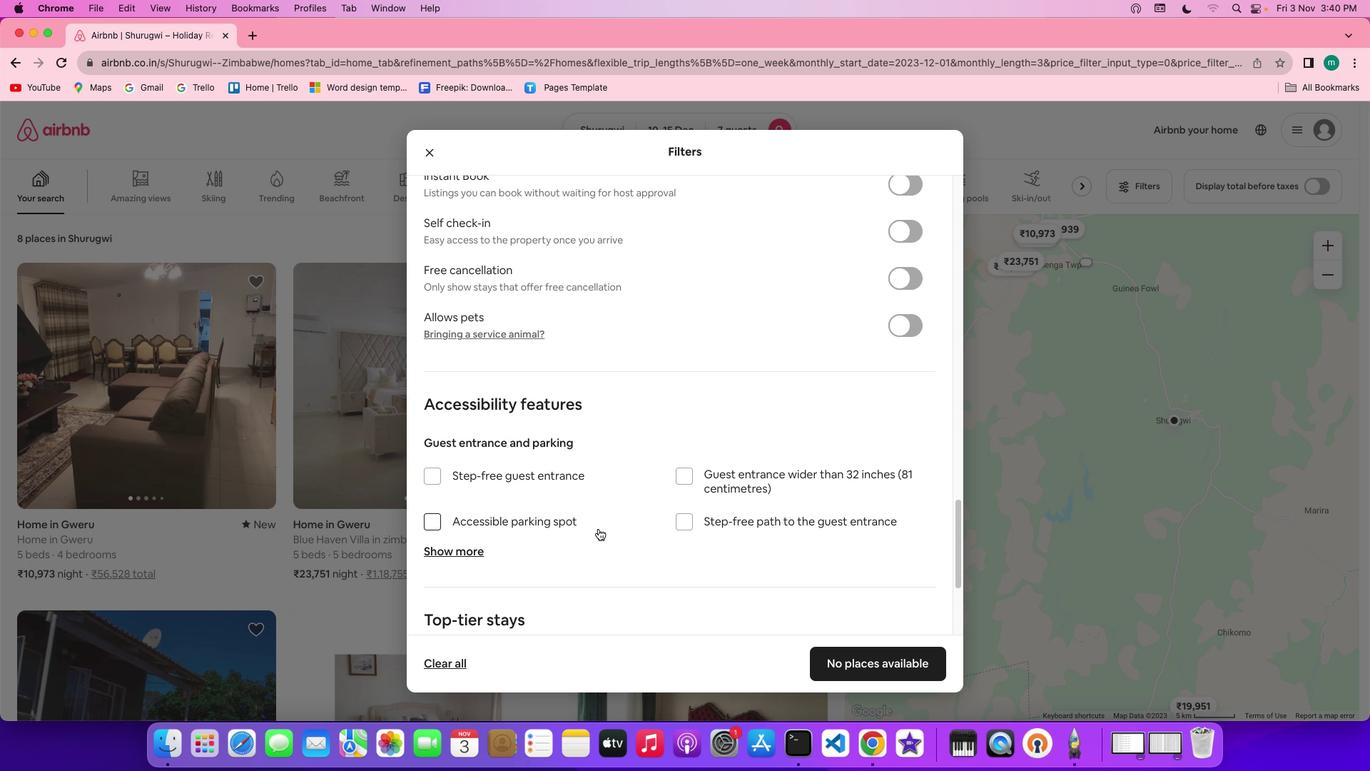 
Action: Mouse moved to (597, 528)
Screenshot: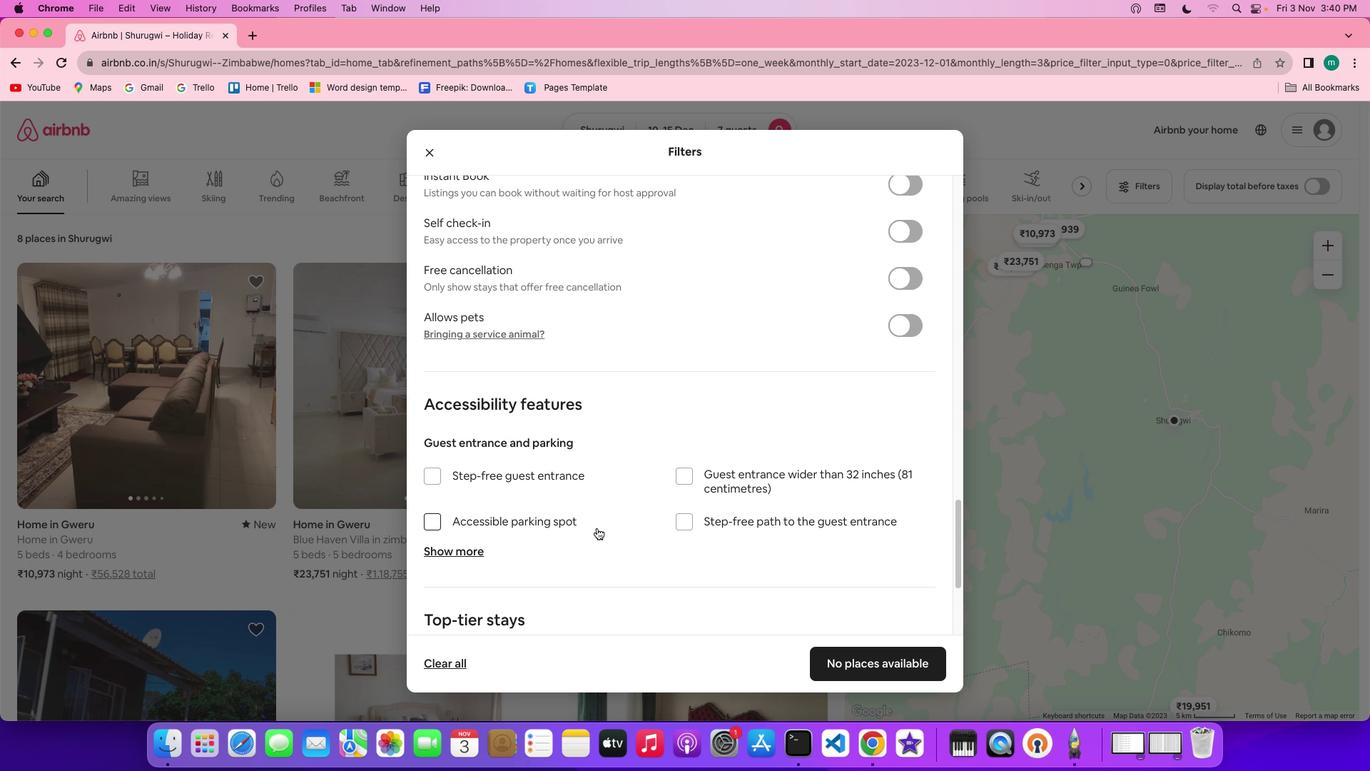 
Action: Mouse scrolled (597, 528) with delta (0, 0)
Screenshot: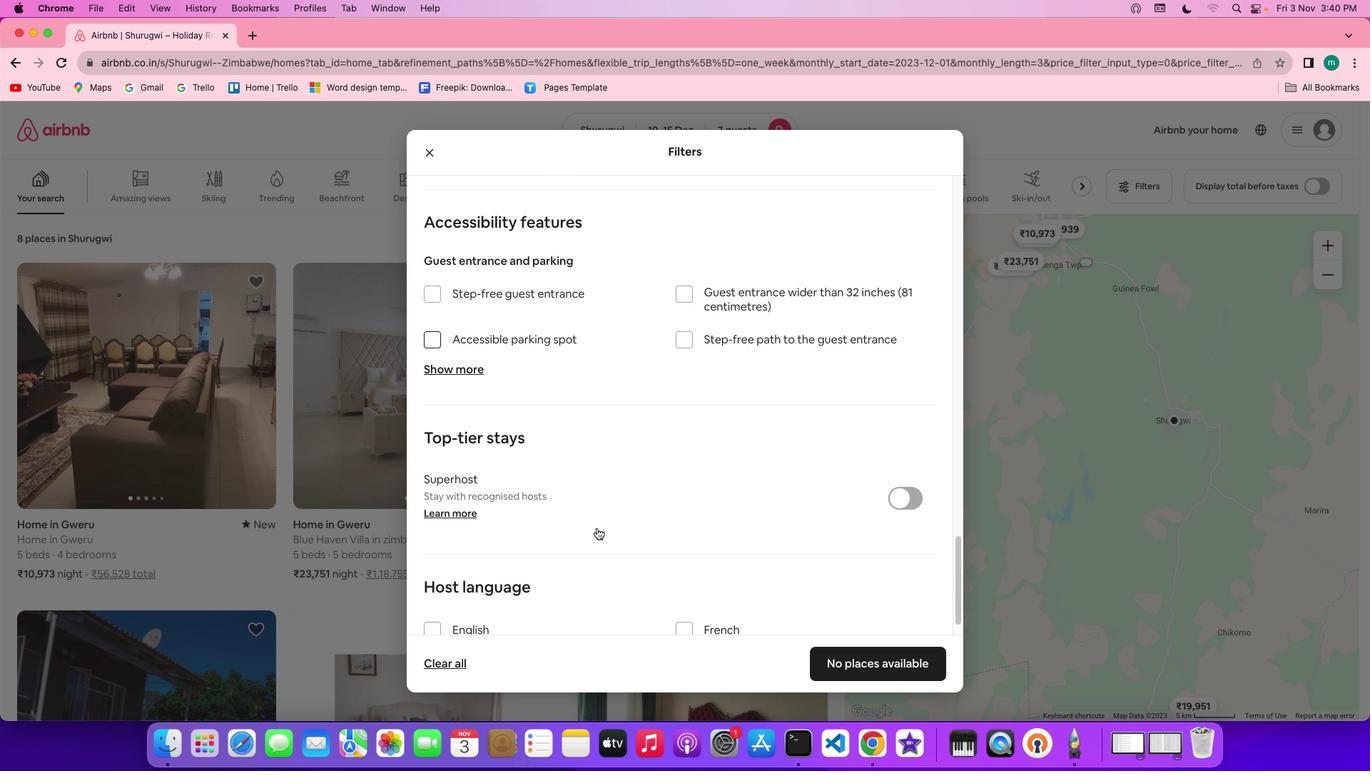 
Action: Mouse scrolled (597, 528) with delta (0, 0)
Screenshot: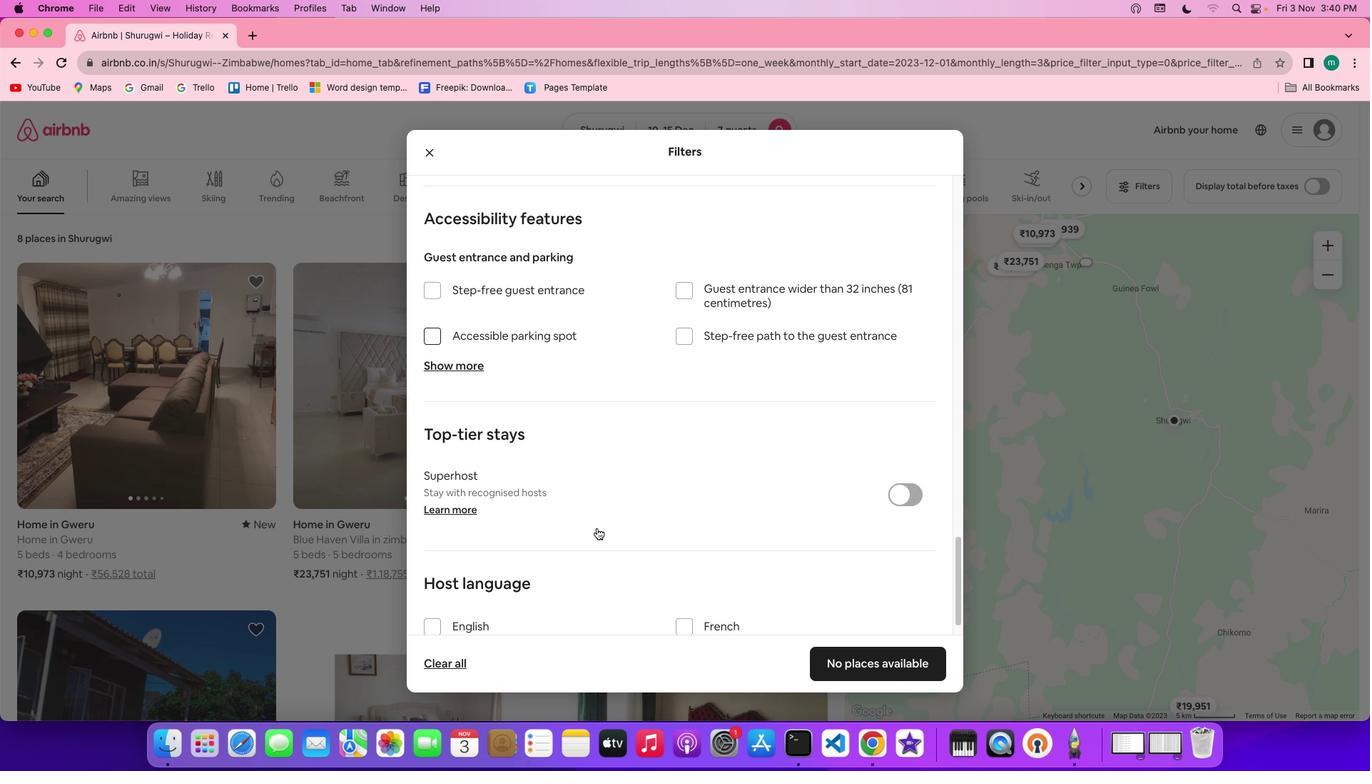 
Action: Mouse scrolled (597, 528) with delta (0, -1)
Screenshot: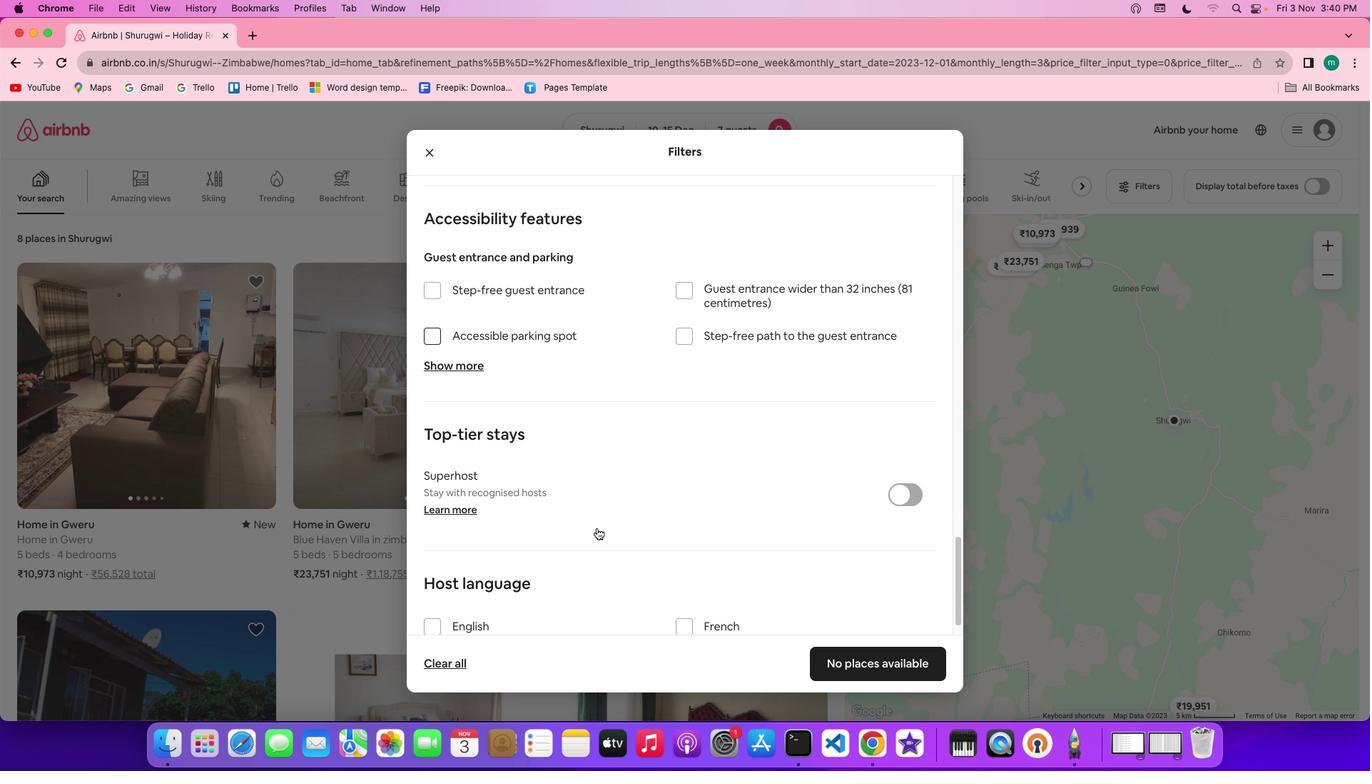 
Action: Mouse scrolled (597, 528) with delta (0, -2)
Screenshot: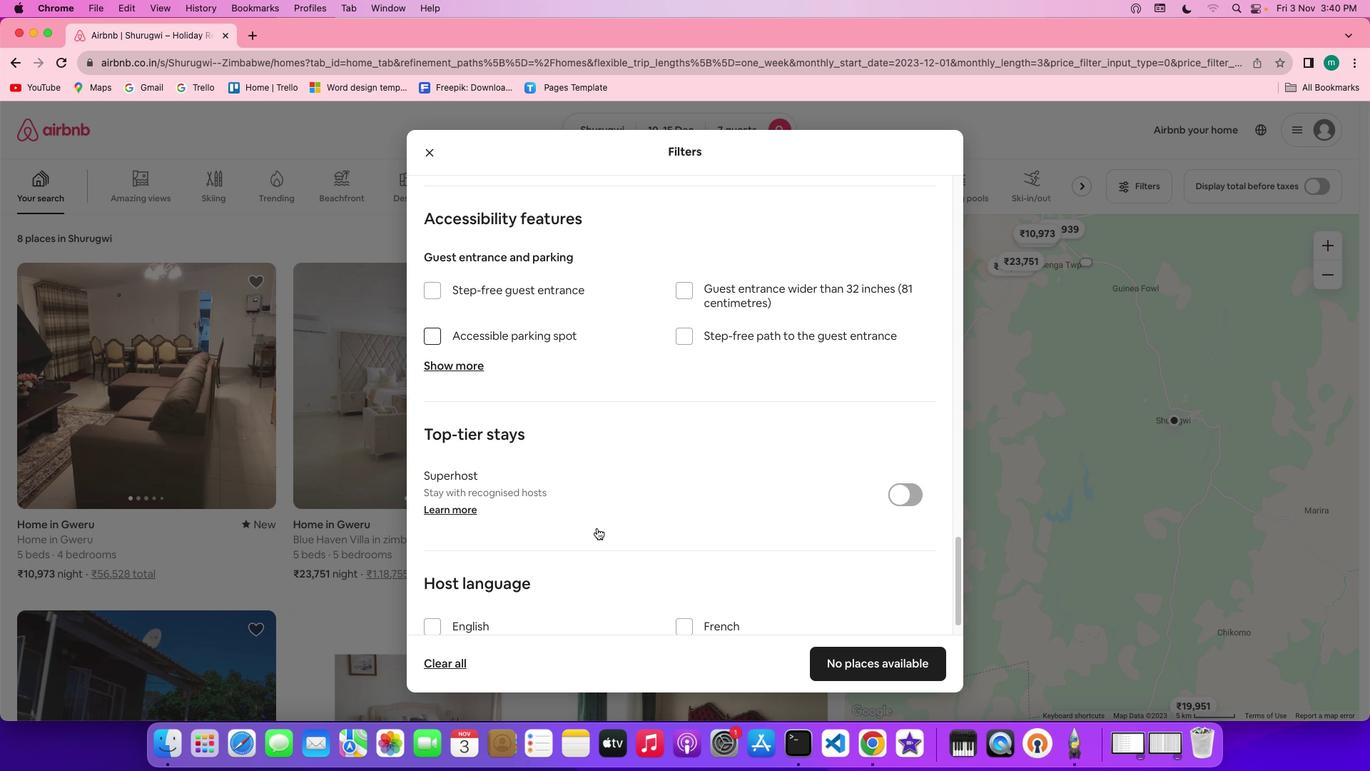 
Action: Mouse moved to (590, 521)
Screenshot: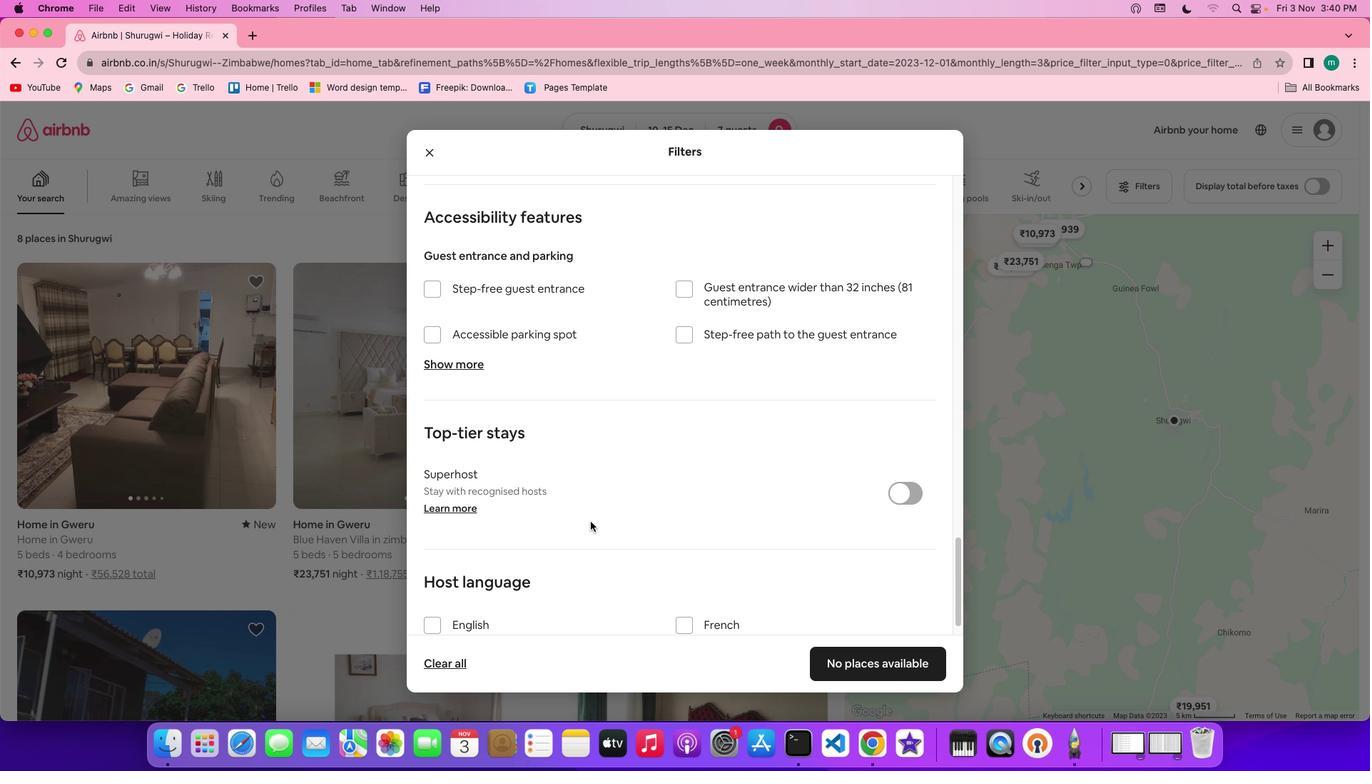 
Action: Mouse scrolled (590, 521) with delta (0, 0)
Screenshot: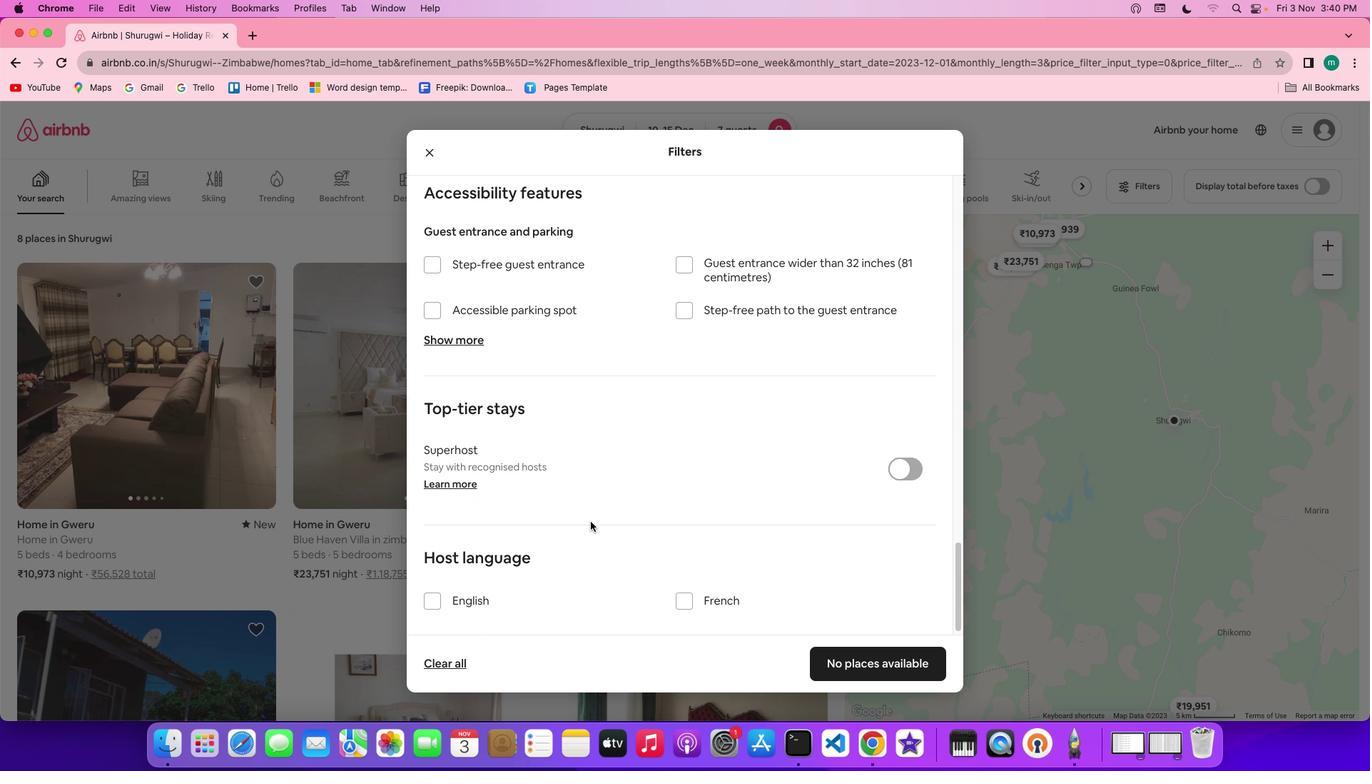 
Action: Mouse scrolled (590, 521) with delta (0, 0)
Screenshot: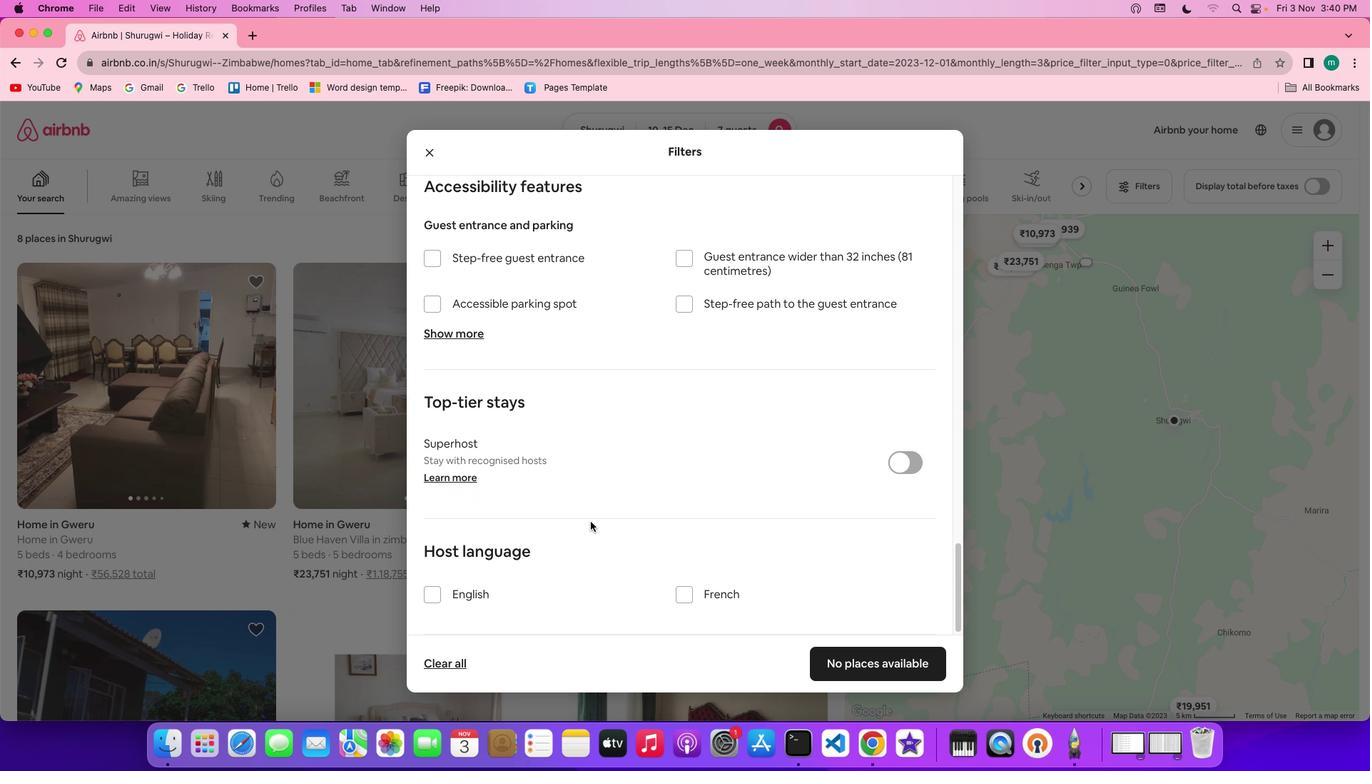 
Action: Mouse scrolled (590, 521) with delta (0, 0)
Screenshot: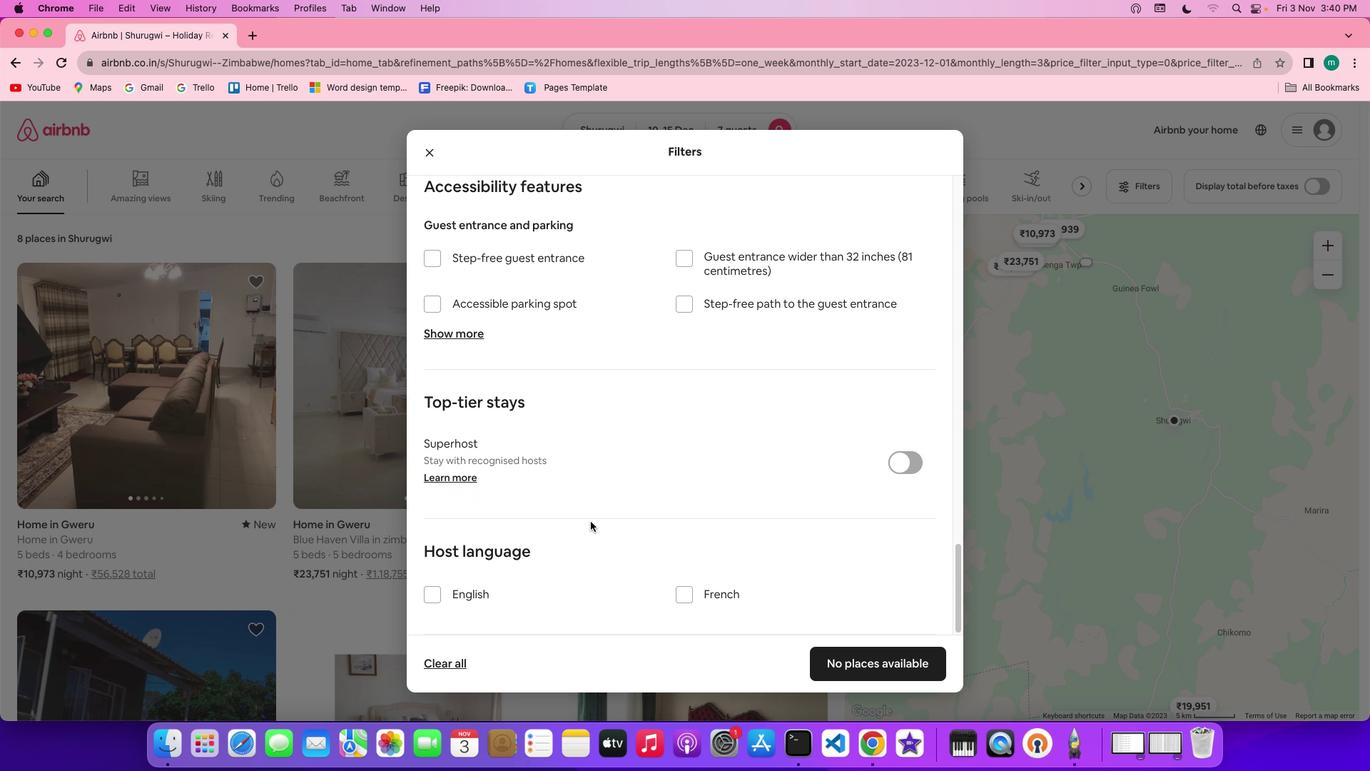 
Action: Mouse moved to (590, 521)
Screenshot: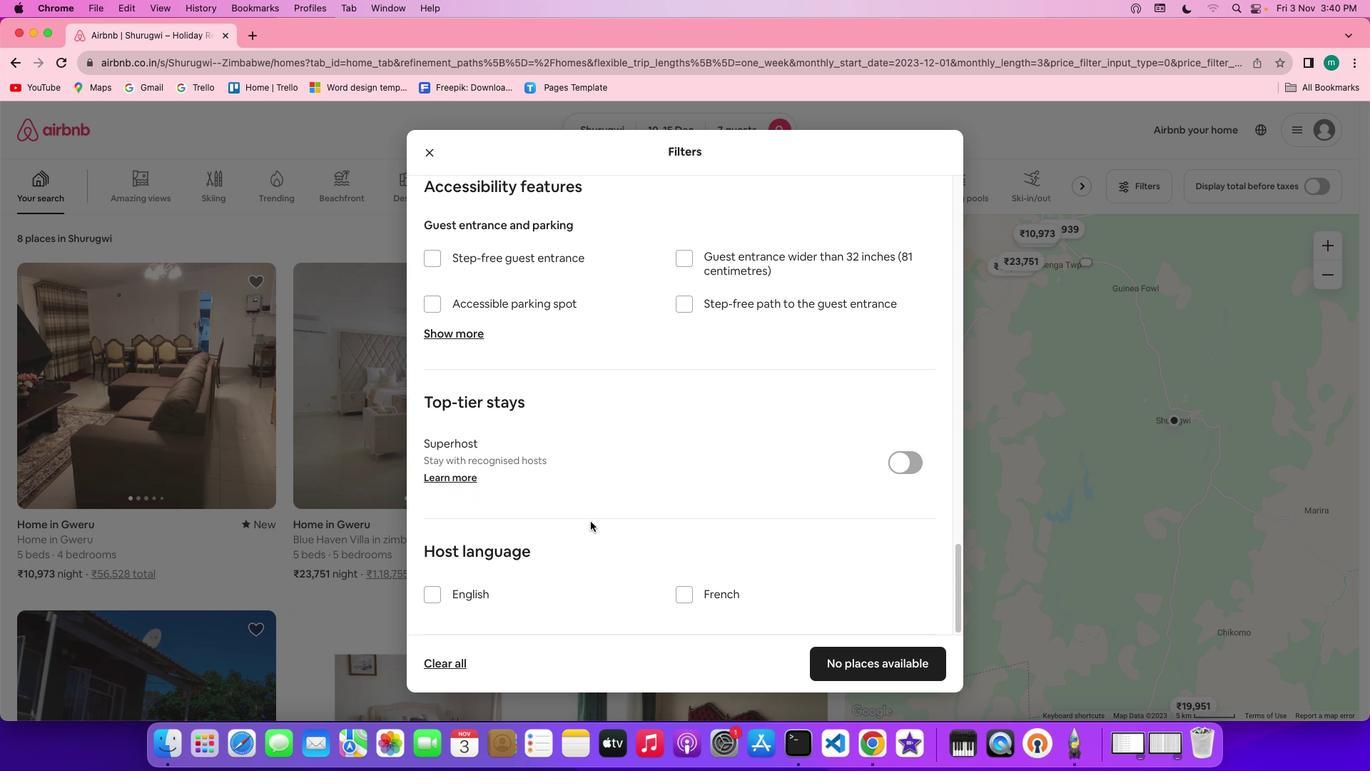 
Action: Mouse scrolled (590, 521) with delta (0, 0)
Screenshot: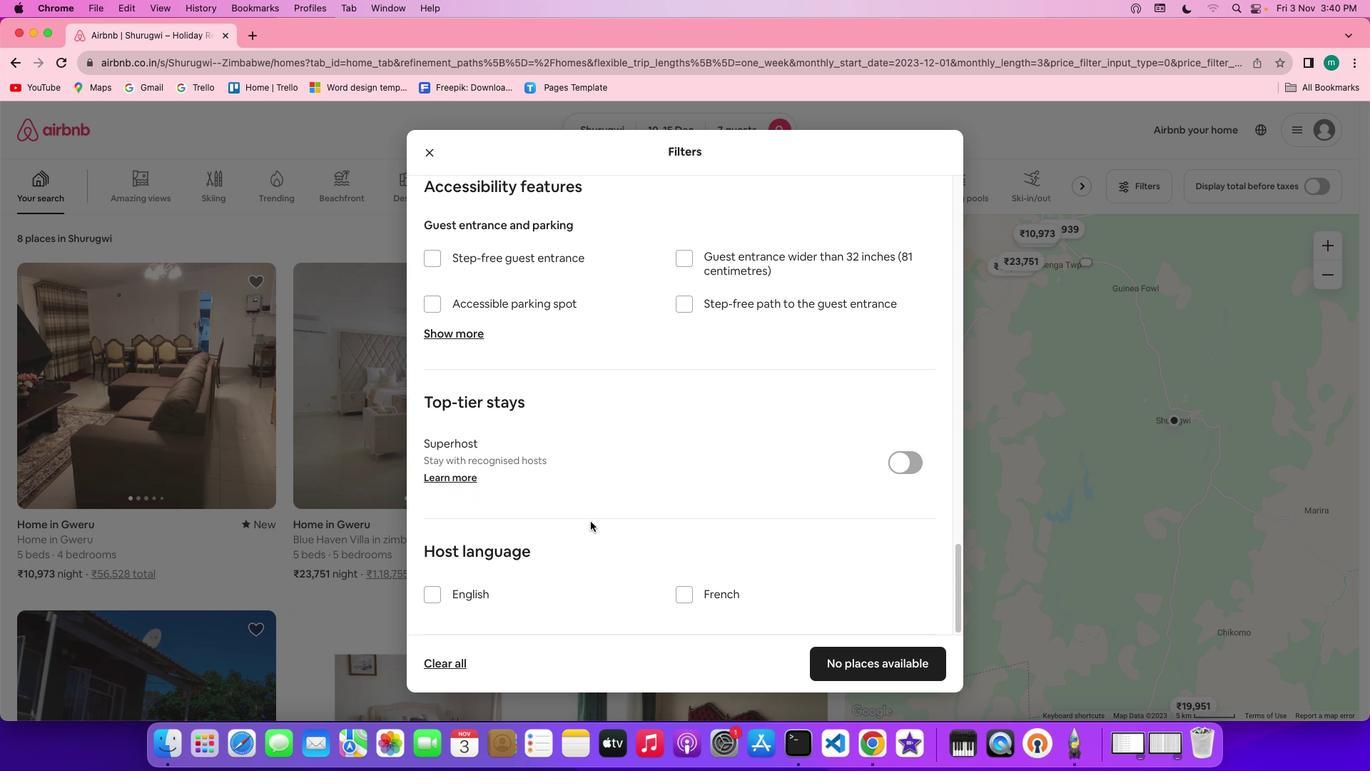 
Action: Mouse scrolled (590, 521) with delta (0, 0)
Screenshot: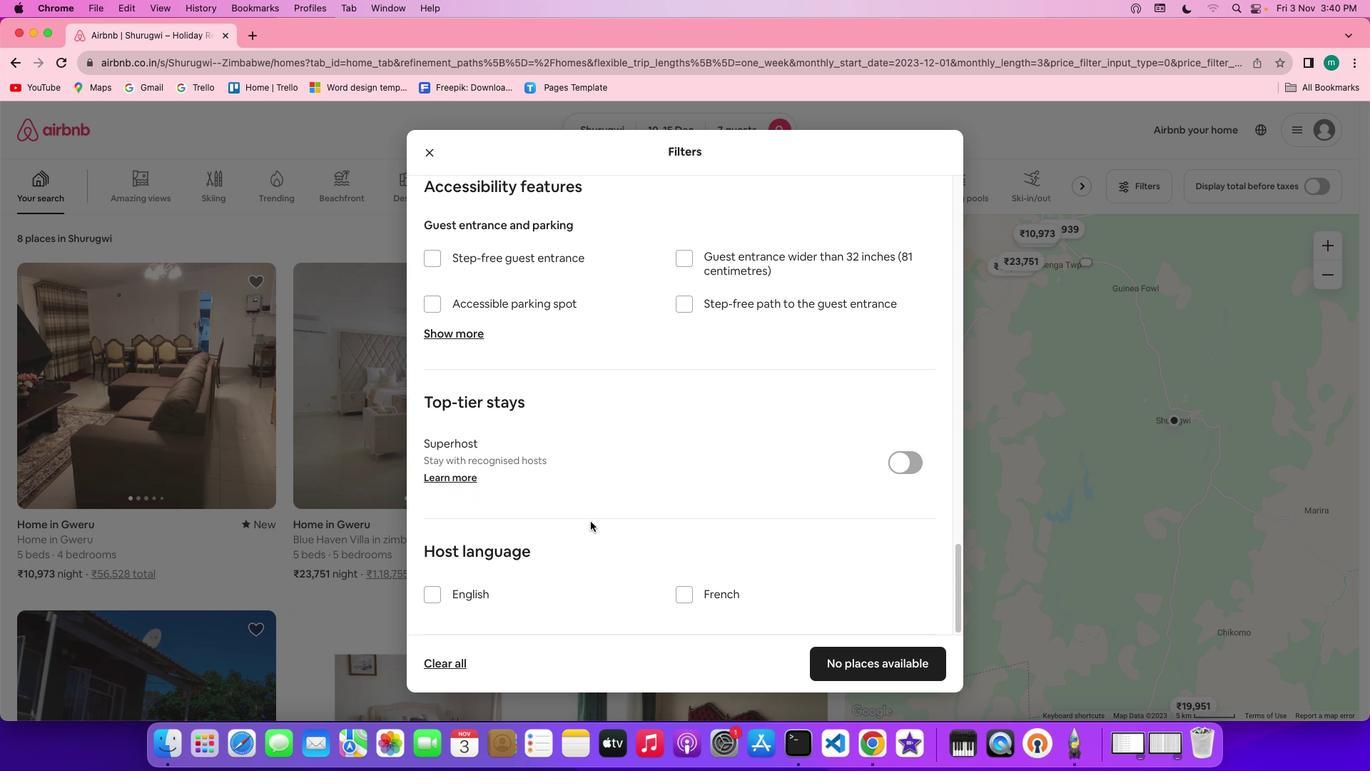
Action: Mouse scrolled (590, 521) with delta (0, 0)
Screenshot: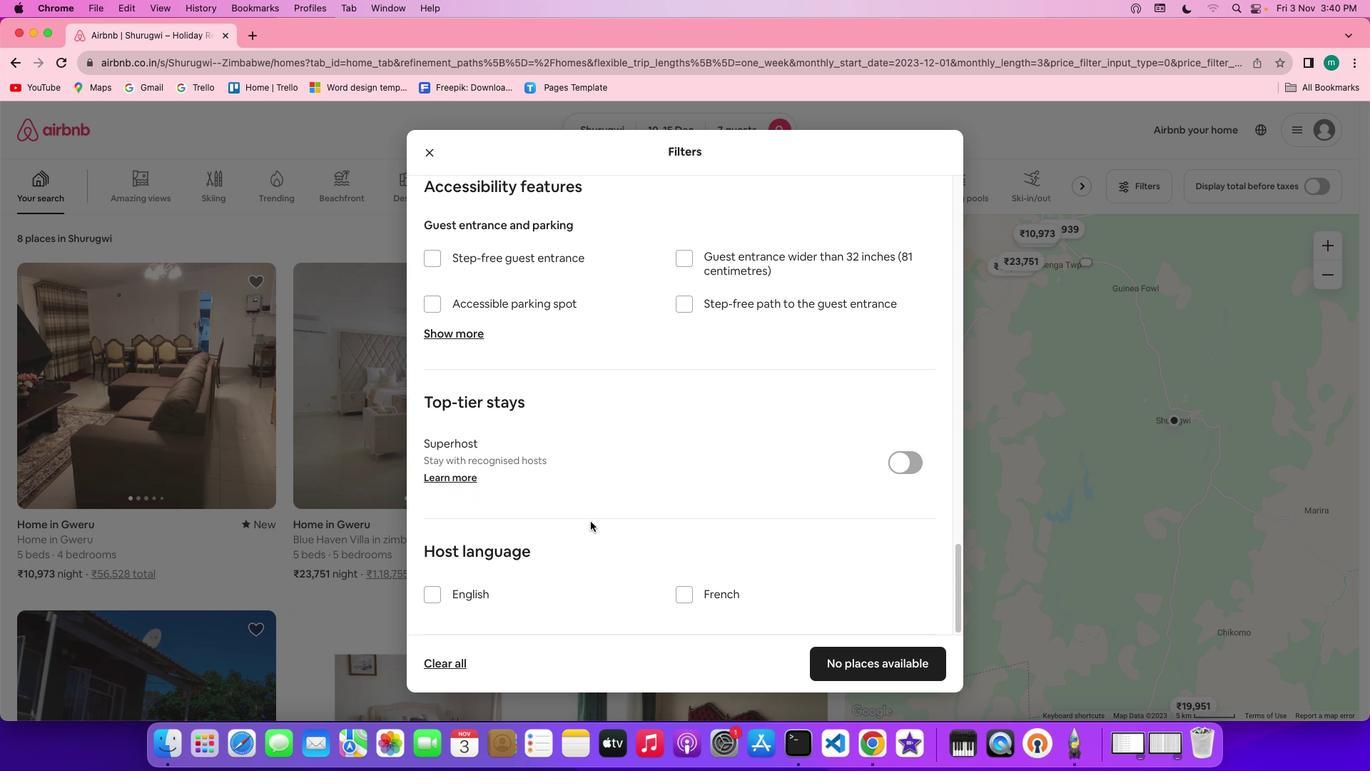 
Action: Mouse scrolled (590, 521) with delta (0, 0)
Screenshot: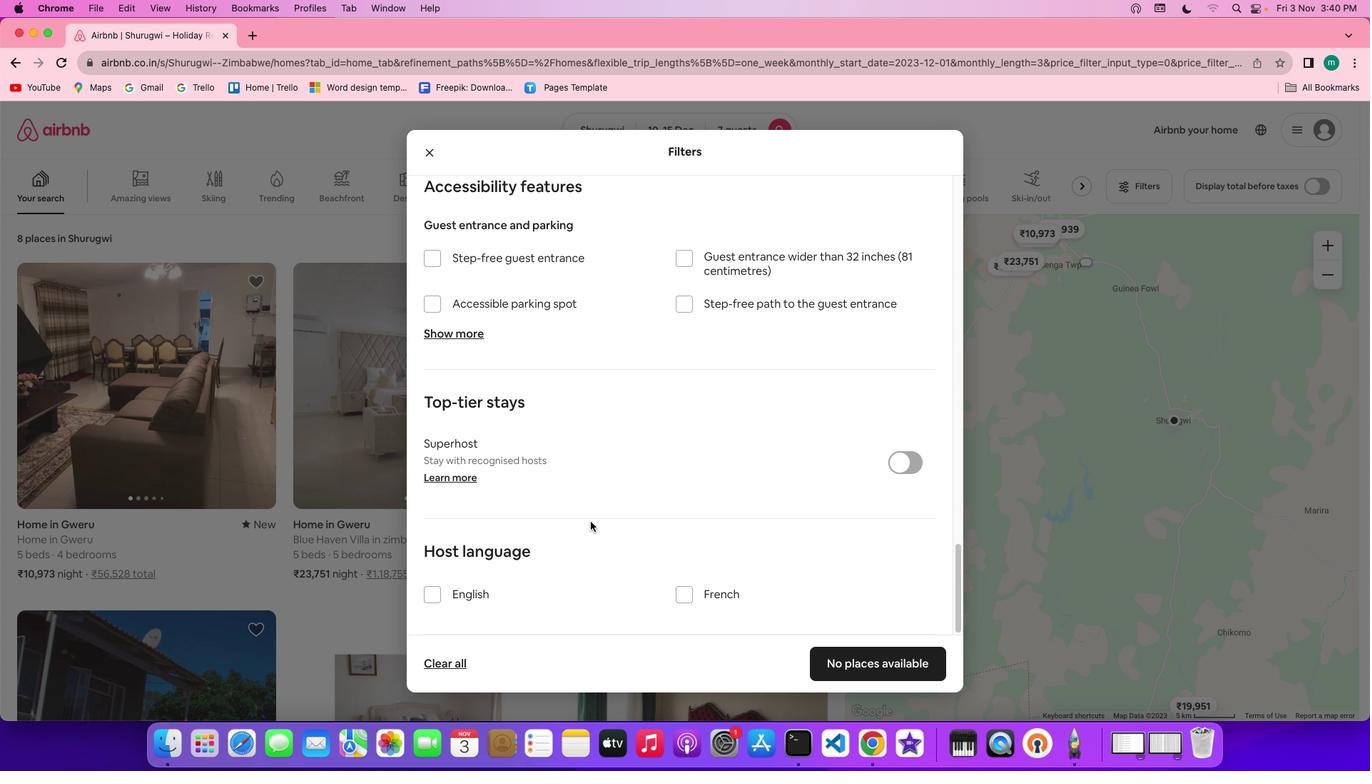 
Action: Mouse scrolled (590, 521) with delta (0, 0)
Screenshot: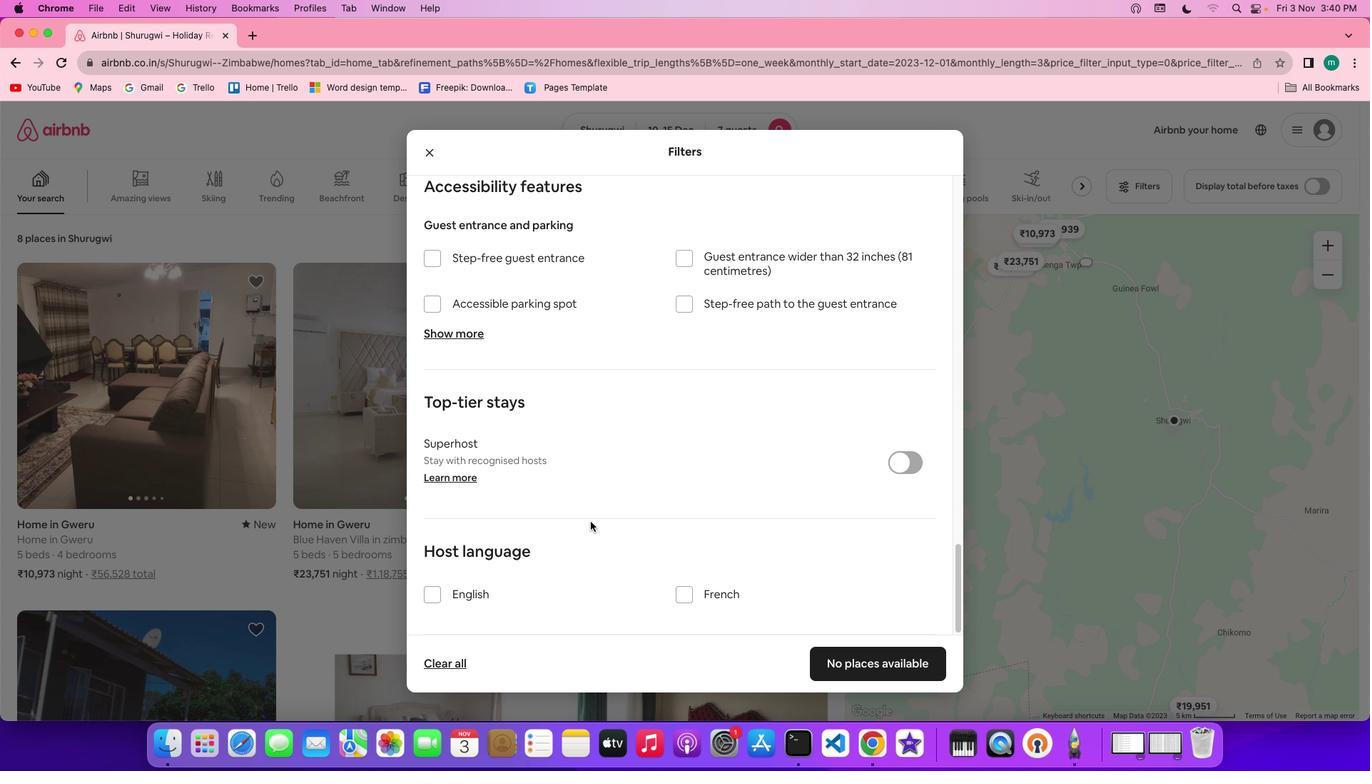 
Action: Mouse scrolled (590, 521) with delta (0, -1)
Screenshot: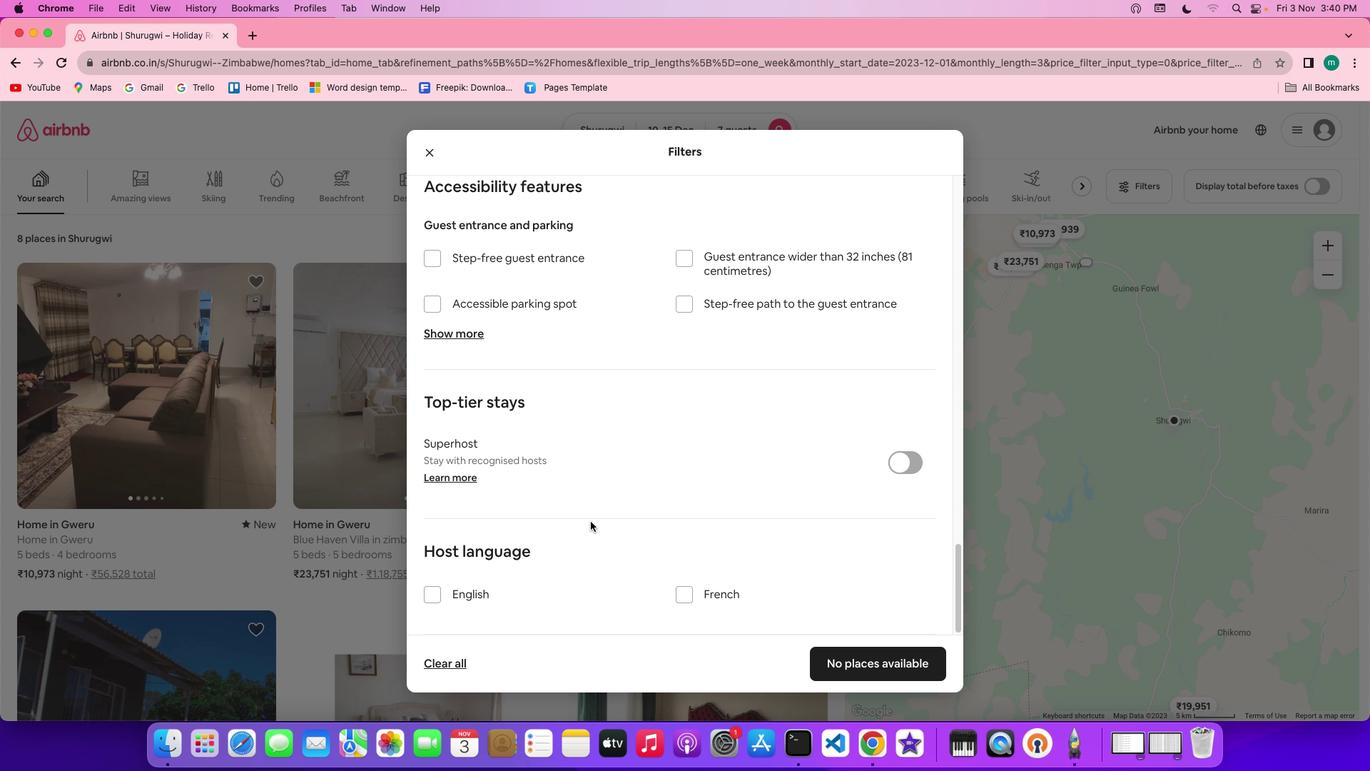 
Action: Mouse scrolled (590, 521) with delta (0, 0)
Screenshot: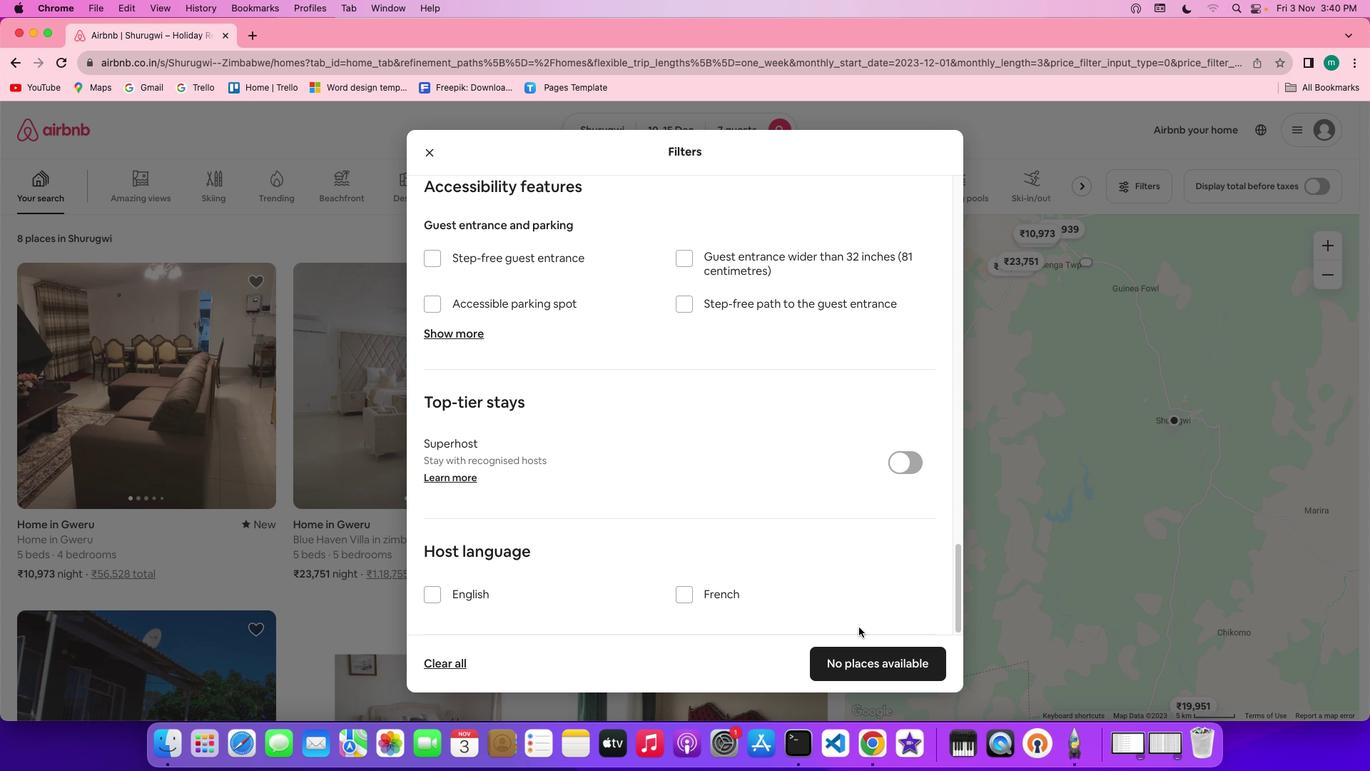 
Action: Mouse scrolled (590, 521) with delta (0, 0)
Screenshot: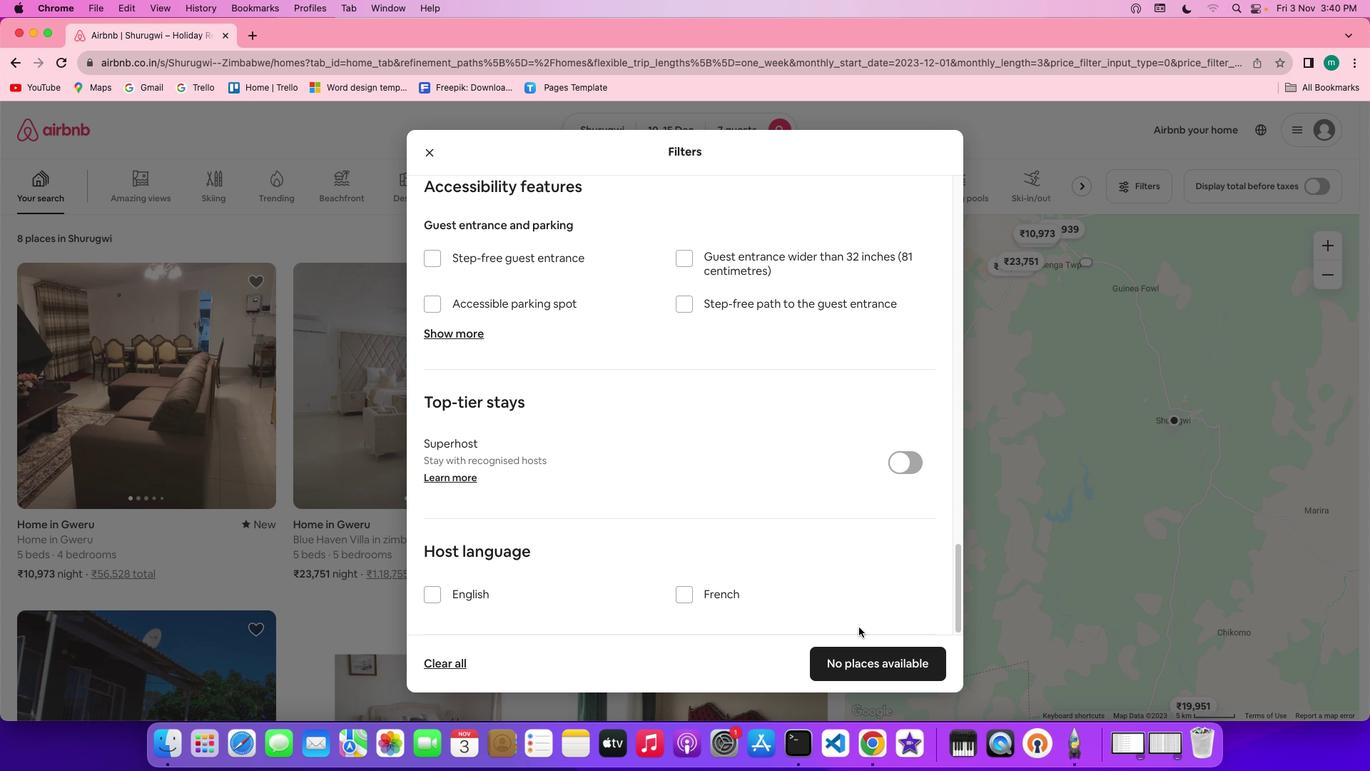 
Action: Mouse scrolled (590, 521) with delta (0, -2)
Screenshot: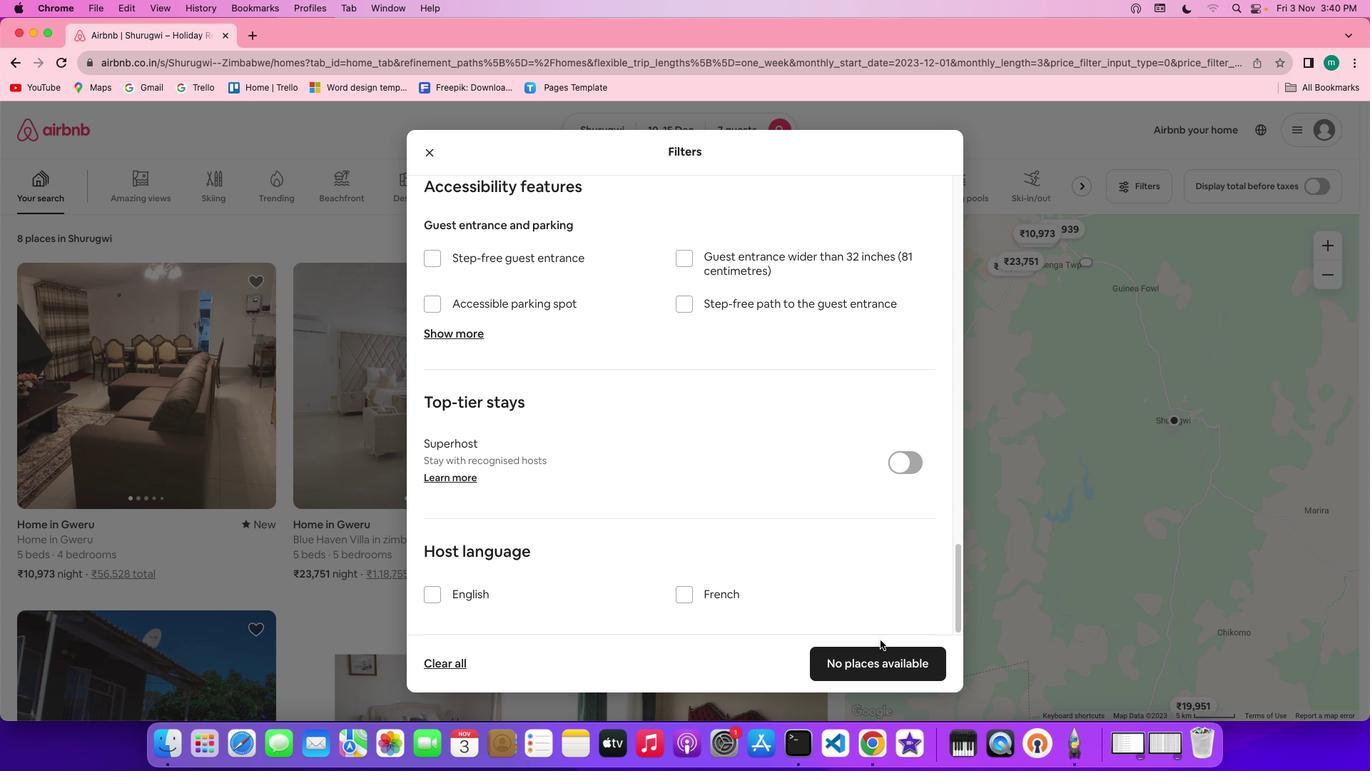 
Action: Mouse scrolled (590, 521) with delta (0, -3)
Screenshot: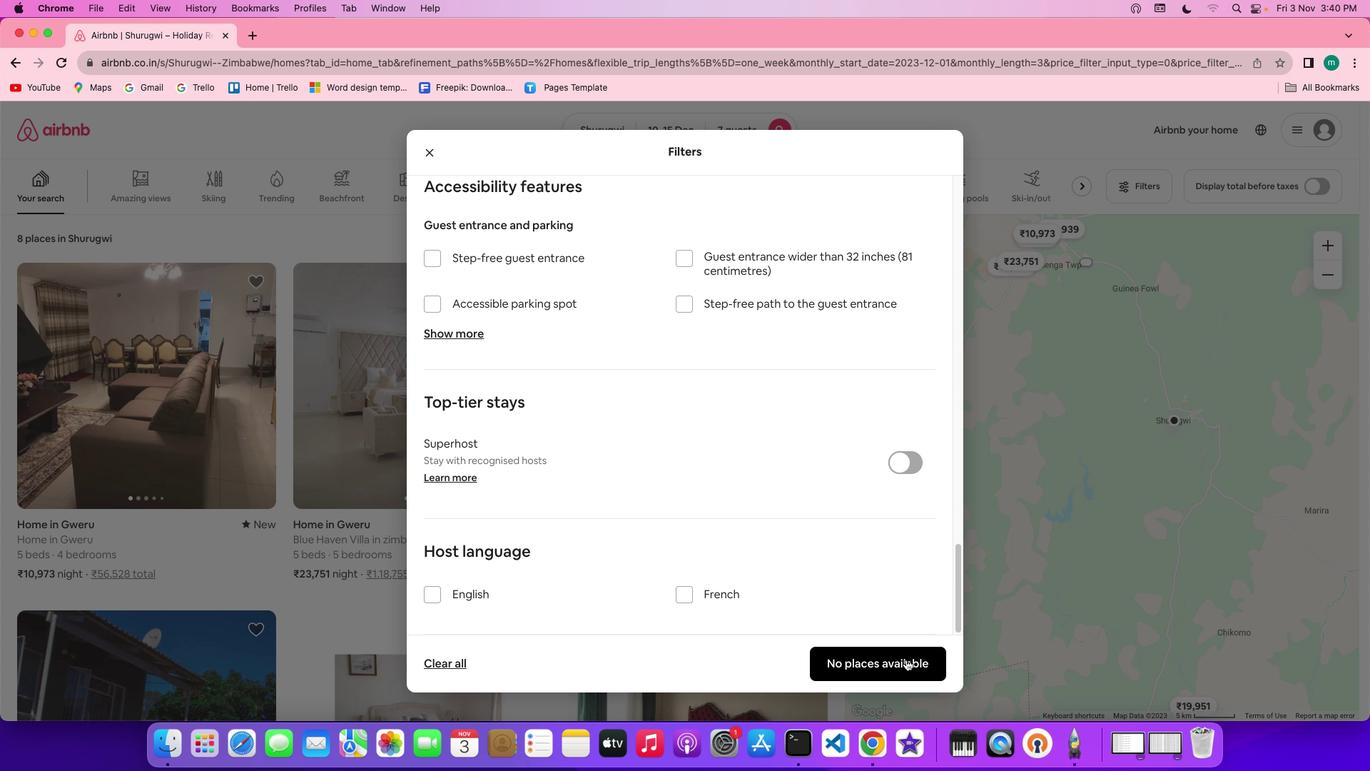 
Action: Mouse moved to (891, 663)
Screenshot: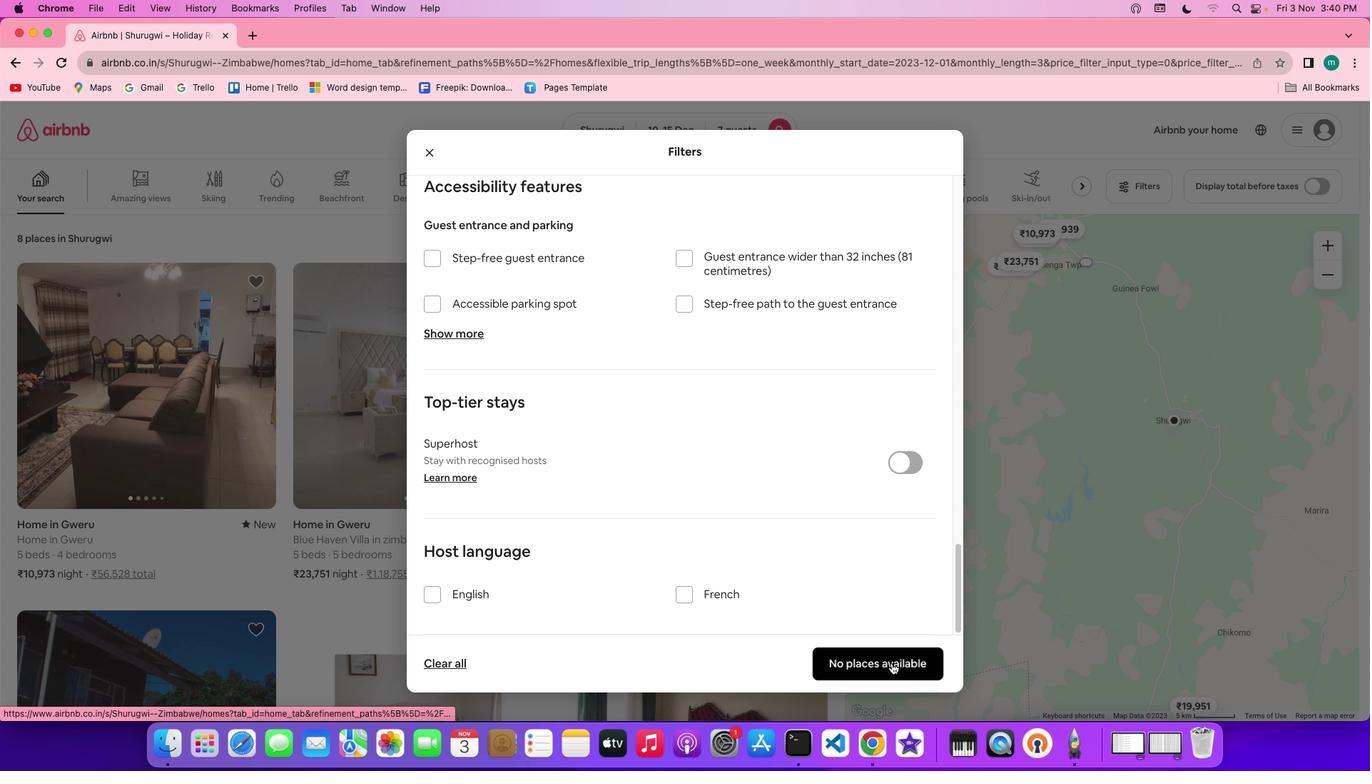 
Action: Mouse pressed left at (891, 663)
Screenshot: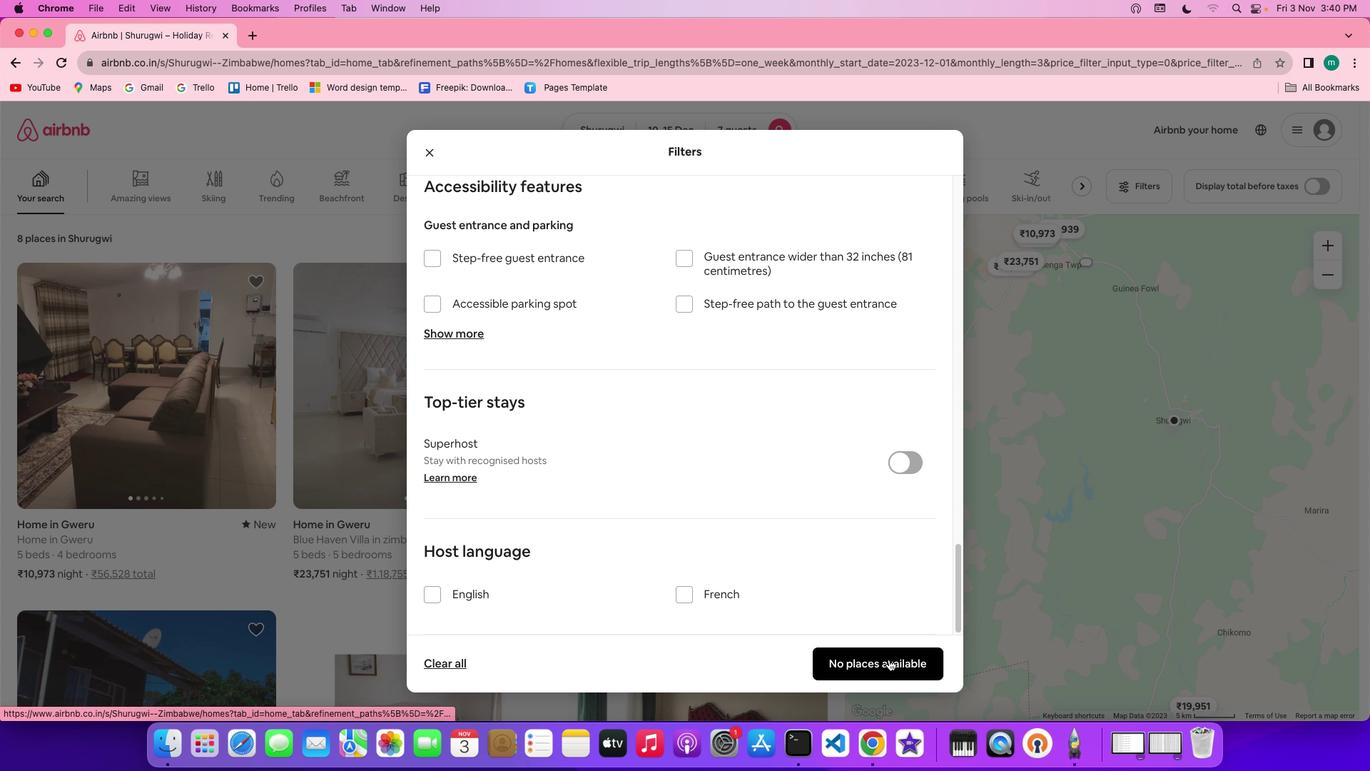
Action: Mouse moved to (347, 456)
Screenshot: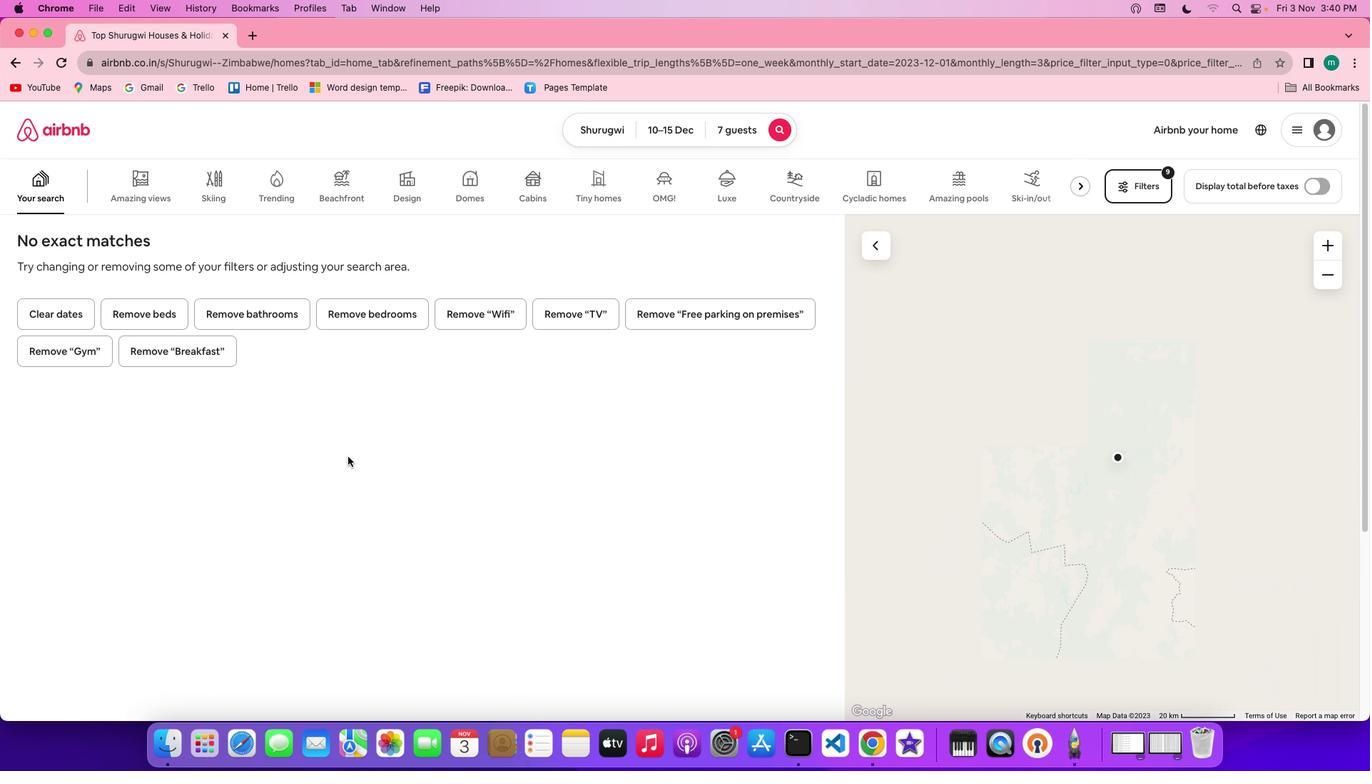 
